 Task: Financial Form Template: Doctor Invoice.
Action: Mouse moved to (65, 77)
Screenshot: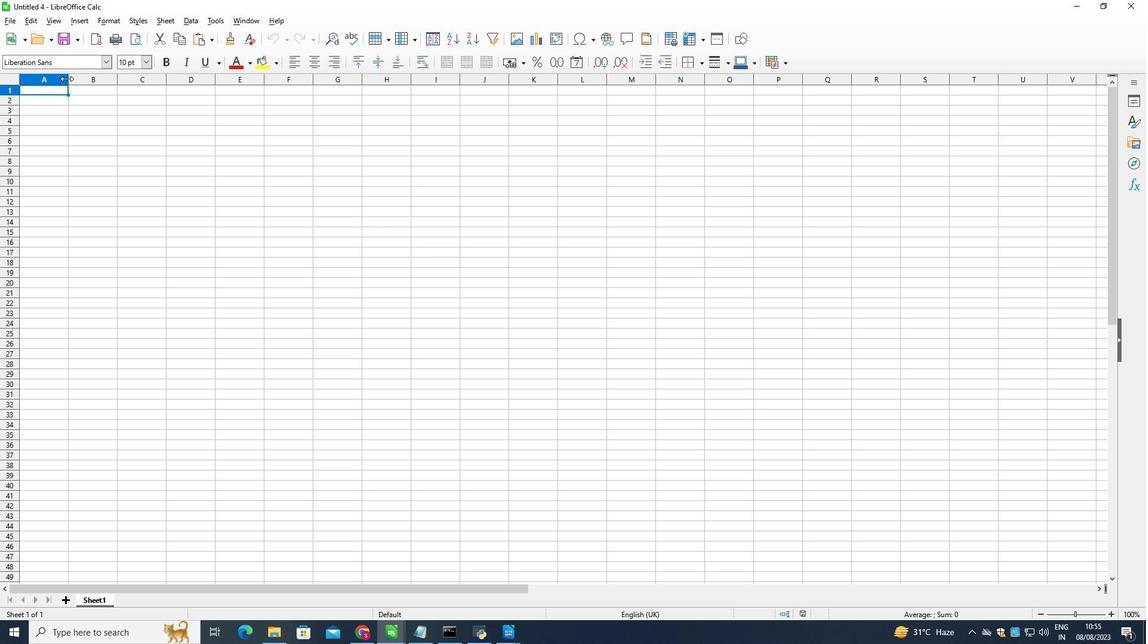 
Action: Mouse pressed left at (65, 77)
Screenshot: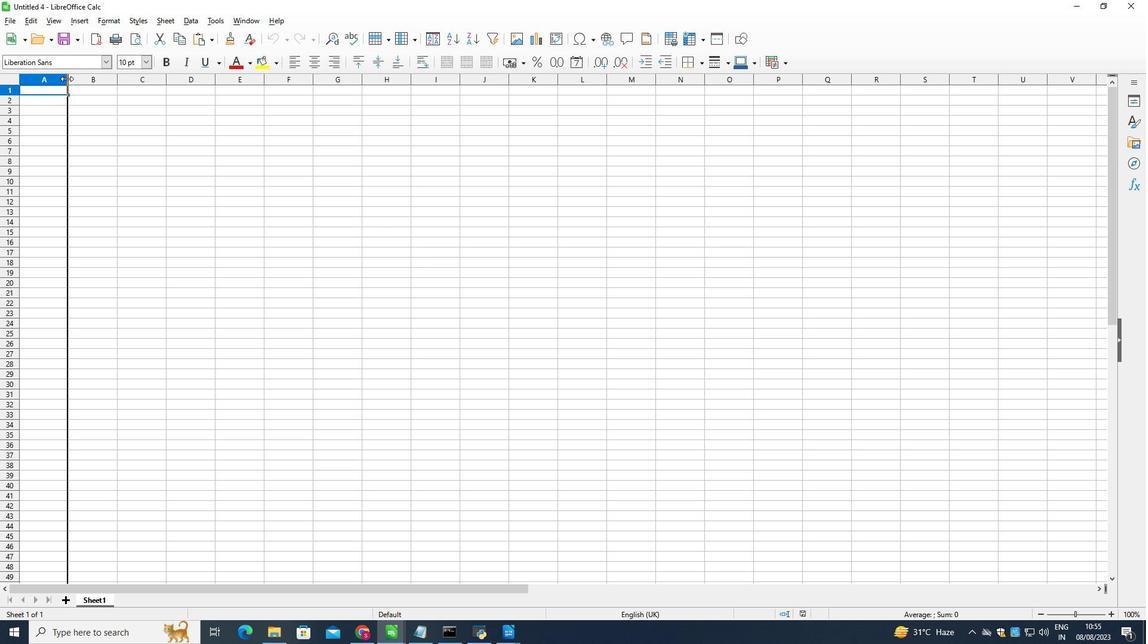 
Action: Mouse moved to (82, 75)
Screenshot: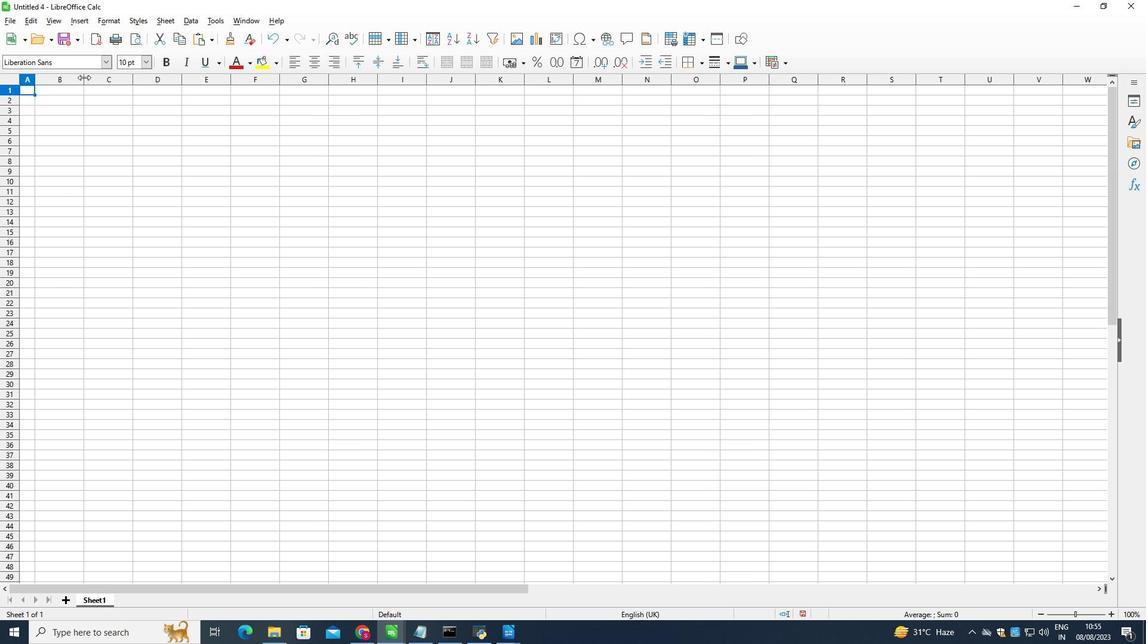
Action: Mouse pressed left at (82, 75)
Screenshot: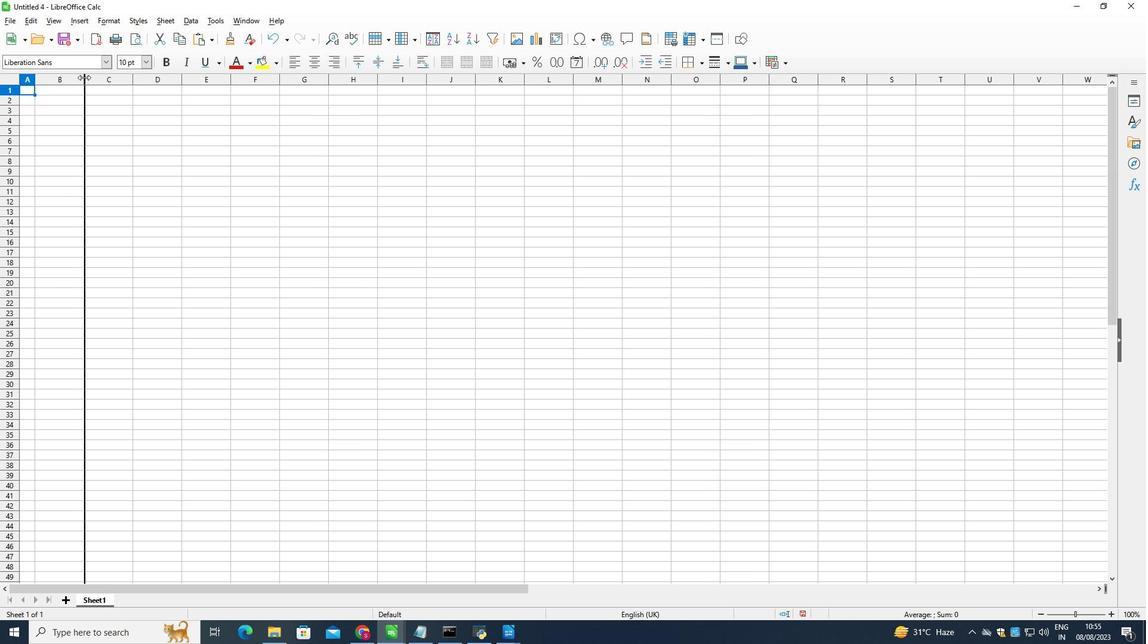 
Action: Mouse moved to (99, 76)
Screenshot: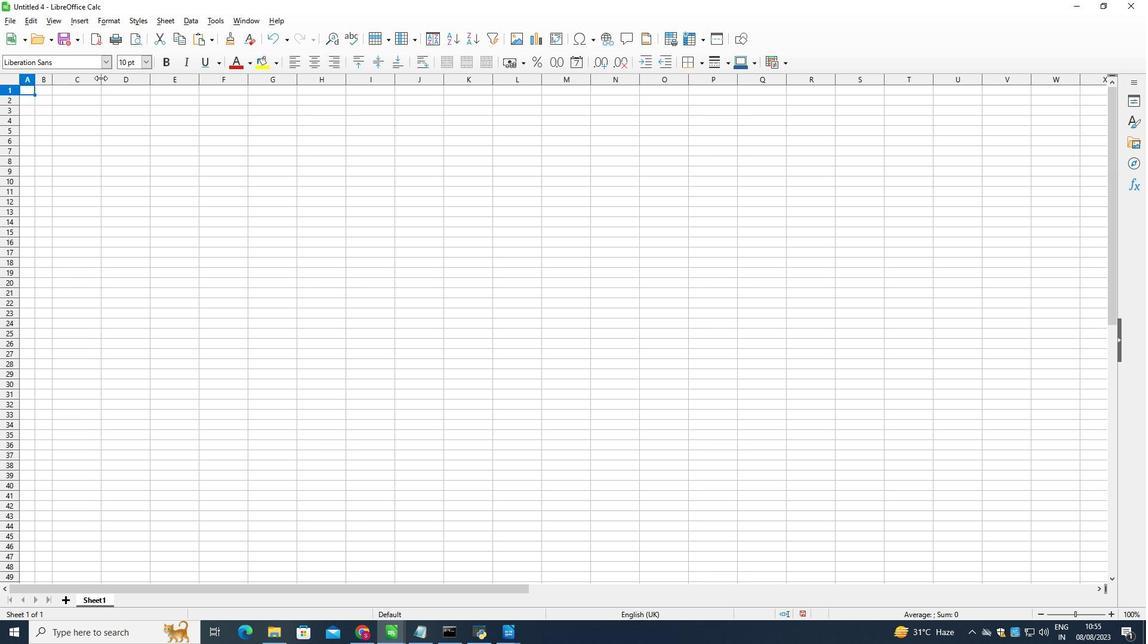 
Action: Mouse pressed left at (99, 76)
Screenshot: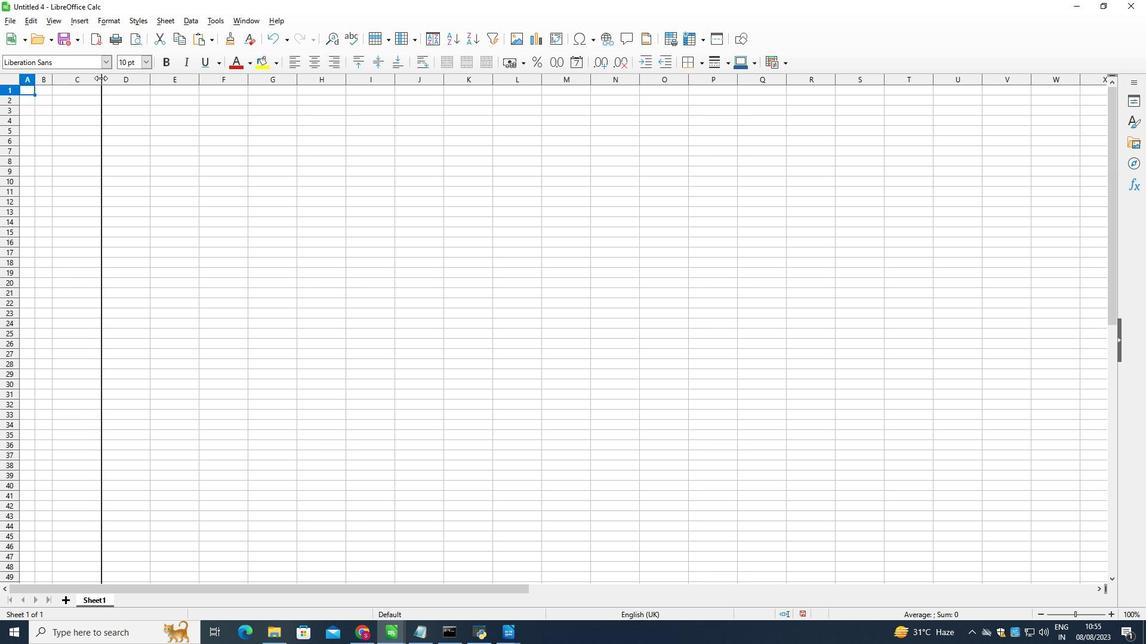 
Action: Mouse moved to (117, 78)
Screenshot: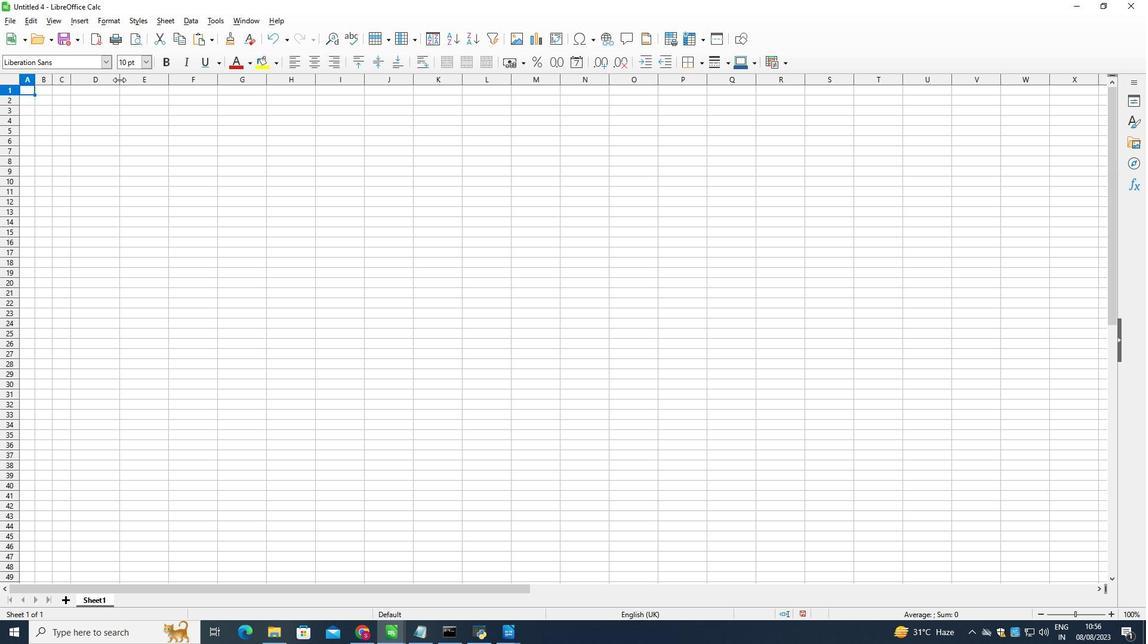 
Action: Mouse pressed left at (117, 78)
Screenshot: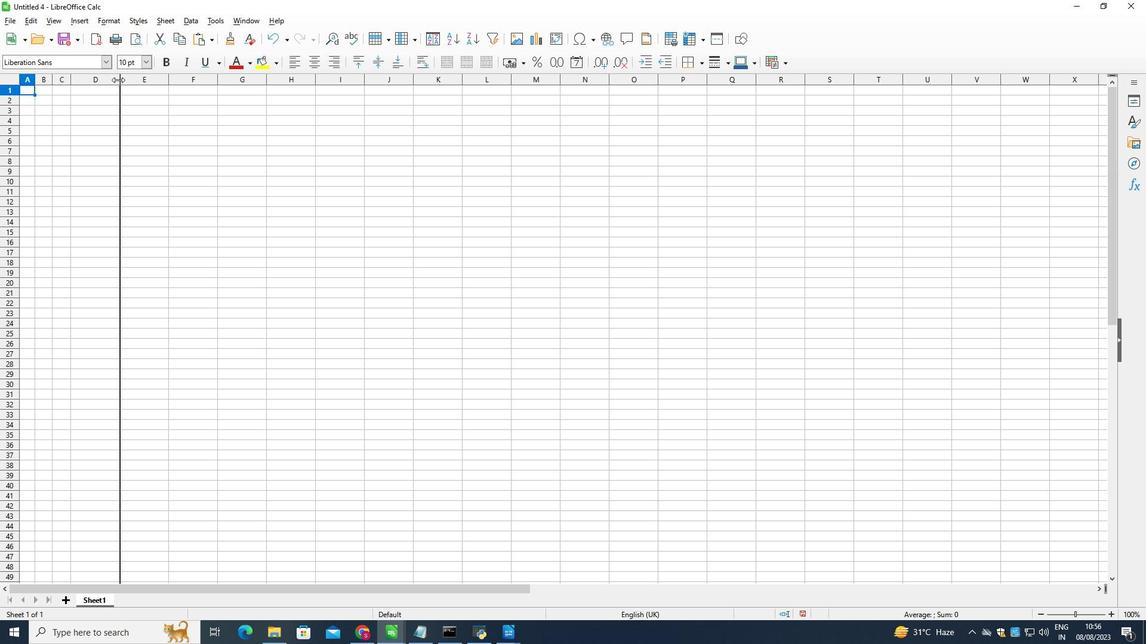 
Action: Mouse moved to (133, 74)
Screenshot: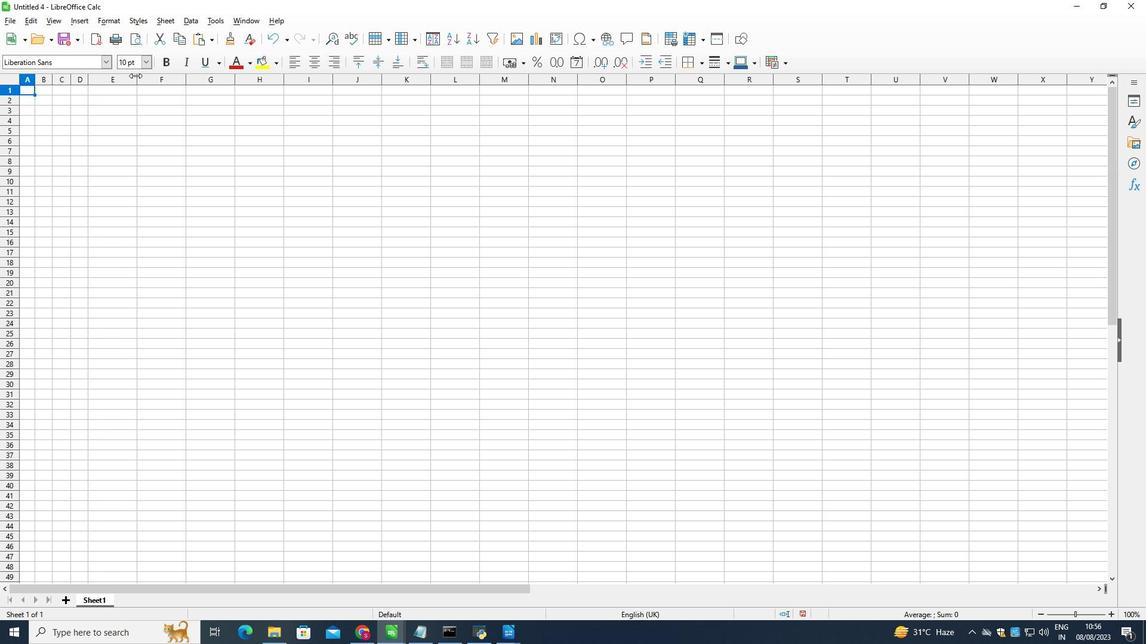 
Action: Mouse pressed left at (133, 74)
Screenshot: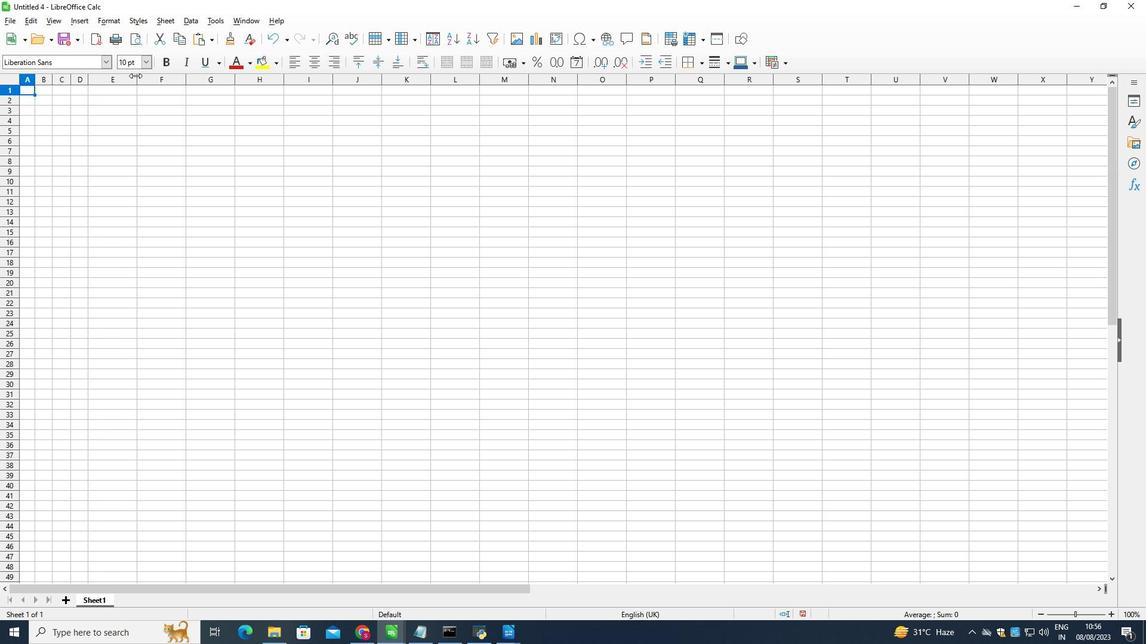 
Action: Mouse moved to (152, 76)
Screenshot: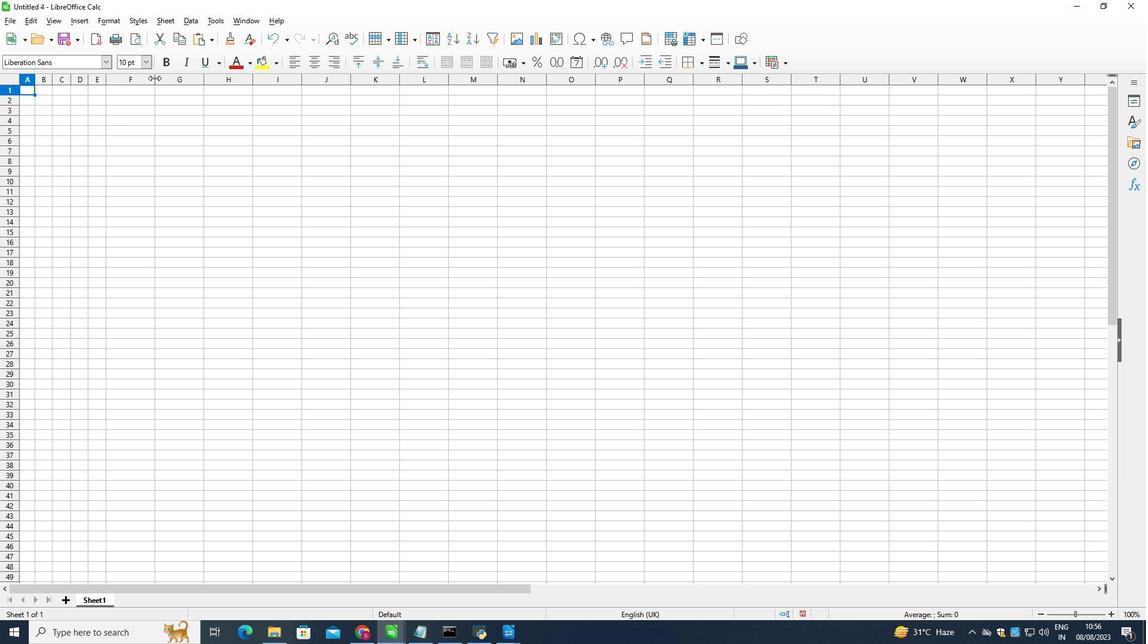 
Action: Mouse pressed left at (152, 76)
Screenshot: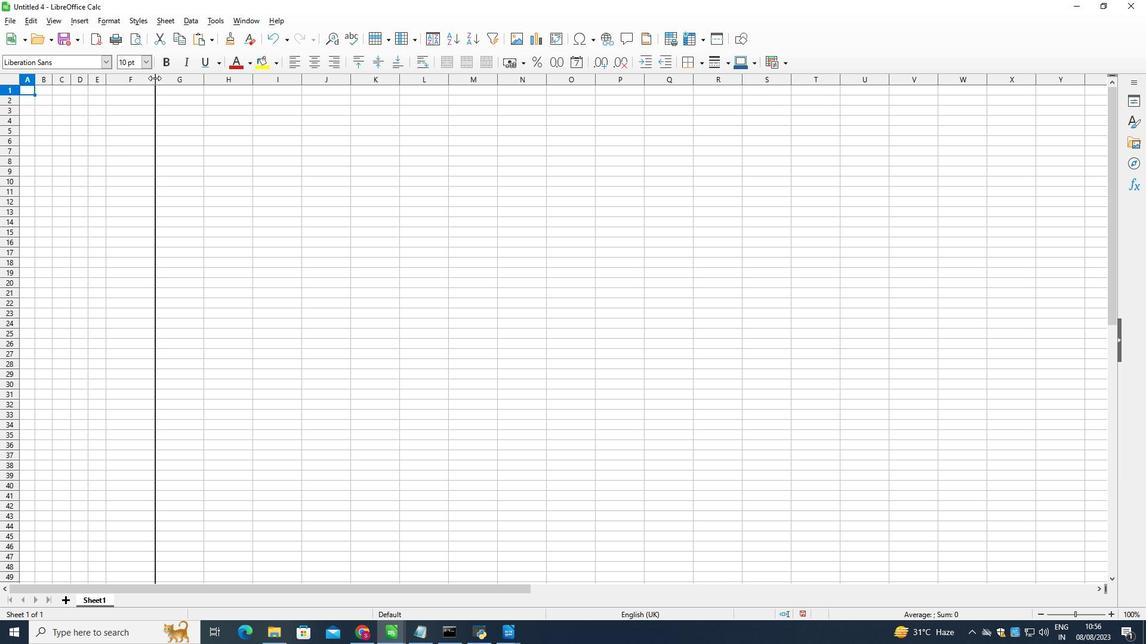 
Action: Mouse moved to (169, 77)
Screenshot: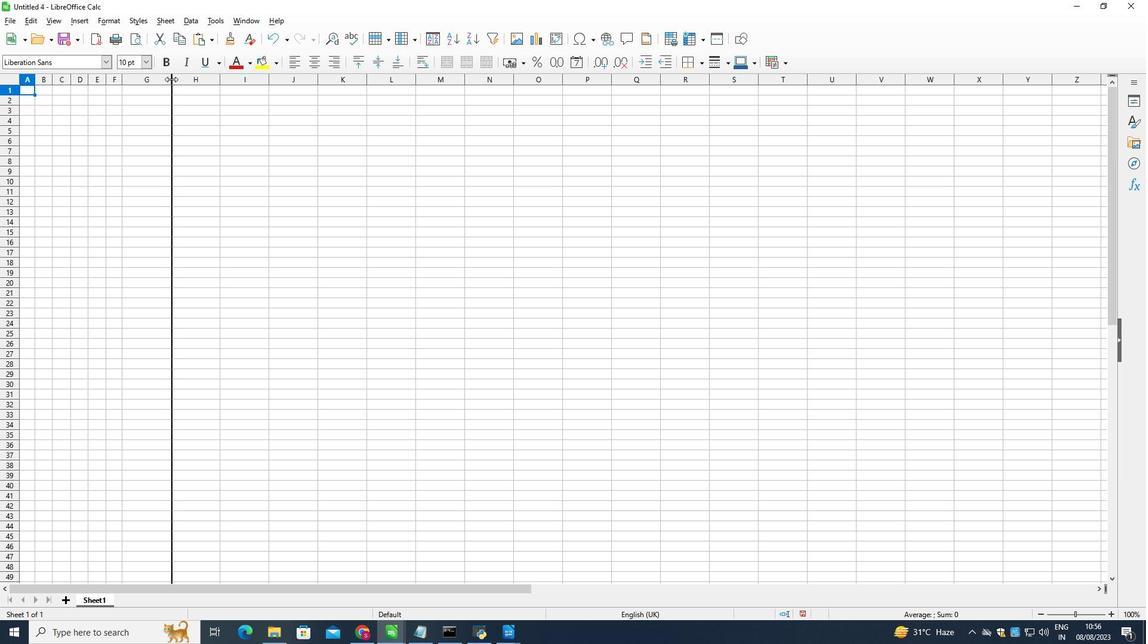 
Action: Mouse pressed left at (169, 77)
Screenshot: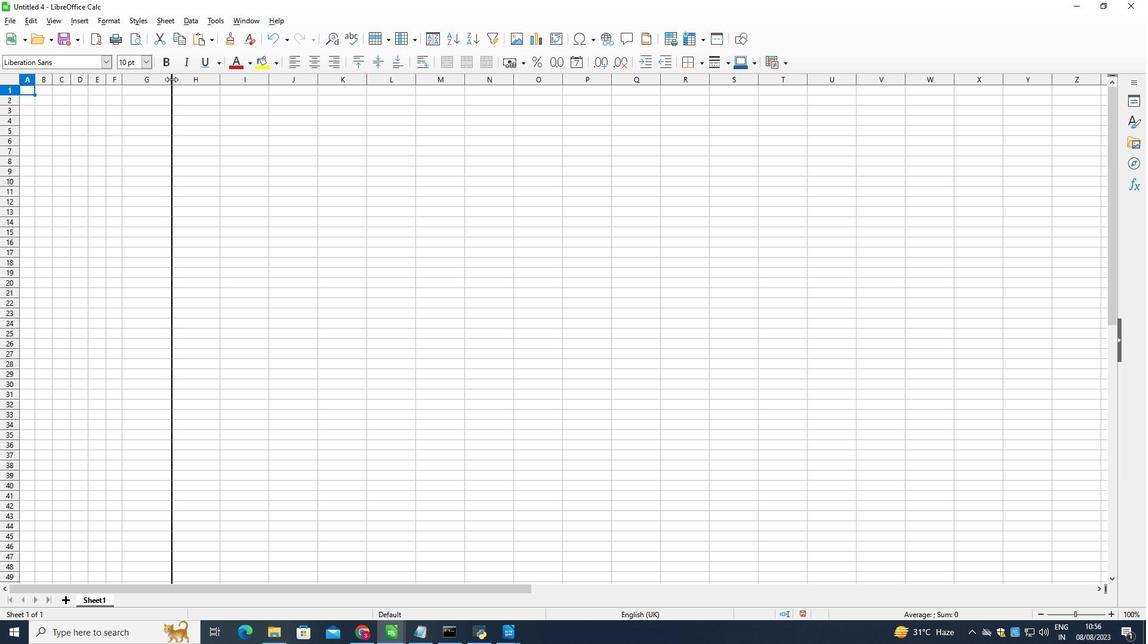 
Action: Mouse moved to (187, 78)
Screenshot: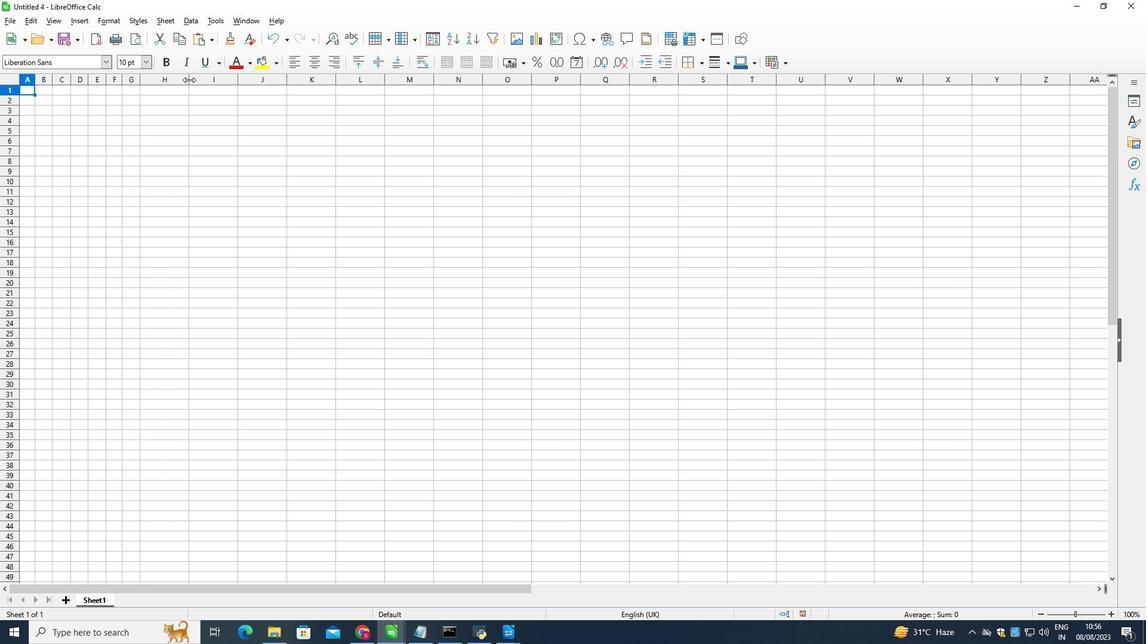 
Action: Mouse pressed left at (187, 78)
Screenshot: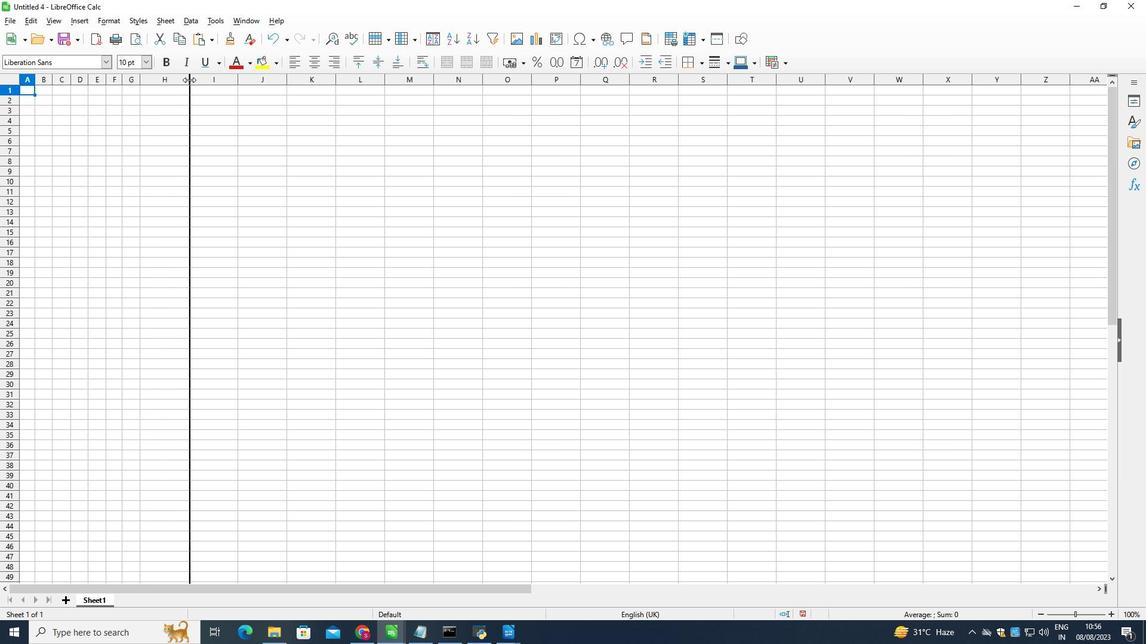 
Action: Mouse moved to (204, 80)
Screenshot: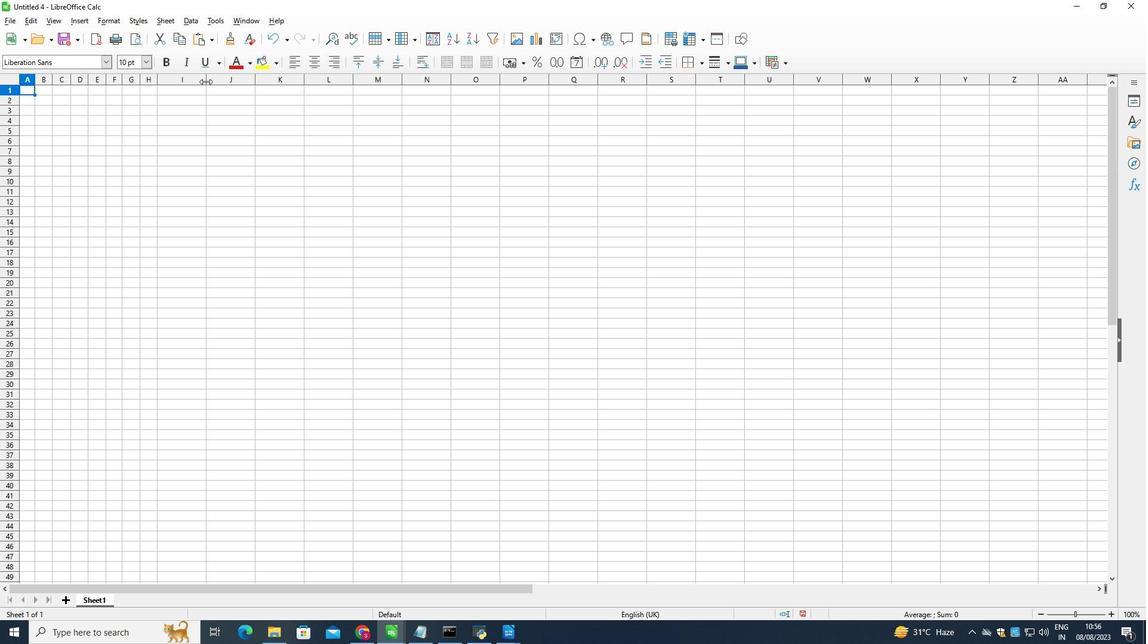 
Action: Mouse pressed left at (204, 80)
Screenshot: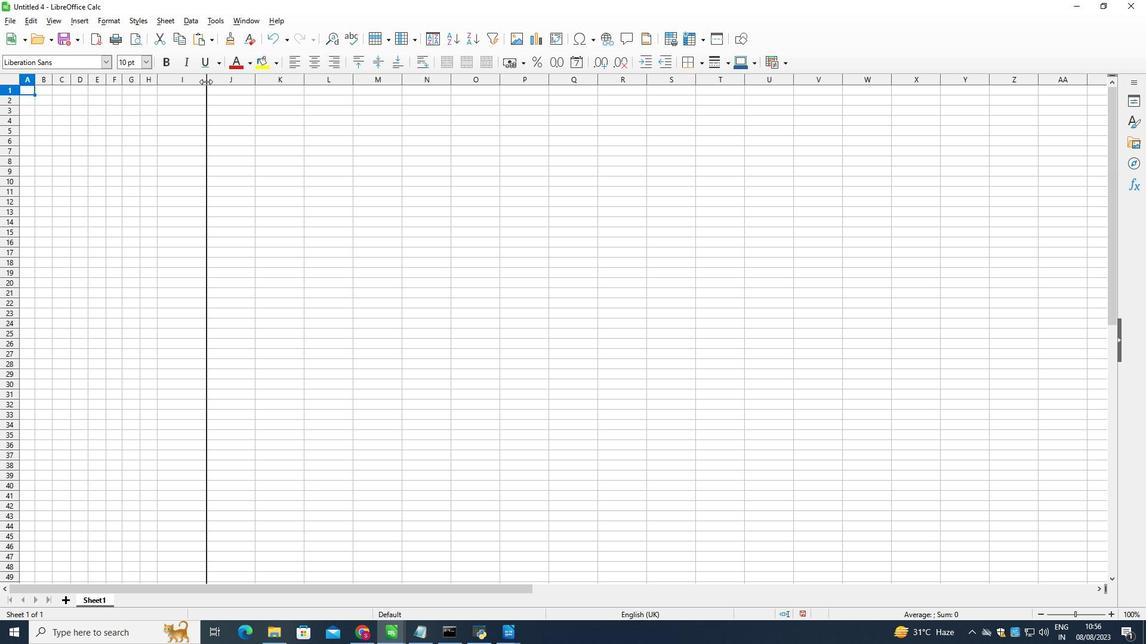 
Action: Mouse moved to (218, 77)
Screenshot: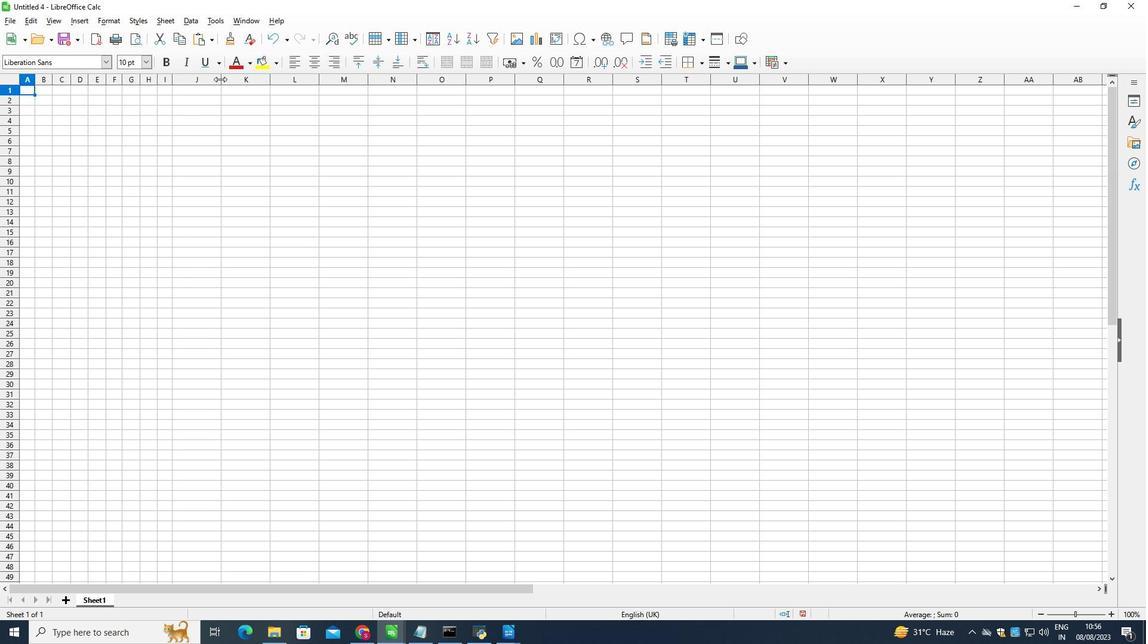 
Action: Mouse pressed left at (218, 77)
Screenshot: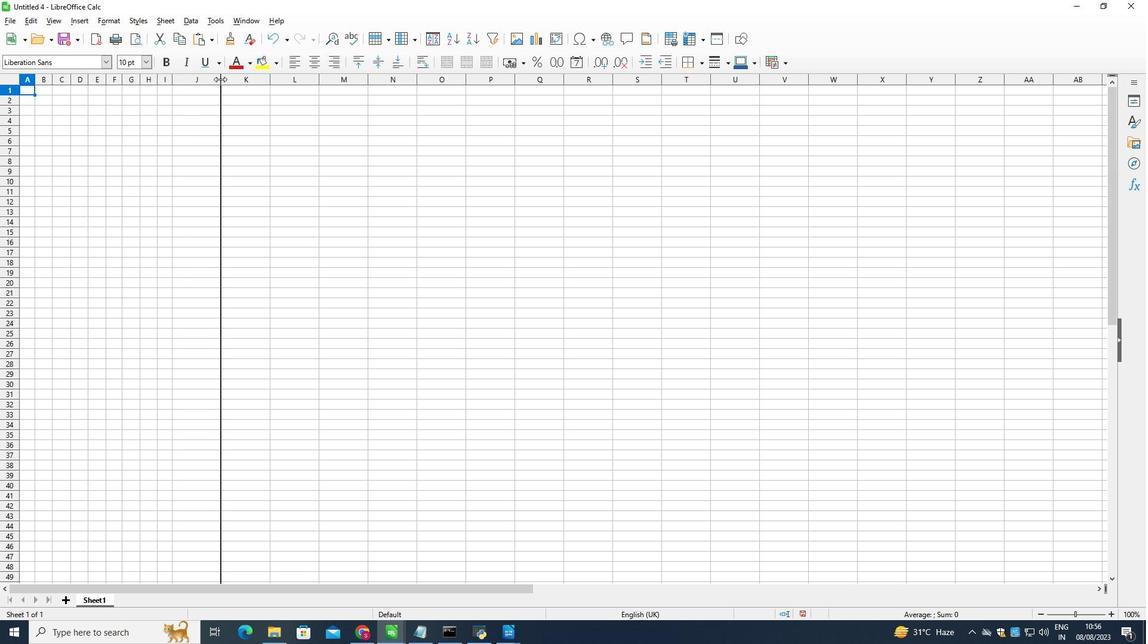 
Action: Mouse moved to (237, 79)
Screenshot: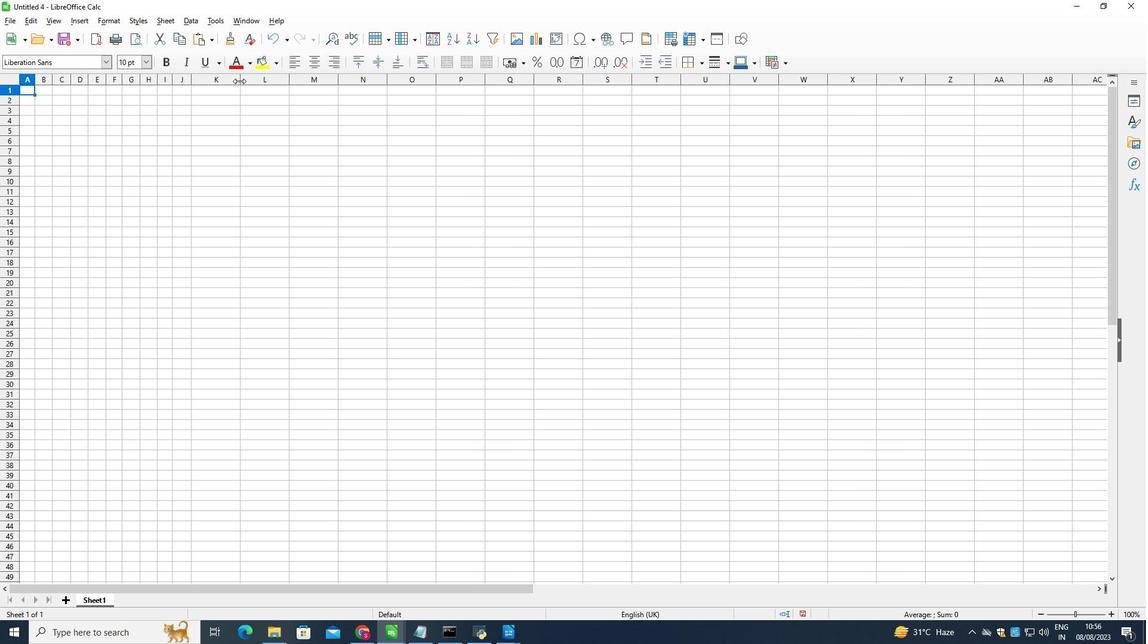 
Action: Mouse pressed left at (237, 79)
Screenshot: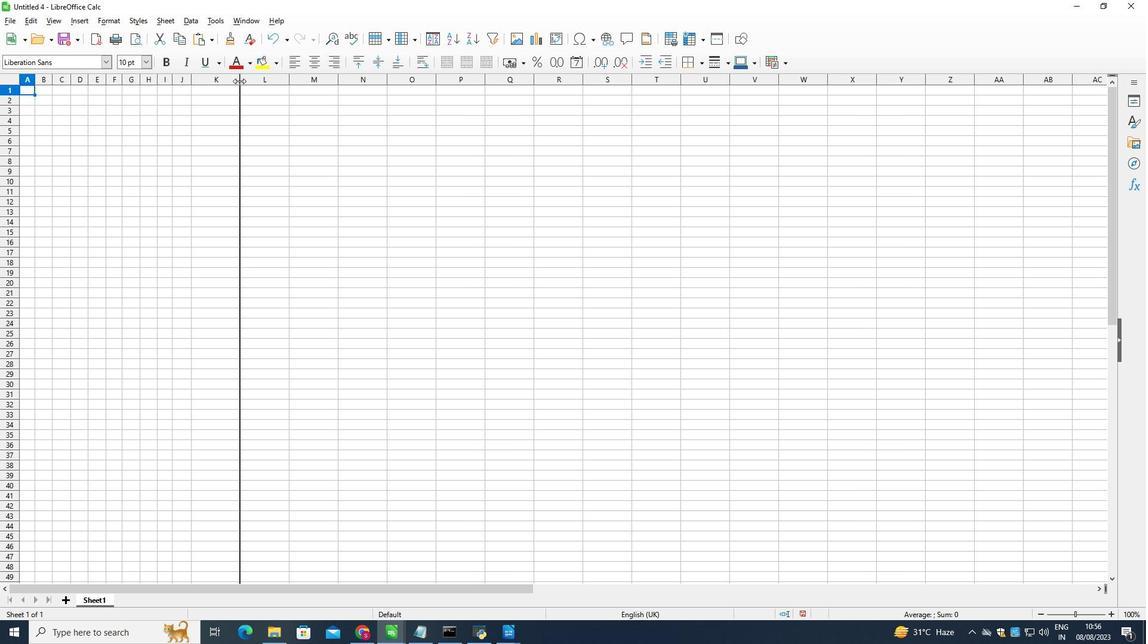 
Action: Mouse moved to (254, 77)
Screenshot: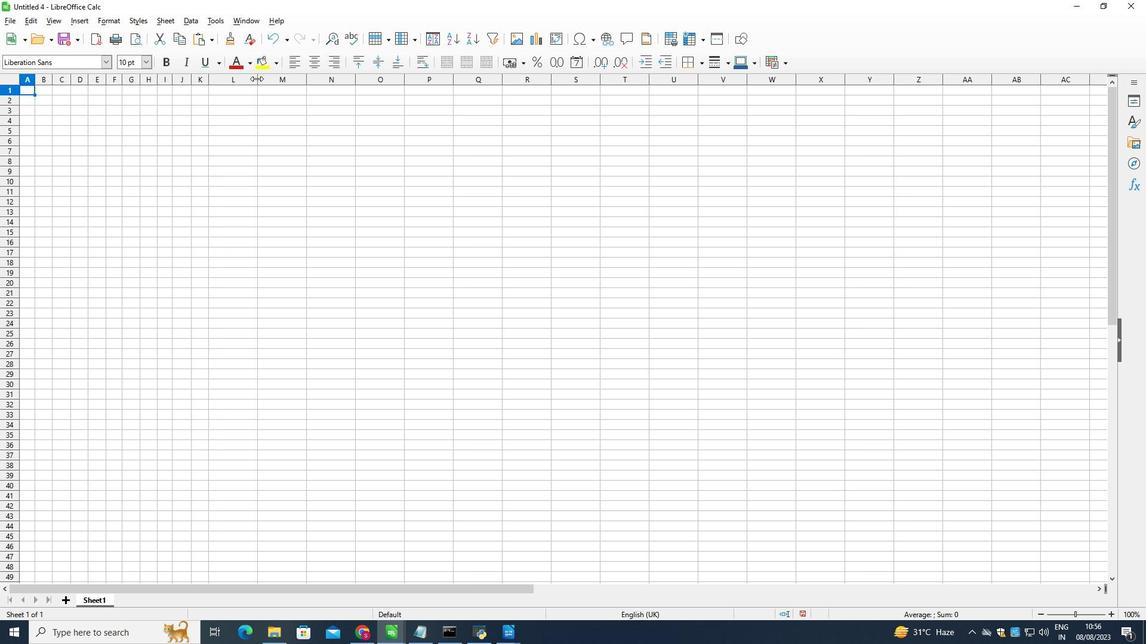 
Action: Mouse pressed left at (254, 77)
Screenshot: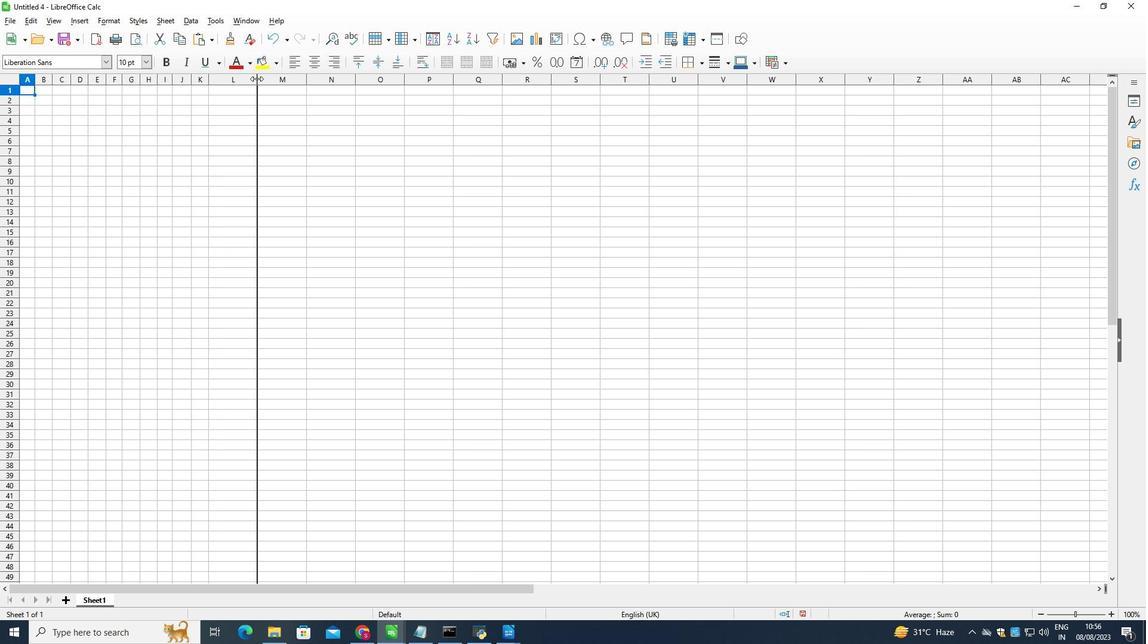 
Action: Mouse moved to (273, 80)
Screenshot: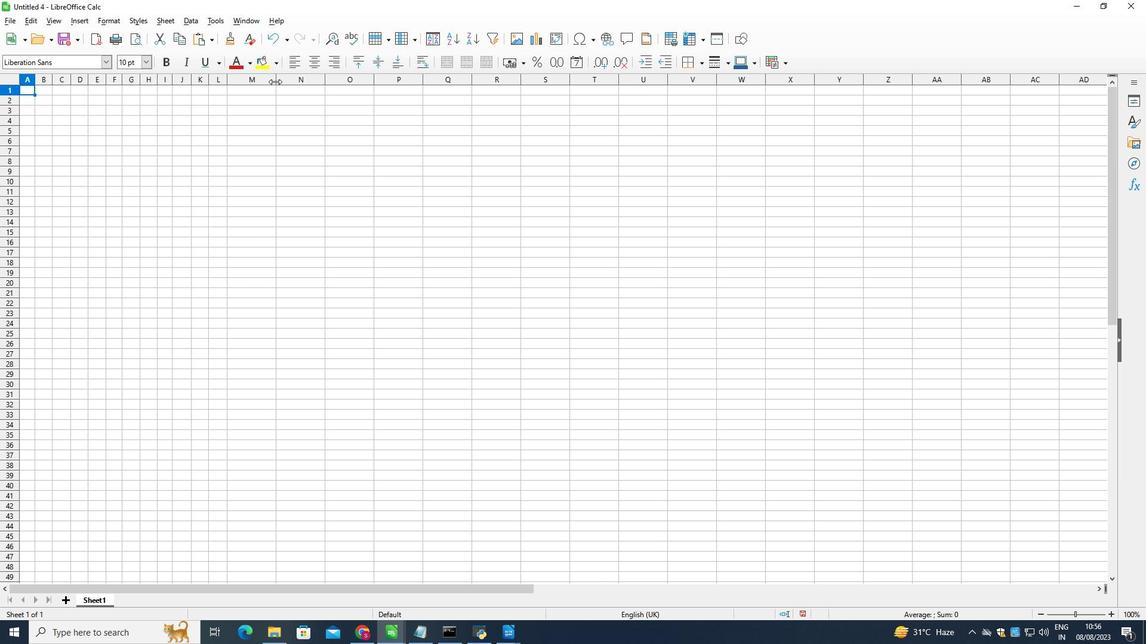 
Action: Mouse pressed left at (273, 80)
Screenshot: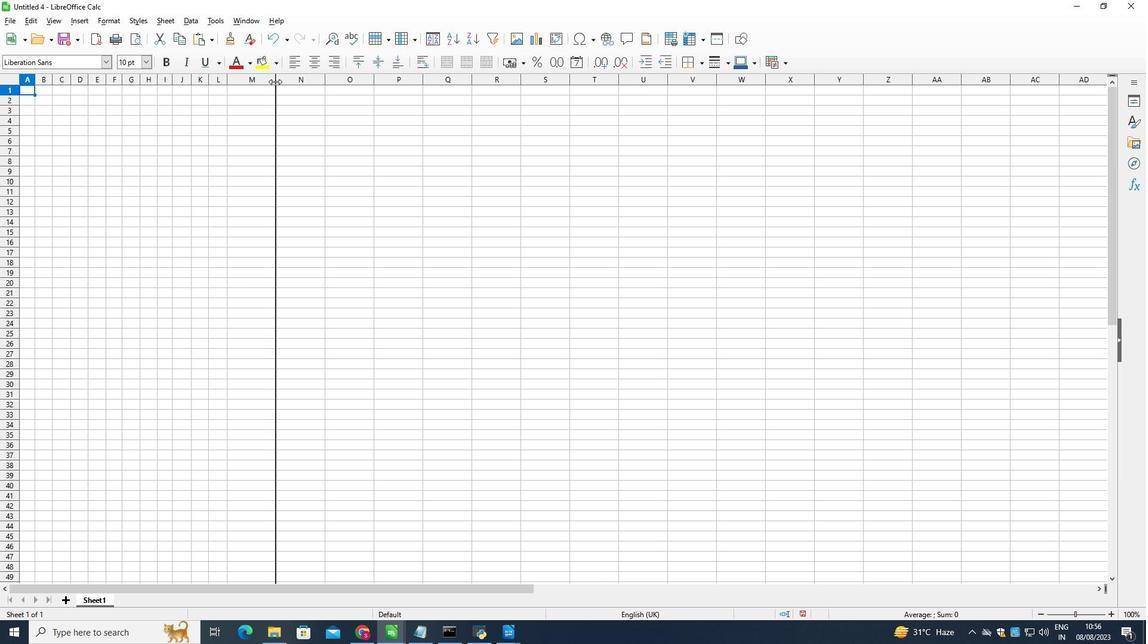 
Action: Mouse moved to (289, 78)
Screenshot: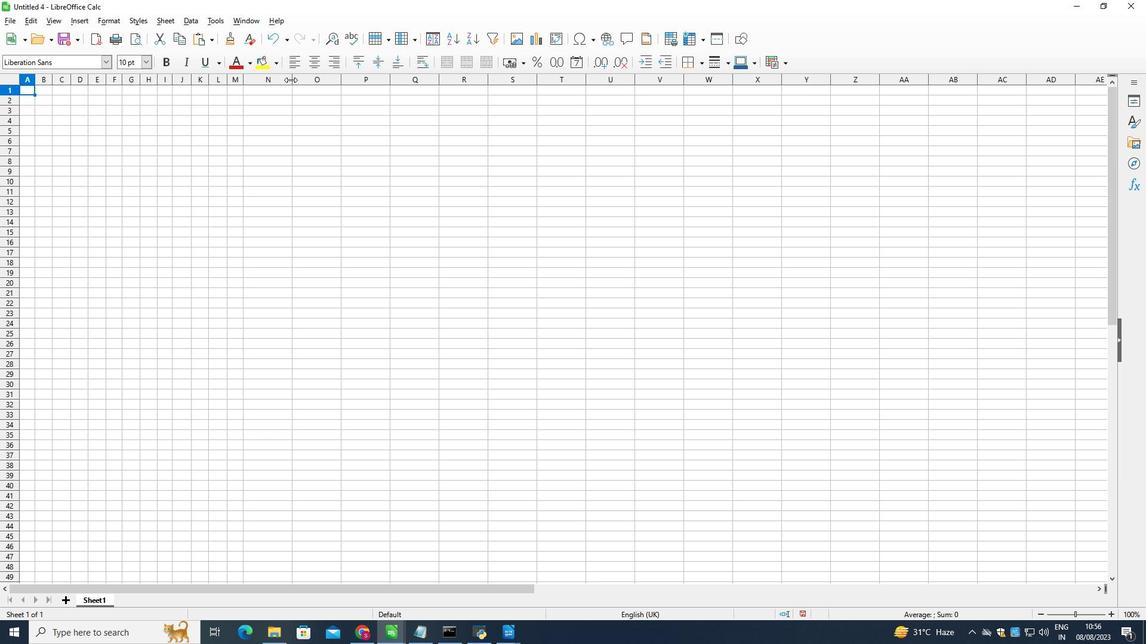 
Action: Mouse pressed left at (289, 78)
Screenshot: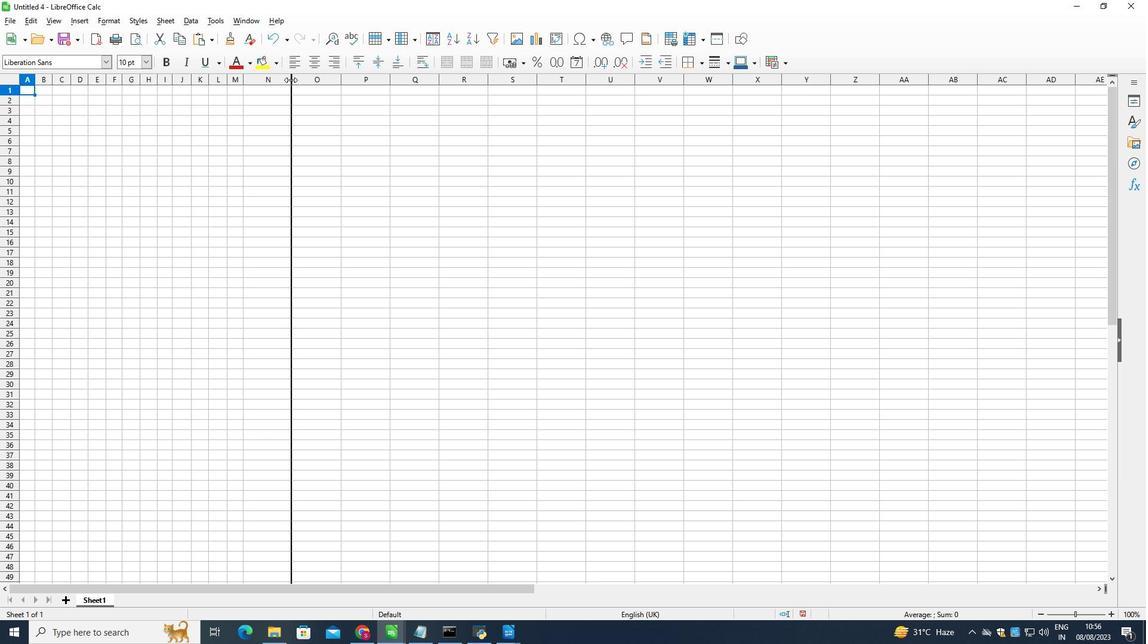 
Action: Mouse moved to (308, 78)
Screenshot: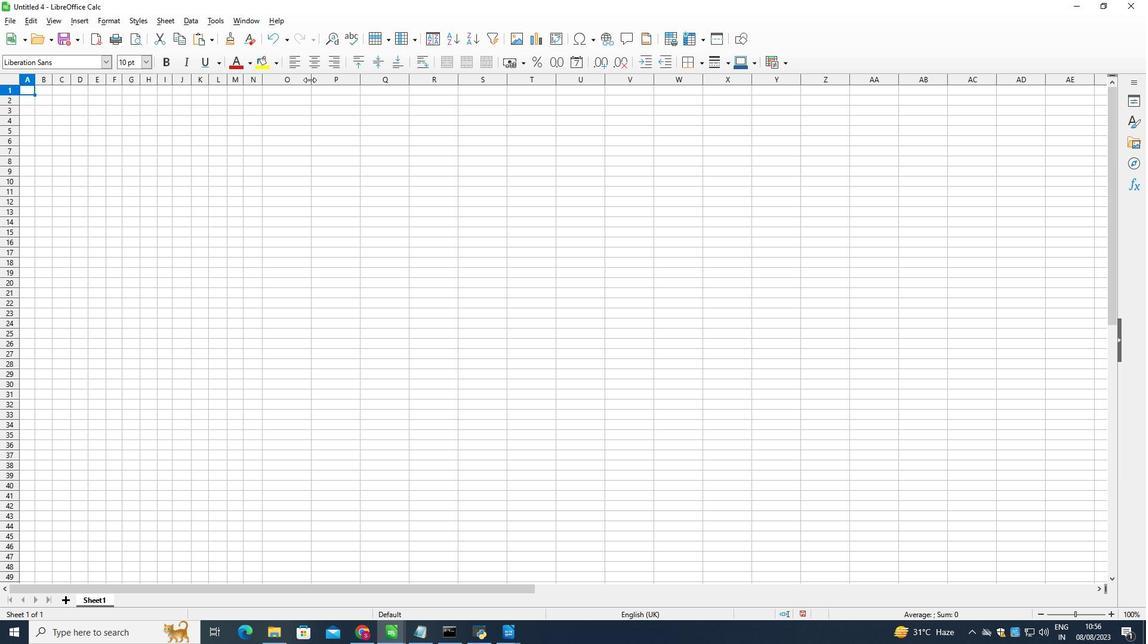 
Action: Mouse pressed left at (308, 78)
Screenshot: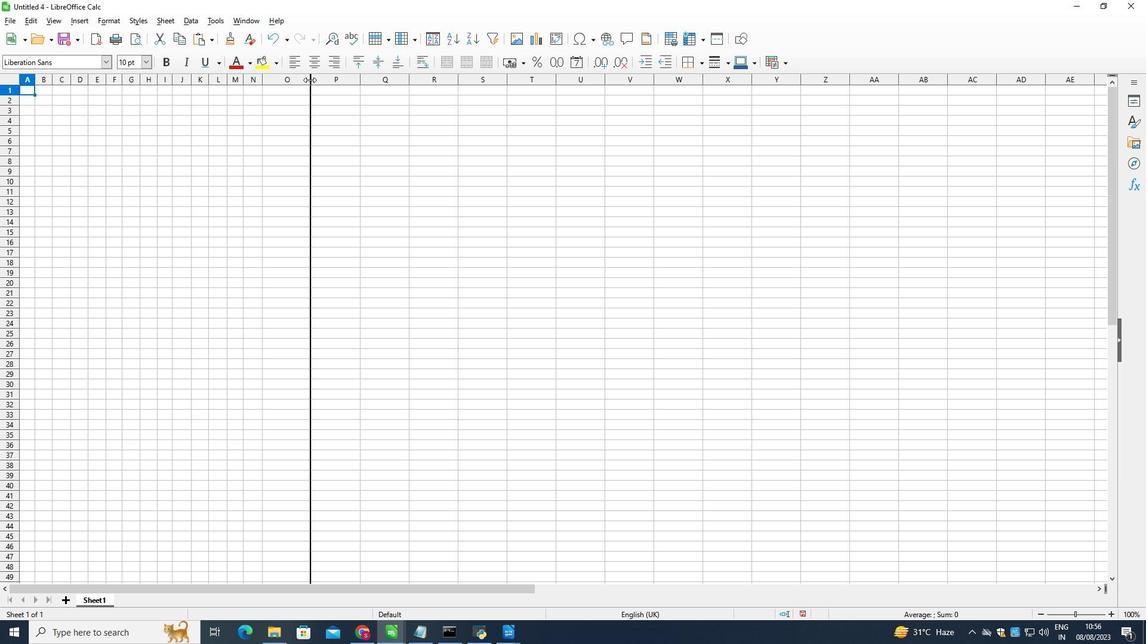 
Action: Mouse moved to (329, 75)
Screenshot: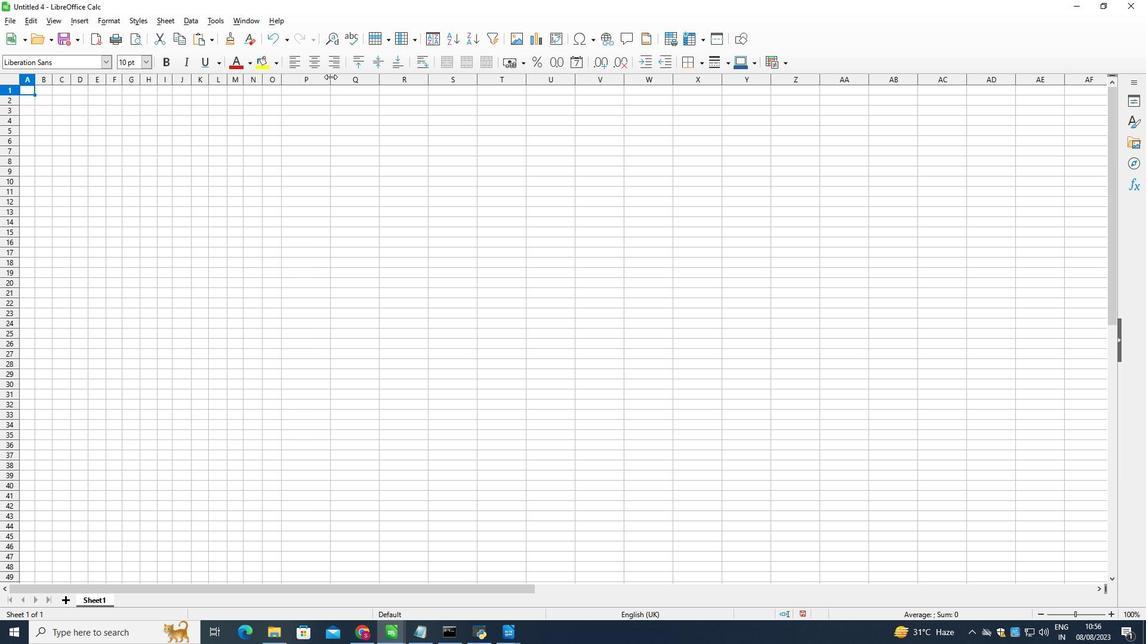 
Action: Mouse pressed left at (329, 75)
Screenshot: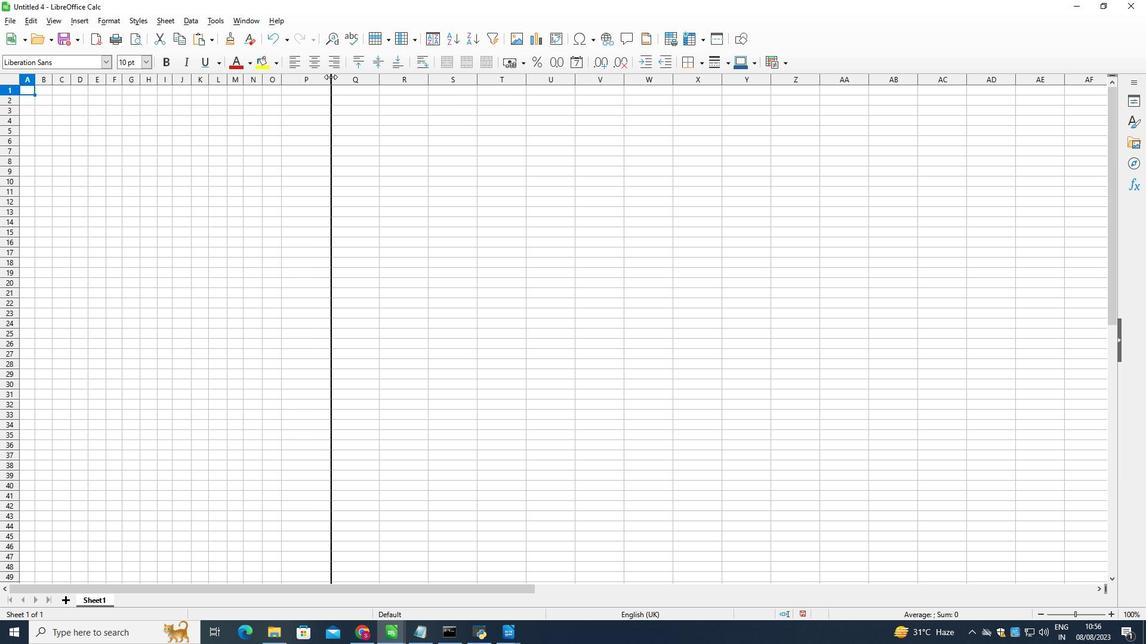 
Action: Mouse moved to (346, 77)
Screenshot: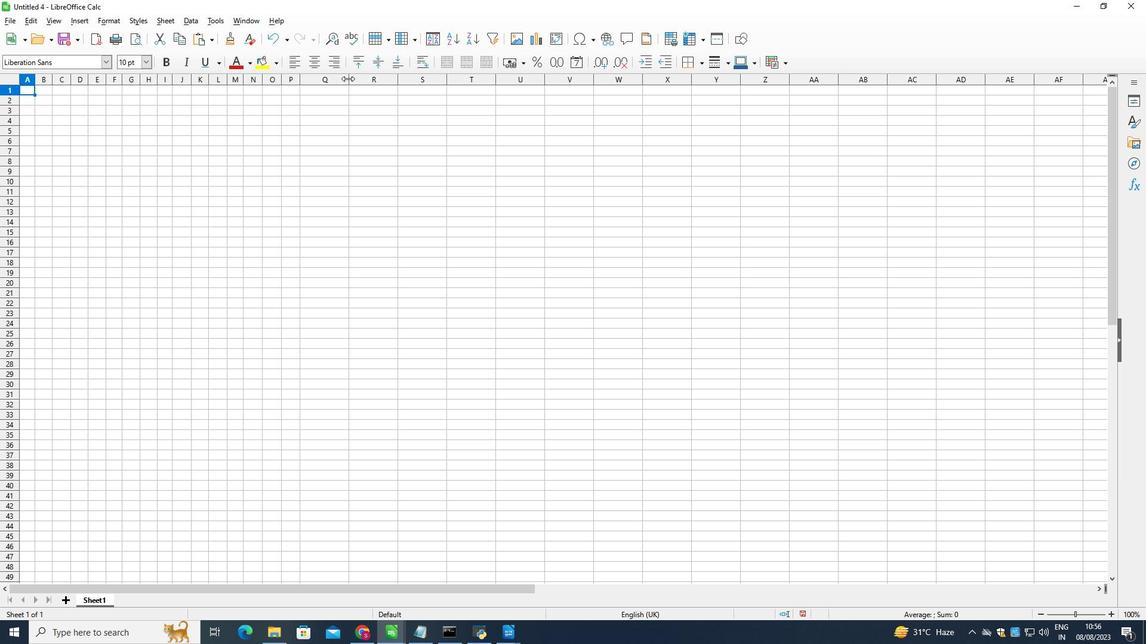 
Action: Mouse pressed left at (346, 77)
Screenshot: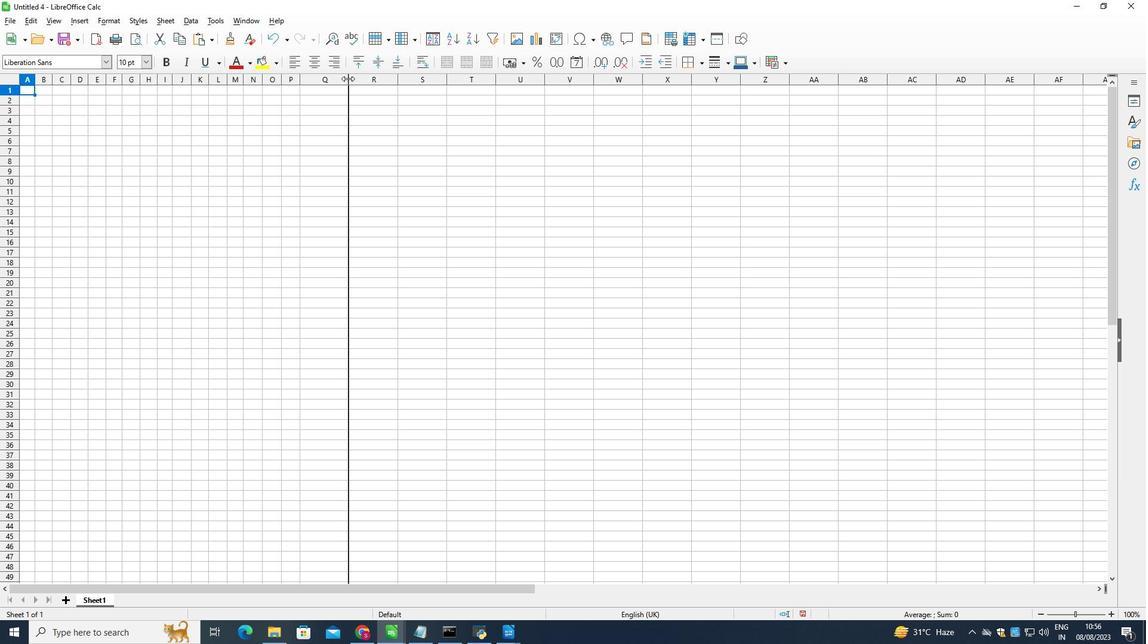 
Action: Mouse moved to (363, 75)
Screenshot: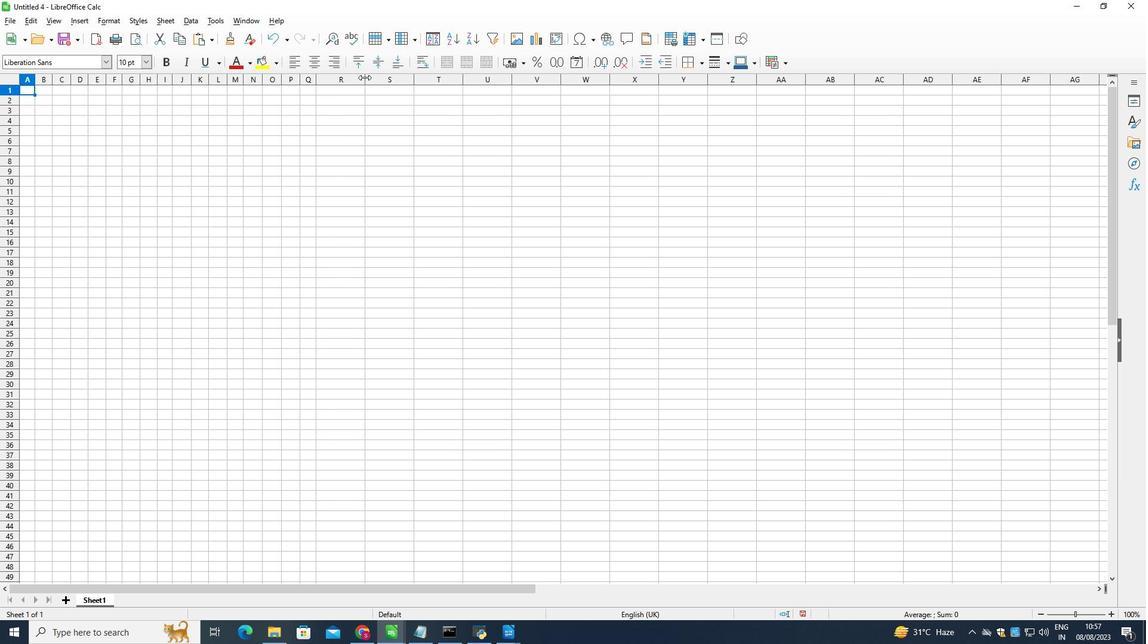
Action: Mouse pressed left at (363, 75)
Screenshot: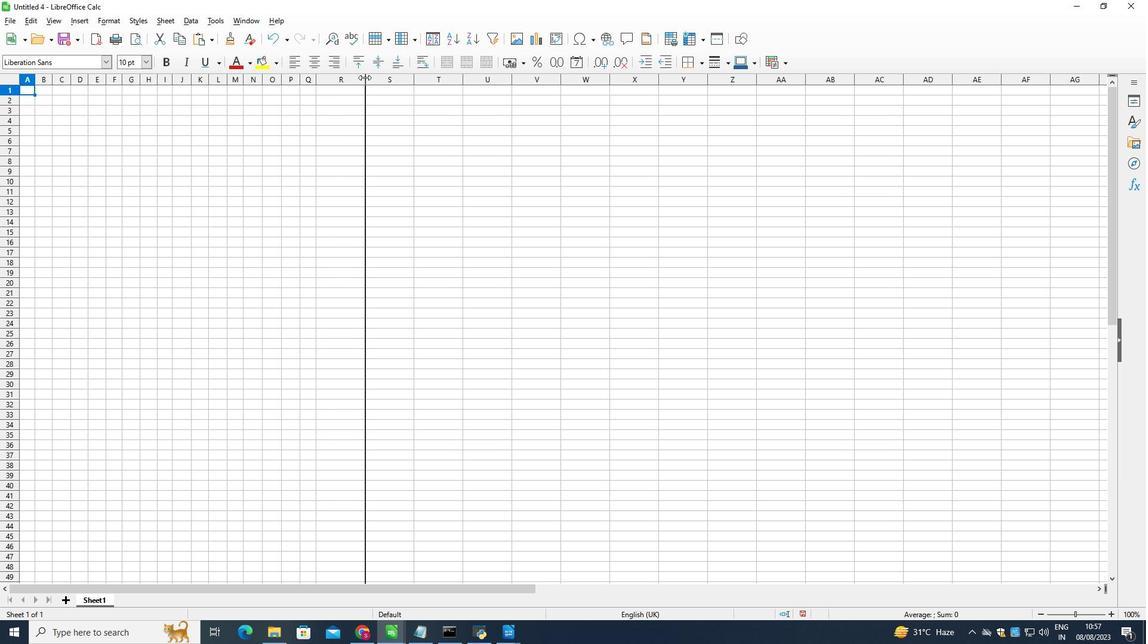 
Action: Mouse moved to (379, 77)
Screenshot: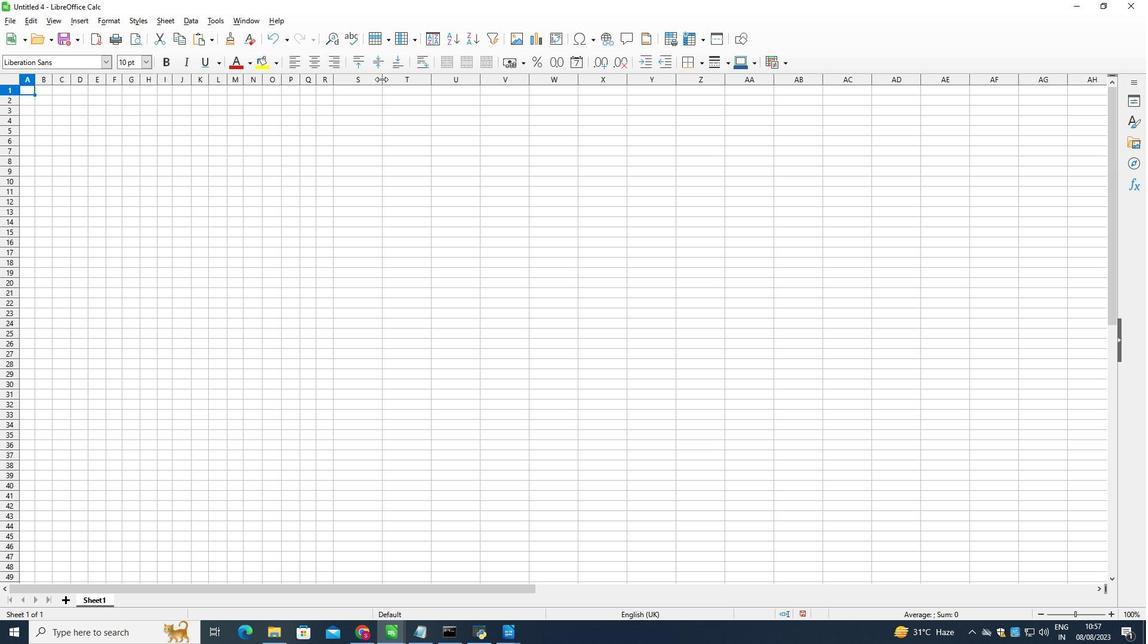 
Action: Mouse pressed left at (379, 77)
Screenshot: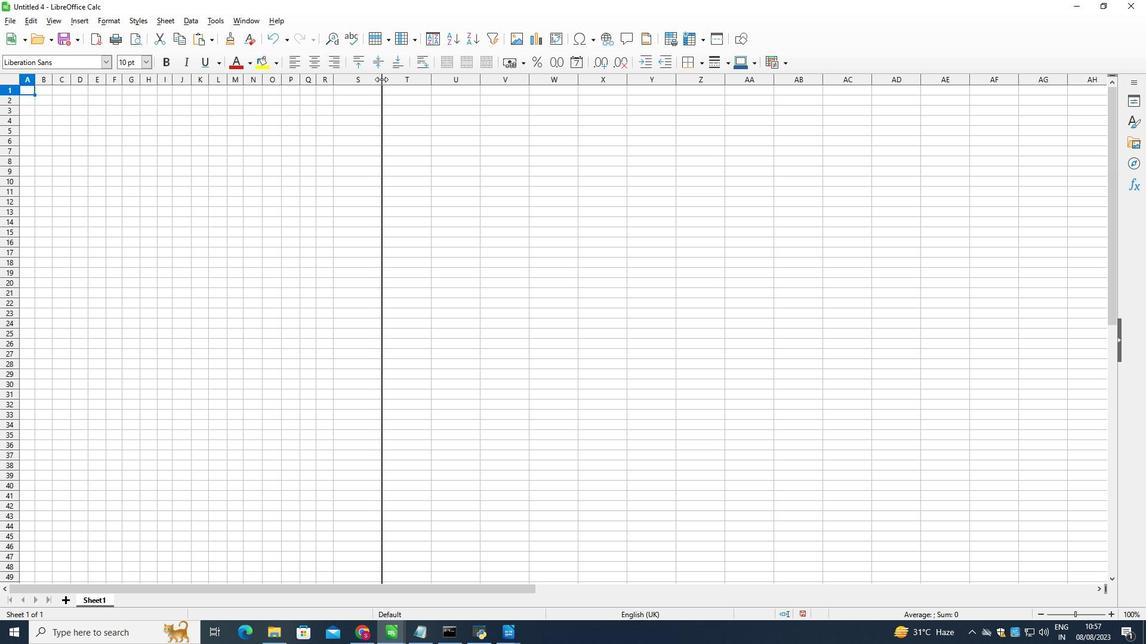 
Action: Mouse moved to (397, 75)
Screenshot: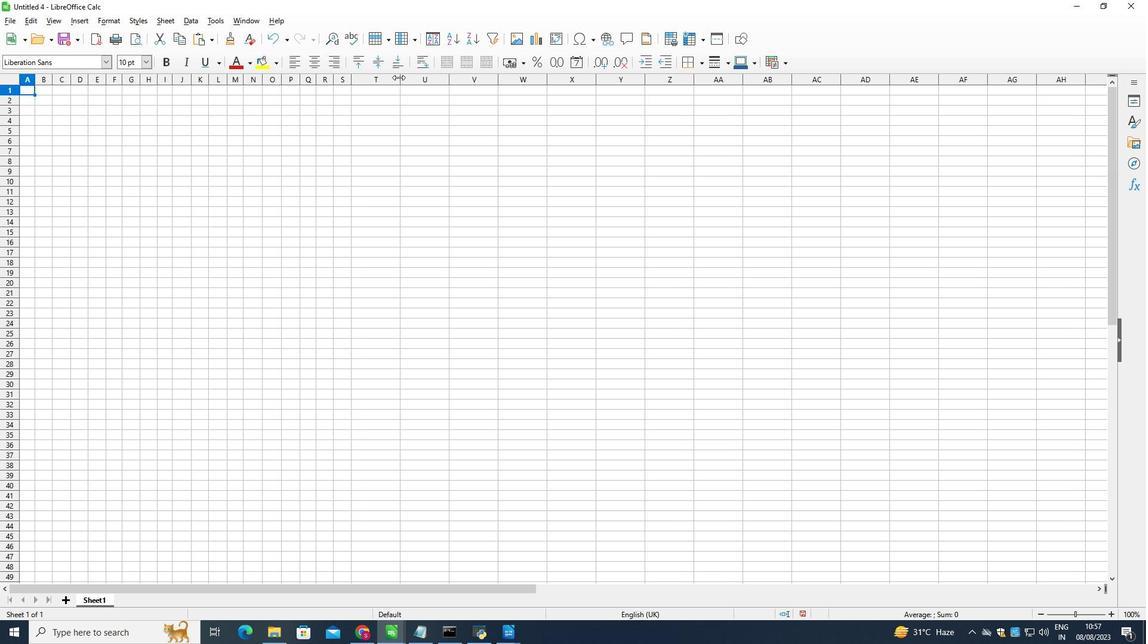 
Action: Mouse pressed left at (397, 75)
Screenshot: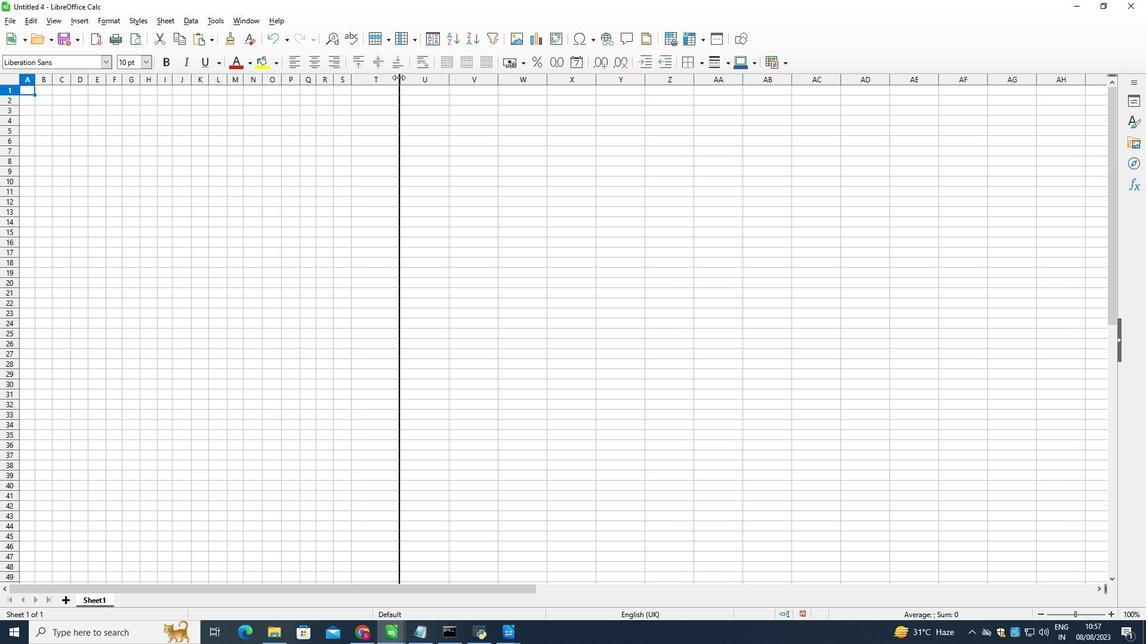 
Action: Mouse moved to (411, 77)
Screenshot: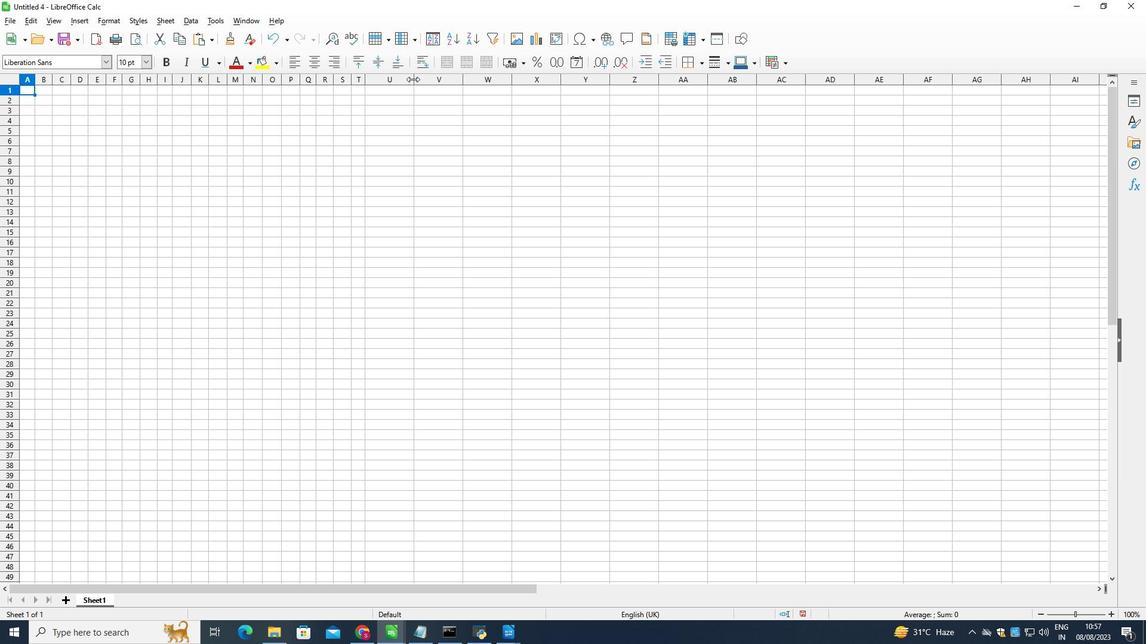 
Action: Mouse pressed left at (411, 77)
Screenshot: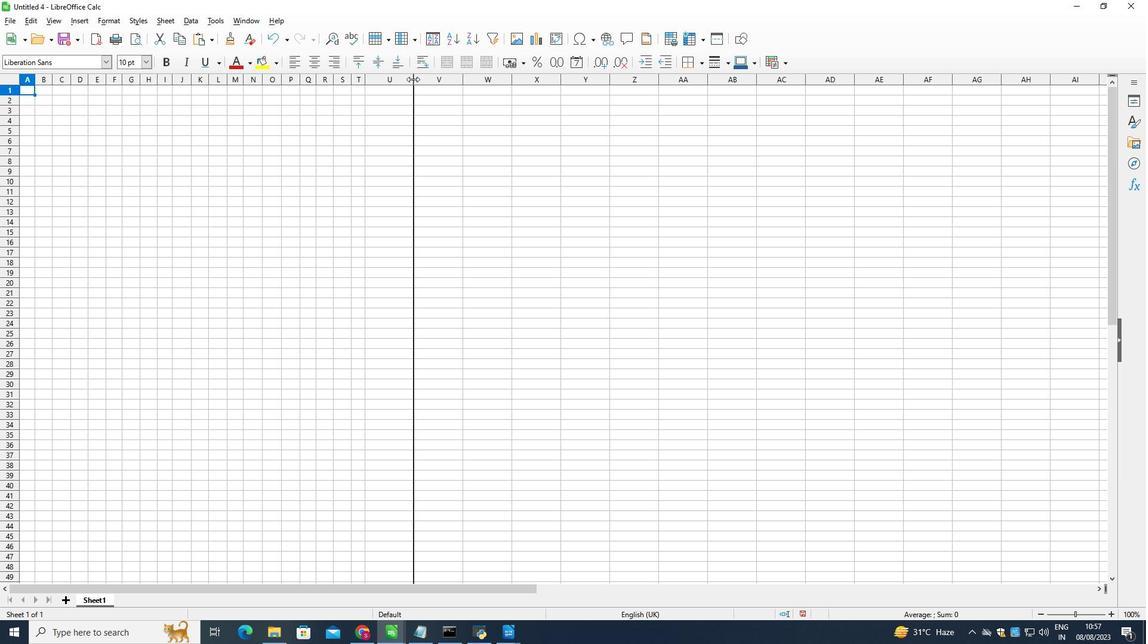
Action: Mouse moved to (429, 78)
Screenshot: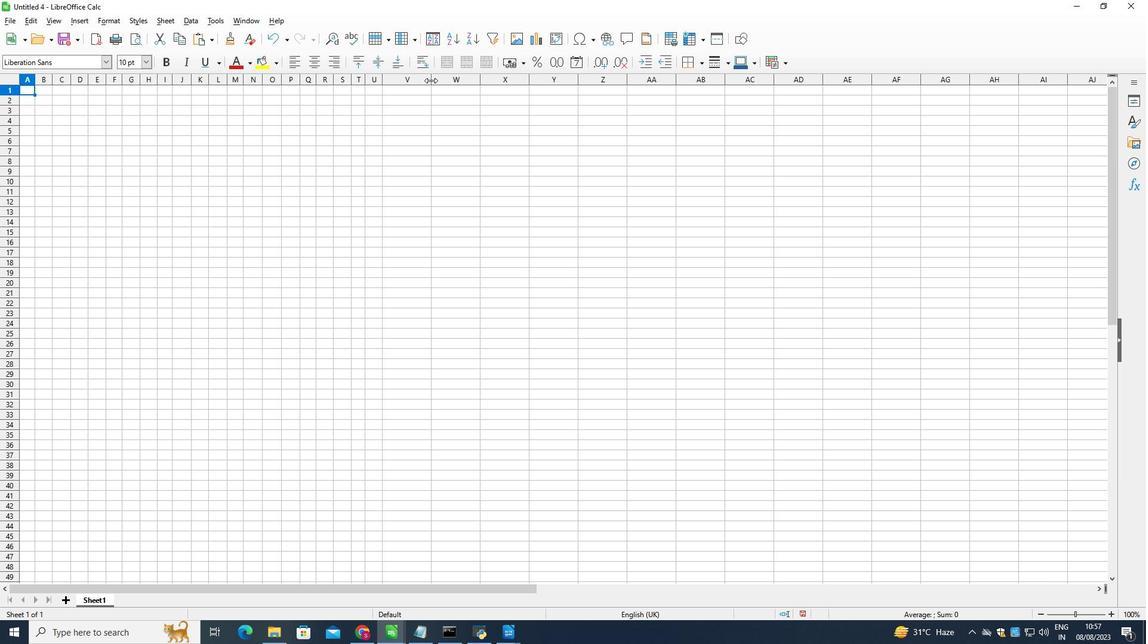 
Action: Mouse pressed left at (429, 78)
Screenshot: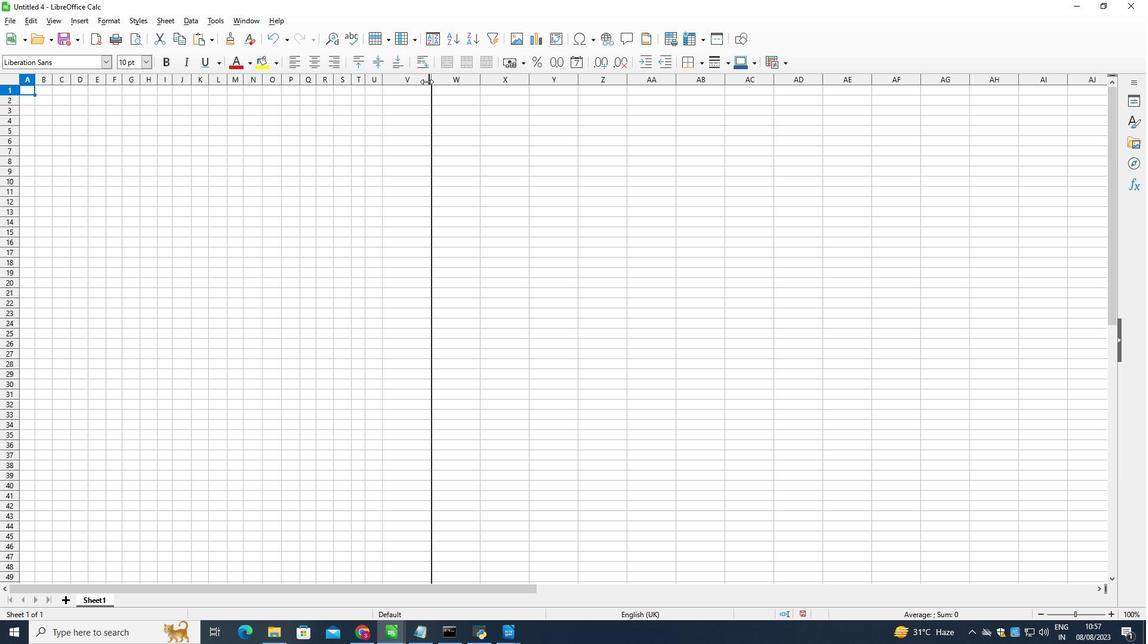
Action: Mouse moved to (446, 78)
Screenshot: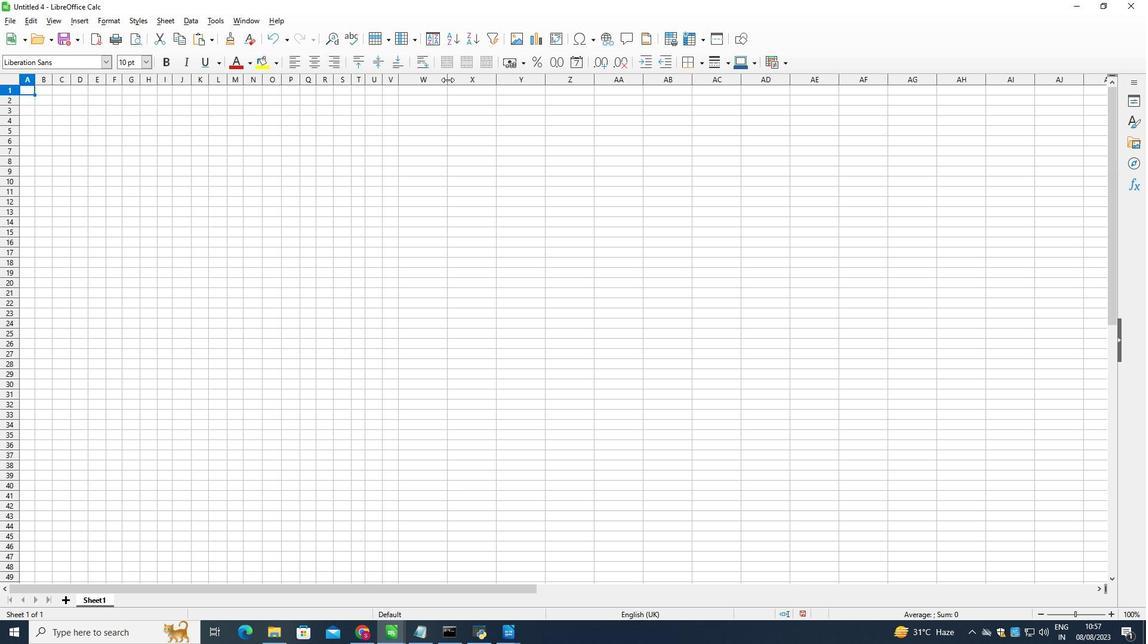 
Action: Mouse pressed left at (446, 78)
Screenshot: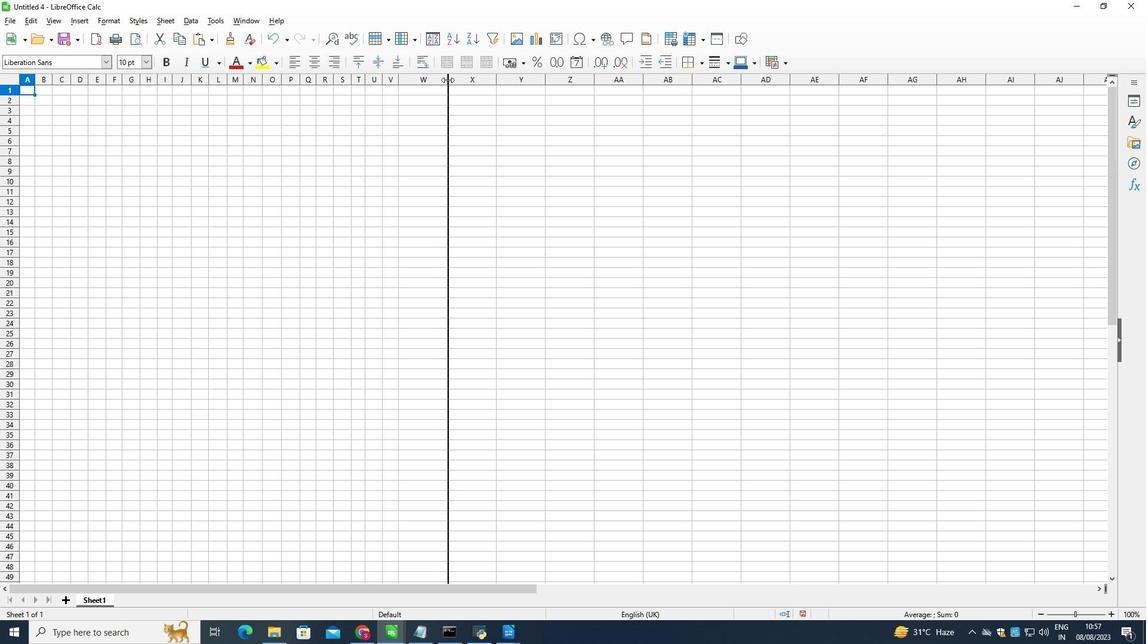 
Action: Mouse moved to (460, 78)
Screenshot: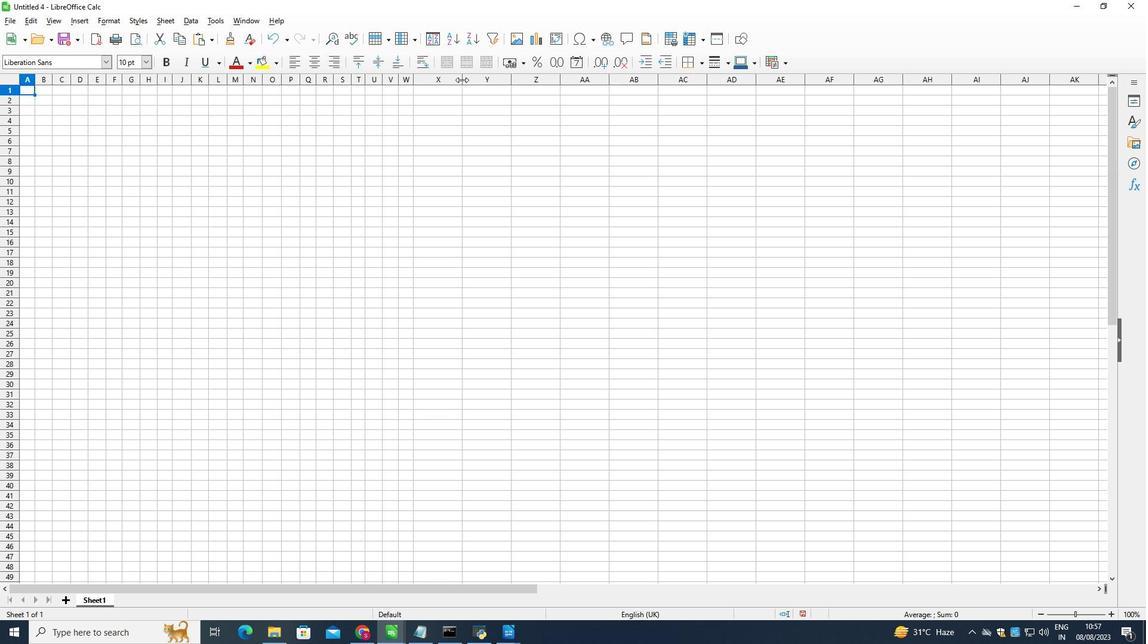 
Action: Mouse pressed left at (460, 78)
Screenshot: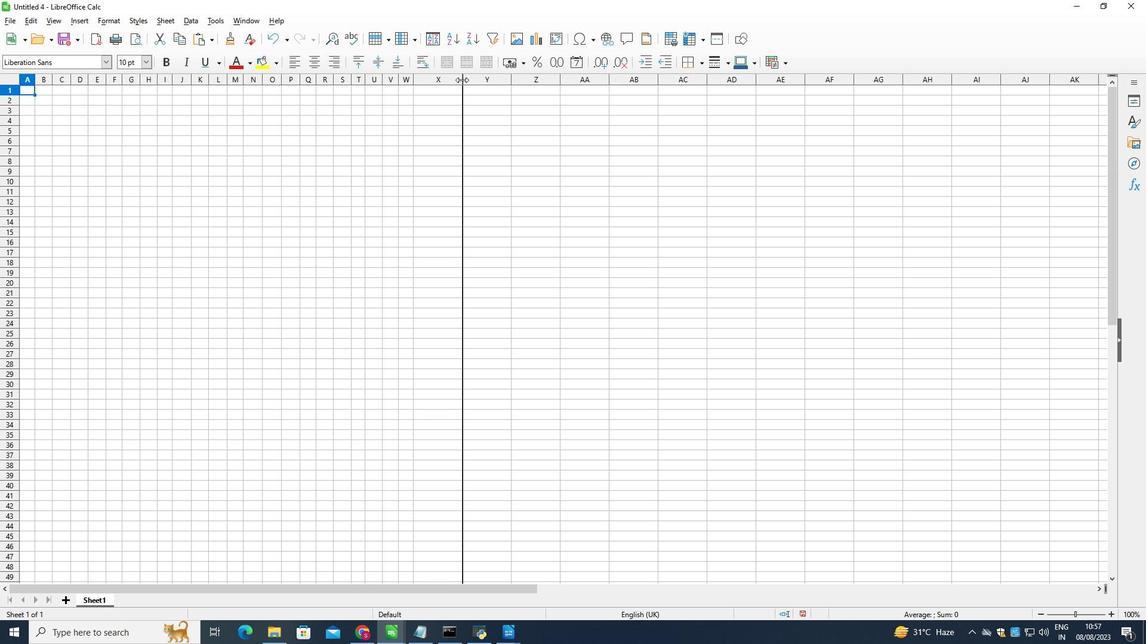 
Action: Mouse moved to (480, 77)
Screenshot: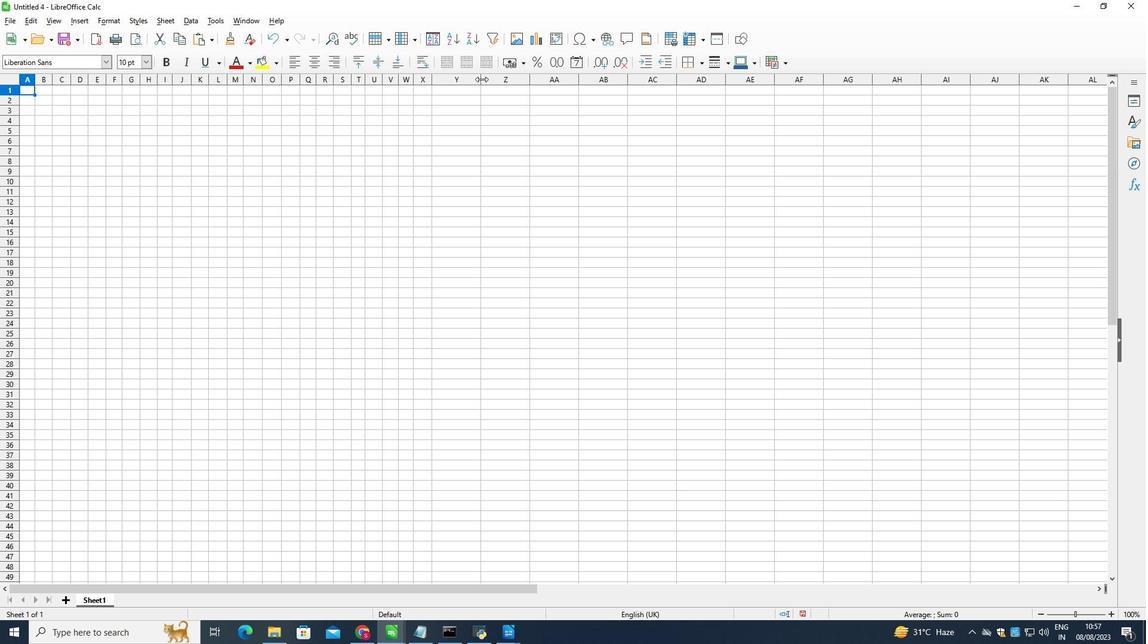 
Action: Mouse pressed left at (480, 77)
Screenshot: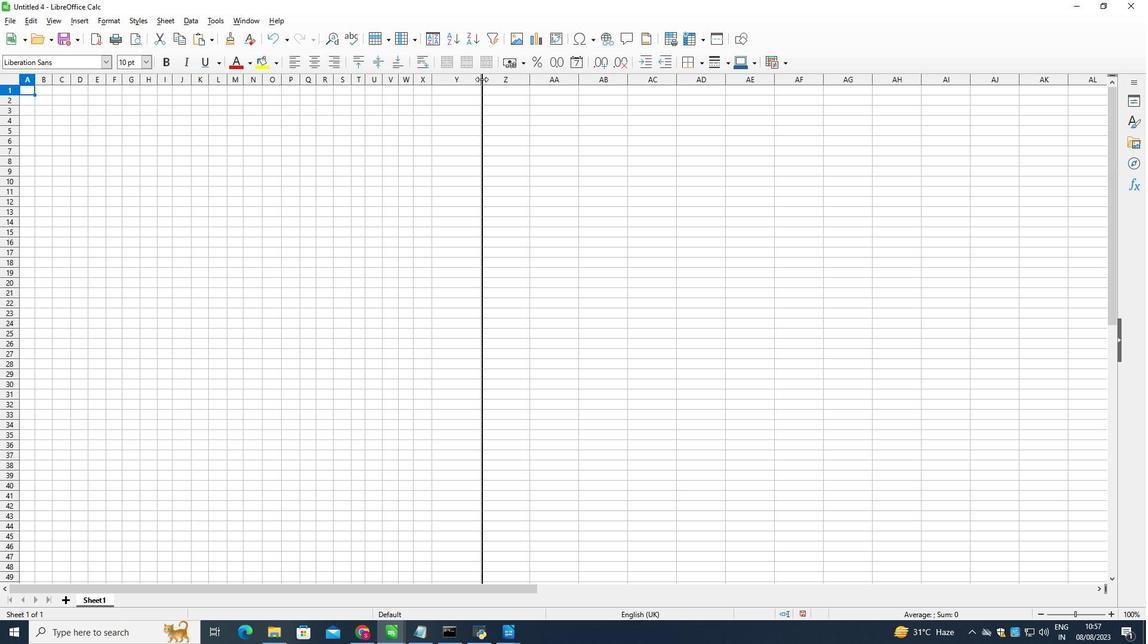 
Action: Mouse moved to (495, 77)
Screenshot: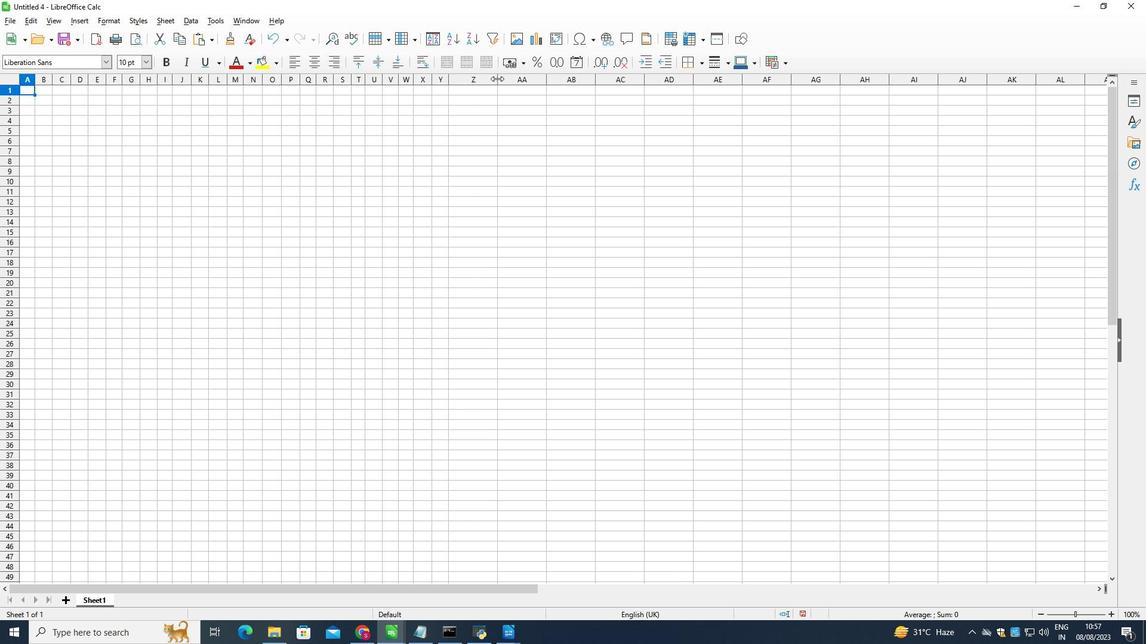 
Action: Mouse pressed left at (495, 77)
Screenshot: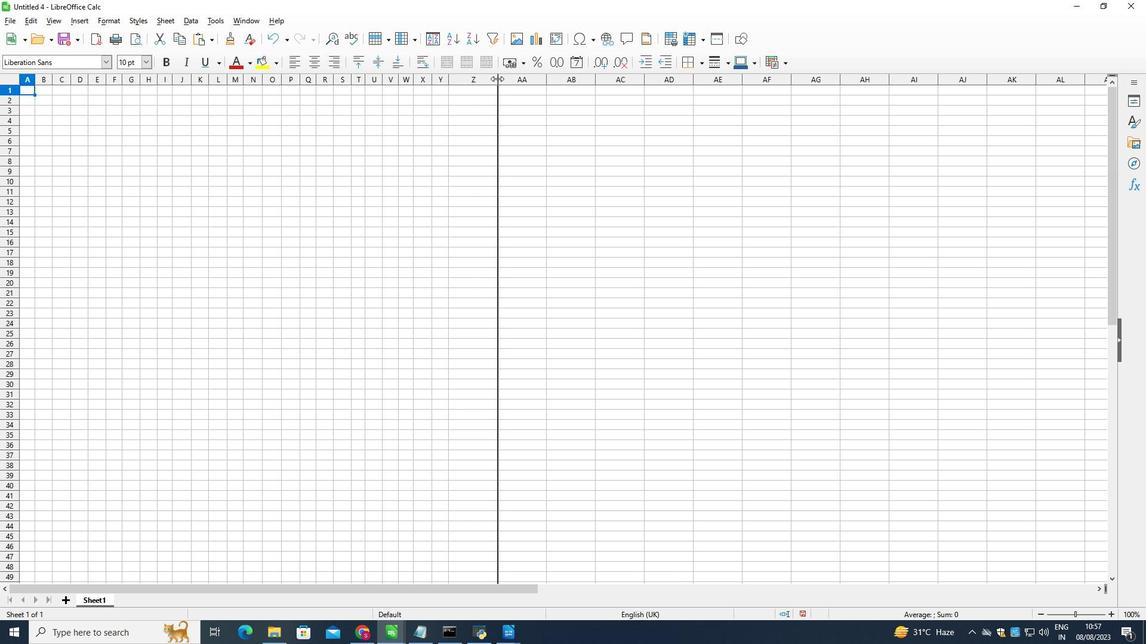 
Action: Mouse moved to (512, 78)
Screenshot: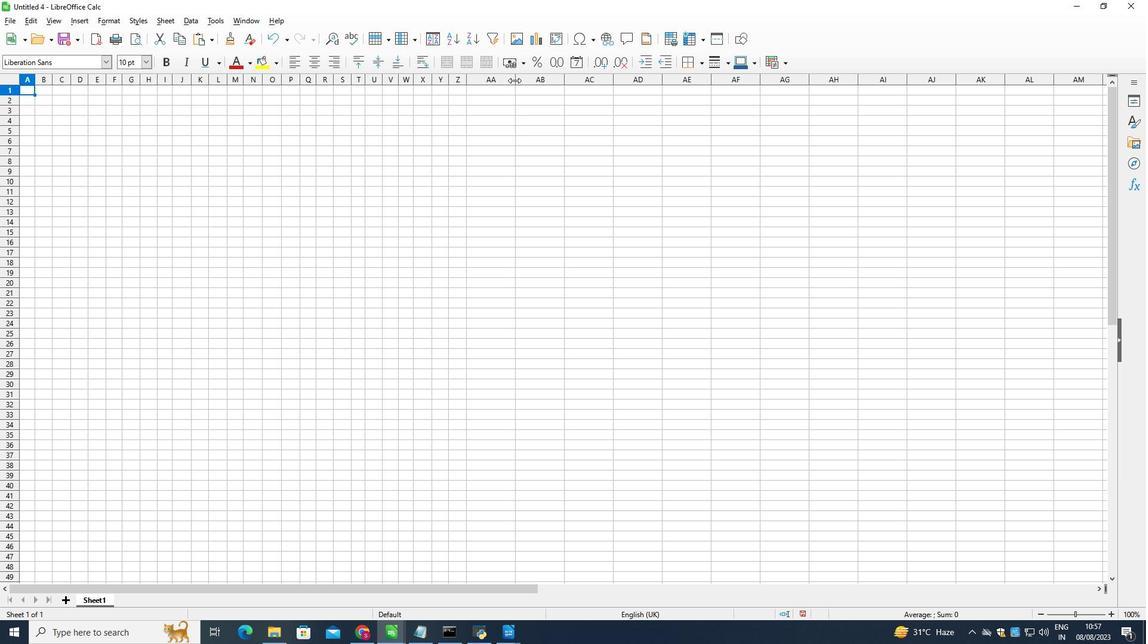 
Action: Mouse pressed left at (512, 78)
Screenshot: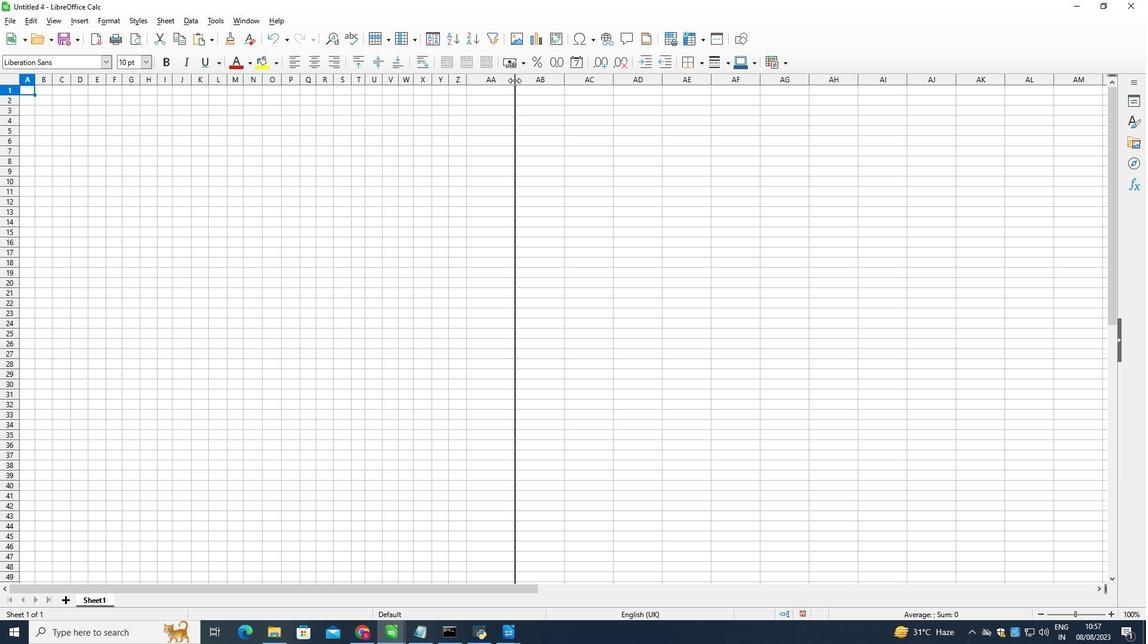 
Action: Mouse moved to (529, 77)
Screenshot: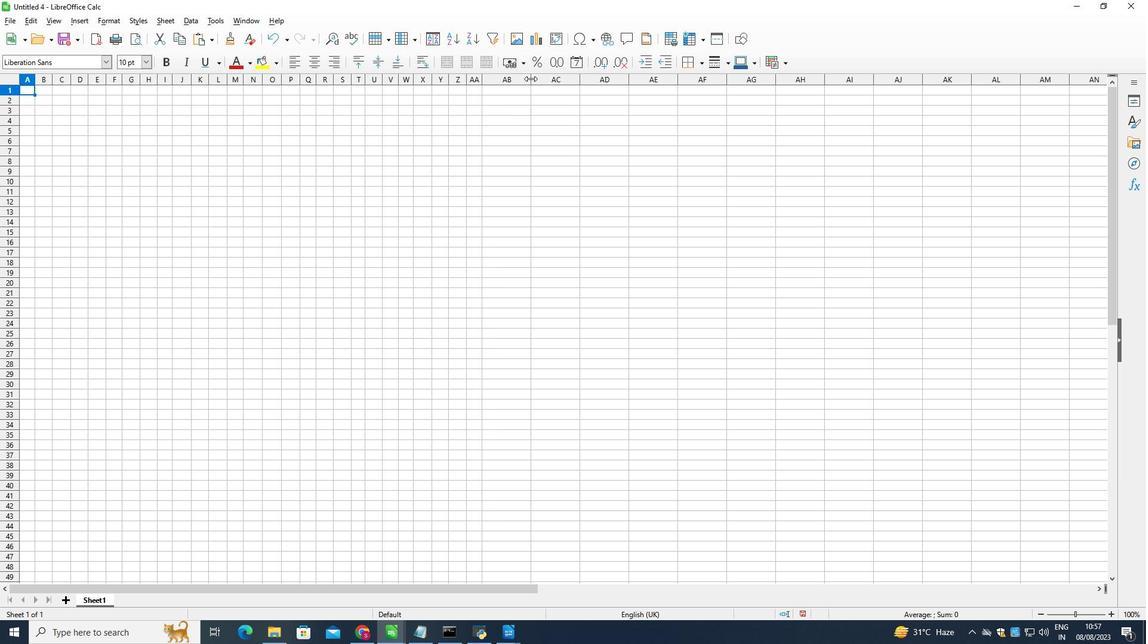 
Action: Mouse pressed left at (529, 77)
Screenshot: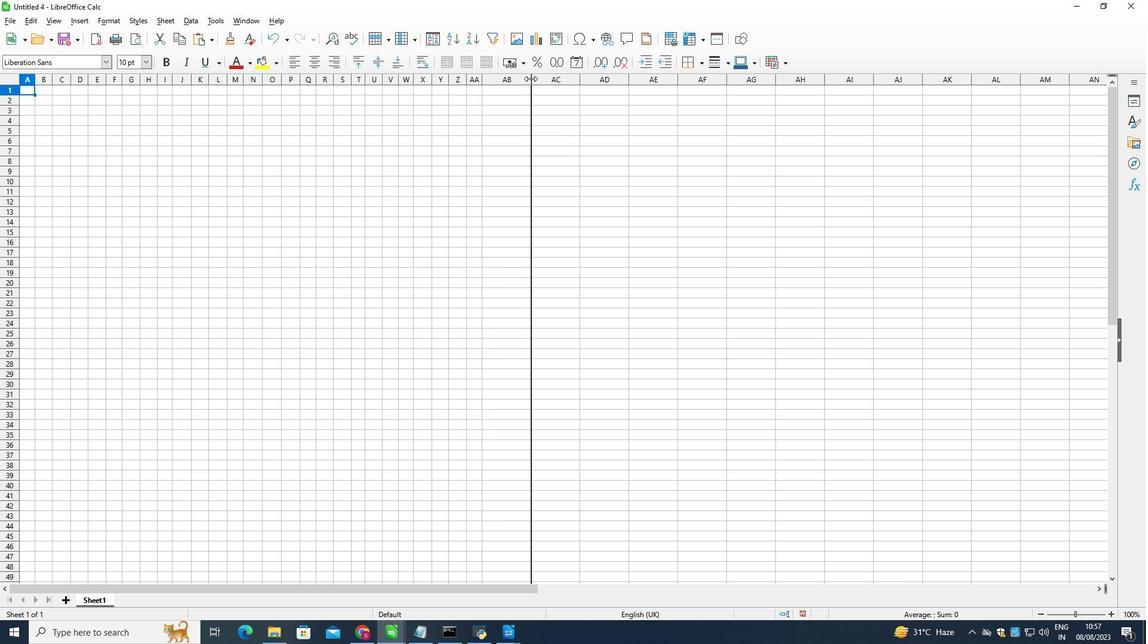 
Action: Mouse moved to (357, 97)
Screenshot: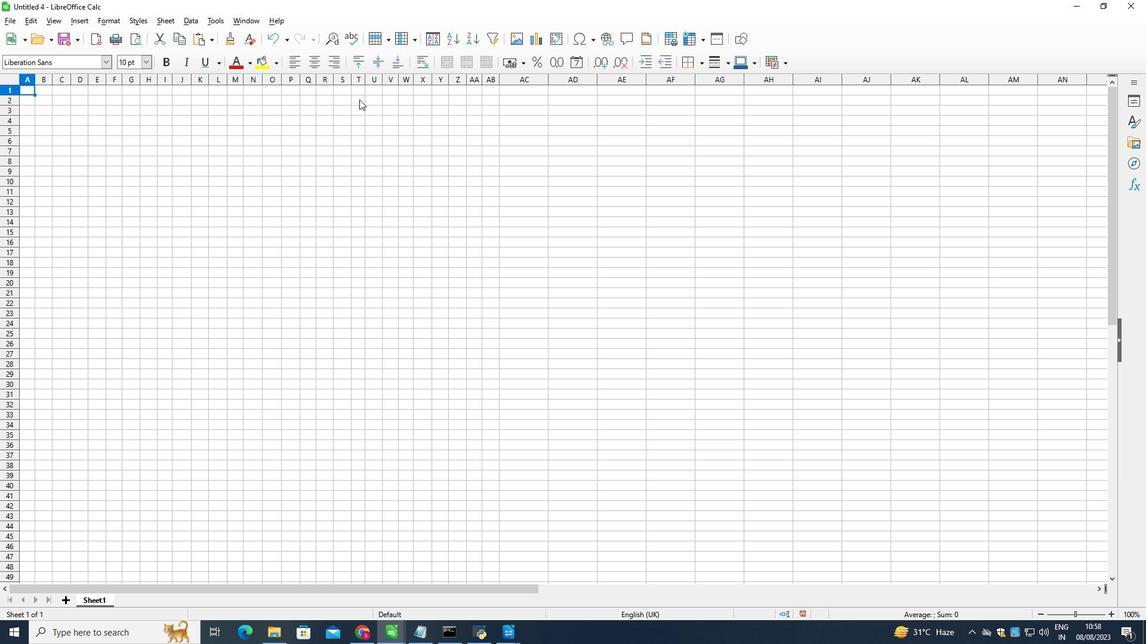 
Action: Mouse pressed left at (357, 97)
Screenshot: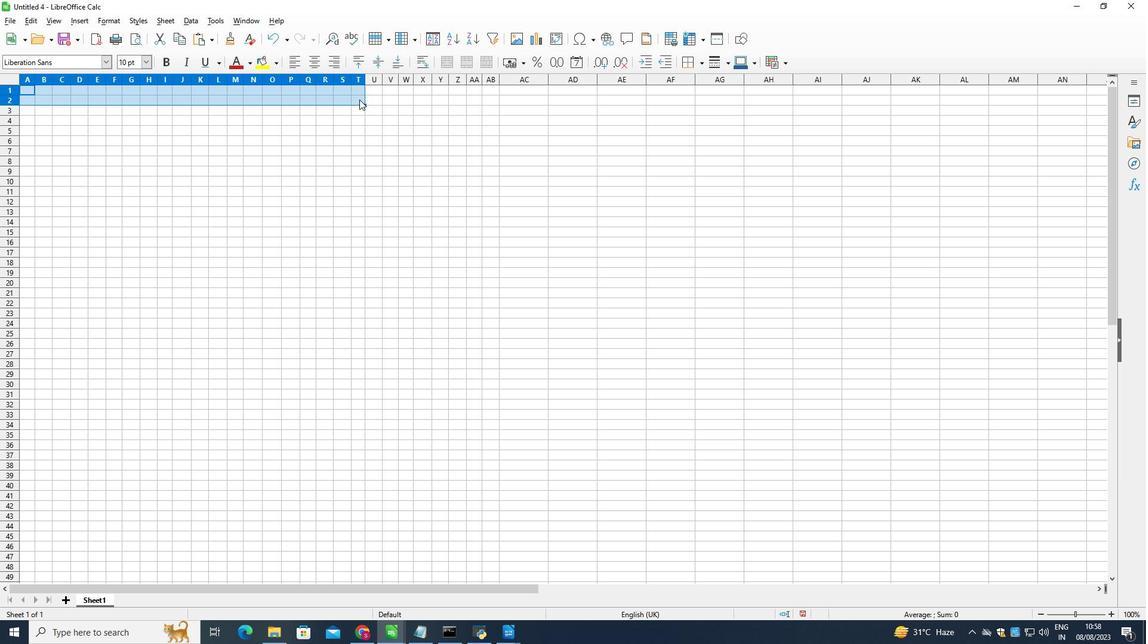 
Action: Mouse moved to (398, 147)
Screenshot: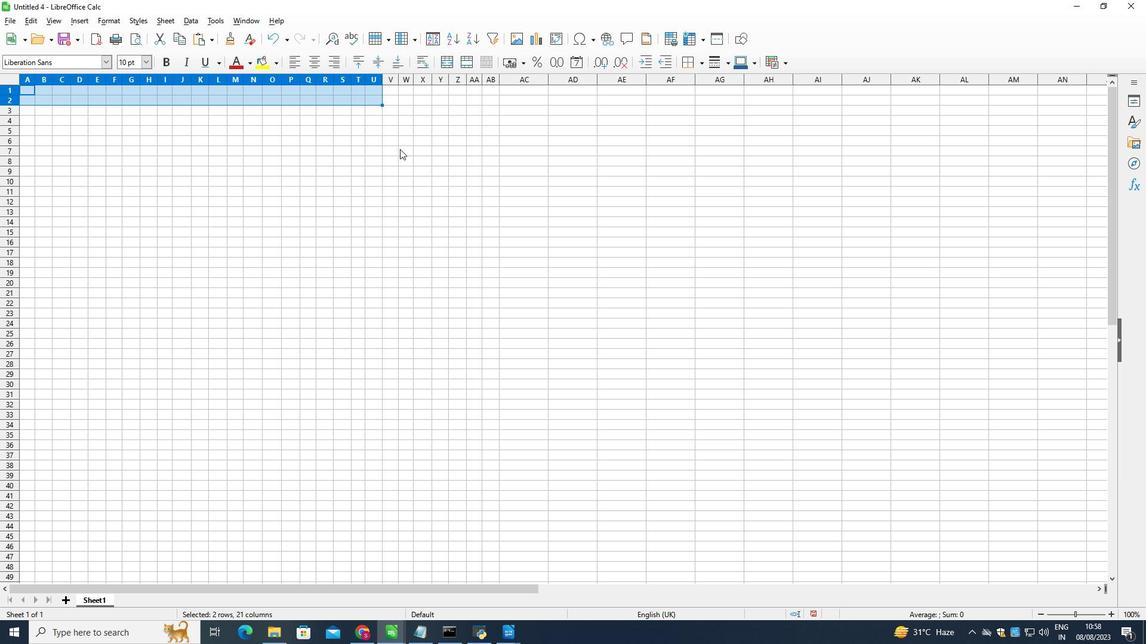 
Action: Mouse pressed right at (398, 147)
Screenshot: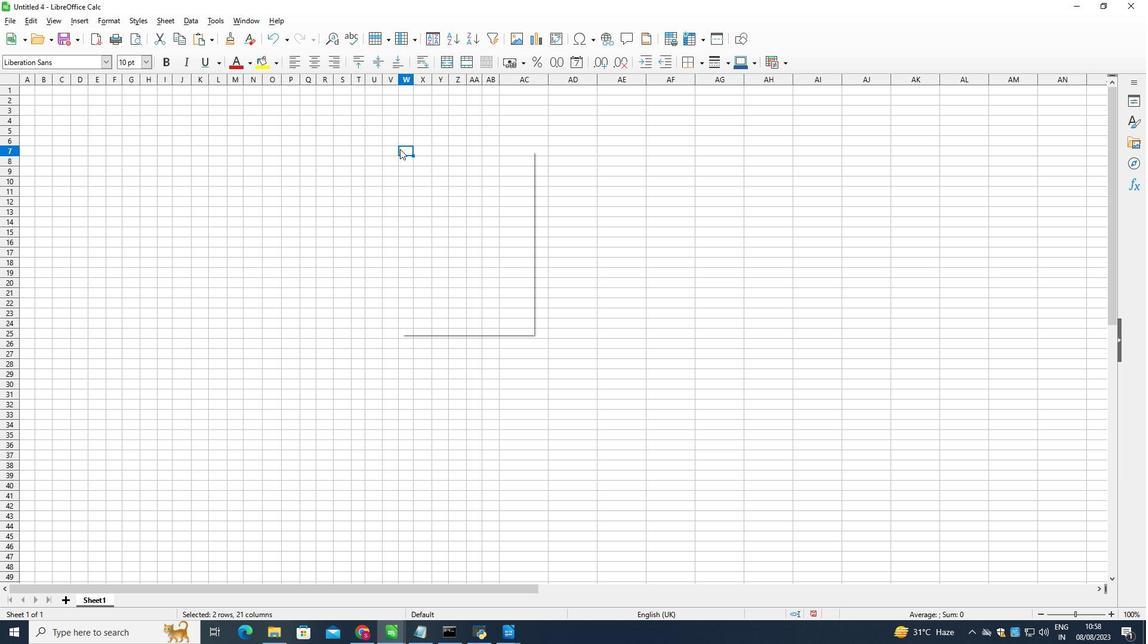 
Action: Mouse moved to (369, 97)
Screenshot: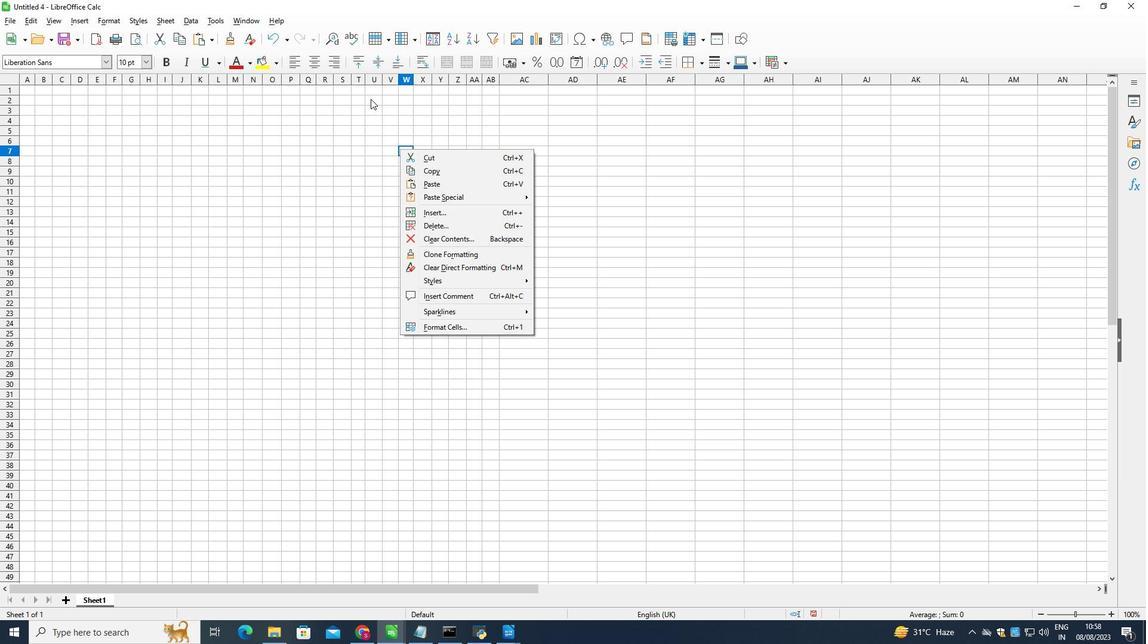 
Action: Mouse pressed left at (369, 97)
Screenshot: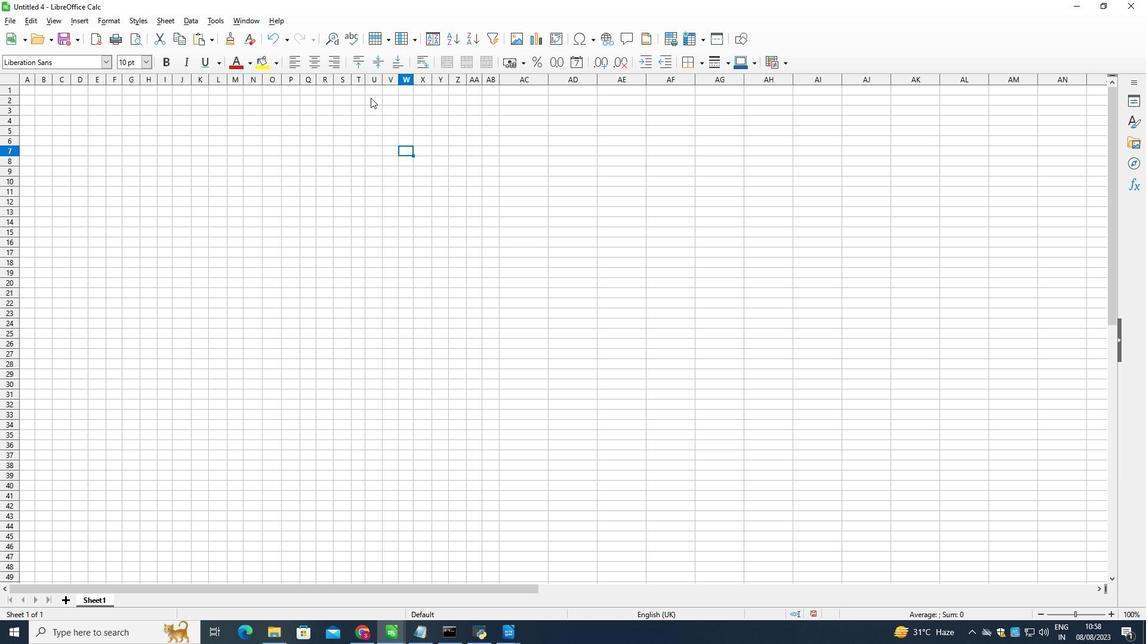 
Action: Mouse moved to (373, 99)
Screenshot: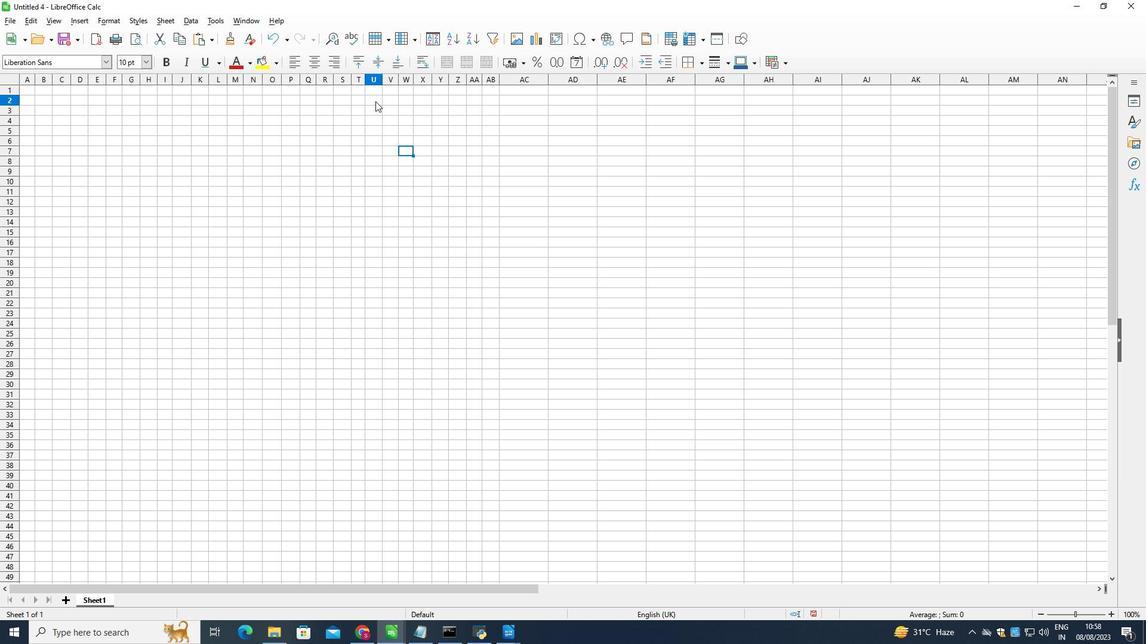 
Action: Mouse pressed left at (373, 99)
Screenshot: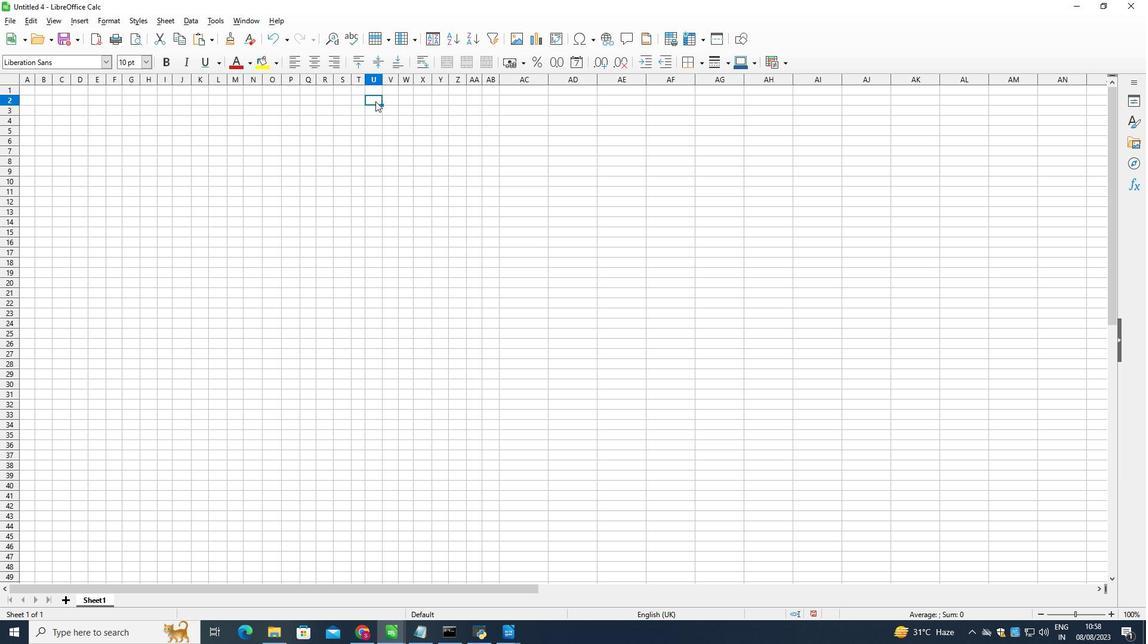 
Action: Mouse moved to (464, 56)
Screenshot: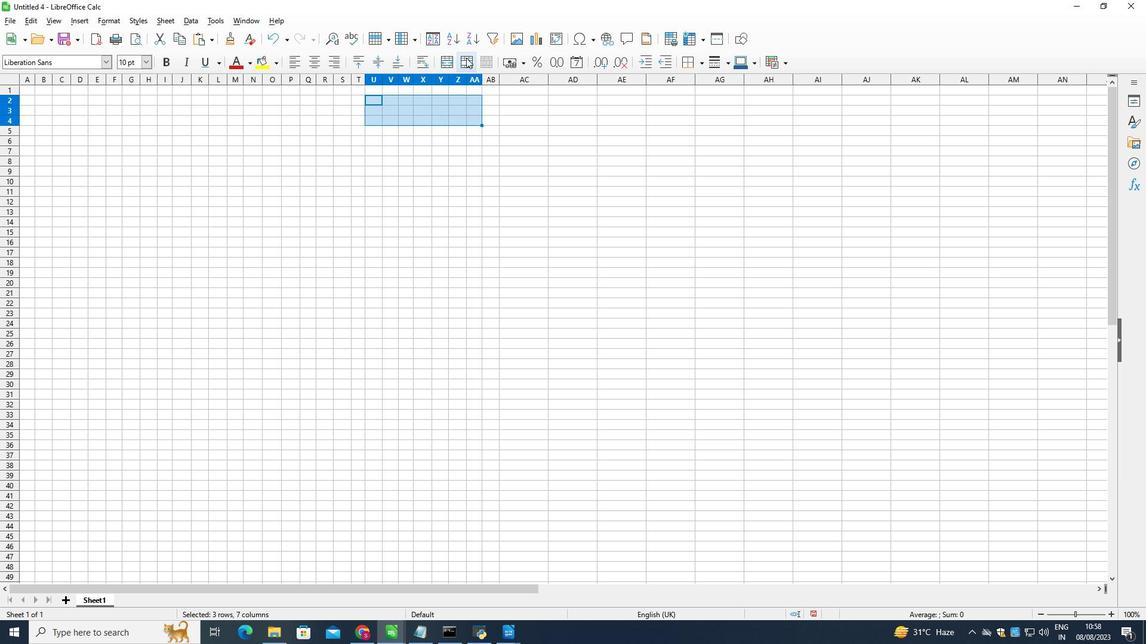 
Action: Mouse pressed left at (464, 56)
Screenshot: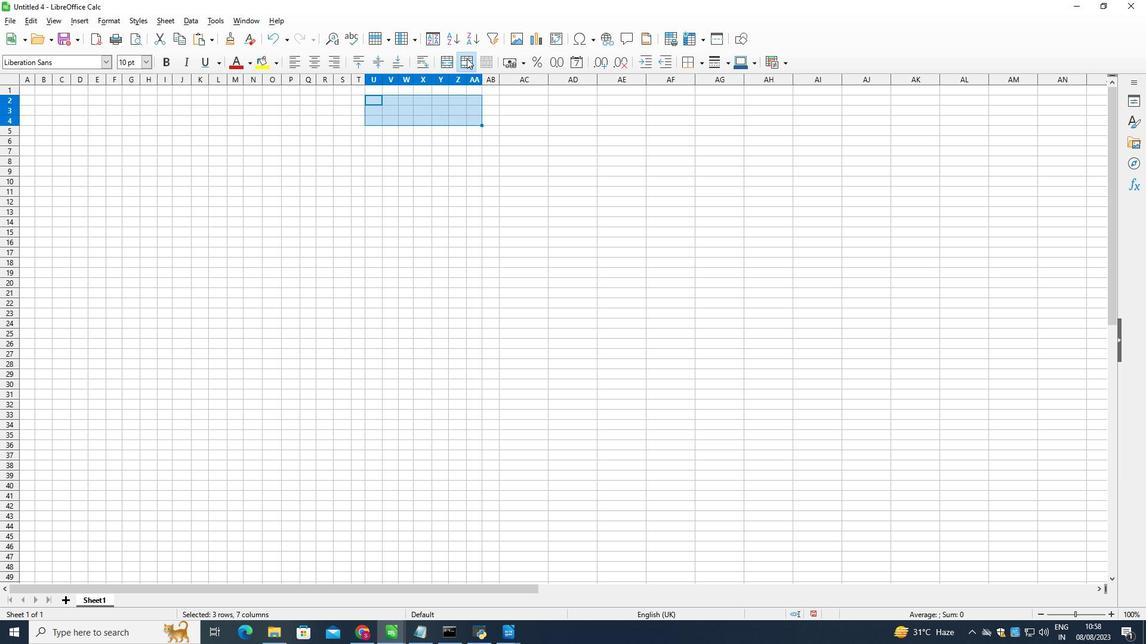 
Action: Mouse moved to (142, 56)
Screenshot: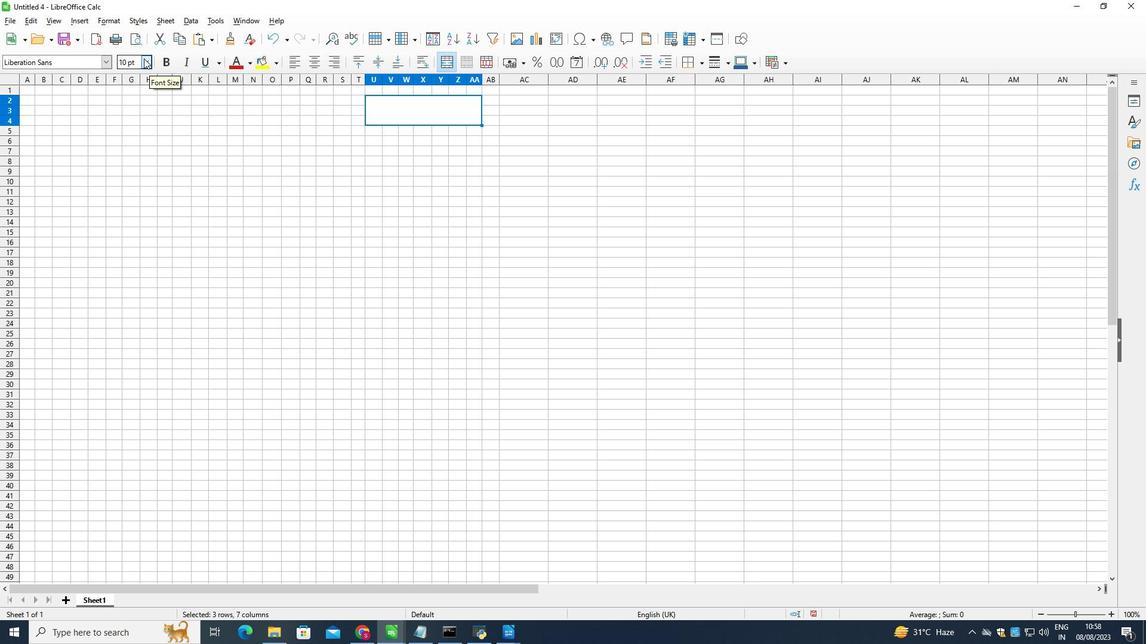 
Action: Mouse pressed left at (142, 56)
Screenshot: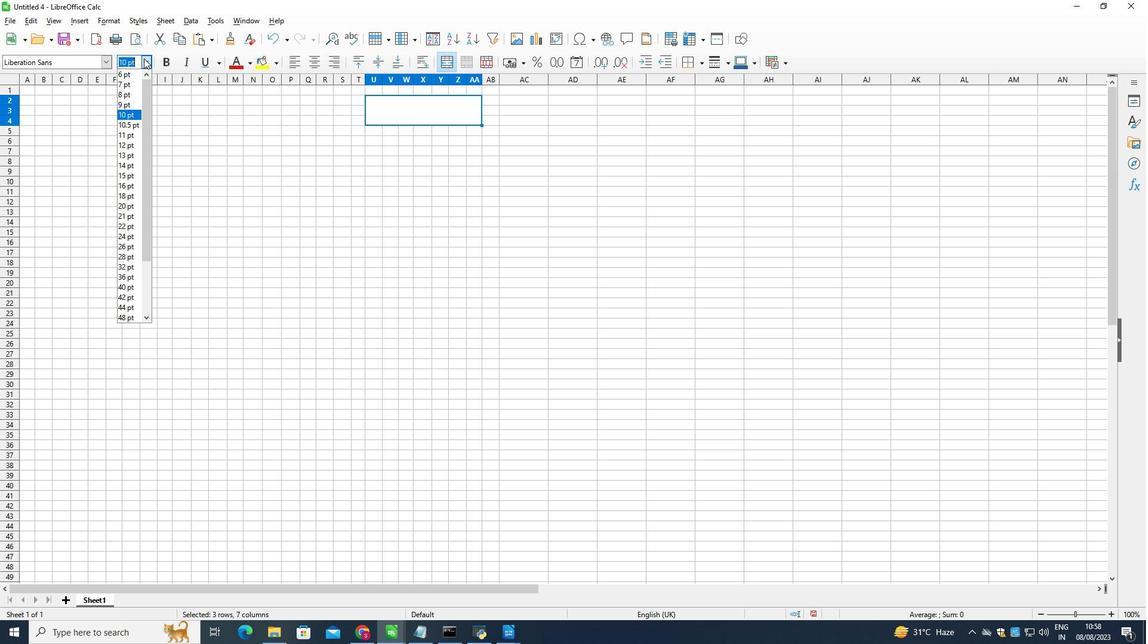 
Action: Mouse moved to (120, 183)
Screenshot: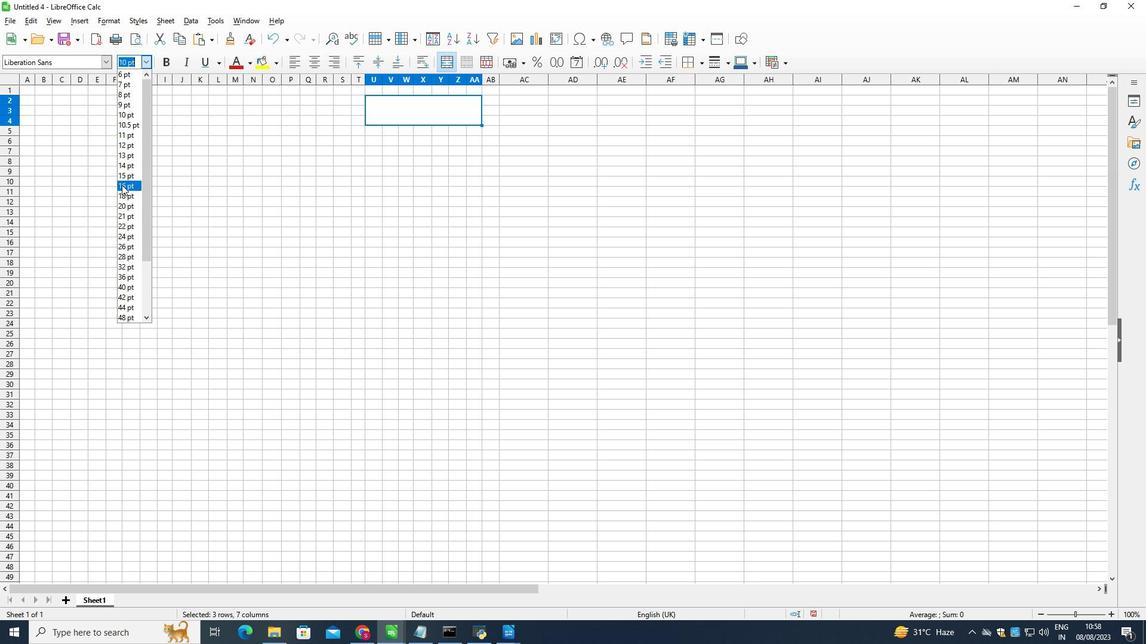 
Action: Mouse pressed left at (120, 183)
Screenshot: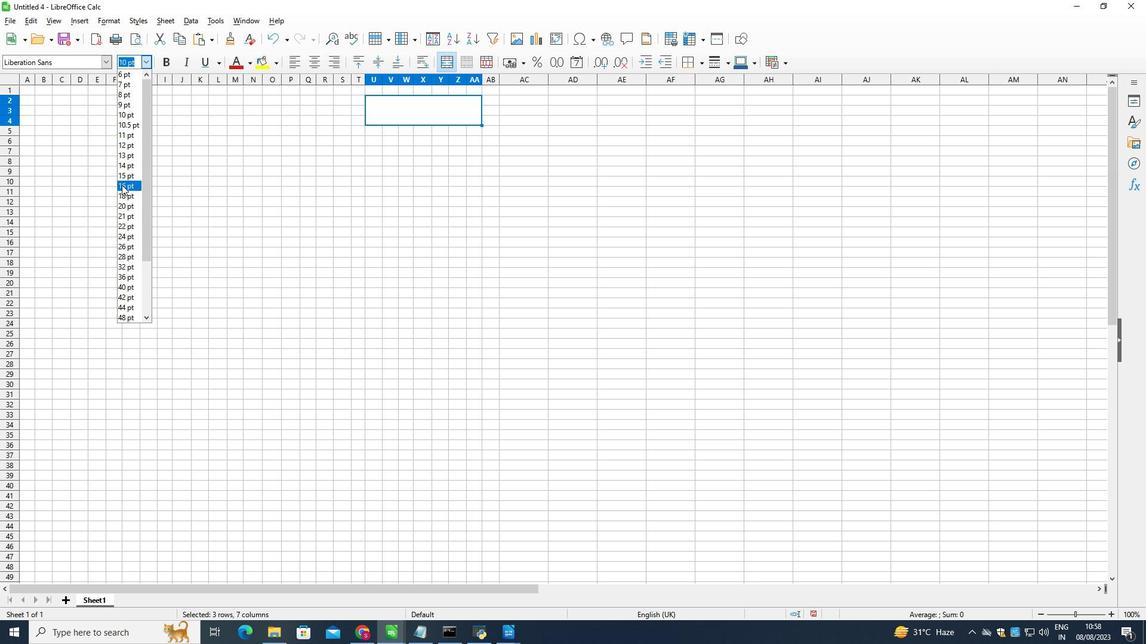 
Action: Mouse moved to (395, 102)
Screenshot: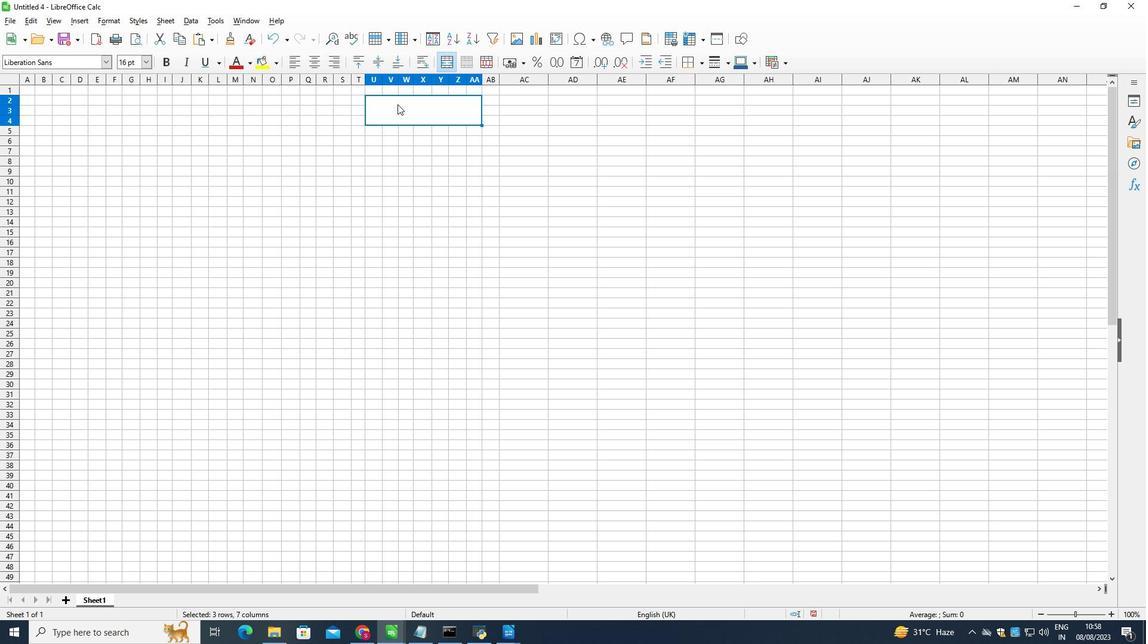 
Action: Mouse pressed left at (395, 102)
Screenshot: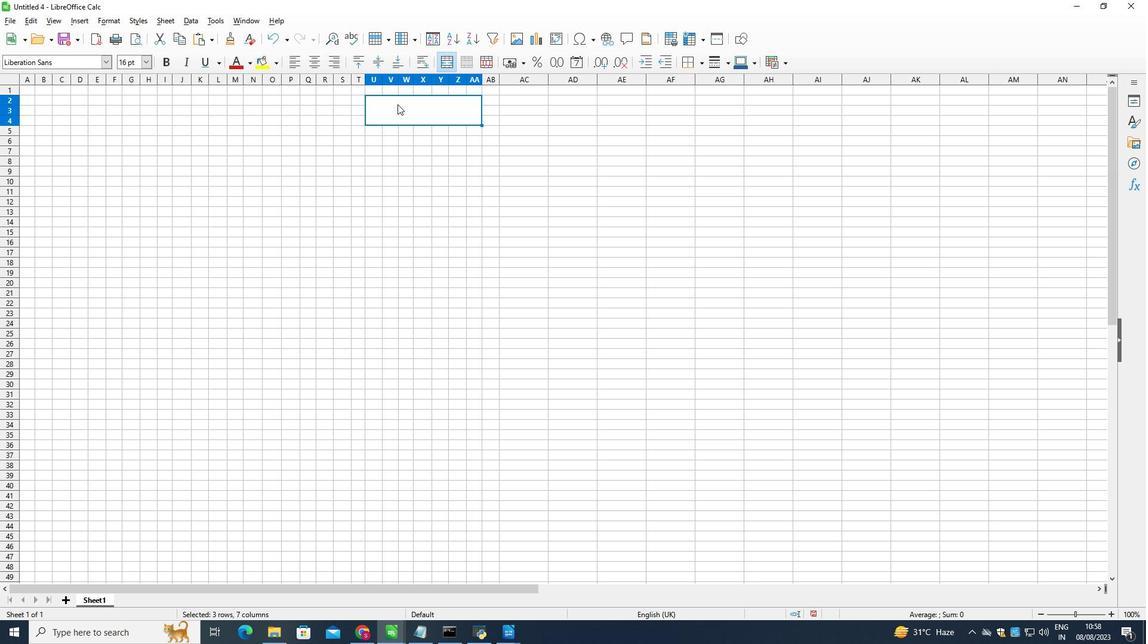 
Action: Mouse pressed left at (395, 102)
Screenshot: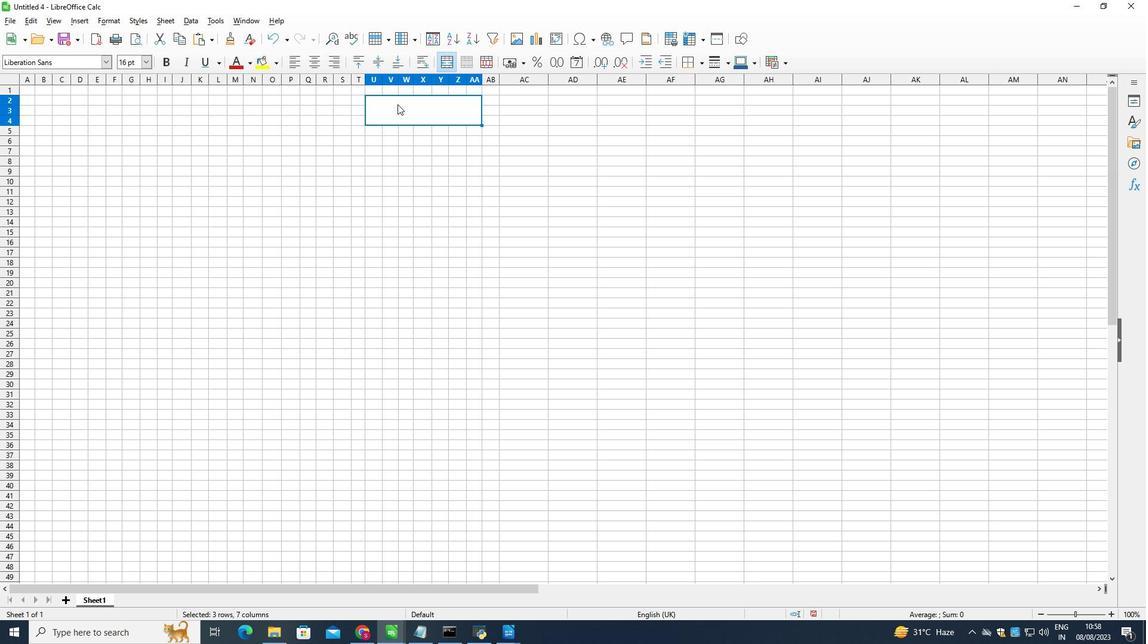 
Action: Key pressed <Key.shift>INVOICE
Screenshot: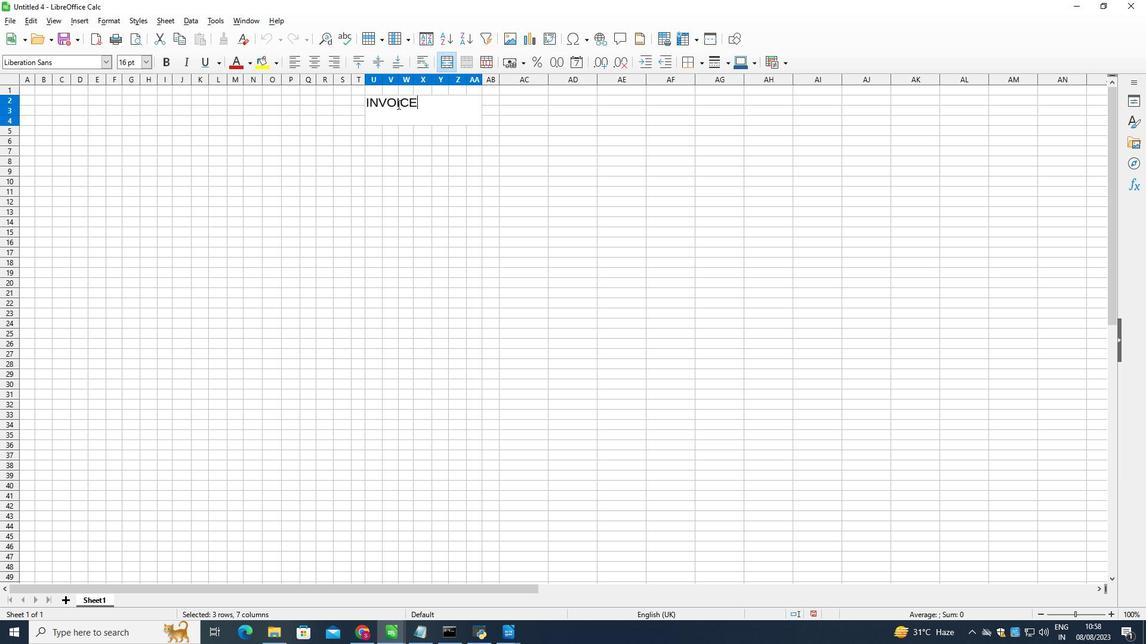 
Action: Mouse moved to (412, 160)
Screenshot: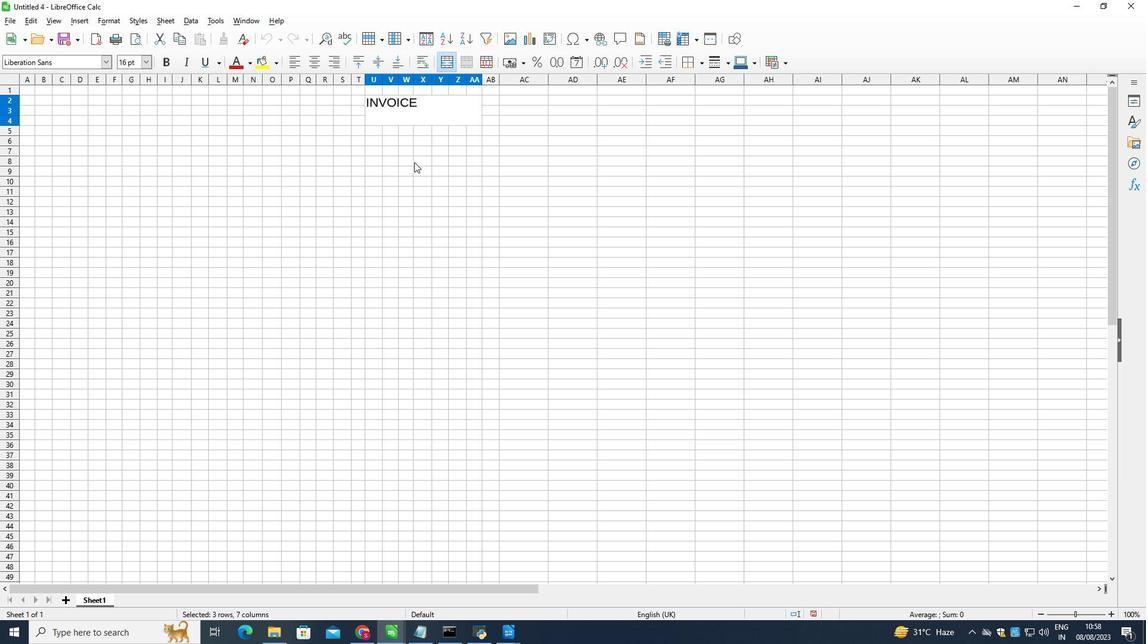 
Action: Mouse pressed left at (412, 160)
Screenshot: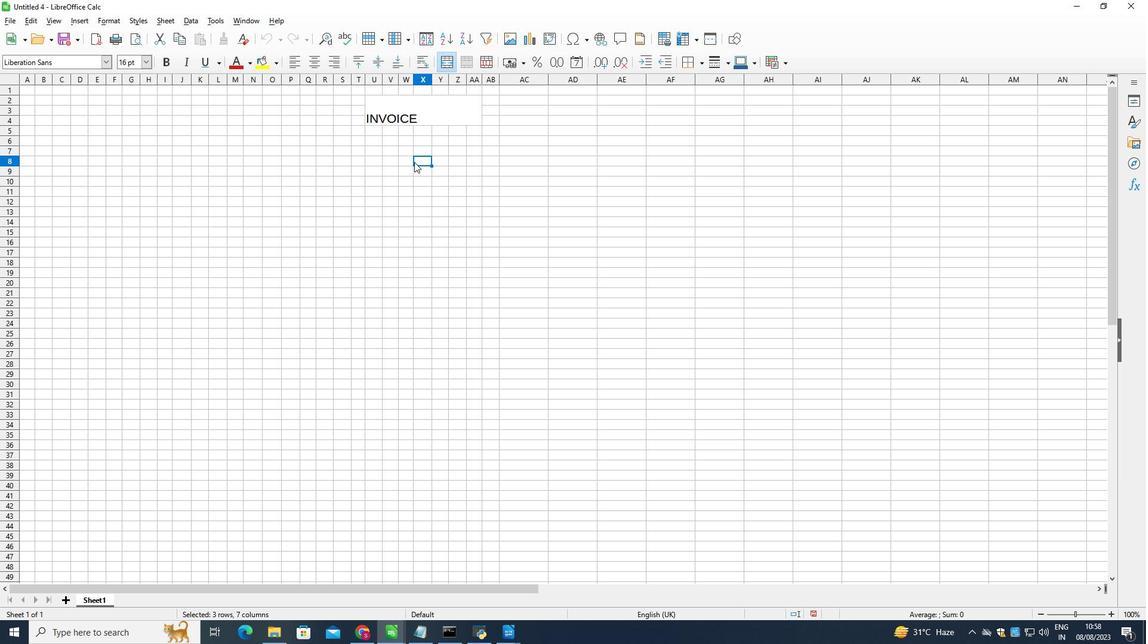 
Action: Mouse moved to (442, 117)
Screenshot: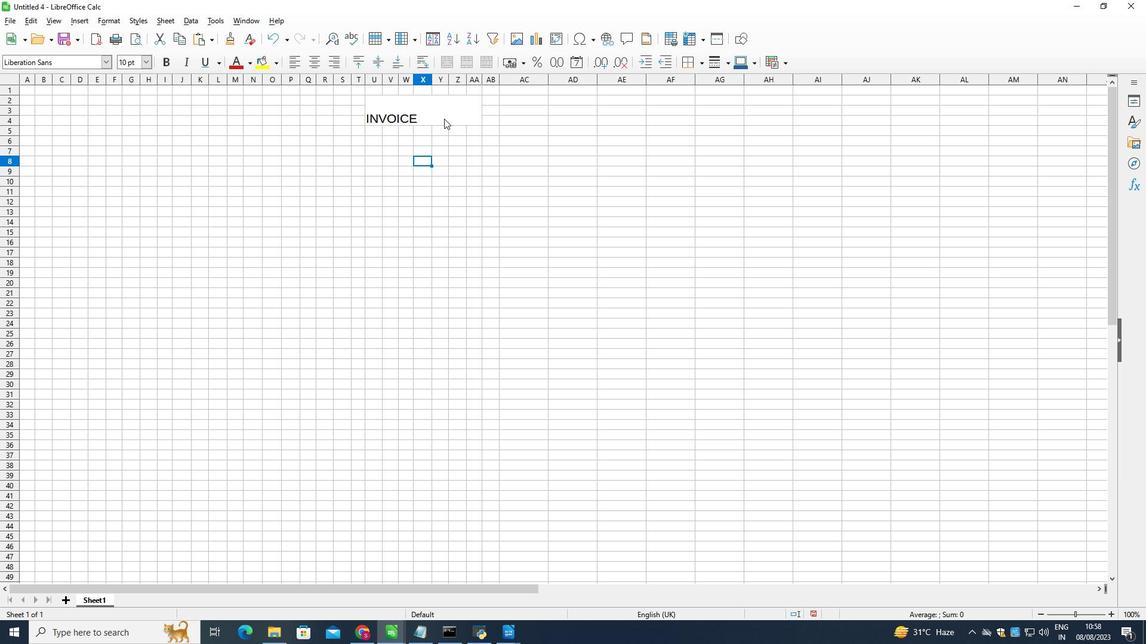
Action: Mouse pressed left at (442, 117)
Screenshot: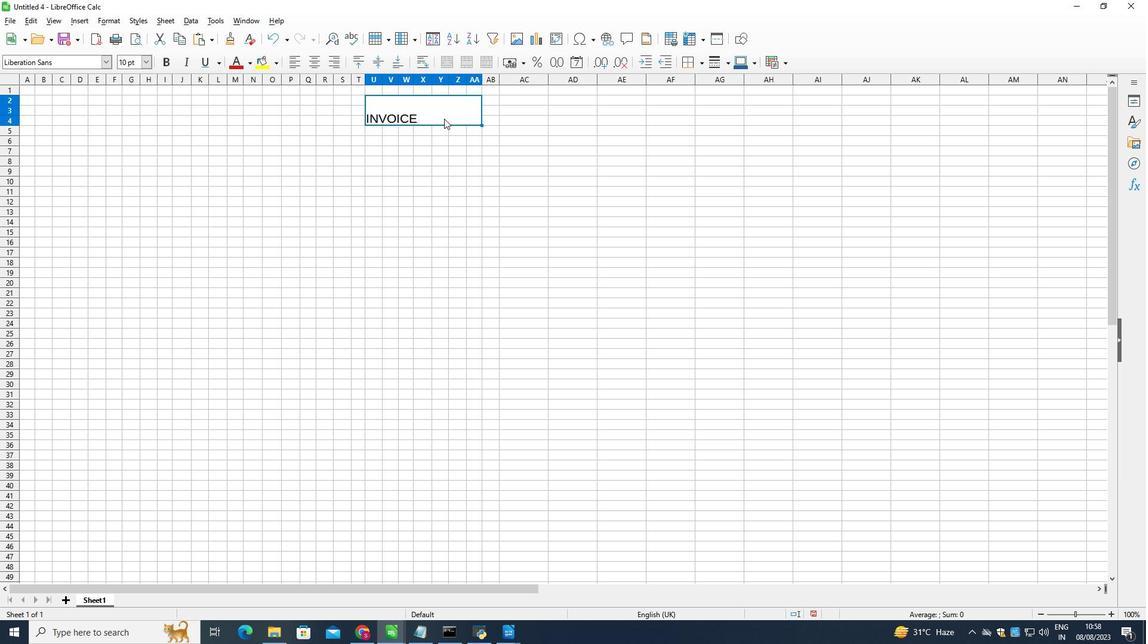 
Action: Mouse moved to (309, 59)
Screenshot: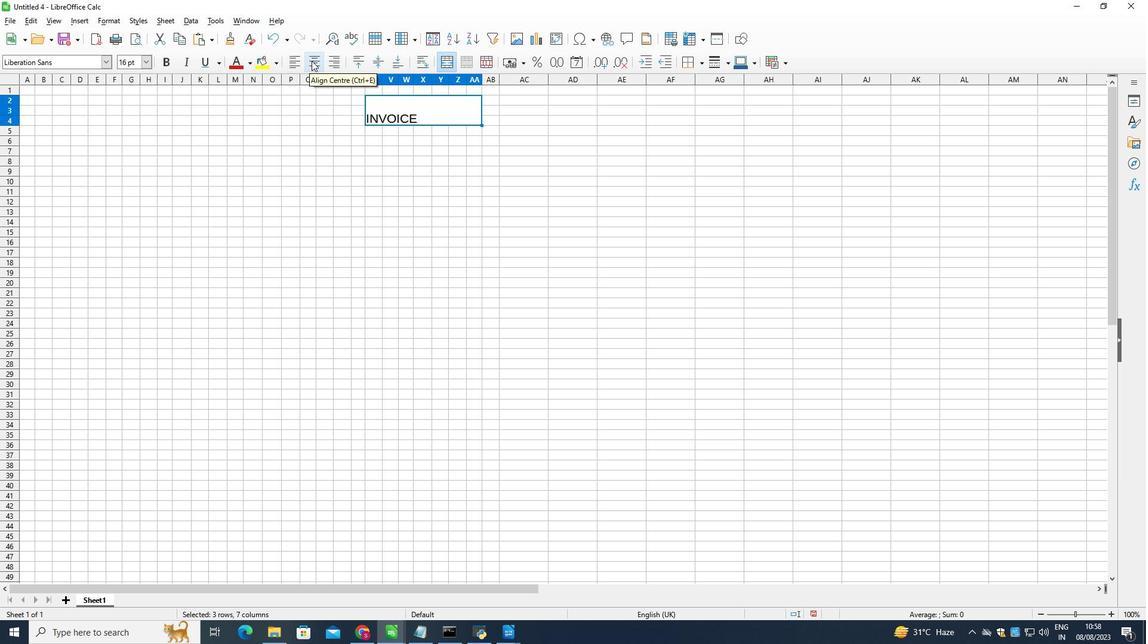
Action: Mouse pressed left at (309, 59)
Screenshot: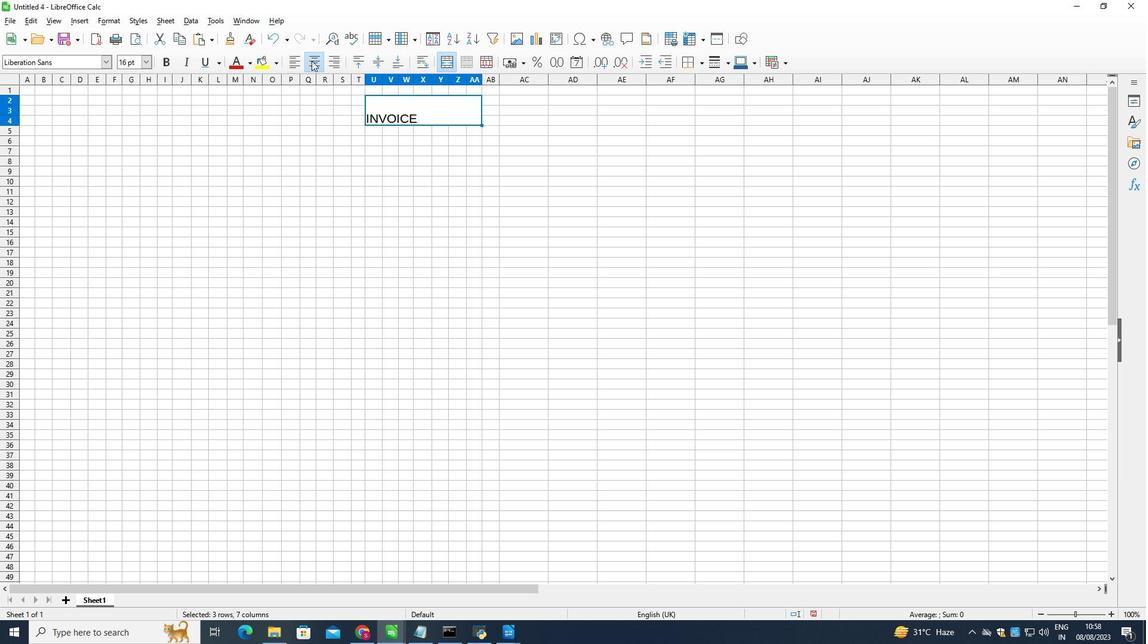 
Action: Mouse moved to (375, 53)
Screenshot: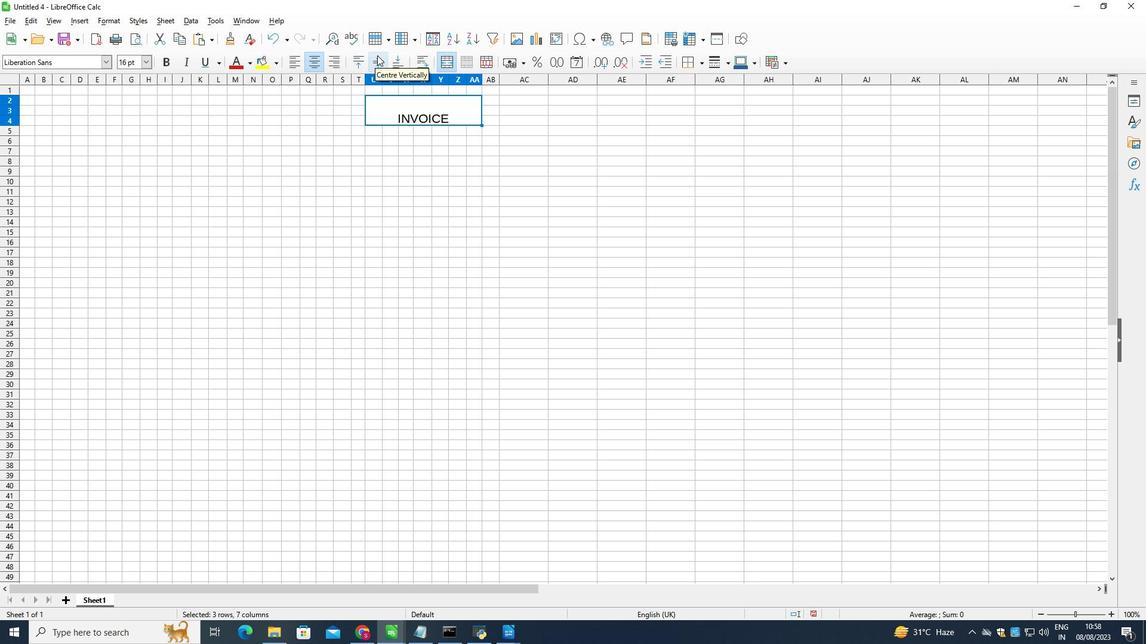 
Action: Mouse pressed left at (375, 53)
Screenshot: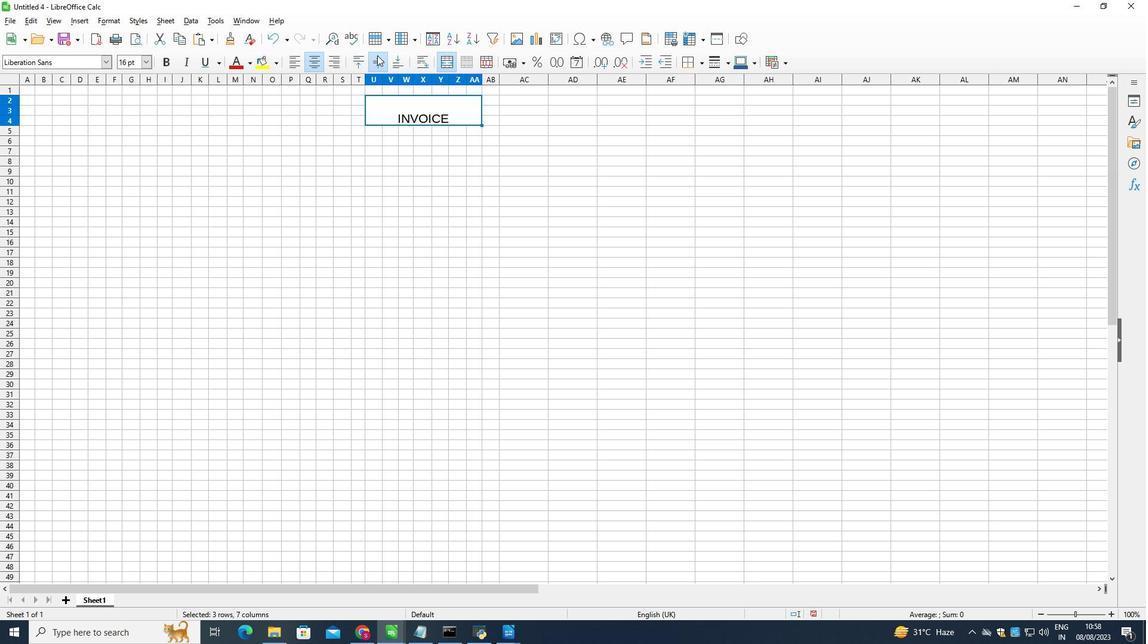 
Action: Mouse moved to (141, 57)
Screenshot: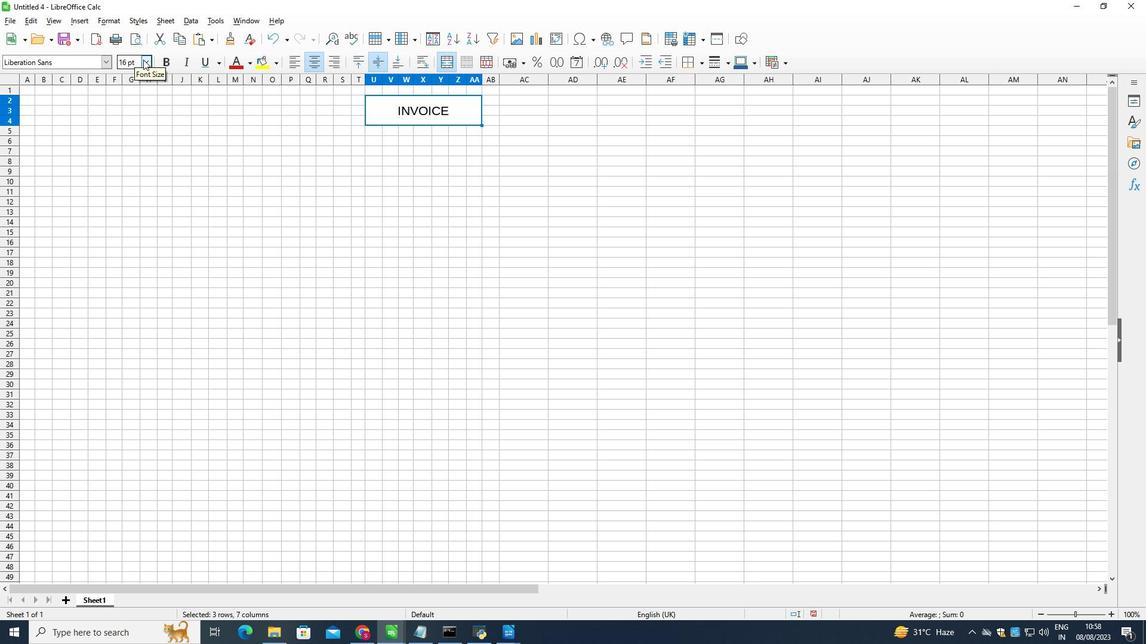 
Action: Mouse pressed left at (141, 57)
Screenshot: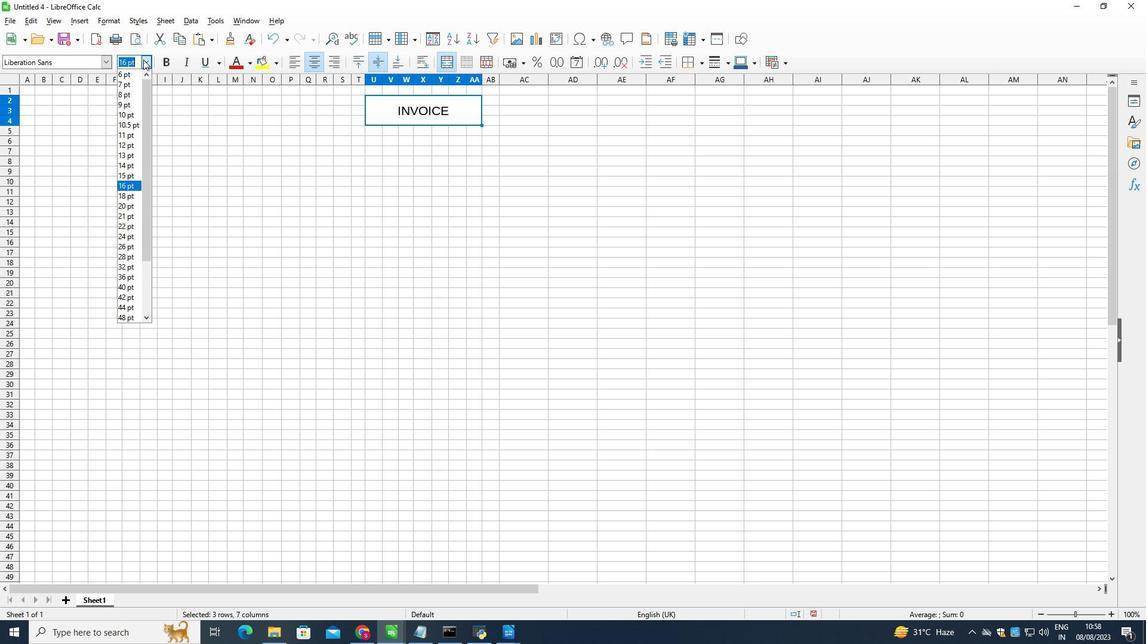 
Action: Mouse moved to (127, 206)
Screenshot: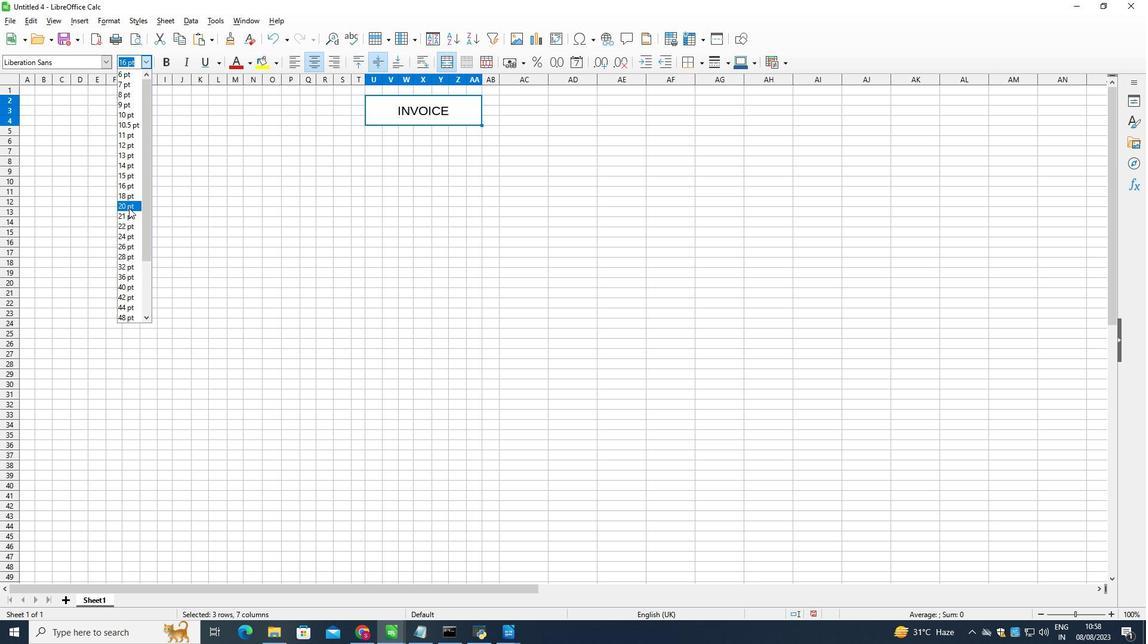 
Action: Mouse pressed left at (127, 206)
Screenshot: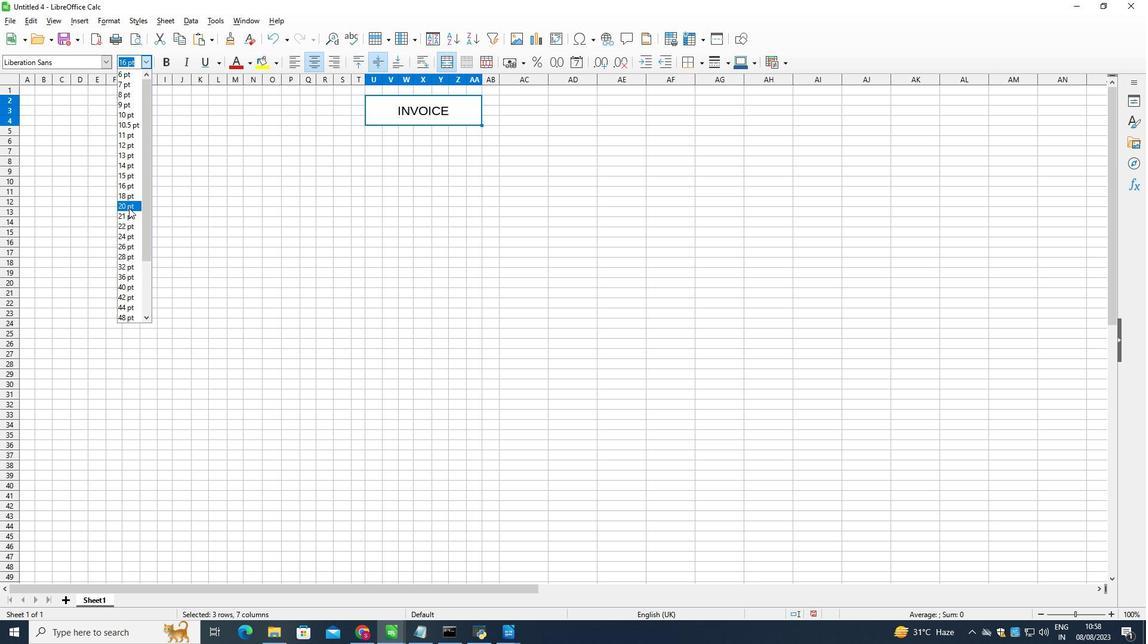 
Action: Mouse moved to (103, 59)
Screenshot: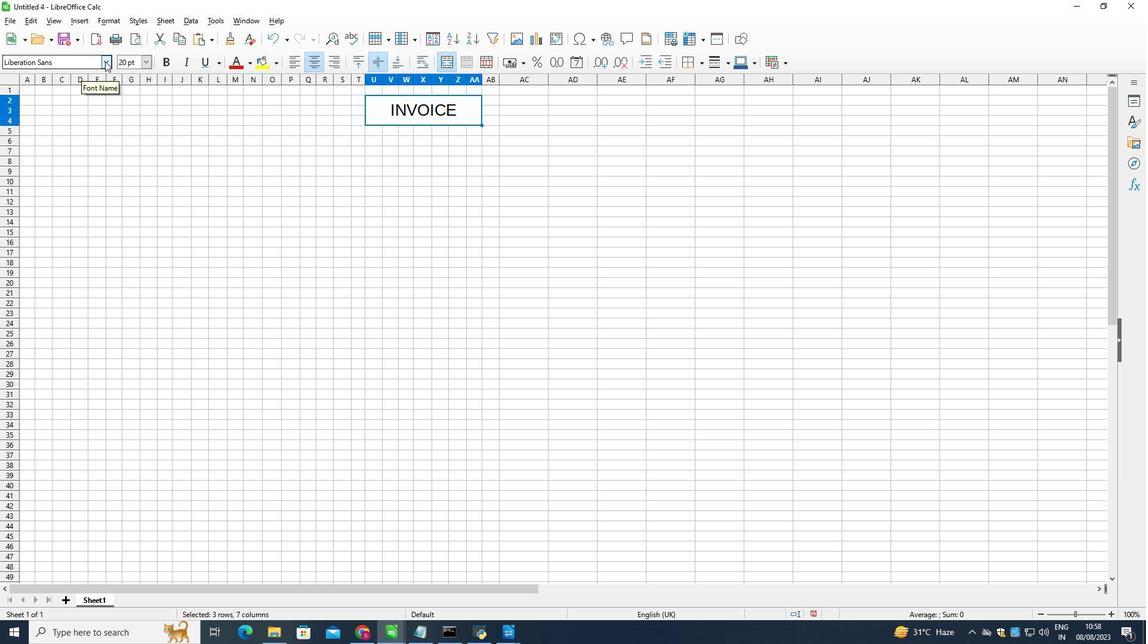 
Action: Mouse pressed left at (103, 59)
Screenshot: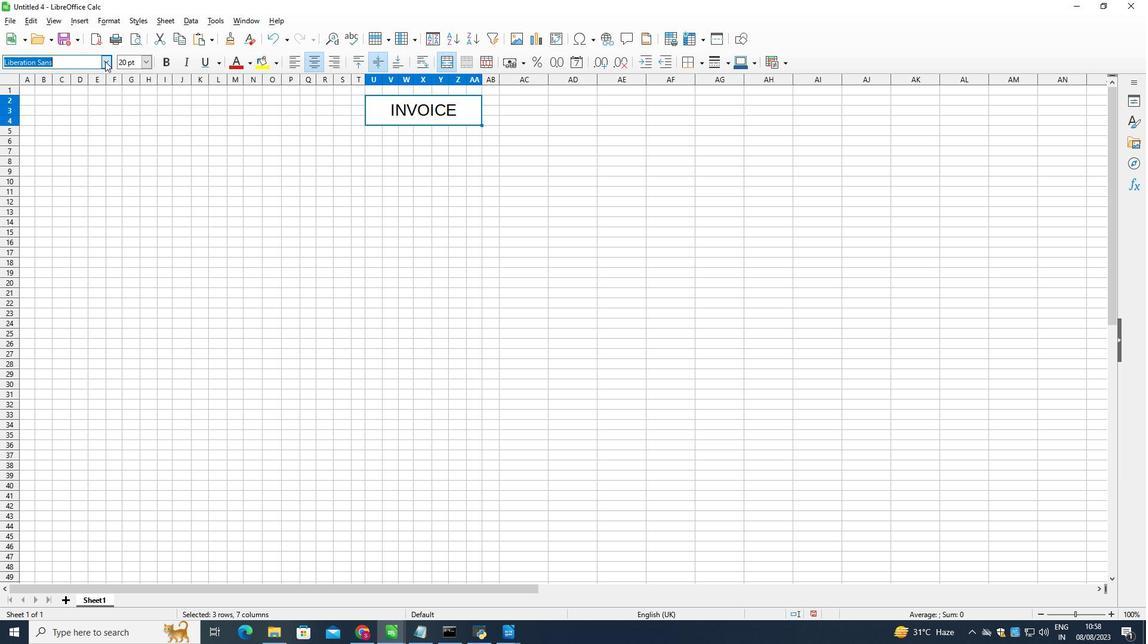 
Action: Mouse moved to (93, 72)
Screenshot: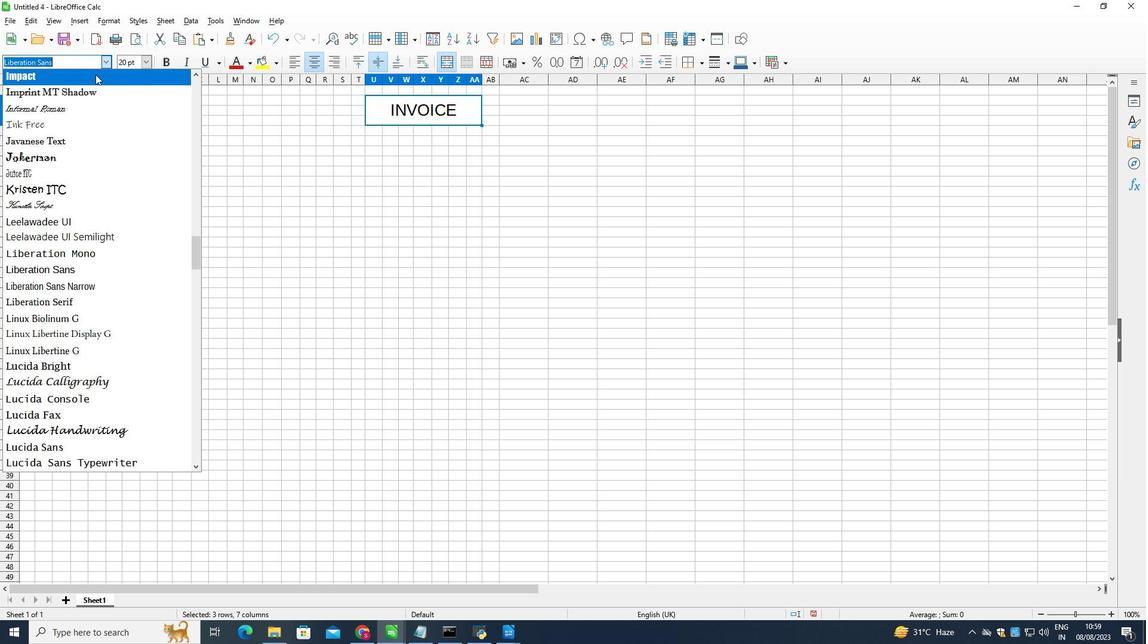 
Action: Mouse pressed left at (93, 72)
Screenshot: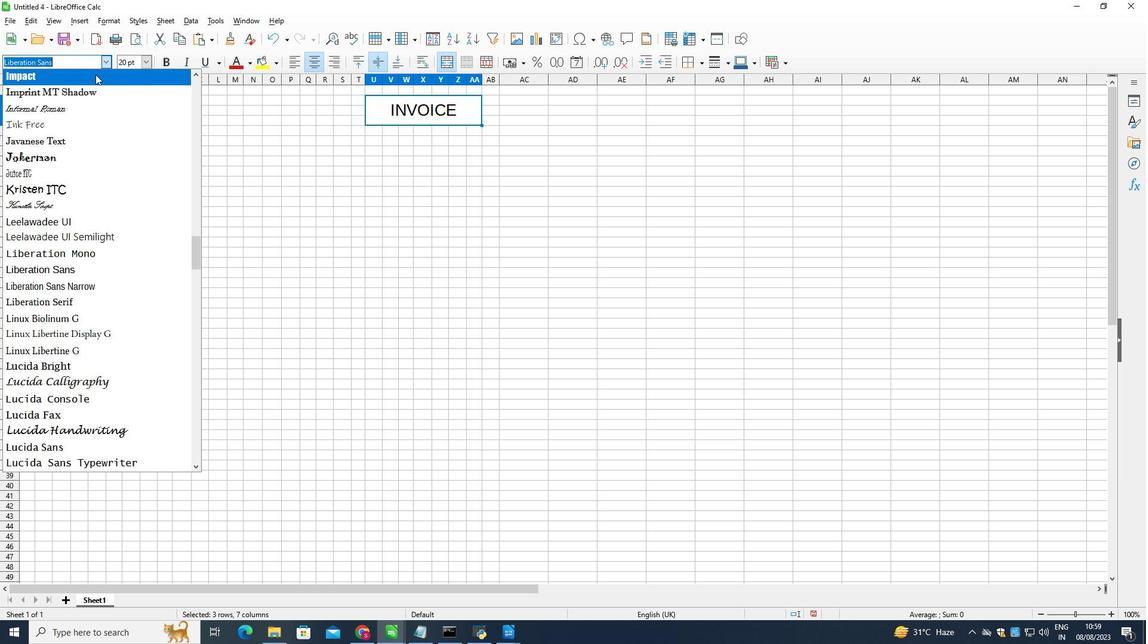 
Action: Mouse moved to (102, 58)
Screenshot: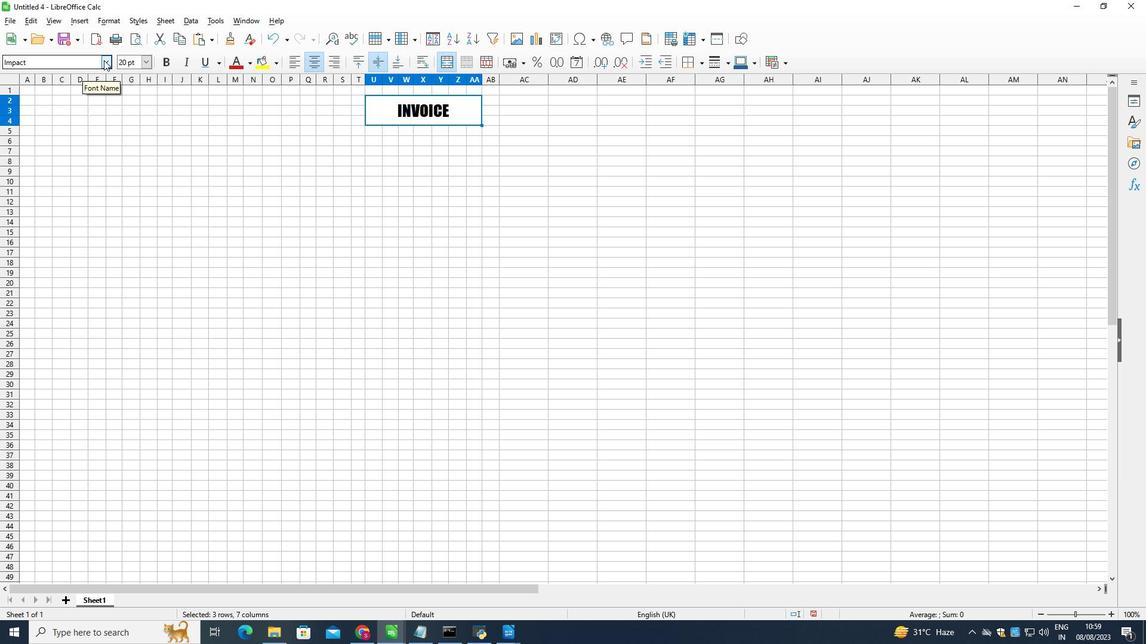 
Action: Mouse pressed left at (102, 58)
Screenshot: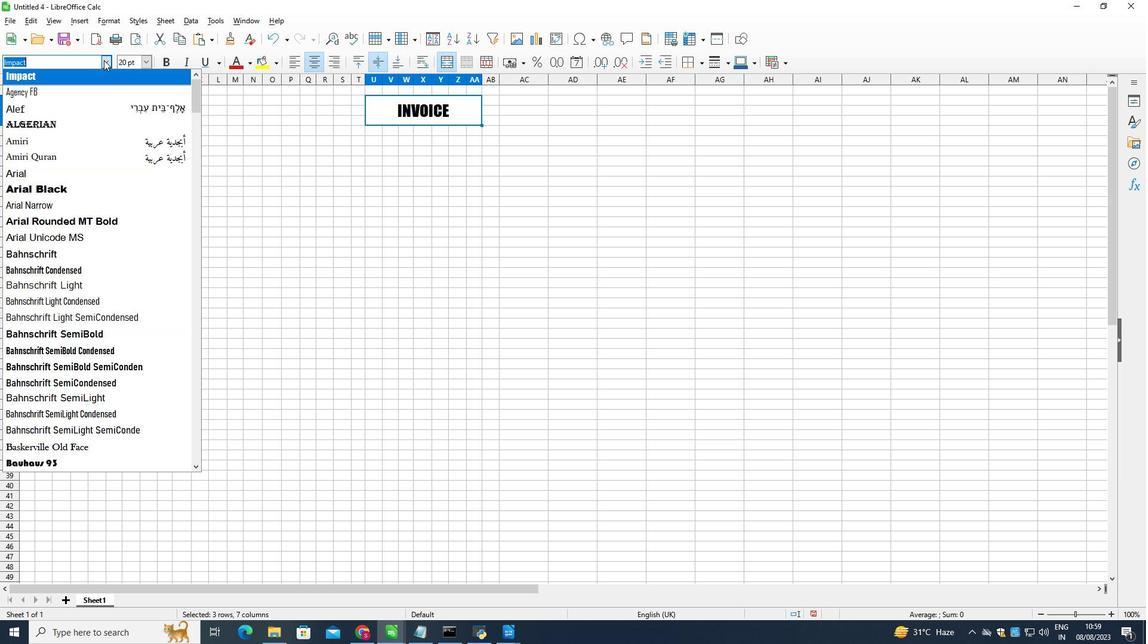 
Action: Mouse moved to (87, 182)
Screenshot: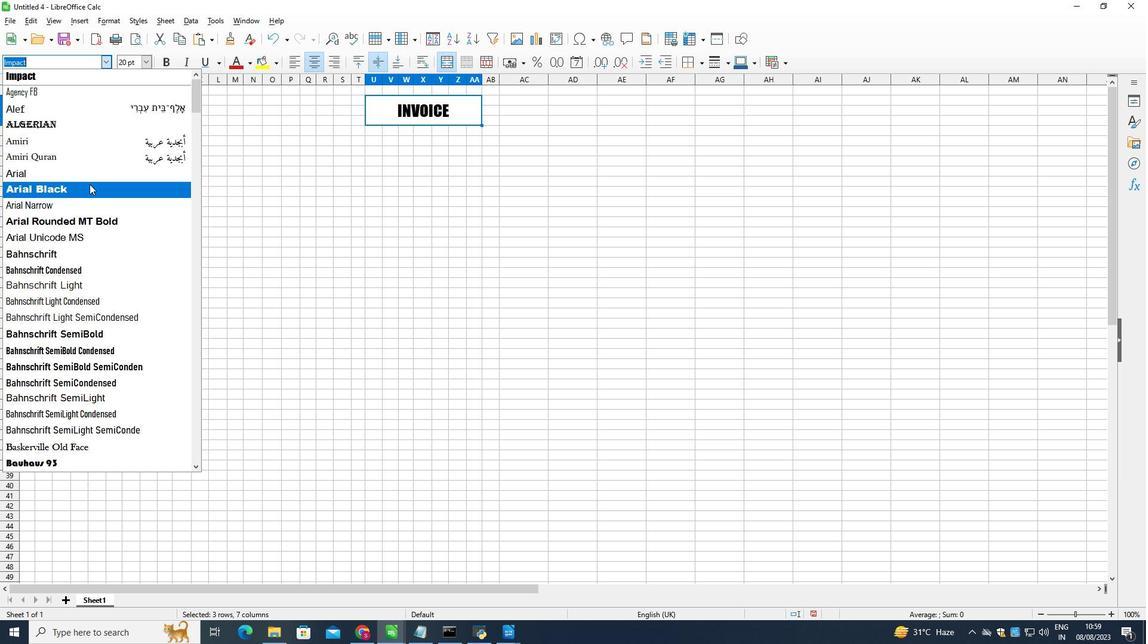 
Action: Mouse pressed left at (87, 182)
Screenshot: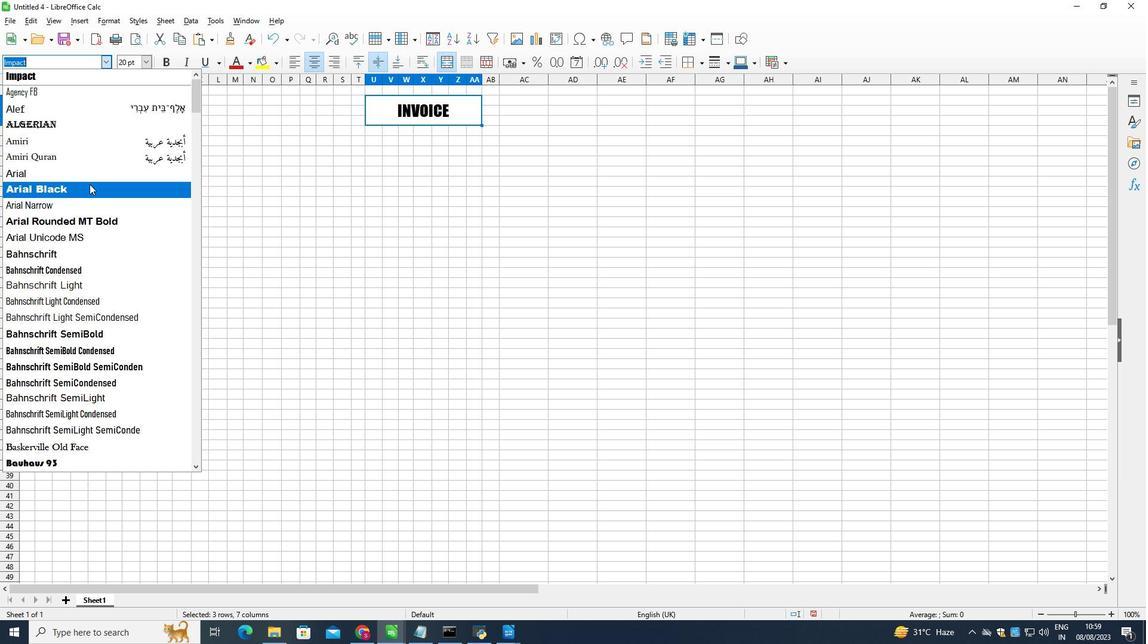 
Action: Mouse moved to (177, 204)
Screenshot: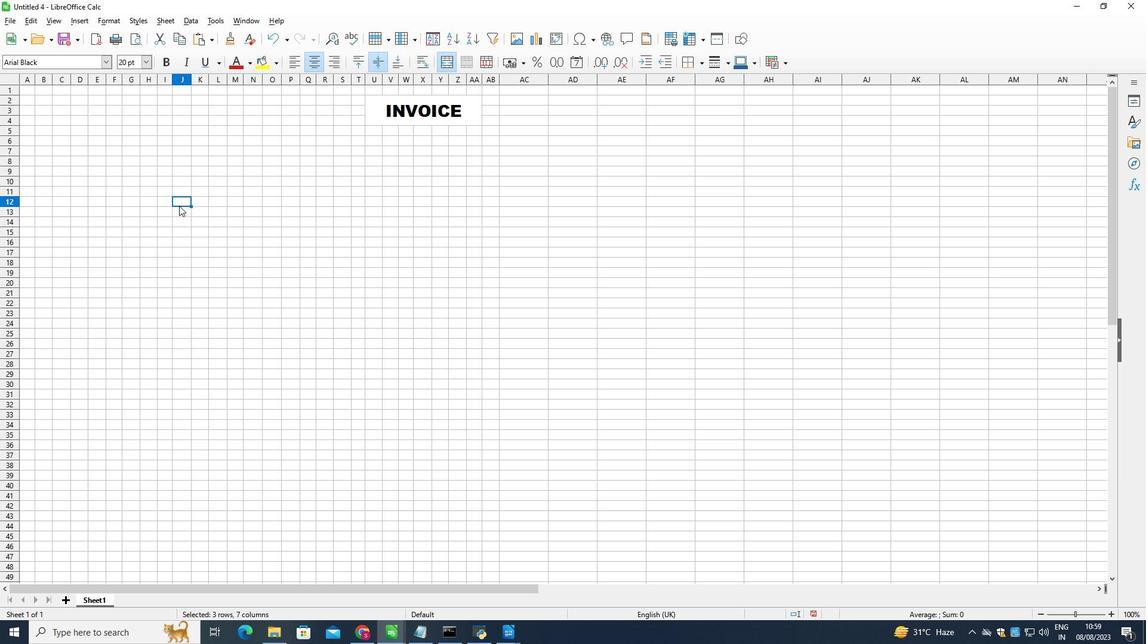 
Action: Mouse pressed left at (177, 204)
Screenshot: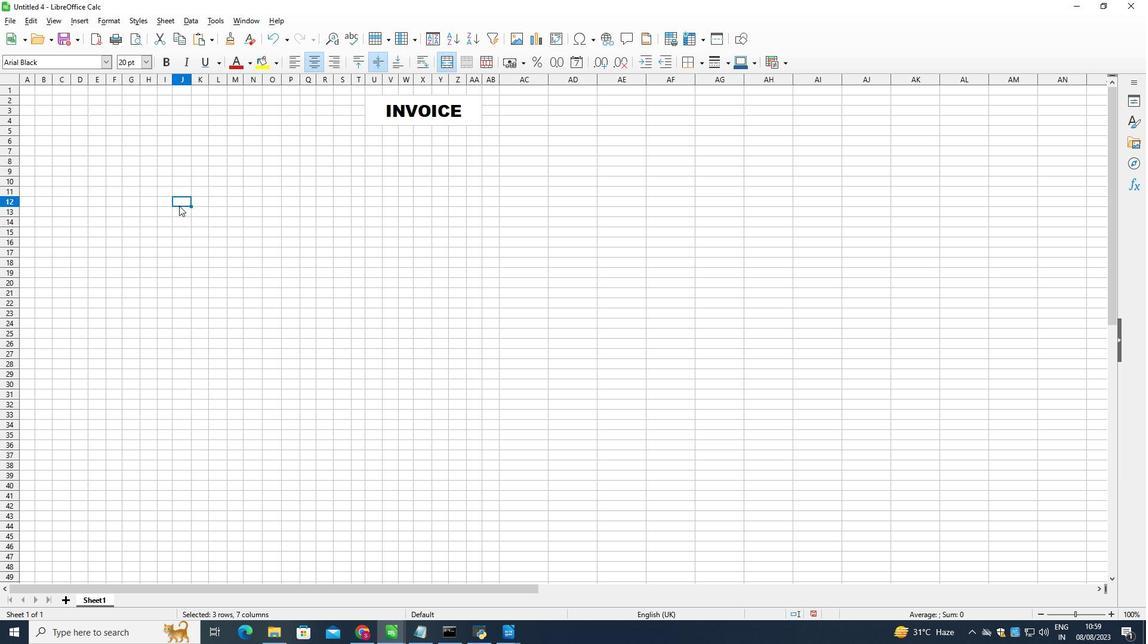 
Action: Mouse moved to (65, 100)
Screenshot: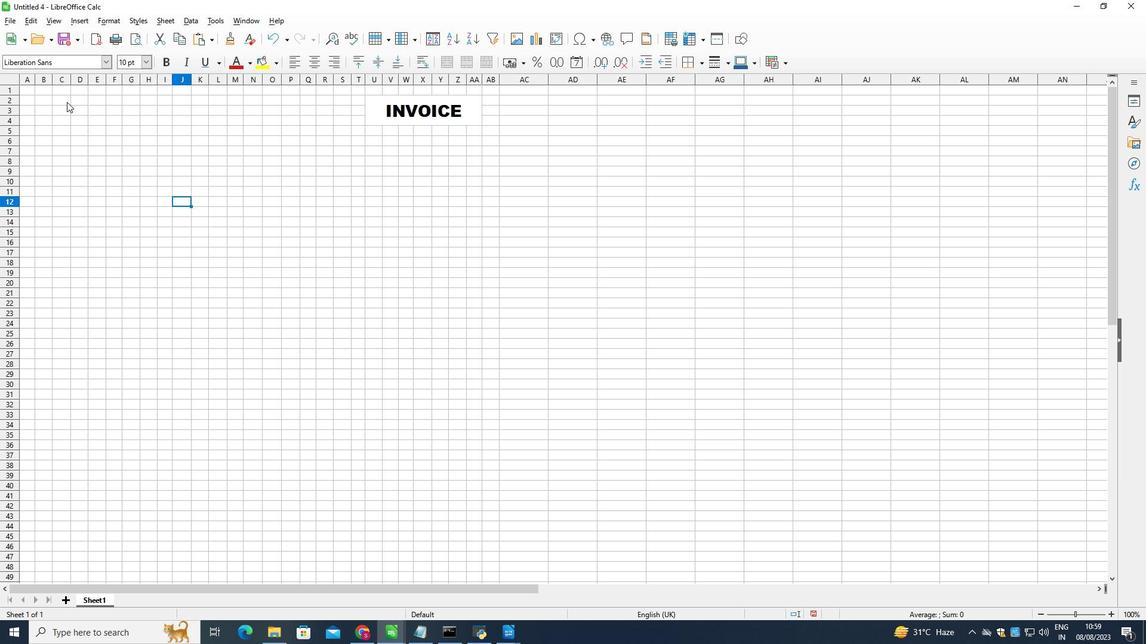 
Action: Mouse pressed left at (65, 100)
Screenshot: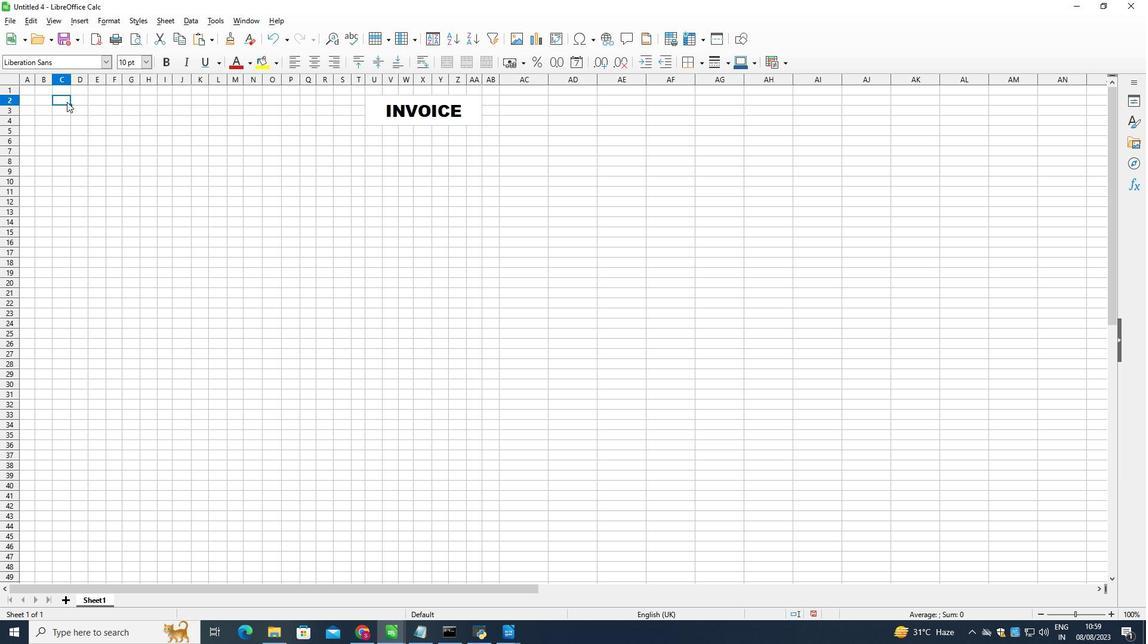 
Action: Mouse moved to (76, 16)
Screenshot: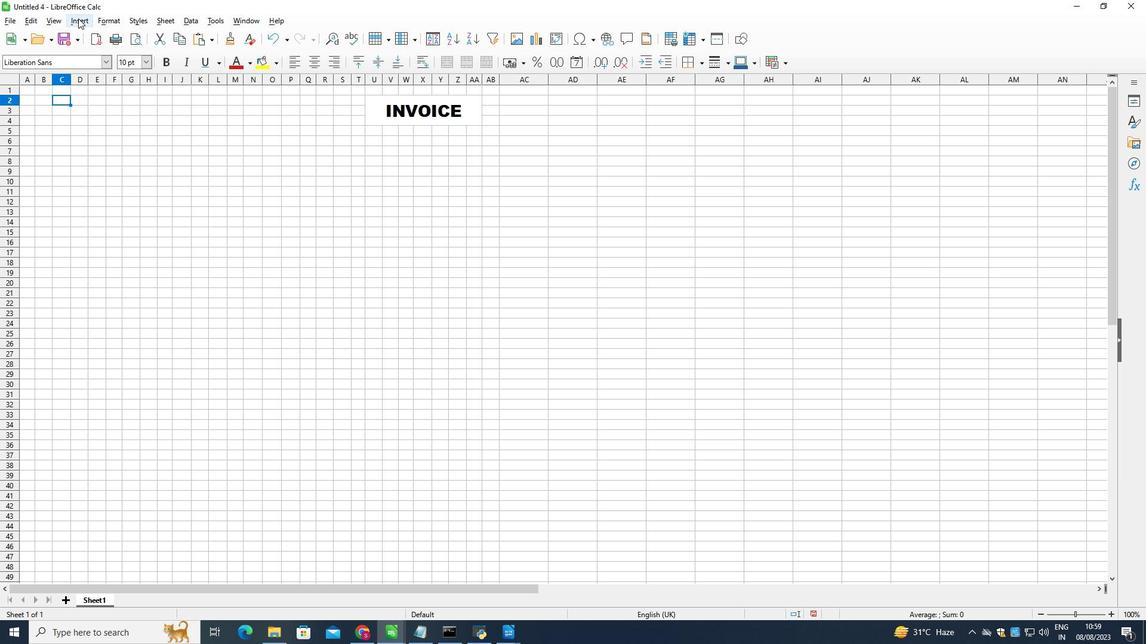 
Action: Mouse pressed left at (76, 16)
Screenshot: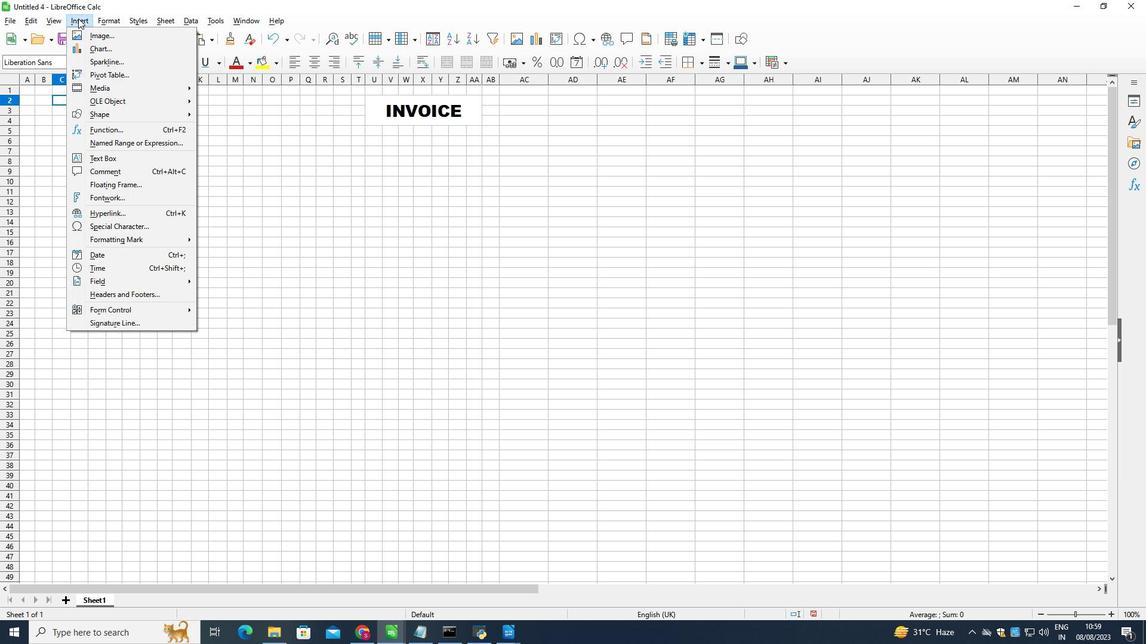 
Action: Mouse moved to (102, 32)
Screenshot: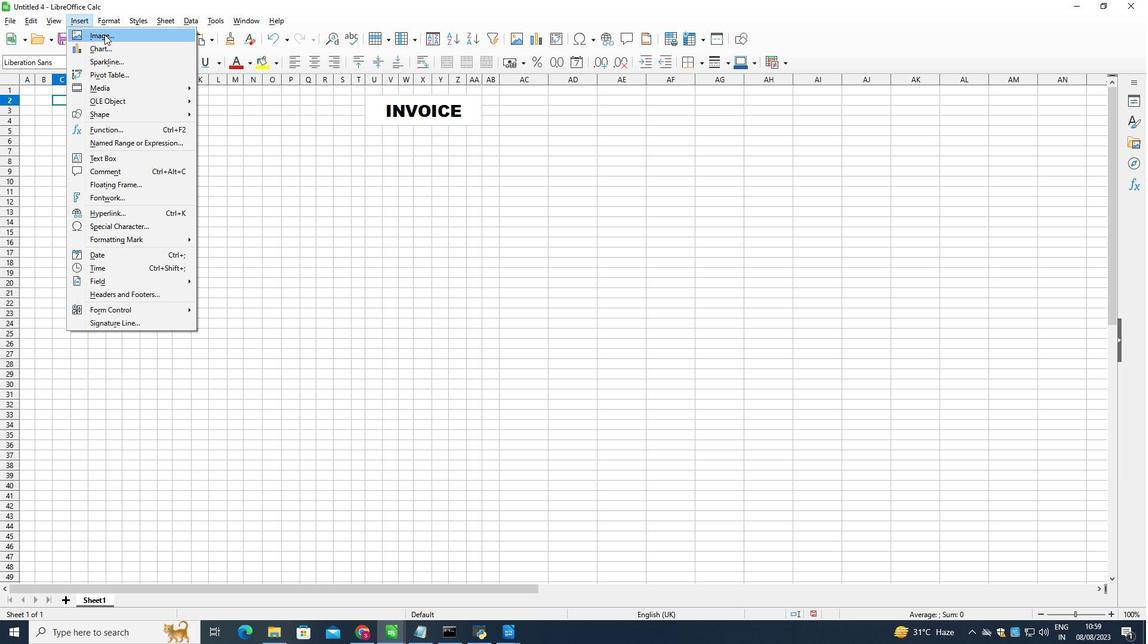 
Action: Mouse pressed left at (102, 32)
Screenshot: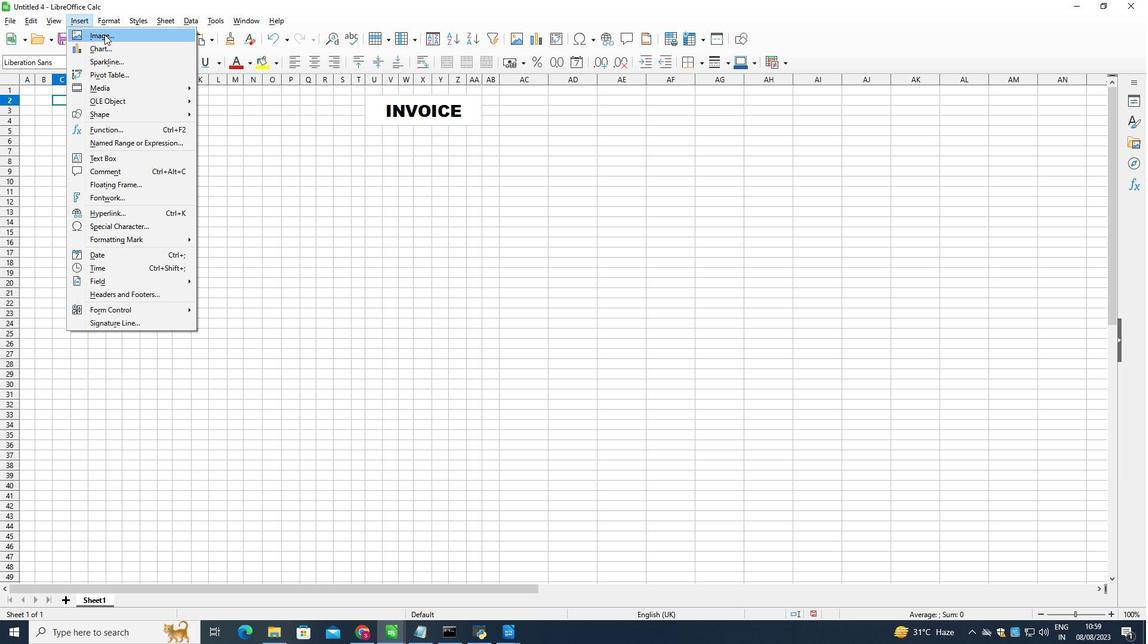 
Action: Mouse moved to (51, 110)
Screenshot: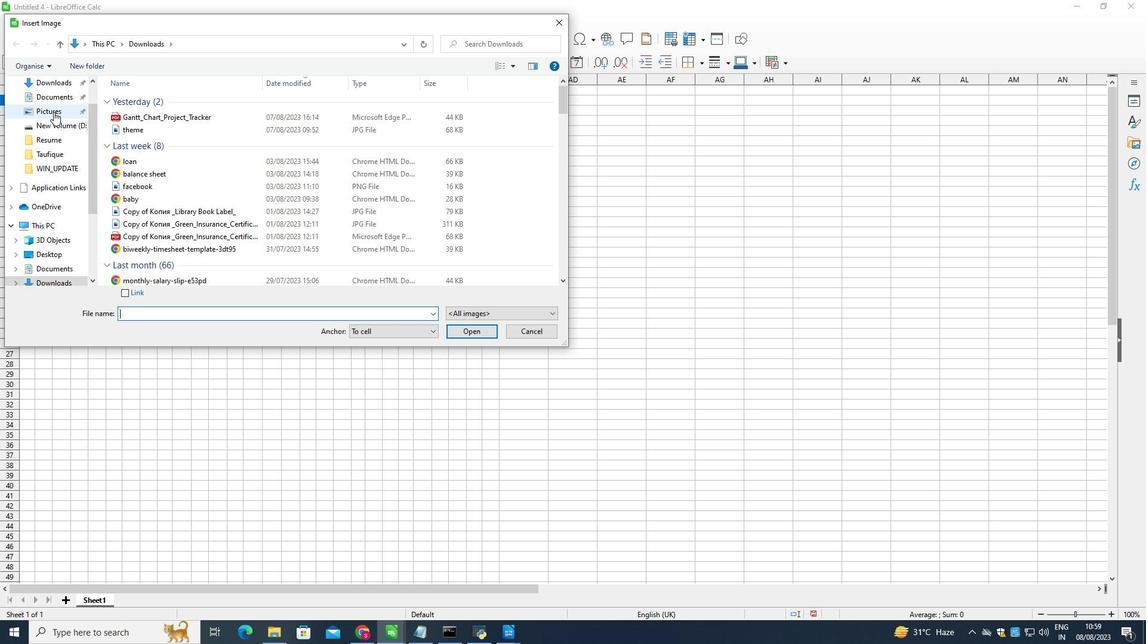 
Action: Mouse pressed left at (51, 110)
Screenshot: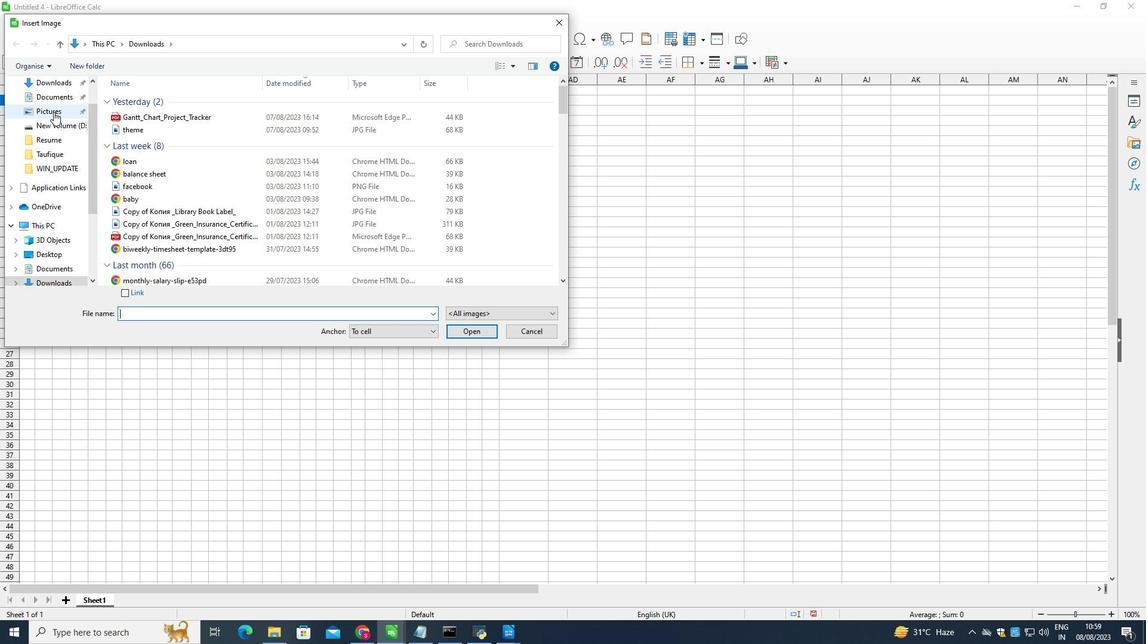 
Action: Mouse moved to (257, 182)
Screenshot: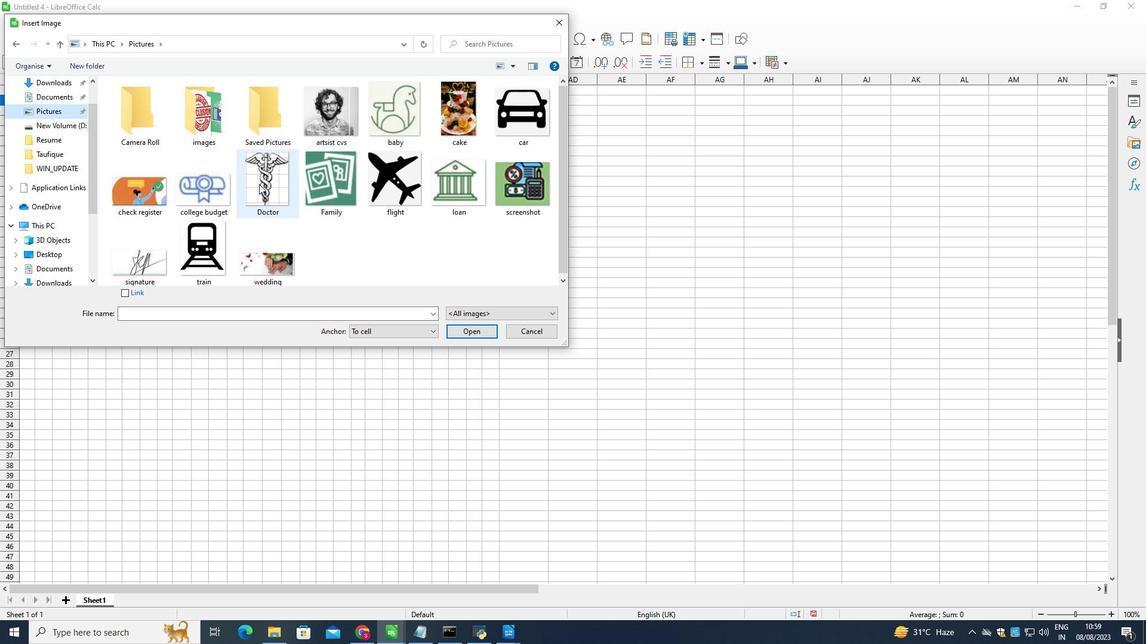 
Action: Mouse pressed left at (257, 182)
Screenshot: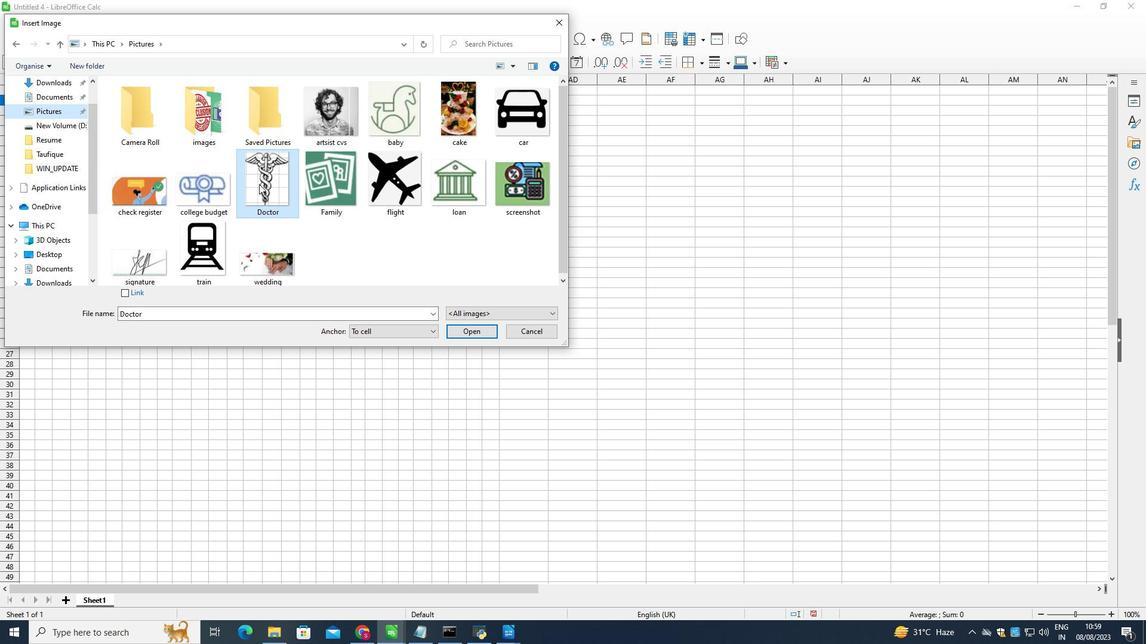 
Action: Mouse moved to (472, 329)
Screenshot: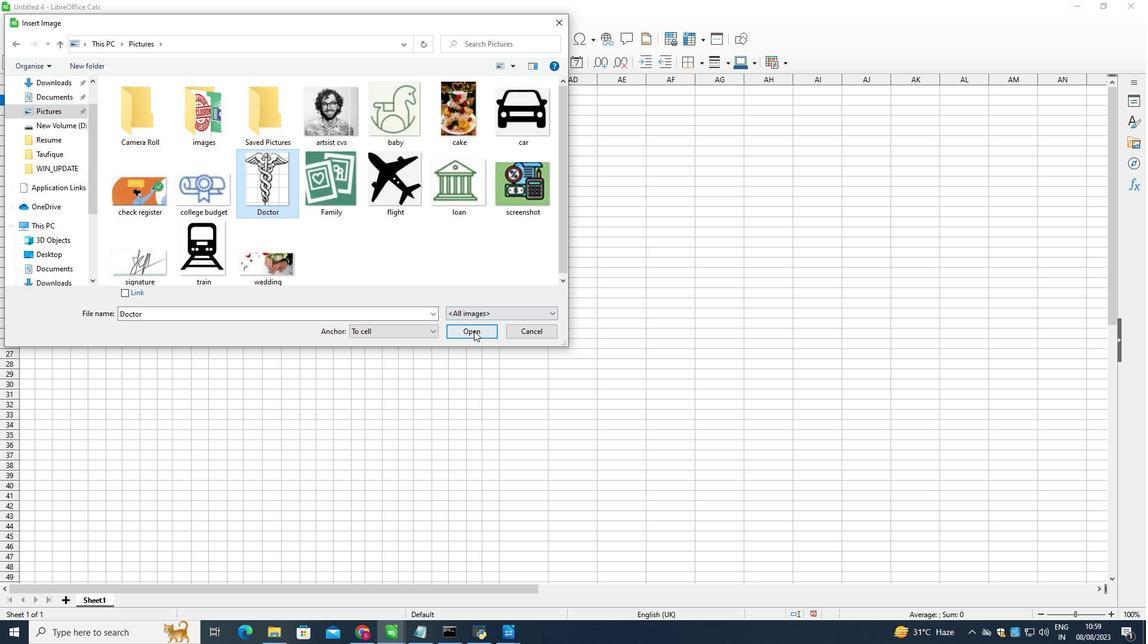 
Action: Mouse pressed left at (472, 329)
Screenshot: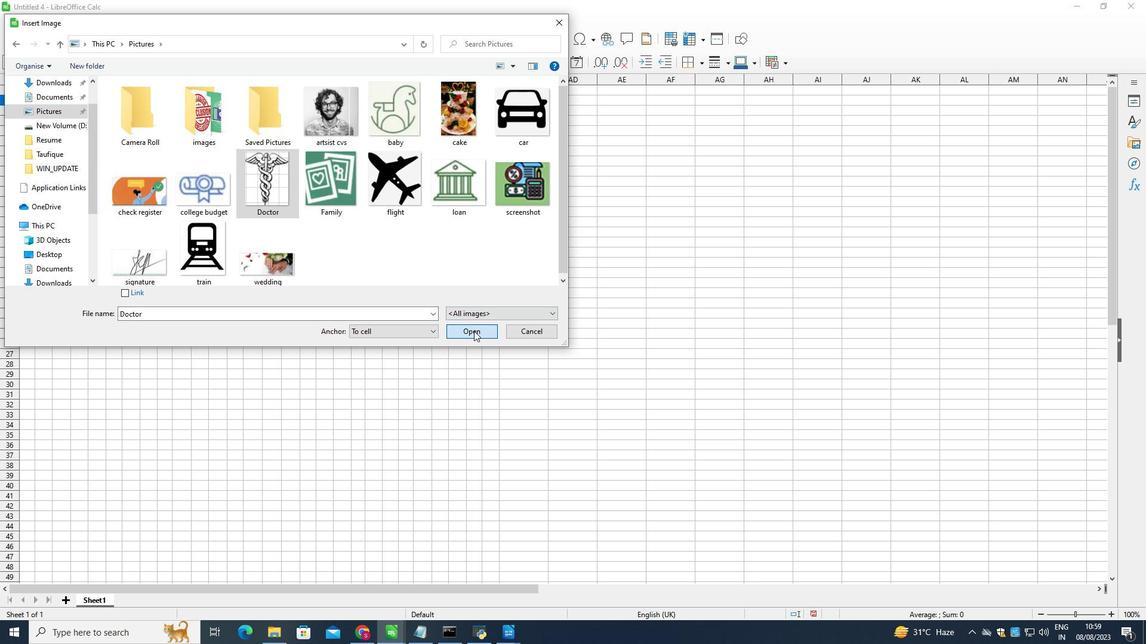 
Action: Mouse moved to (98, 138)
Screenshot: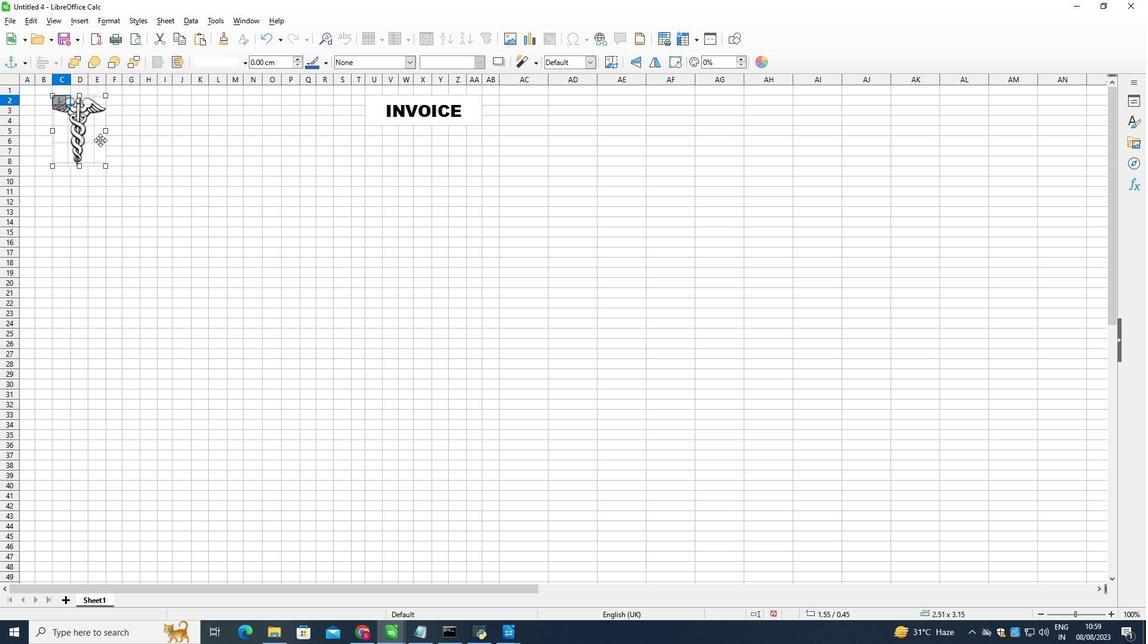 
Action: Mouse pressed left at (98, 138)
Screenshot: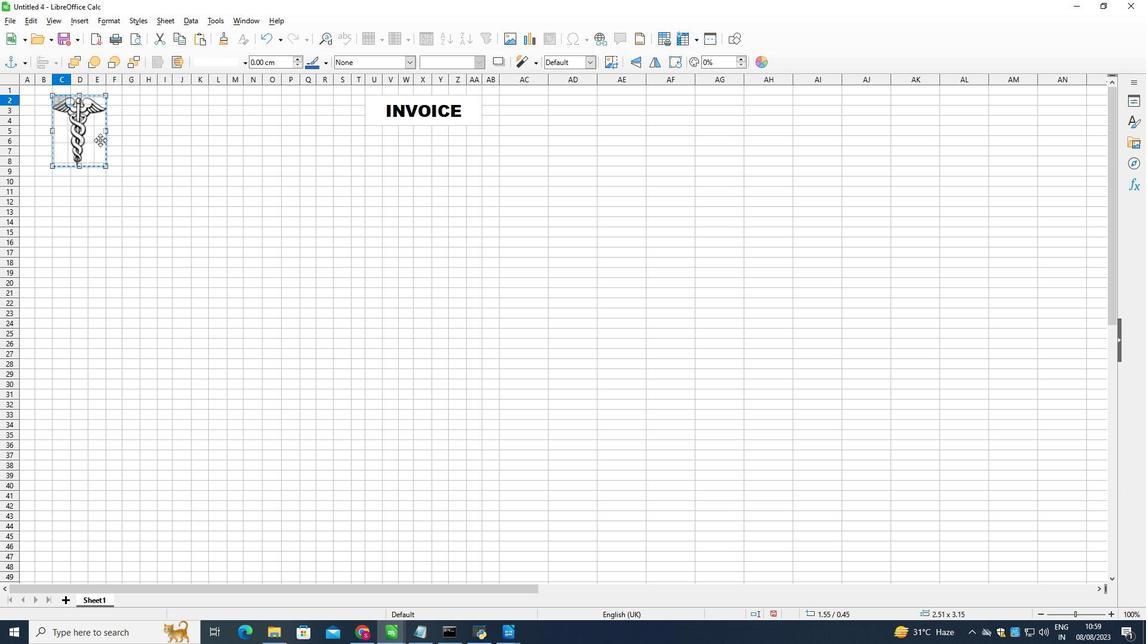 
Action: Mouse moved to (178, 191)
Screenshot: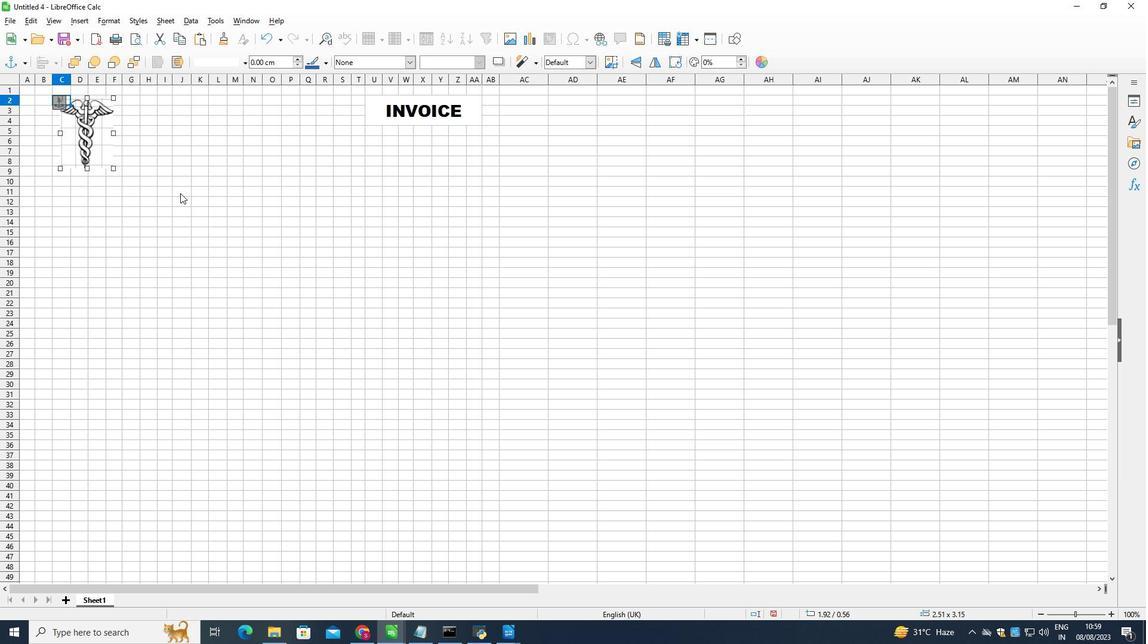 
Action: Mouse pressed left at (178, 191)
Screenshot: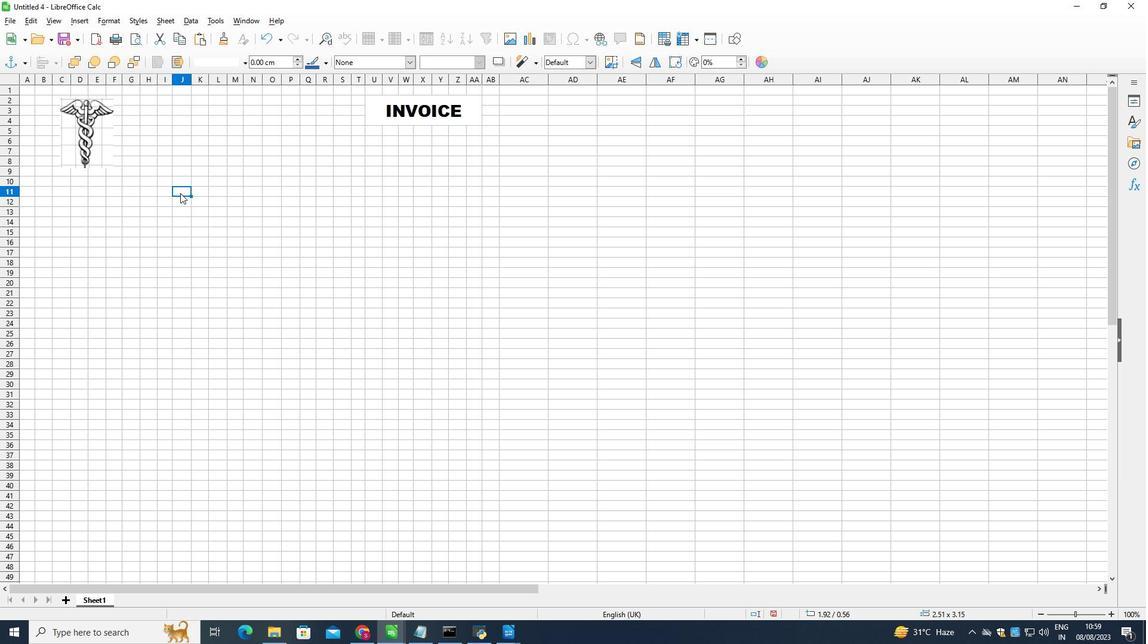 
Action: Mouse moved to (88, 123)
Screenshot: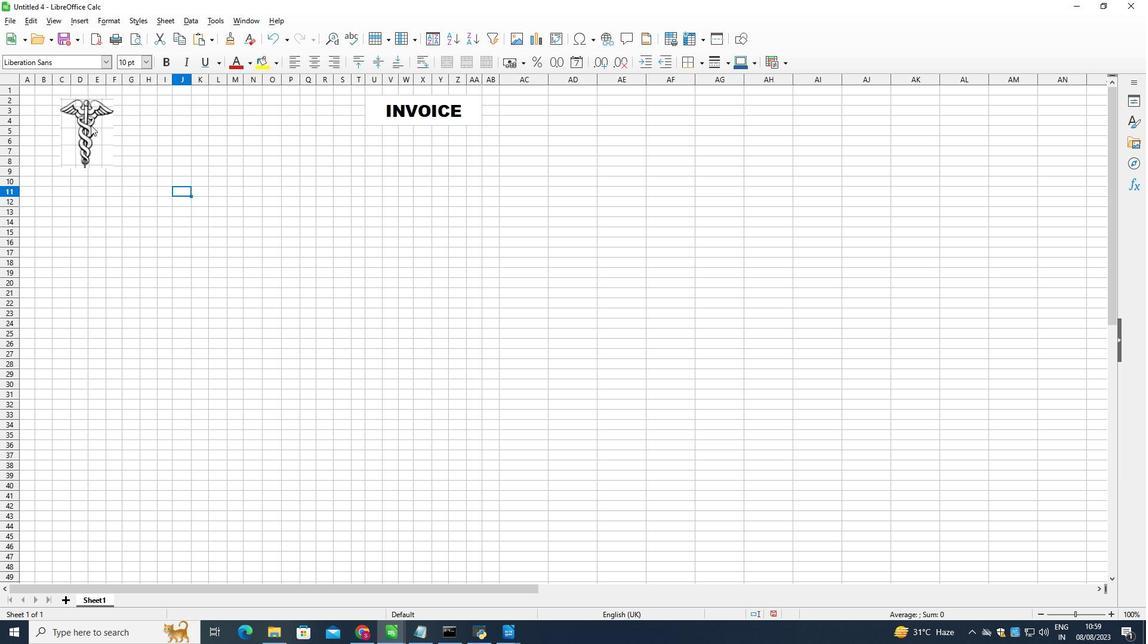 
Action: Mouse pressed left at (88, 123)
Screenshot: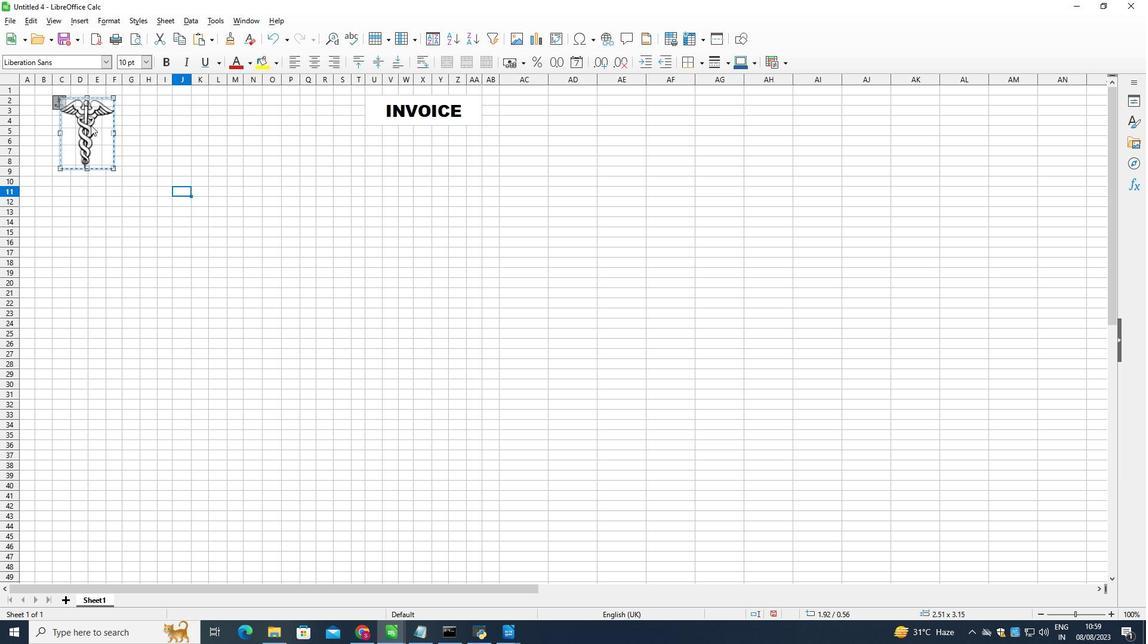 
Action: Mouse pressed left at (88, 123)
Screenshot: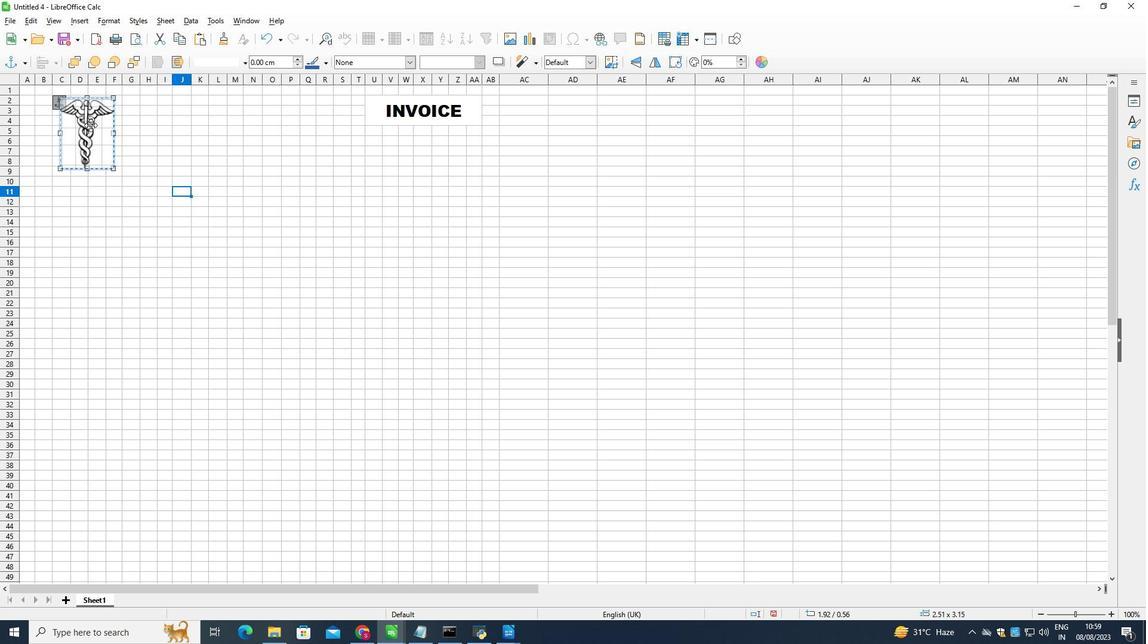 
Action: Mouse moved to (112, 135)
Screenshot: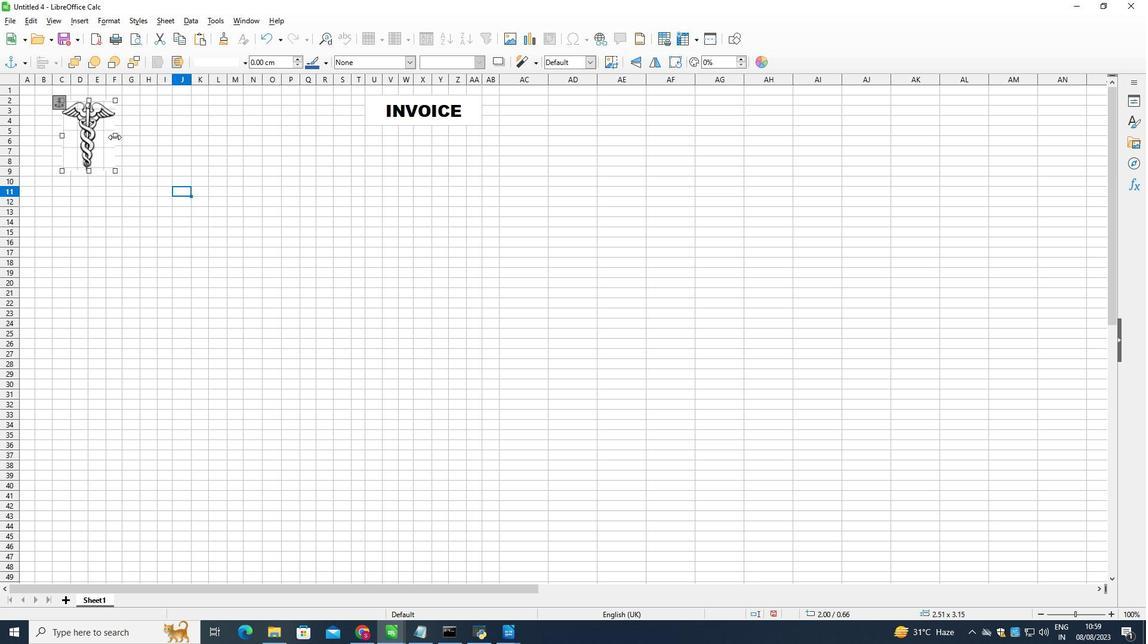 
Action: Mouse pressed left at (112, 135)
Screenshot: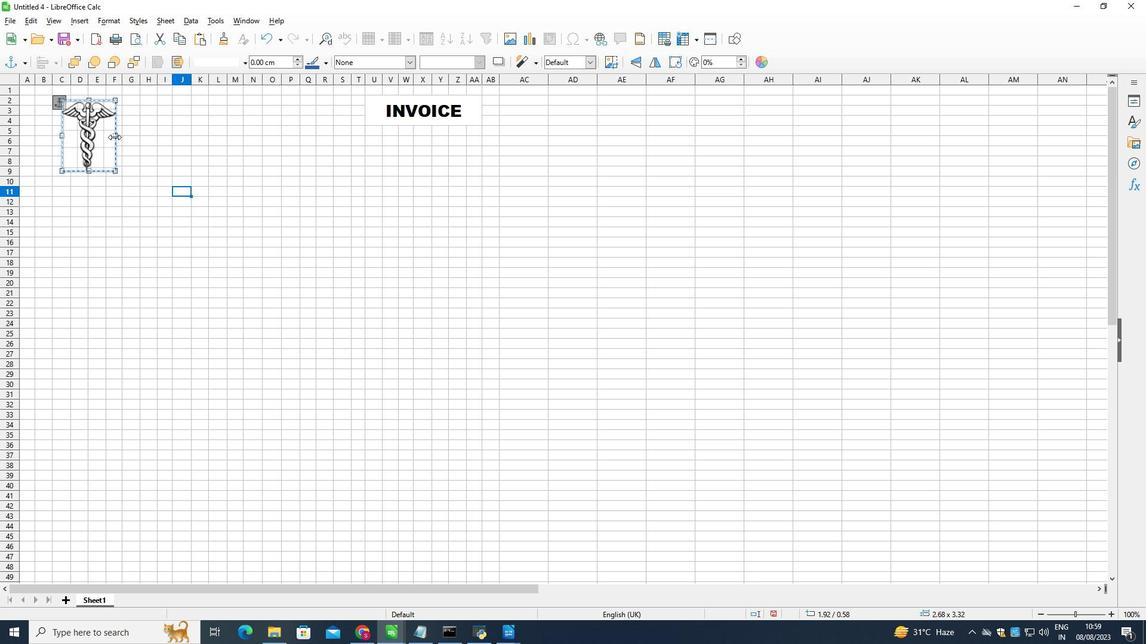 
Action: Mouse moved to (61, 136)
Screenshot: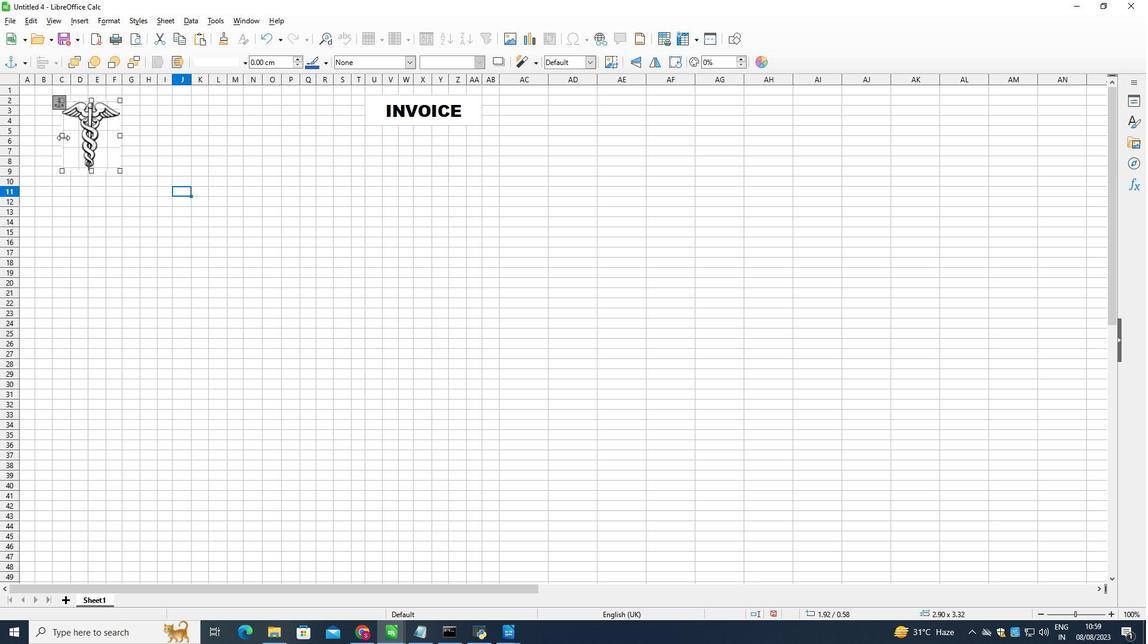 
Action: Mouse pressed left at (61, 136)
Screenshot: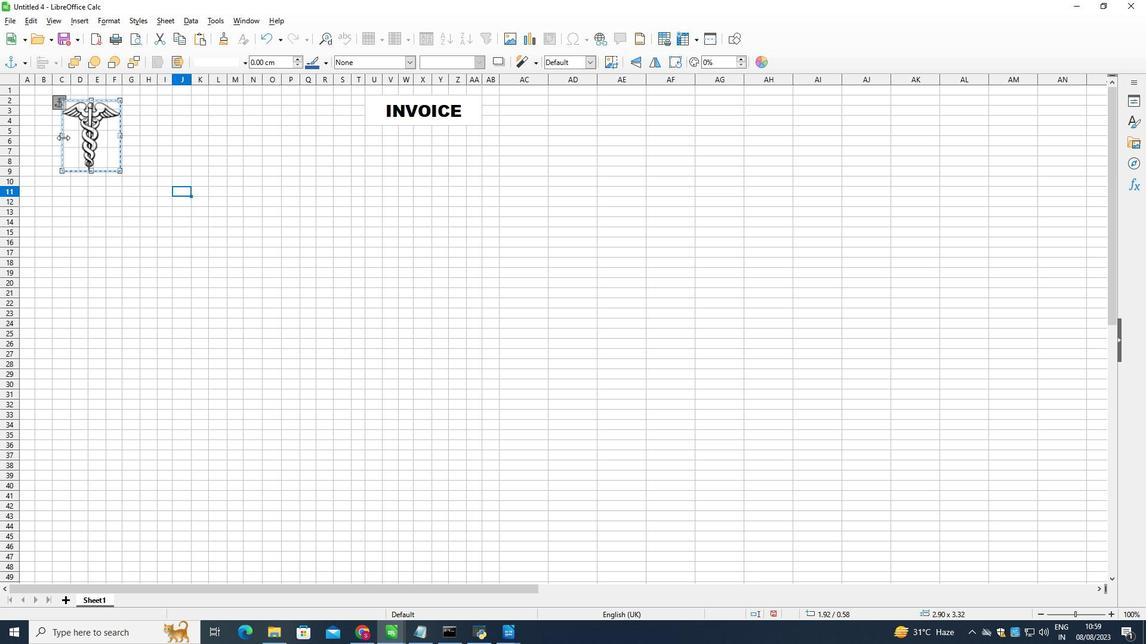 
Action: Mouse moved to (90, 168)
Screenshot: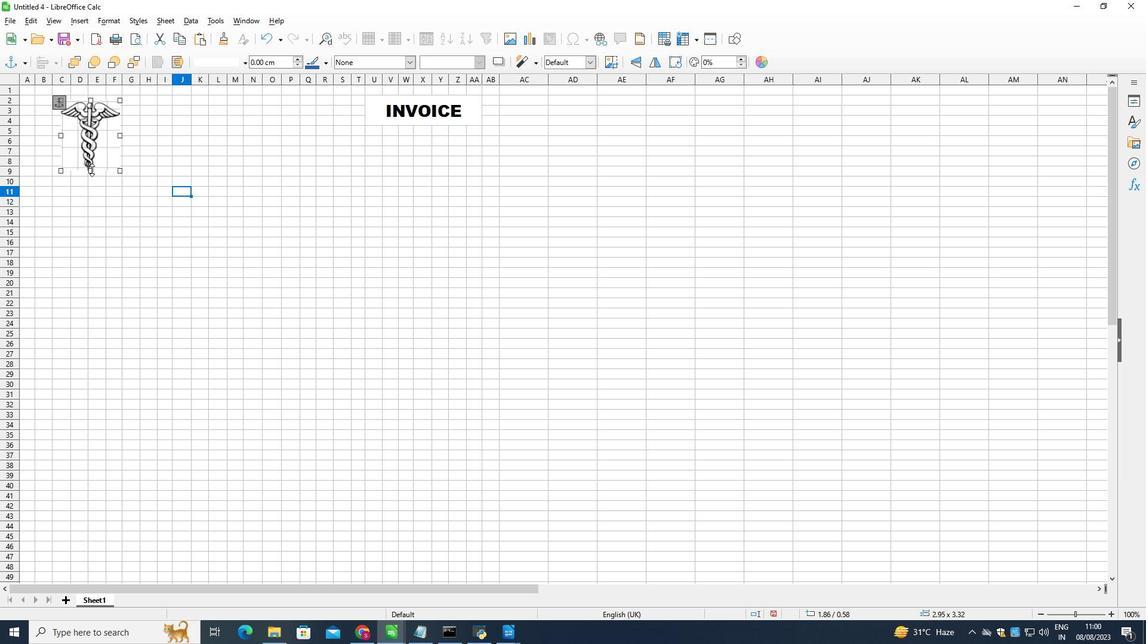
Action: Mouse pressed left at (90, 168)
Screenshot: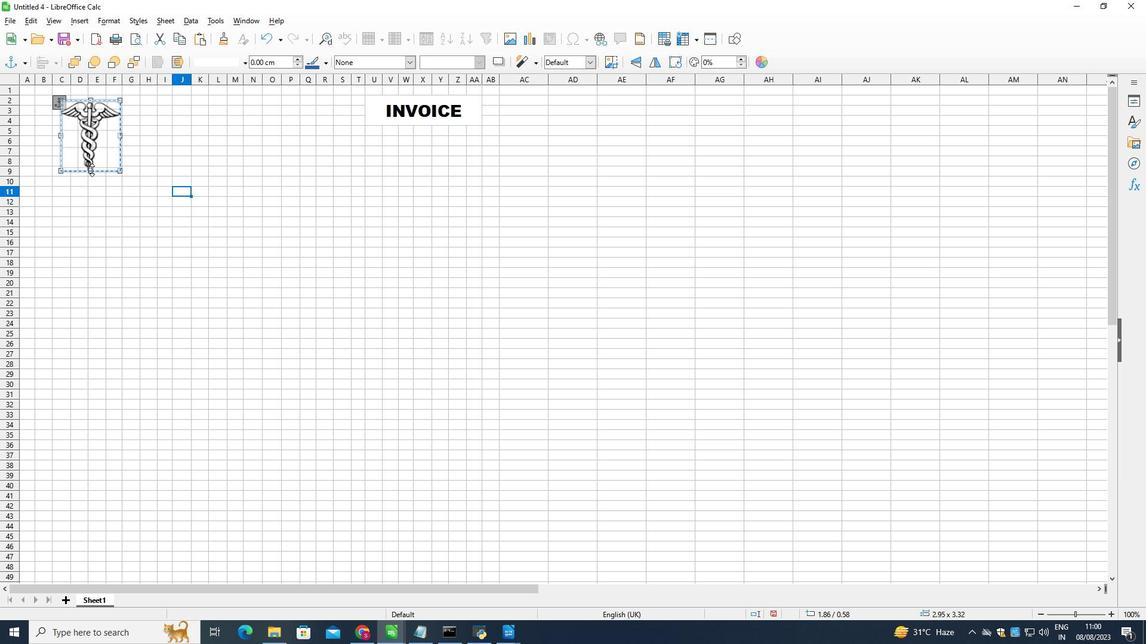 
Action: Mouse moved to (62, 189)
Screenshot: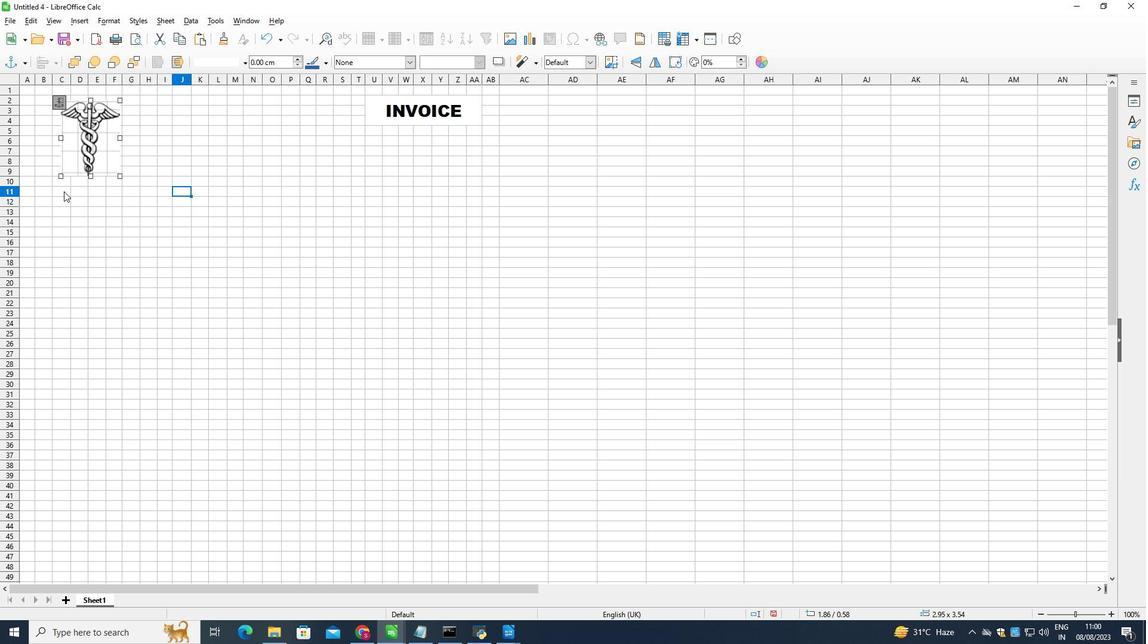 
Action: Mouse pressed left at (62, 189)
Screenshot: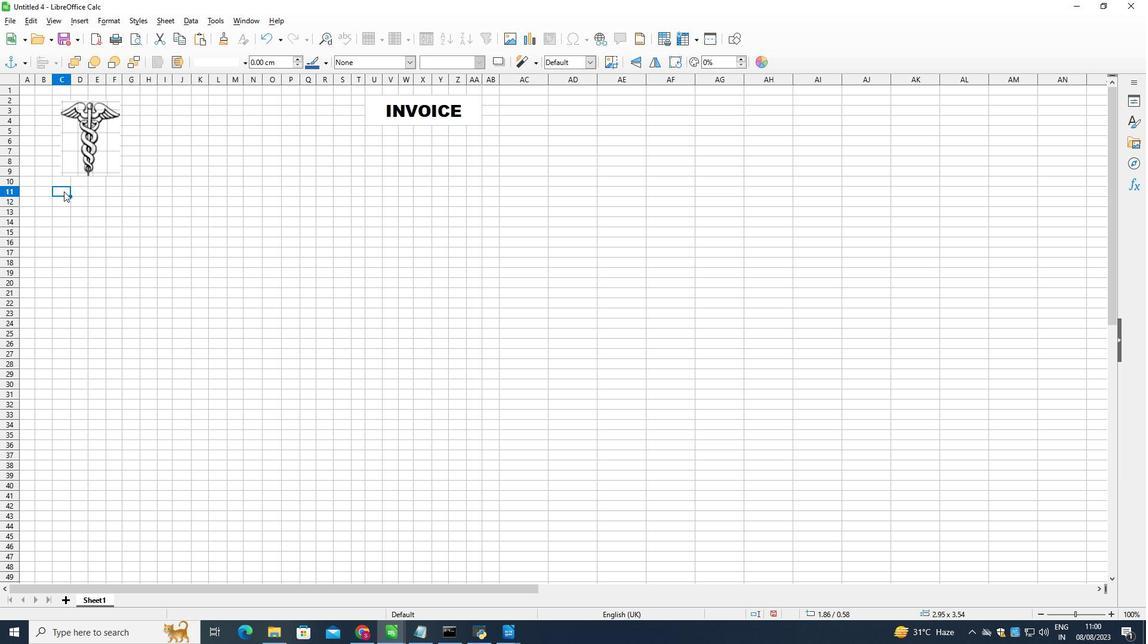 
Action: Mouse moved to (72, 245)
Screenshot: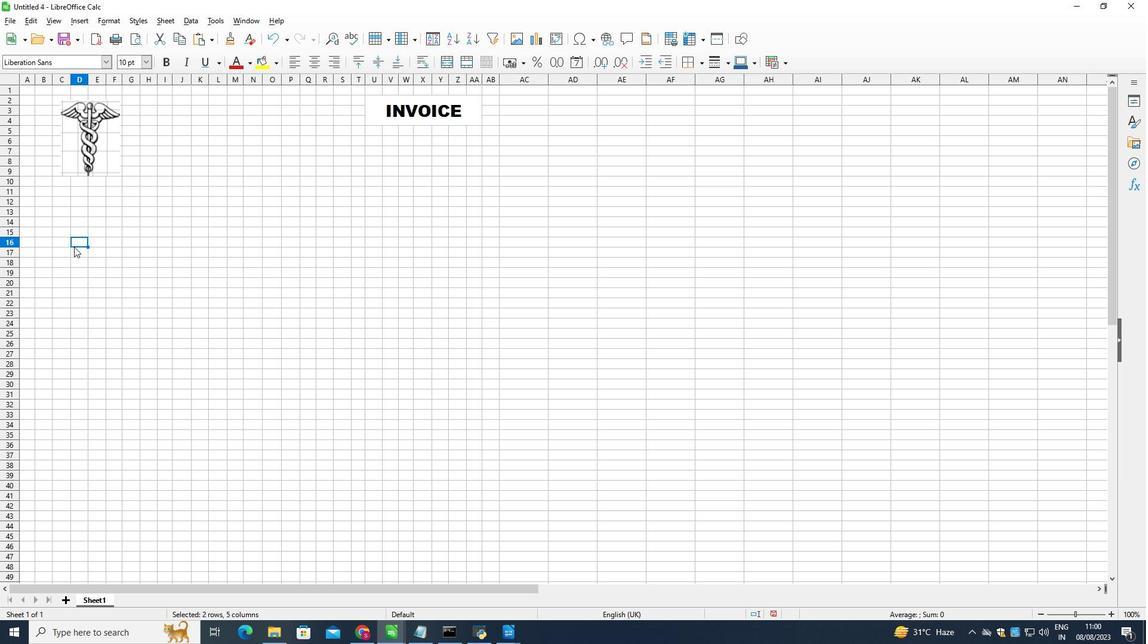 
Action: Mouse pressed left at (72, 245)
Screenshot: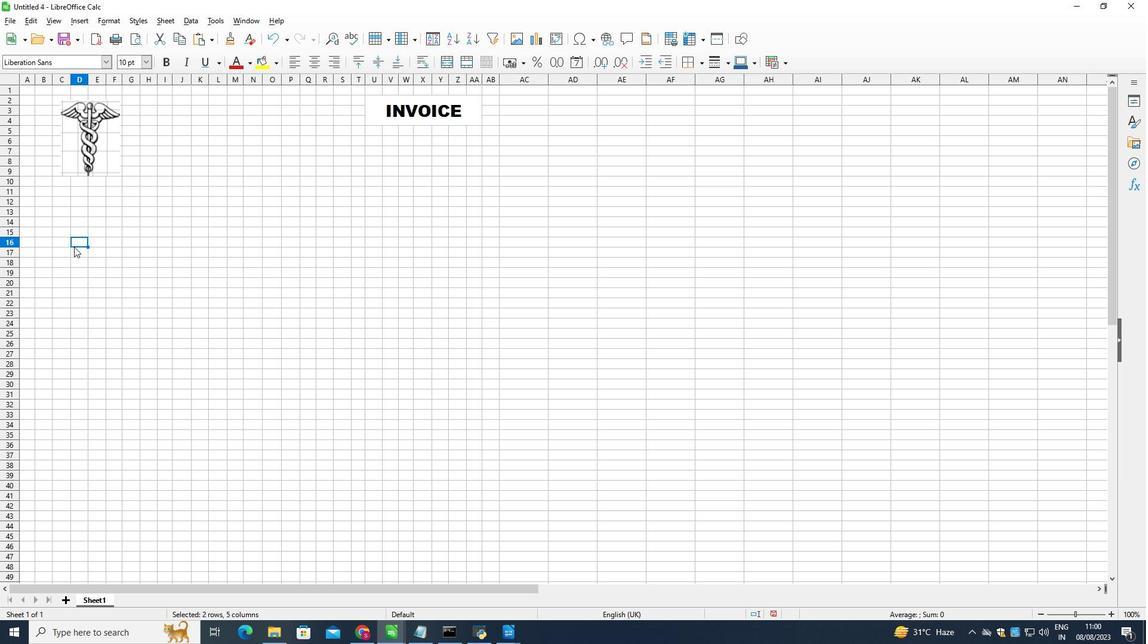 
Action: Mouse moved to (41, 191)
Screenshot: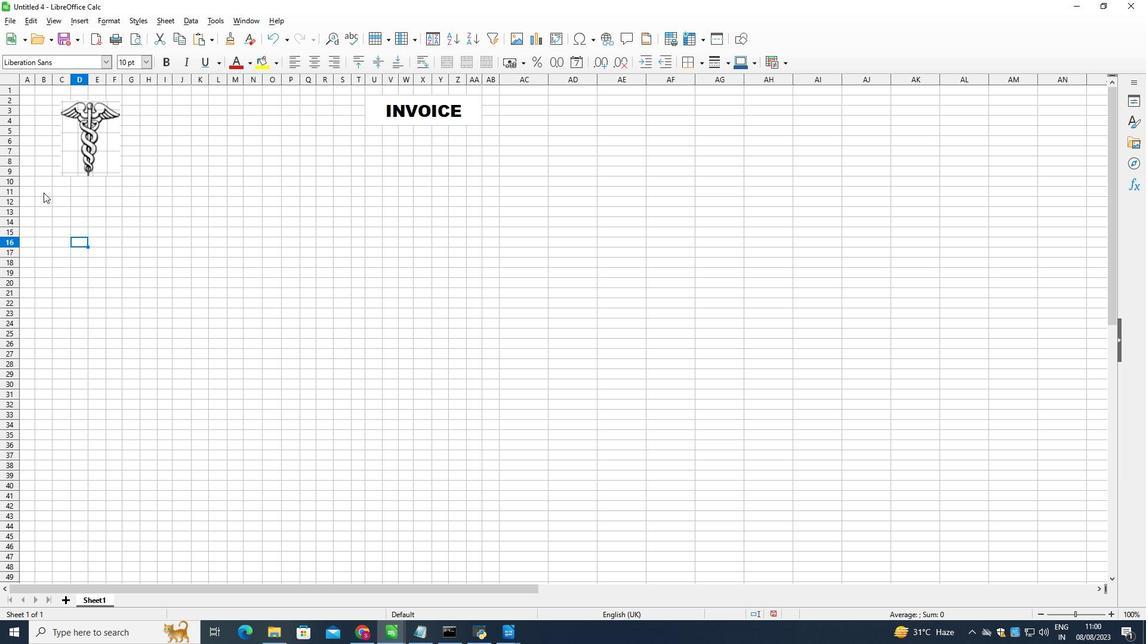 
Action: Mouse pressed left at (41, 191)
Screenshot: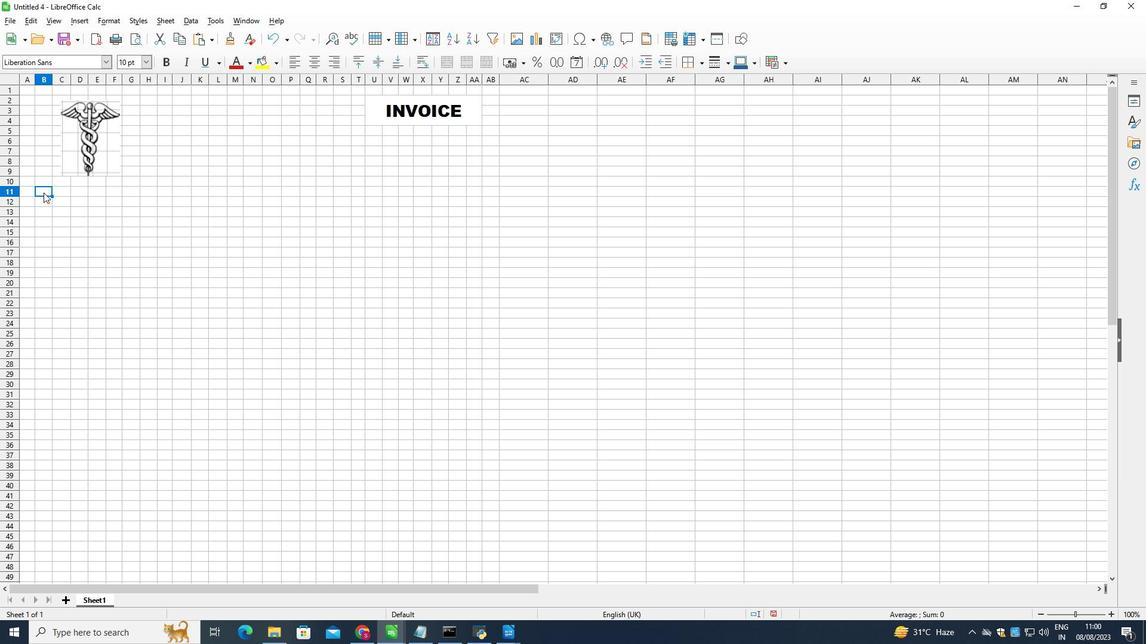 
Action: Mouse moved to (462, 62)
Screenshot: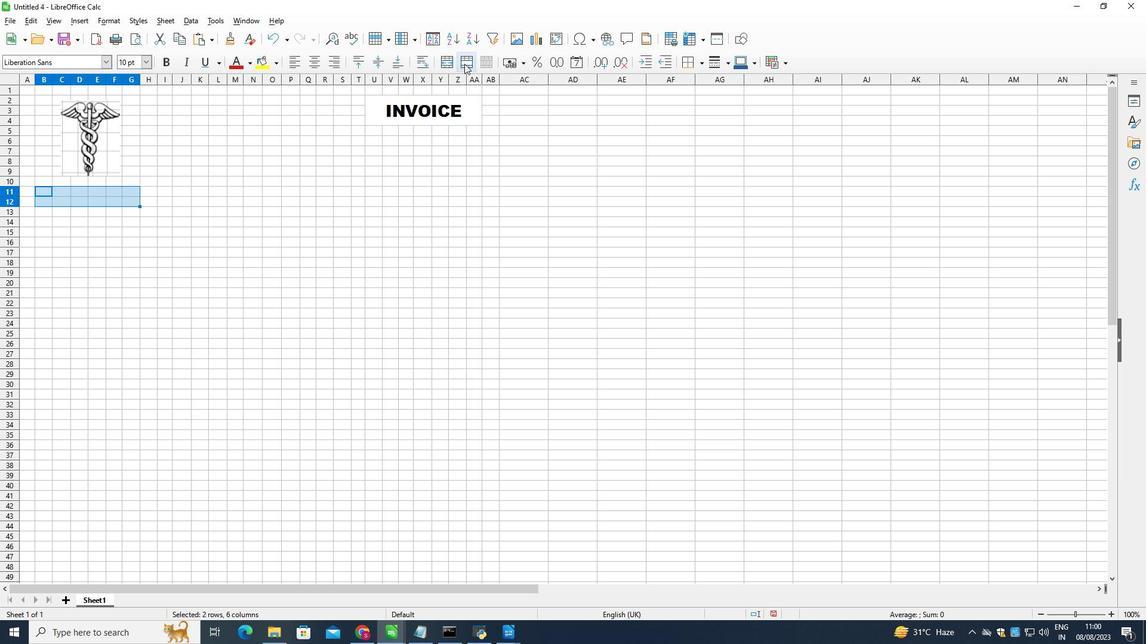 
Action: Mouse pressed left at (462, 62)
Screenshot: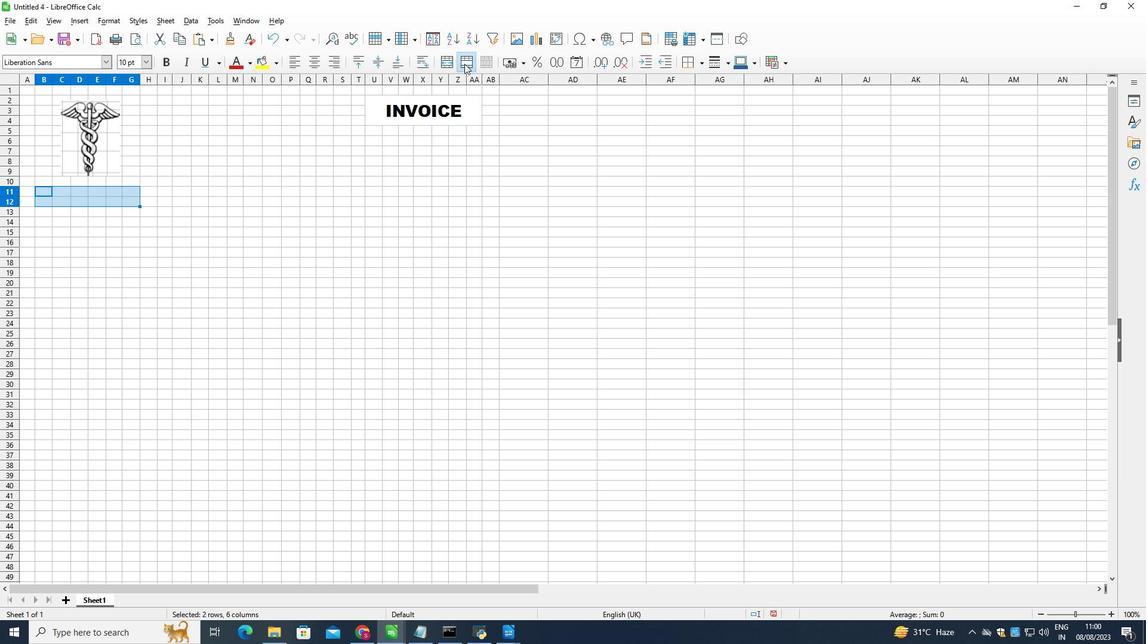 
Action: Mouse moved to (143, 60)
Screenshot: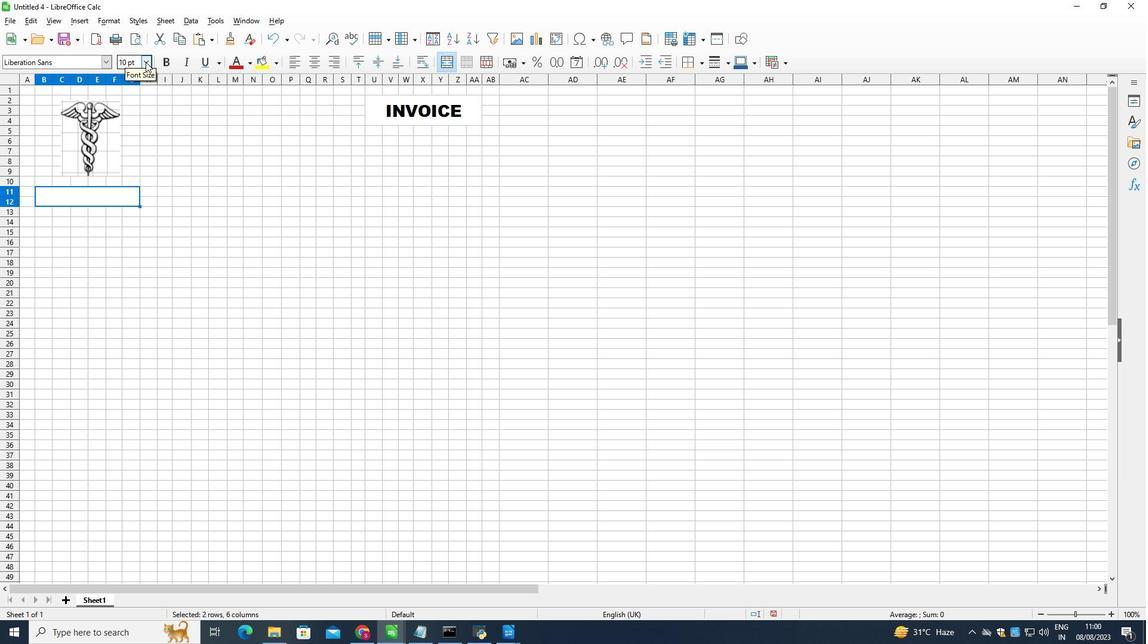 
Action: Mouse pressed left at (143, 60)
Screenshot: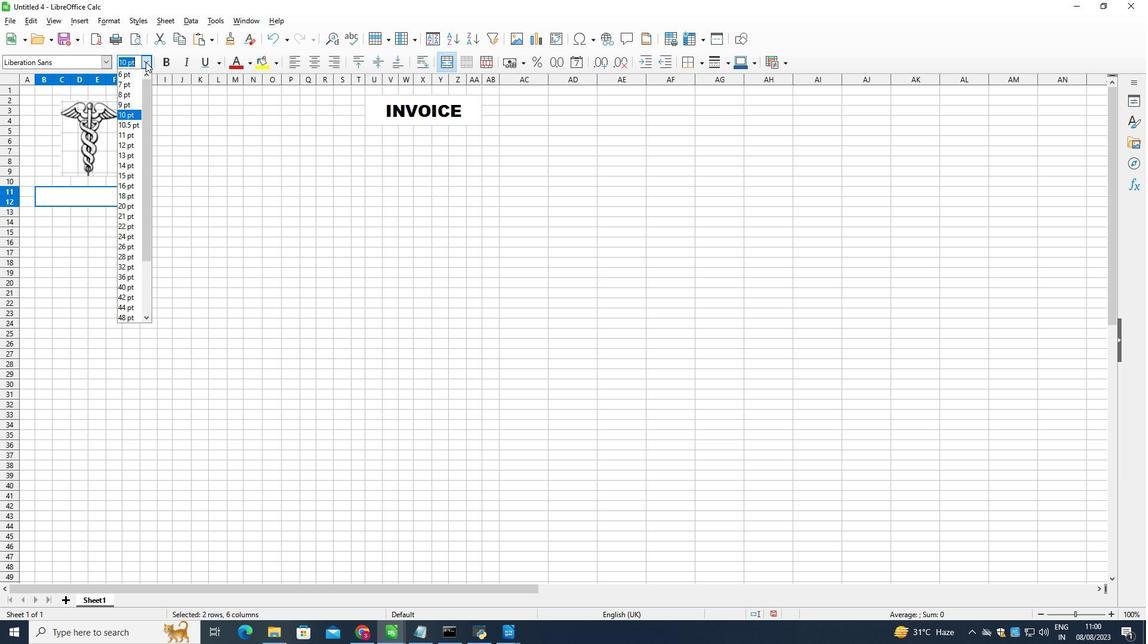 
Action: Mouse moved to (128, 142)
Screenshot: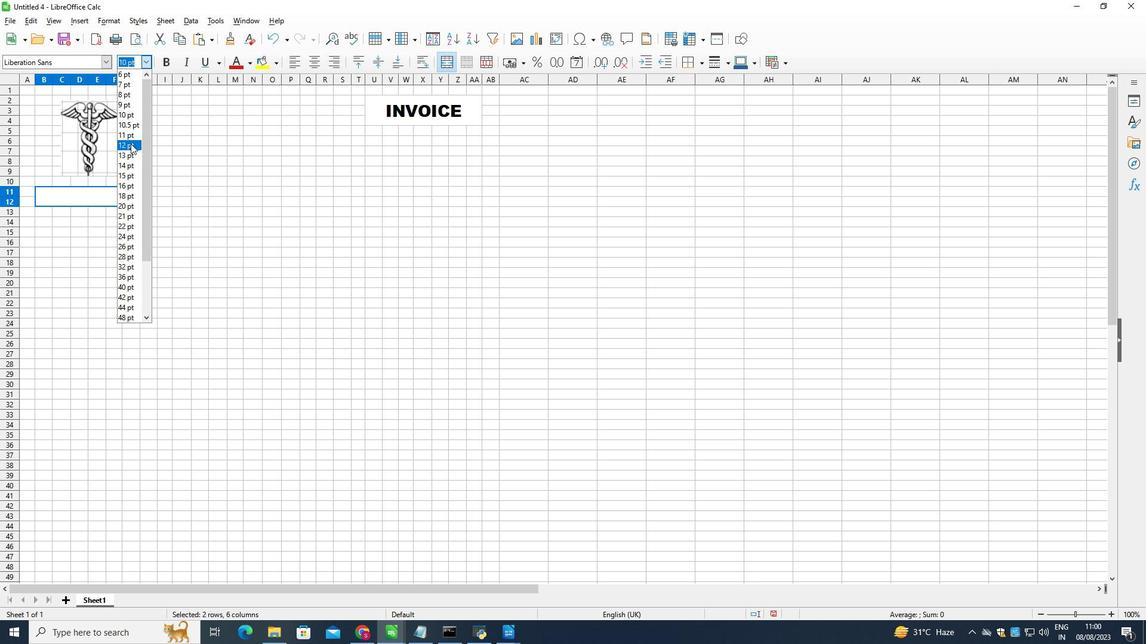 
Action: Mouse pressed left at (128, 142)
Screenshot: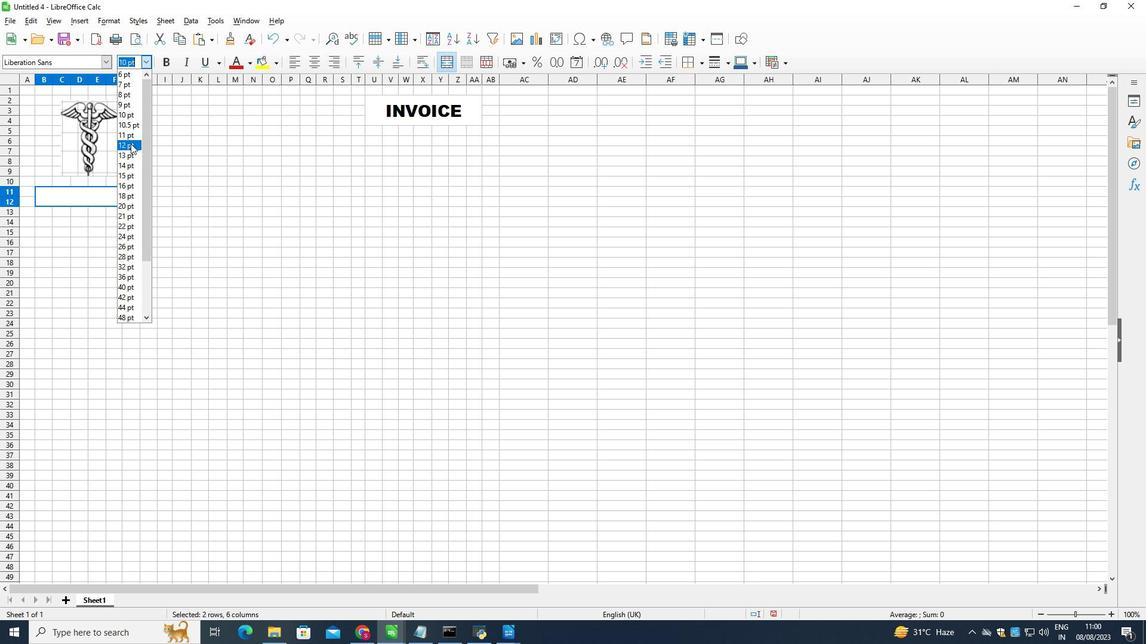 
Action: Mouse moved to (134, 140)
Screenshot: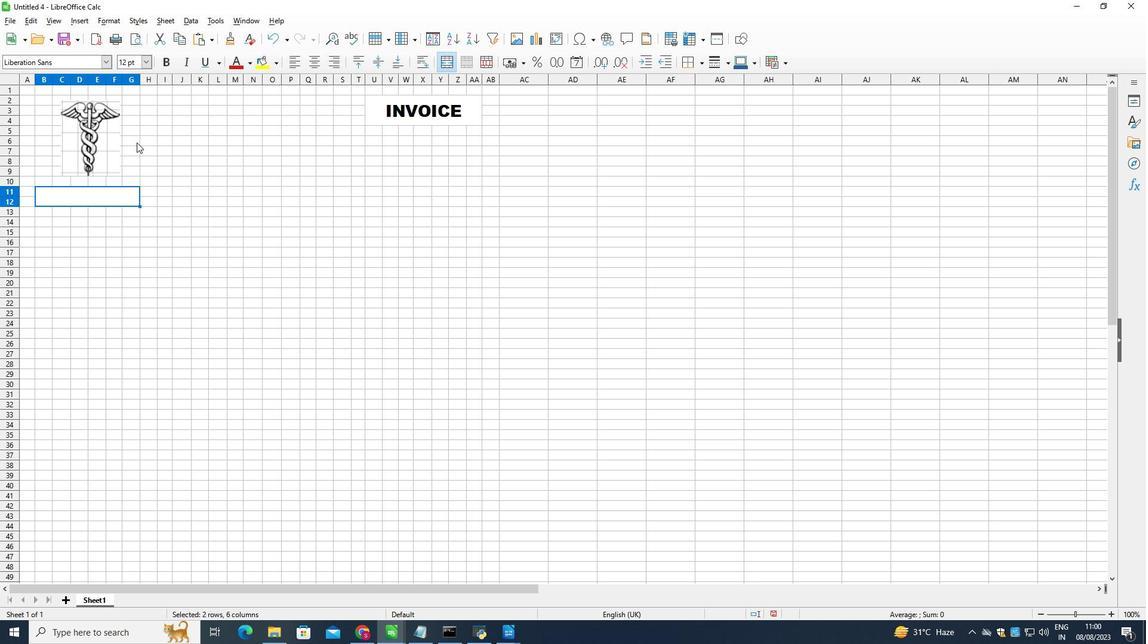 
Action: Key pressed <Key.shift>ACCOUNT<Key.space>NAME
Screenshot: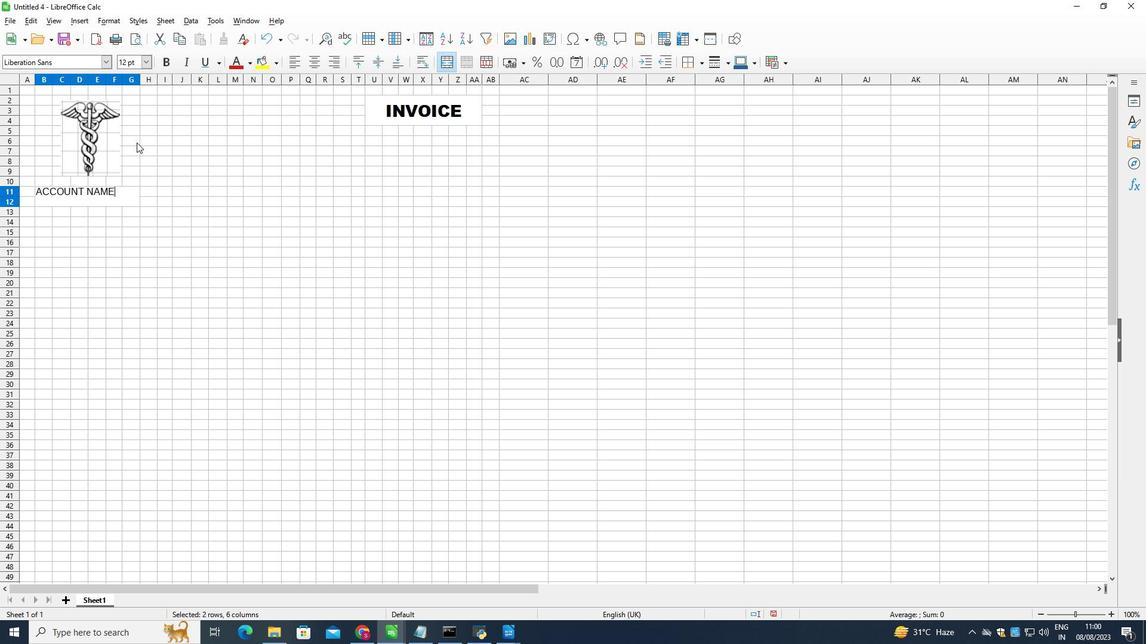 
Action: Mouse moved to (283, 321)
Screenshot: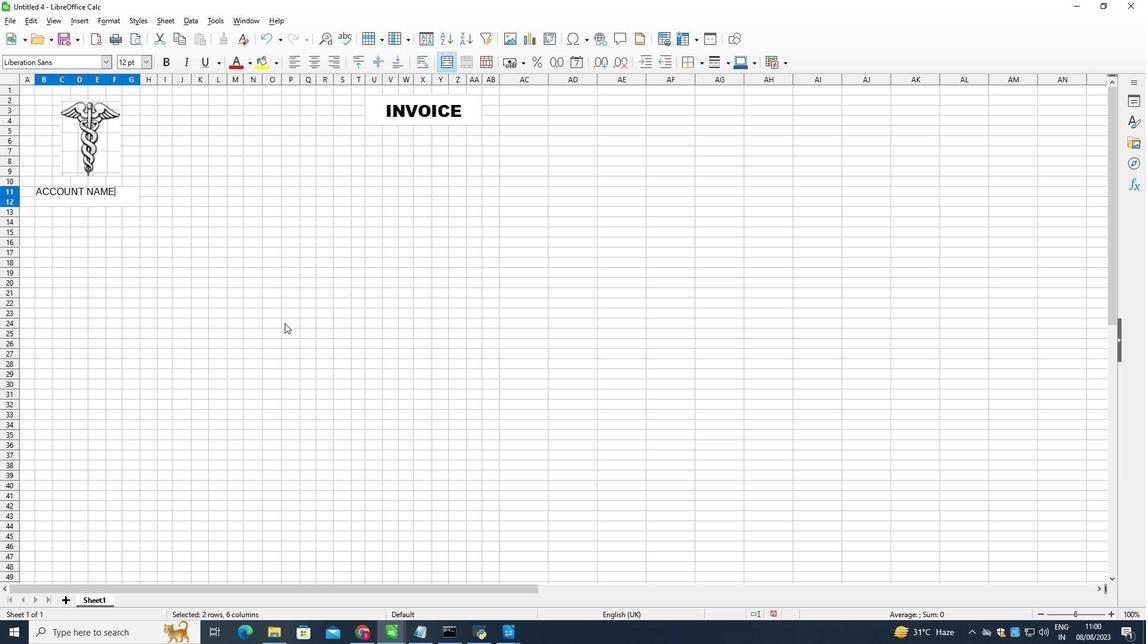 
Action: Mouse pressed left at (283, 321)
Screenshot: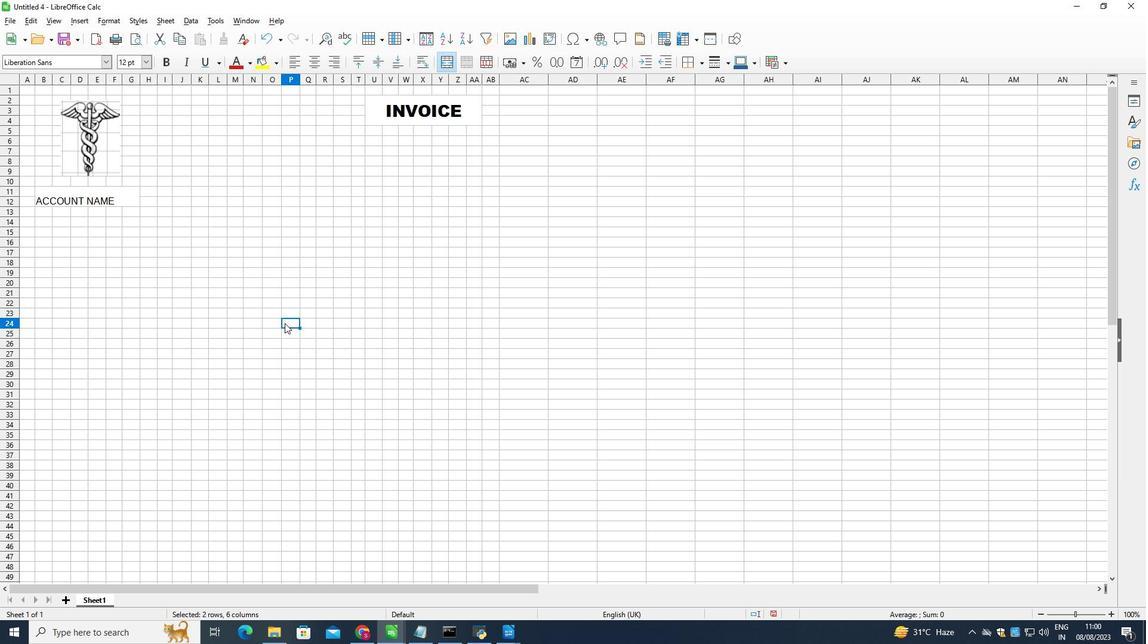 
Action: Mouse moved to (128, 198)
Screenshot: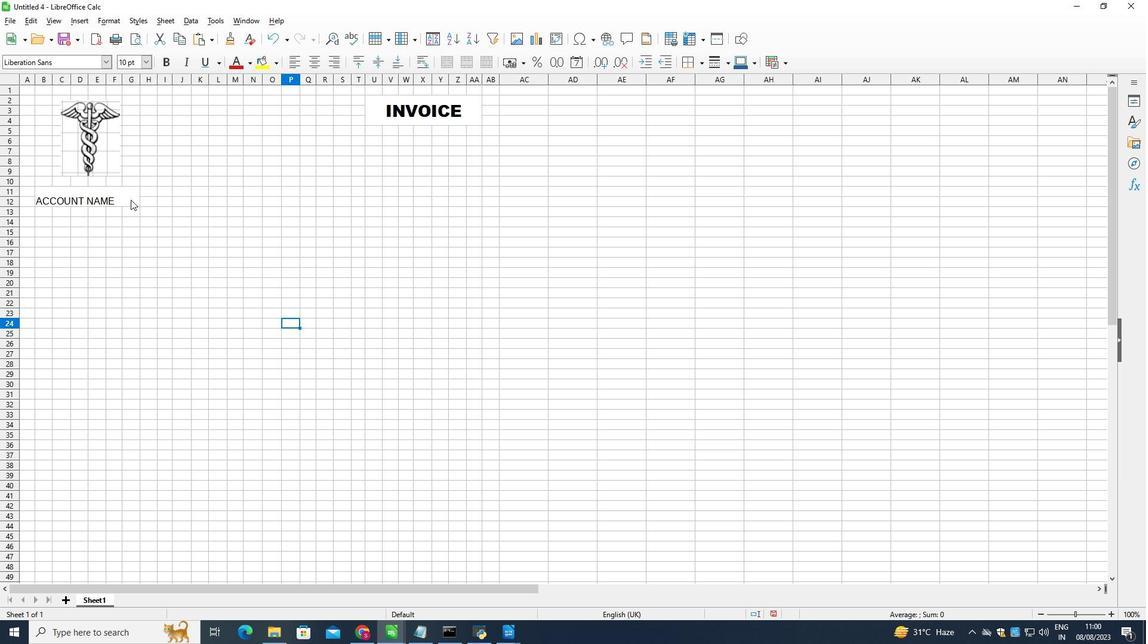 
Action: Mouse pressed left at (128, 198)
Screenshot: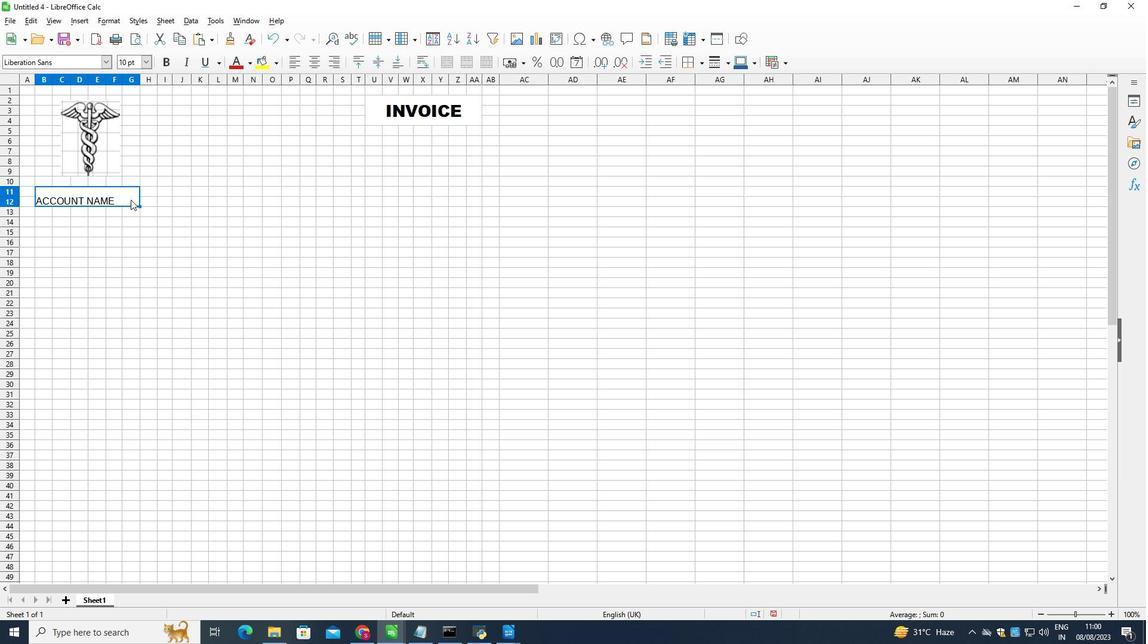
Action: Mouse moved to (311, 54)
Screenshot: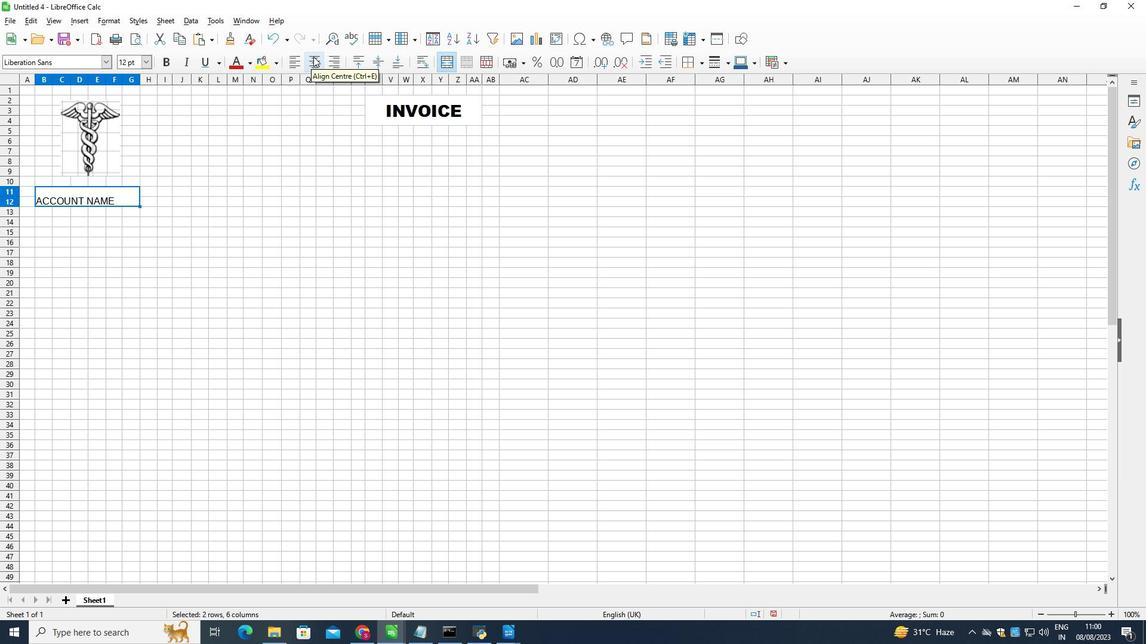 
Action: Mouse pressed left at (311, 54)
Screenshot: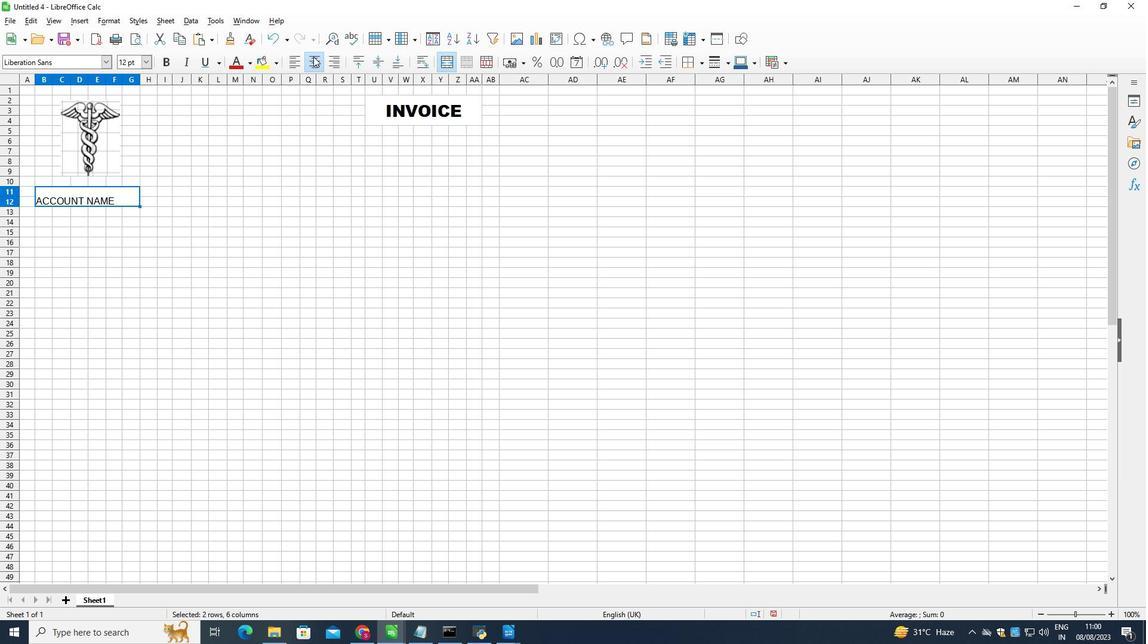 
Action: Mouse moved to (377, 60)
Screenshot: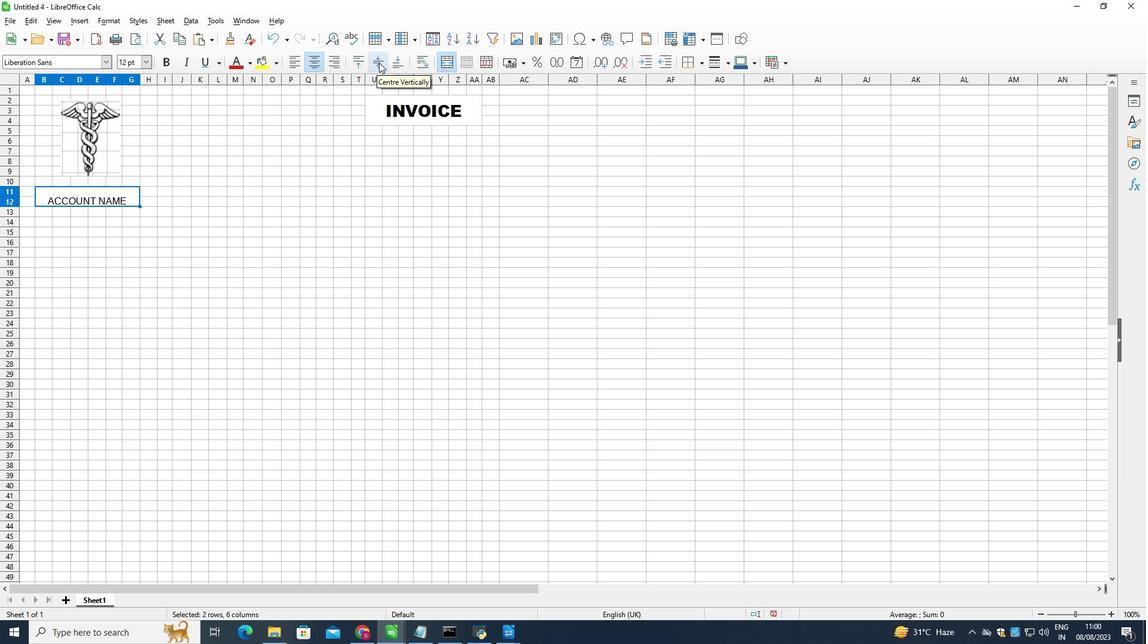 
Action: Mouse pressed left at (377, 60)
Screenshot: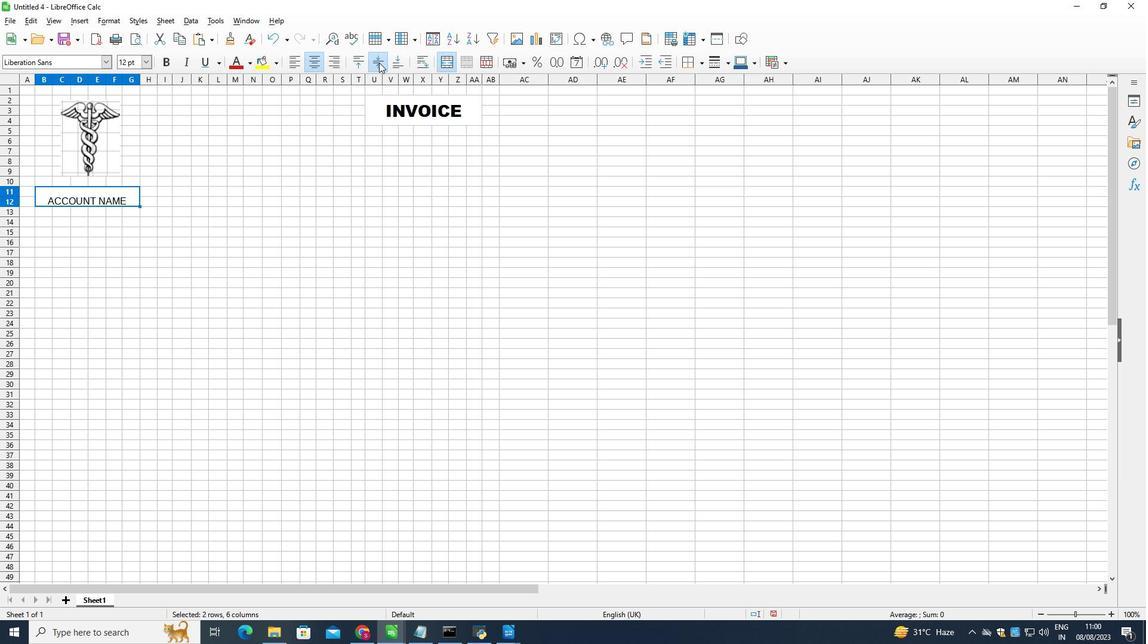
Action: Mouse moved to (288, 259)
Screenshot: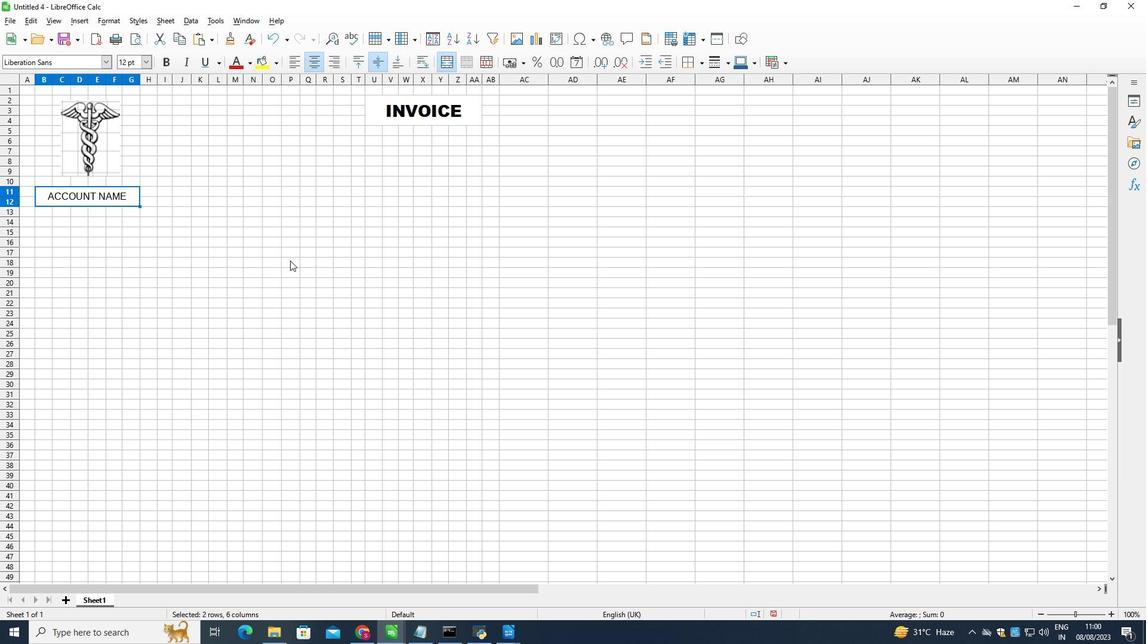 
Action: Mouse pressed left at (288, 259)
Screenshot: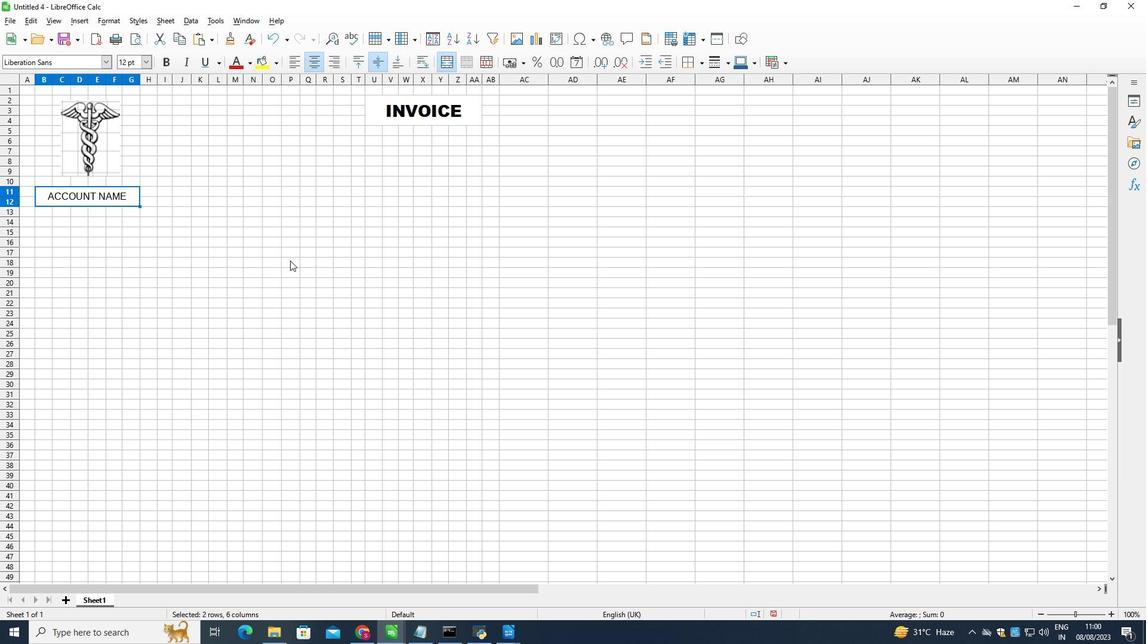 
Action: Mouse moved to (184, 96)
Screenshot: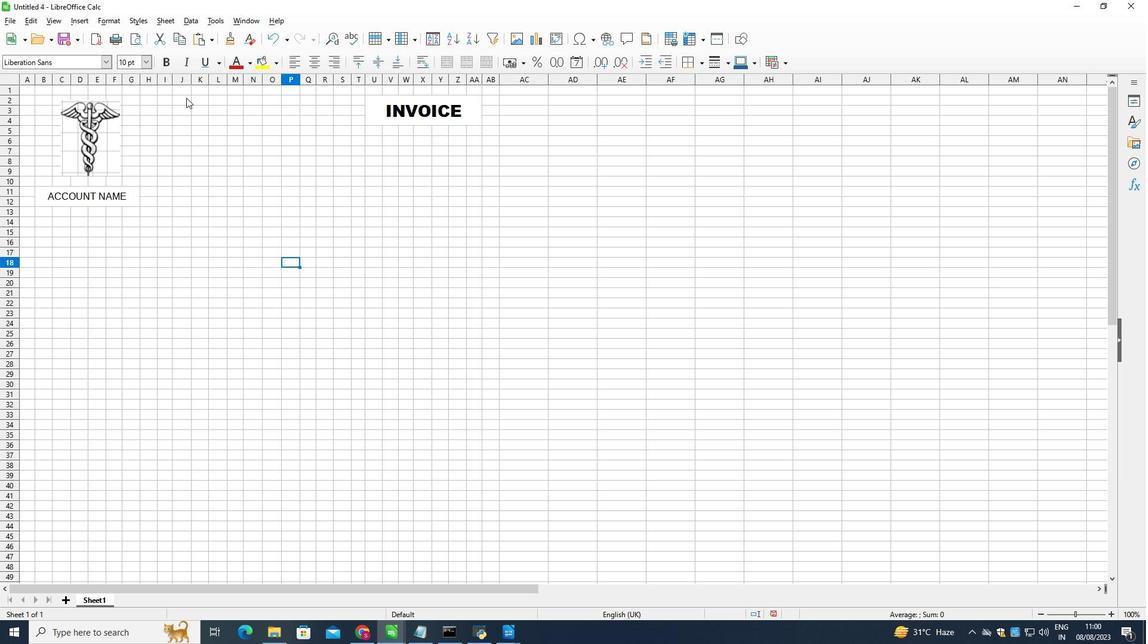 
Action: Mouse pressed left at (184, 96)
Screenshot: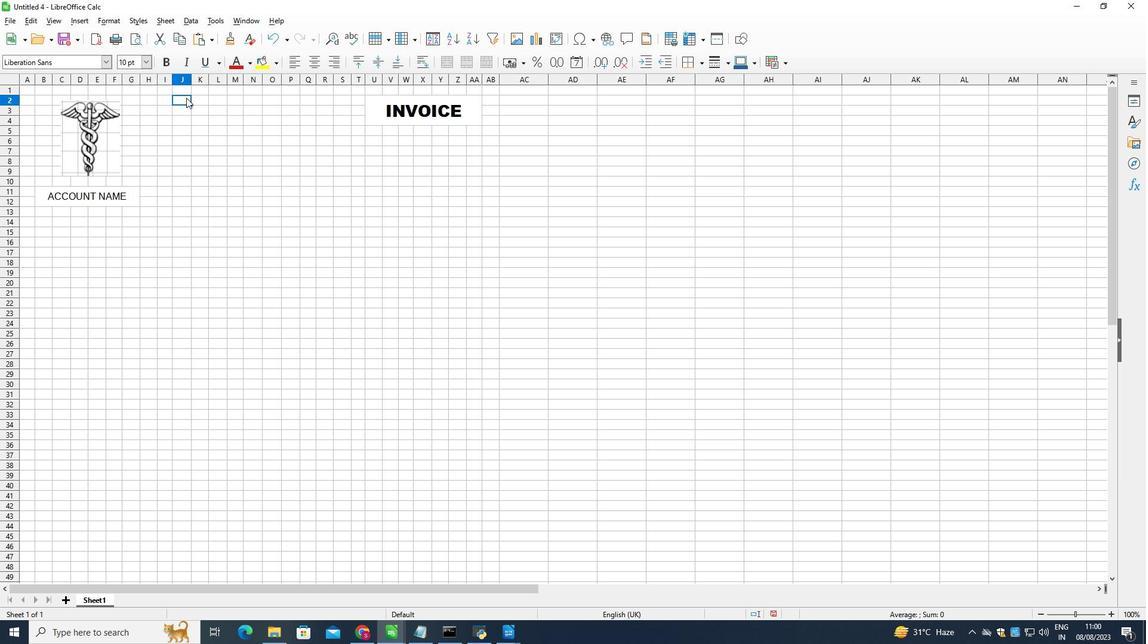 
Action: Mouse moved to (463, 60)
Screenshot: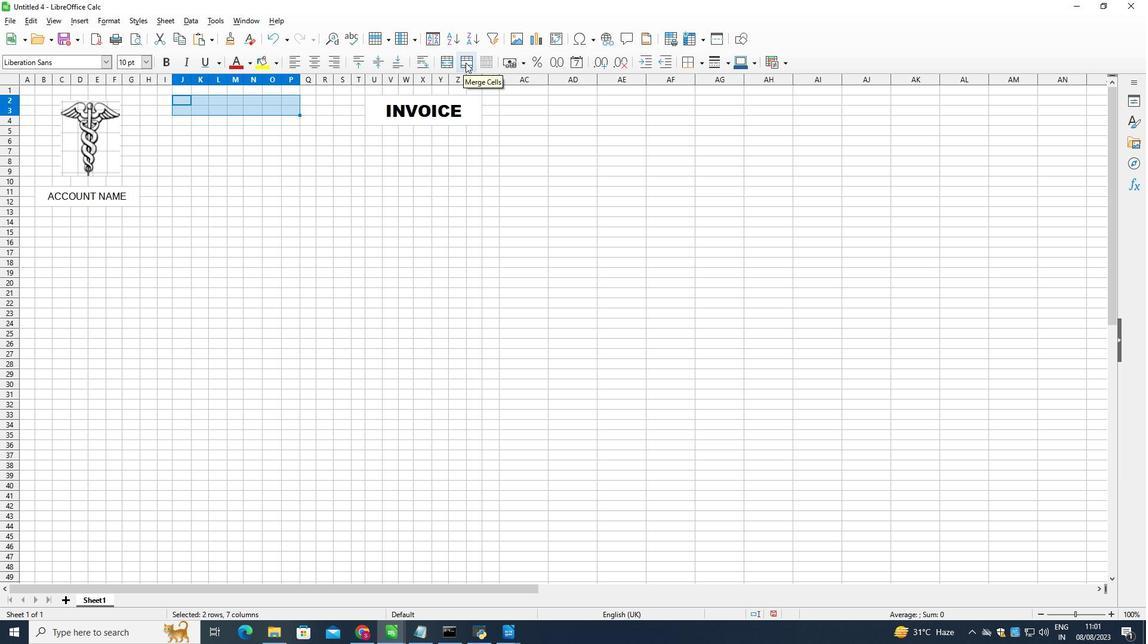 
Action: Mouse pressed left at (463, 60)
Screenshot: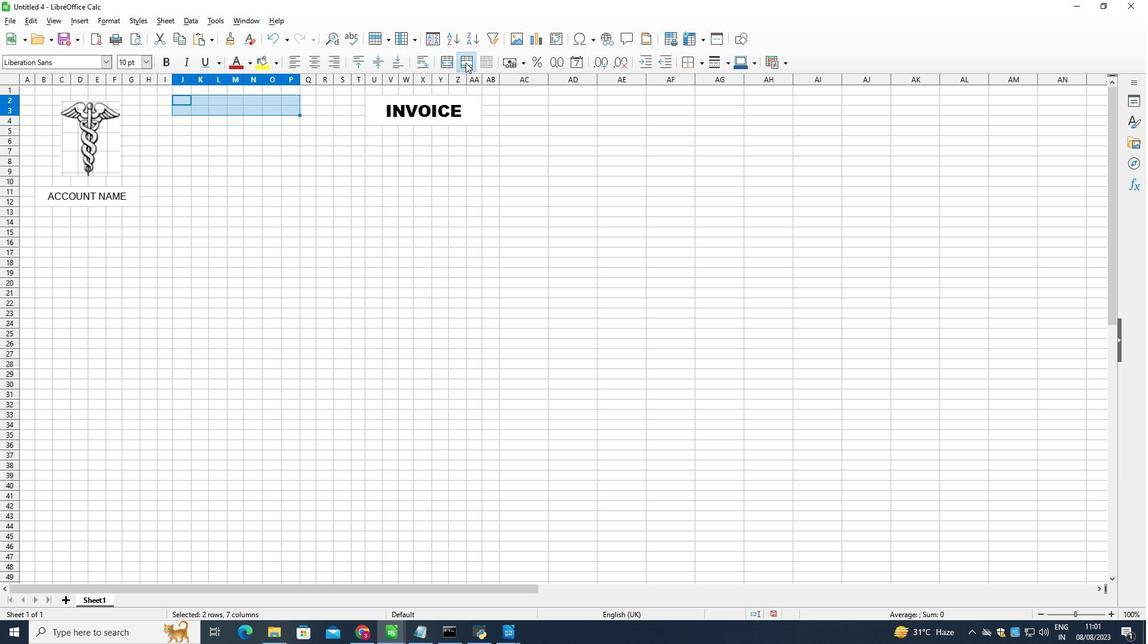 
Action: Mouse moved to (702, 62)
Screenshot: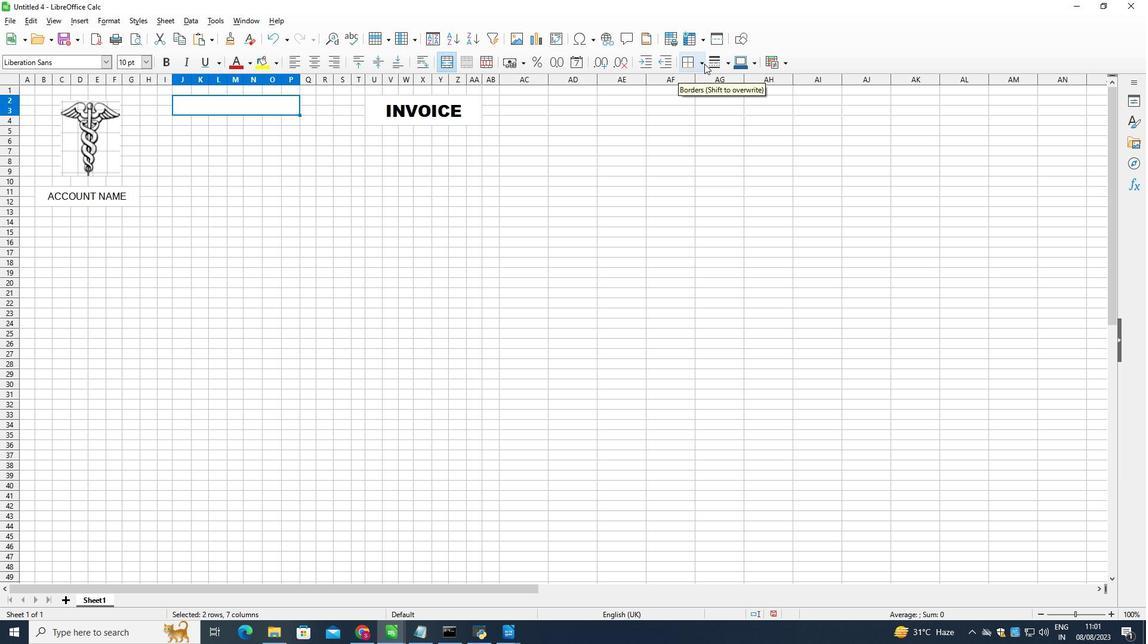 
Action: Mouse pressed left at (702, 62)
Screenshot: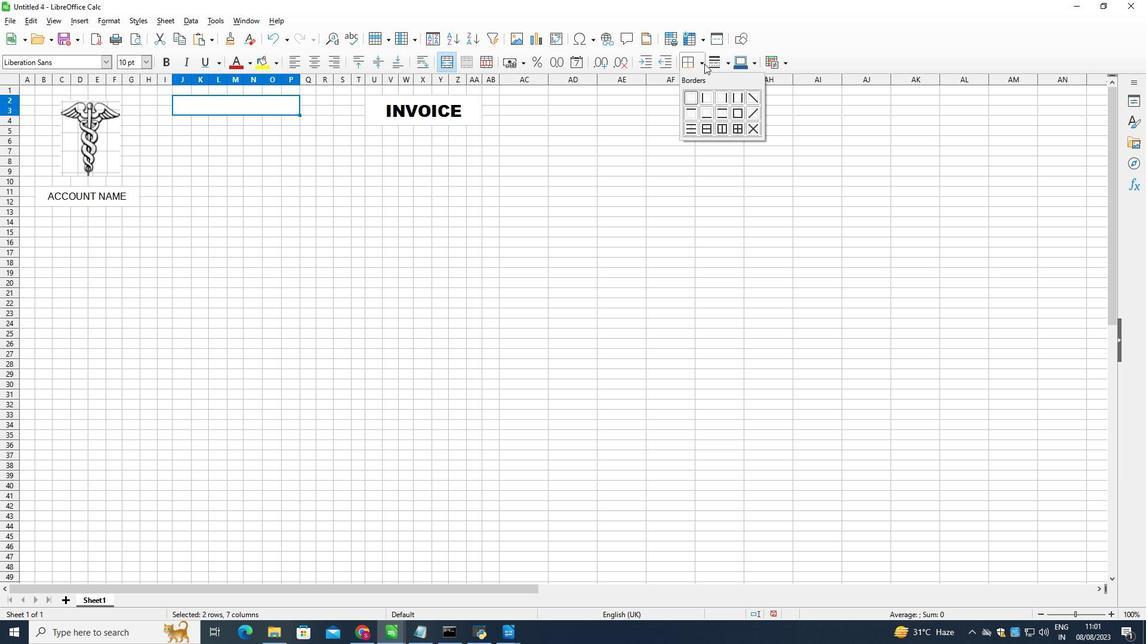 
Action: Mouse moved to (705, 111)
Screenshot: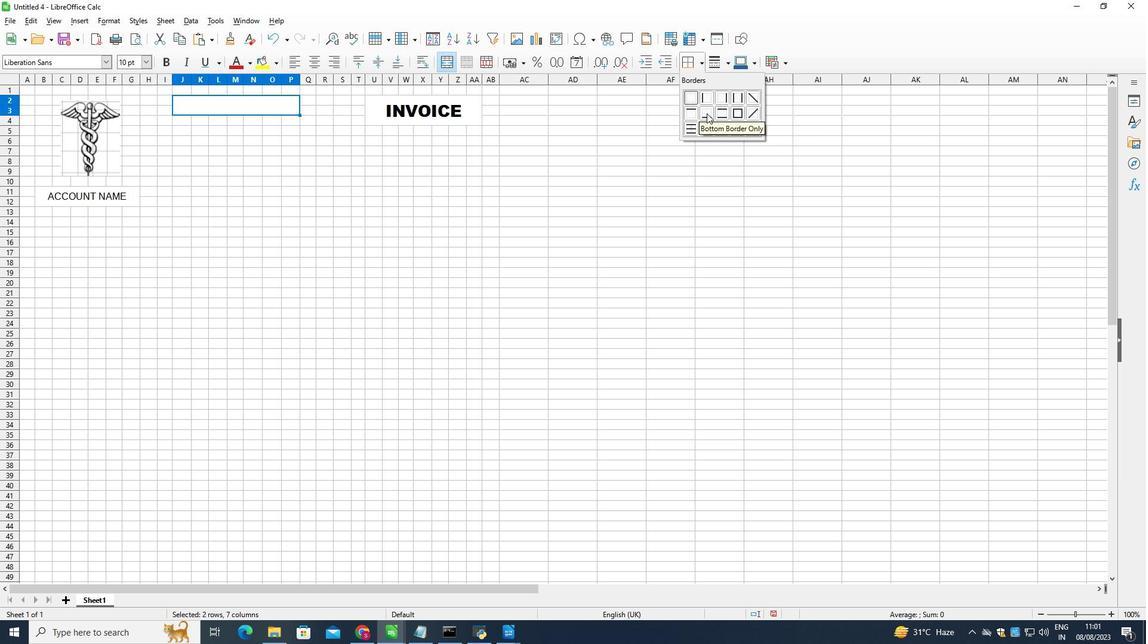 
Action: Mouse pressed left at (705, 111)
Screenshot: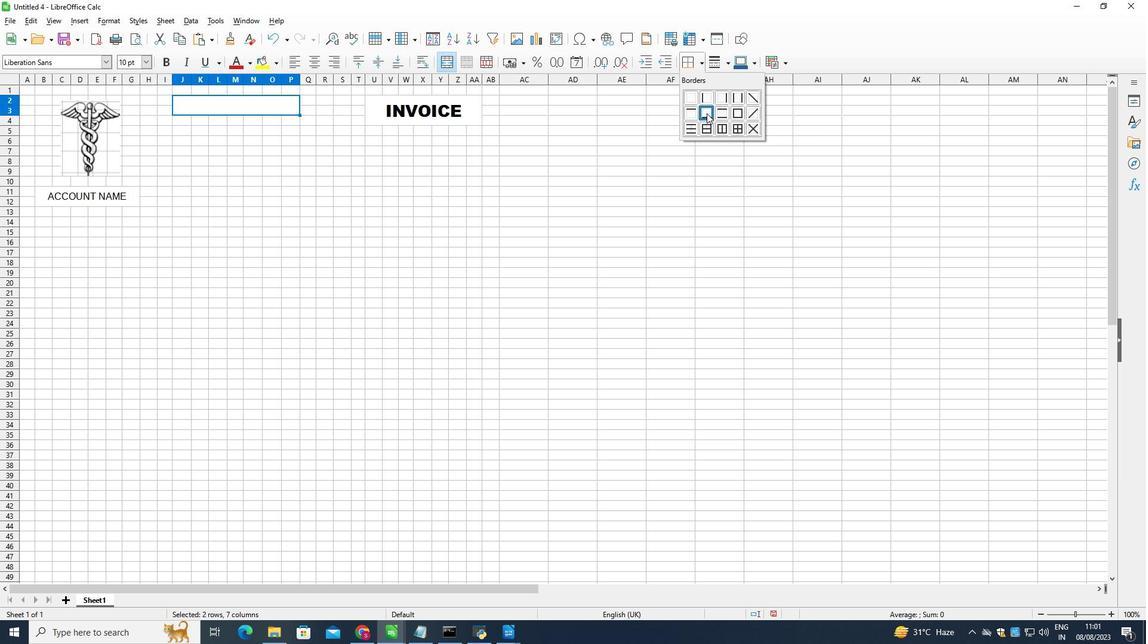 
Action: Mouse moved to (183, 118)
Screenshot: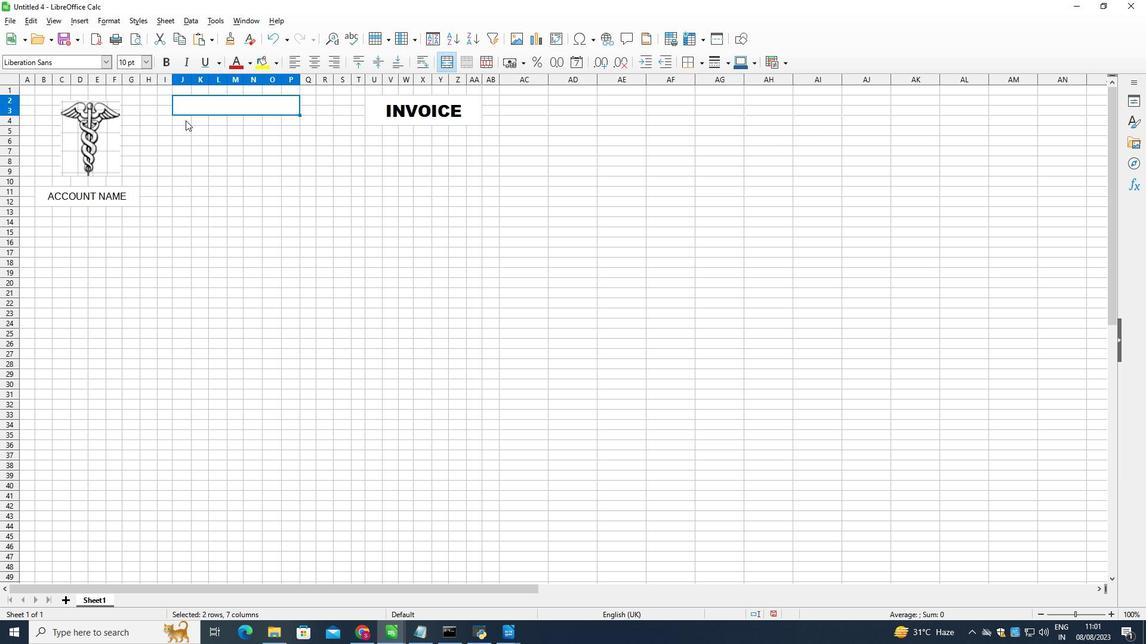 
Action: Mouse pressed left at (183, 118)
Screenshot: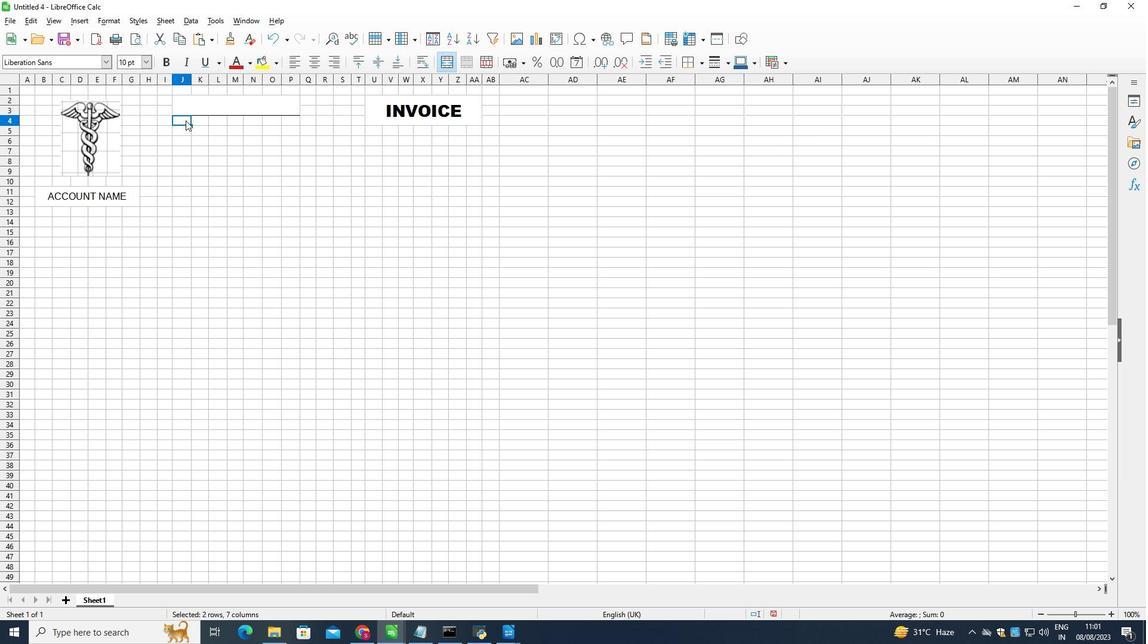 
Action: Mouse moved to (463, 59)
Screenshot: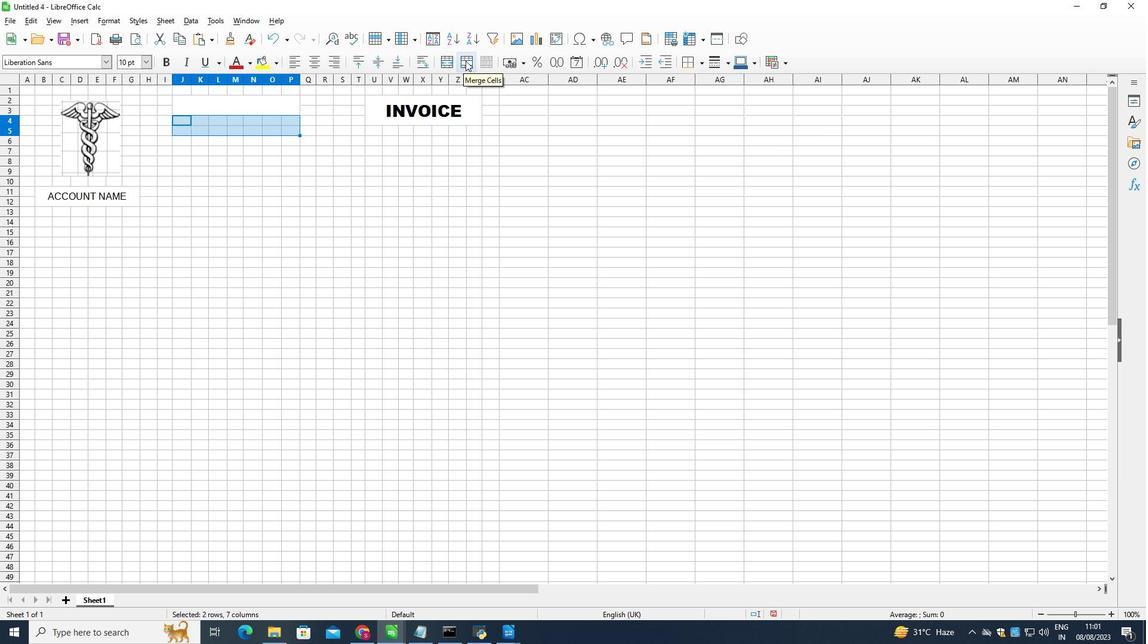 
Action: Mouse pressed left at (463, 59)
Screenshot: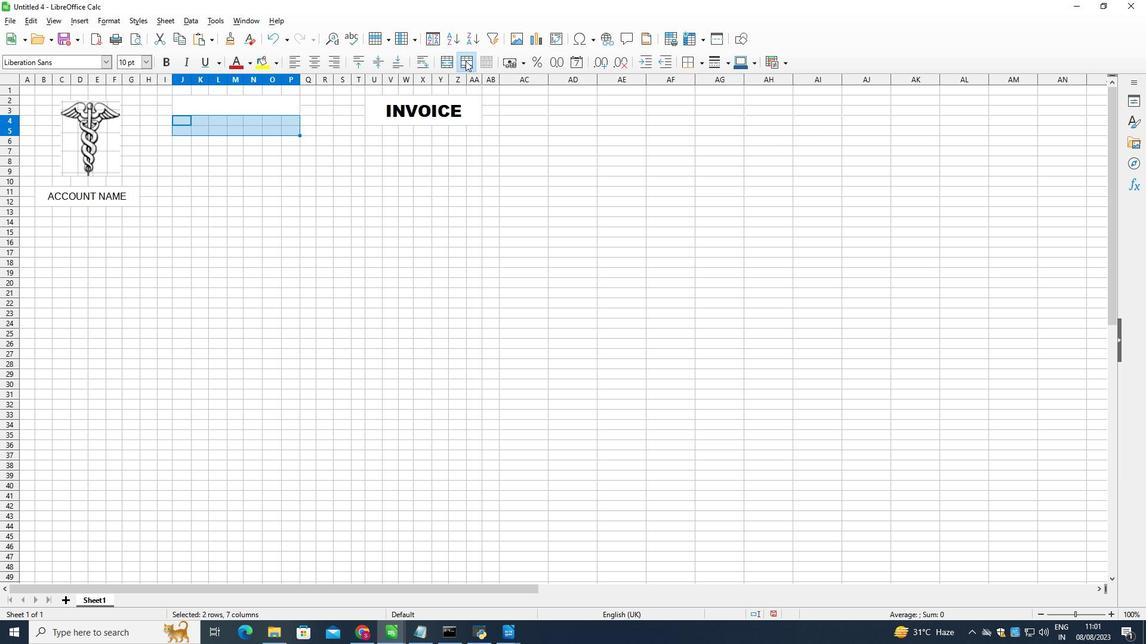 
Action: Mouse moved to (698, 59)
Screenshot: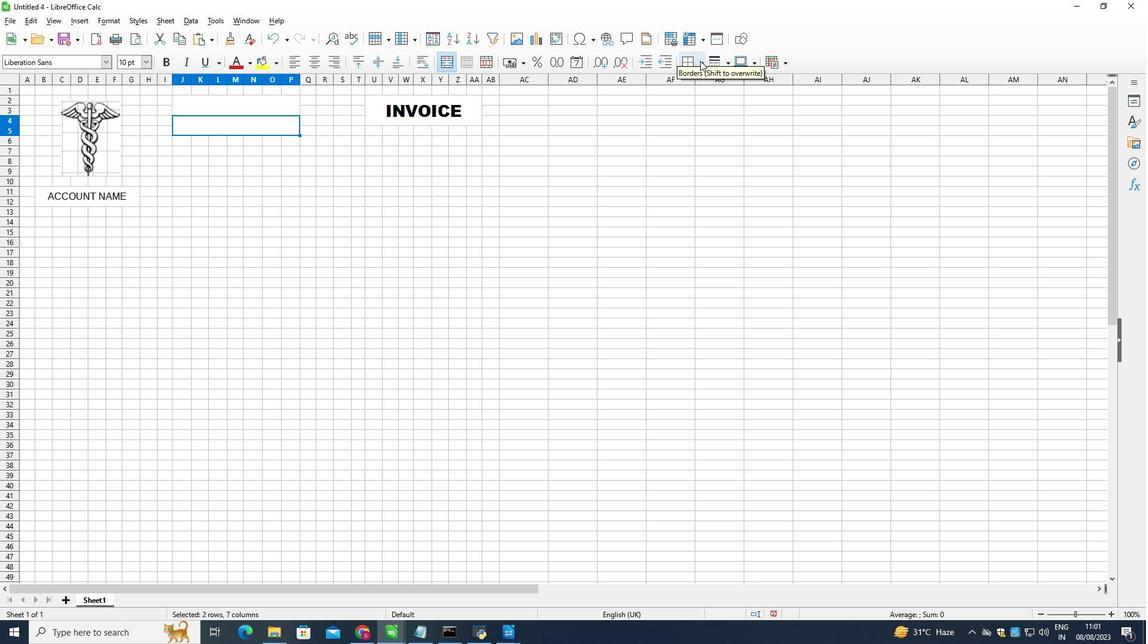 
Action: Mouse pressed left at (698, 59)
Screenshot: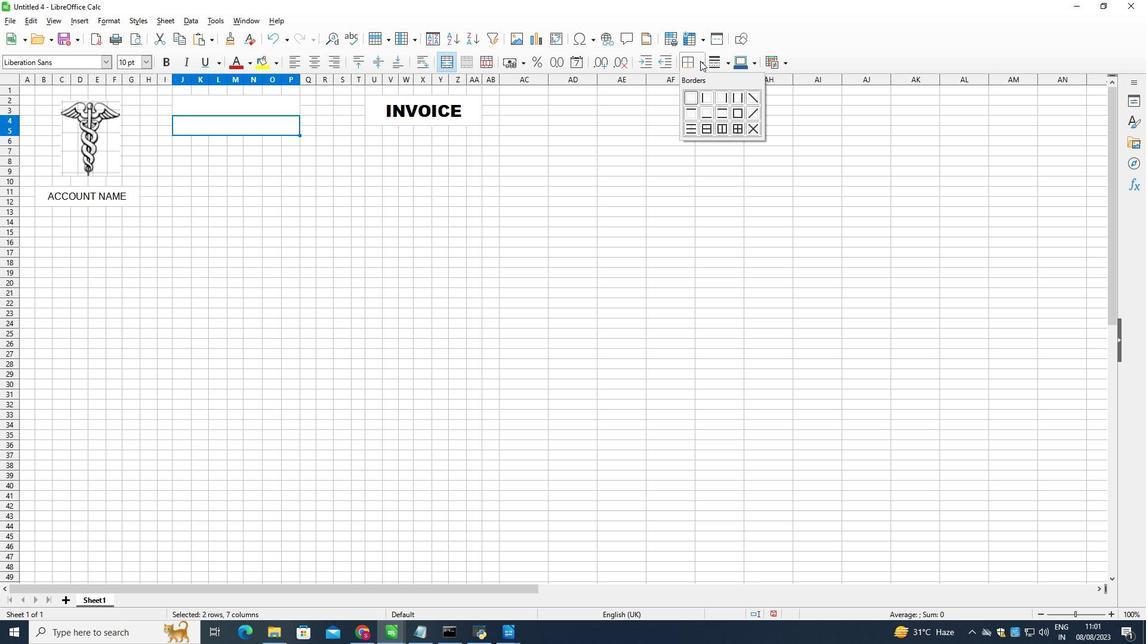 
Action: Mouse moved to (704, 106)
Screenshot: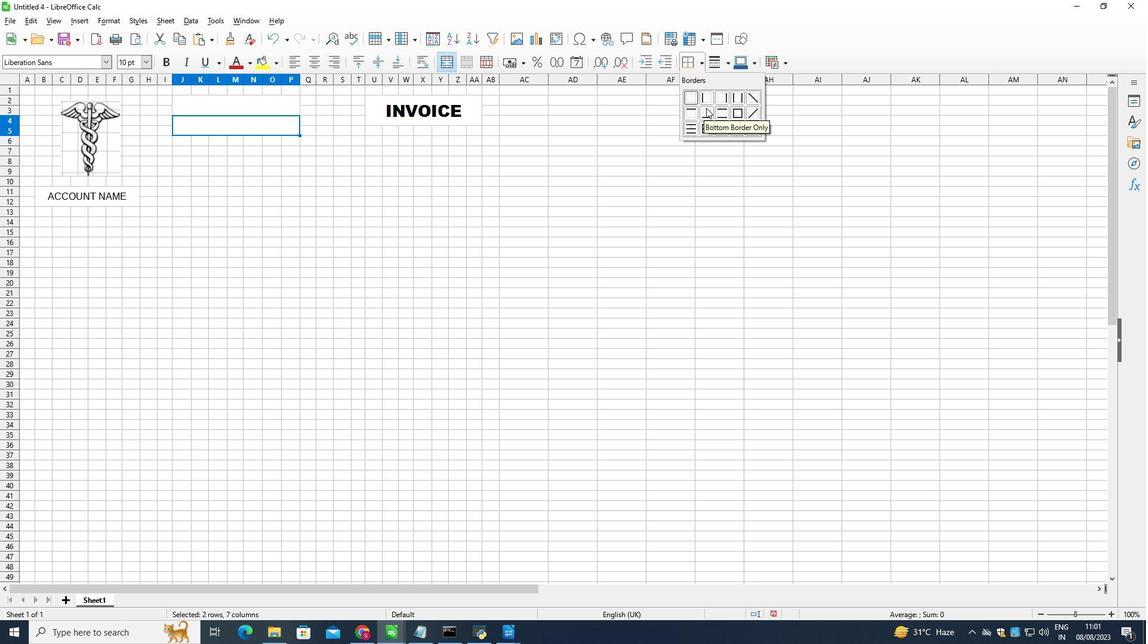 
Action: Mouse pressed left at (704, 106)
Screenshot: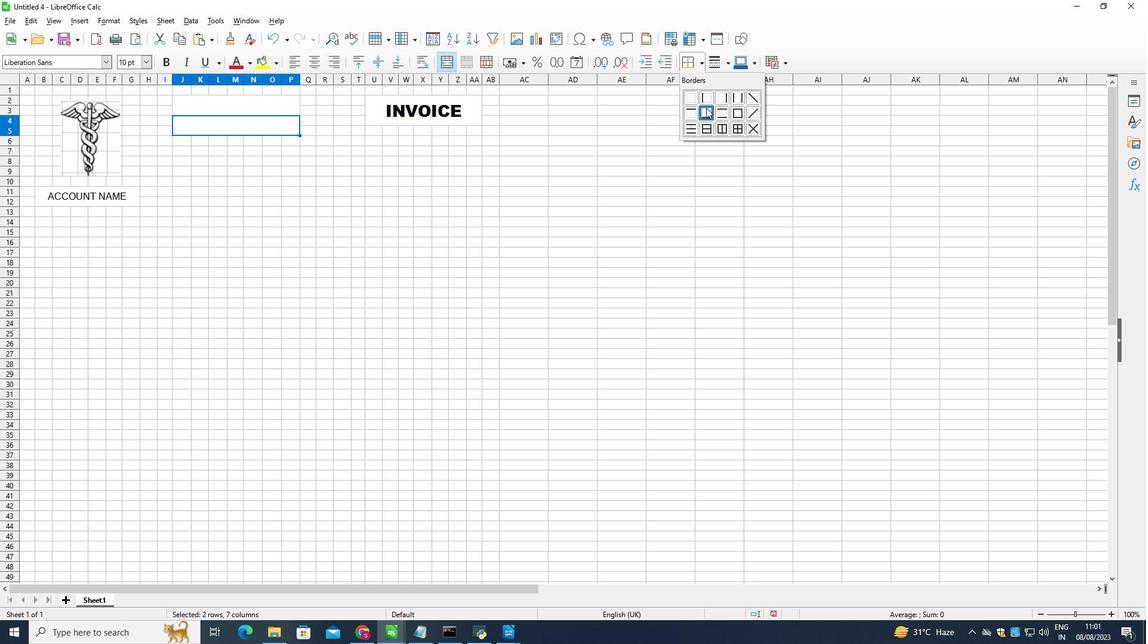 
Action: Mouse moved to (182, 139)
Screenshot: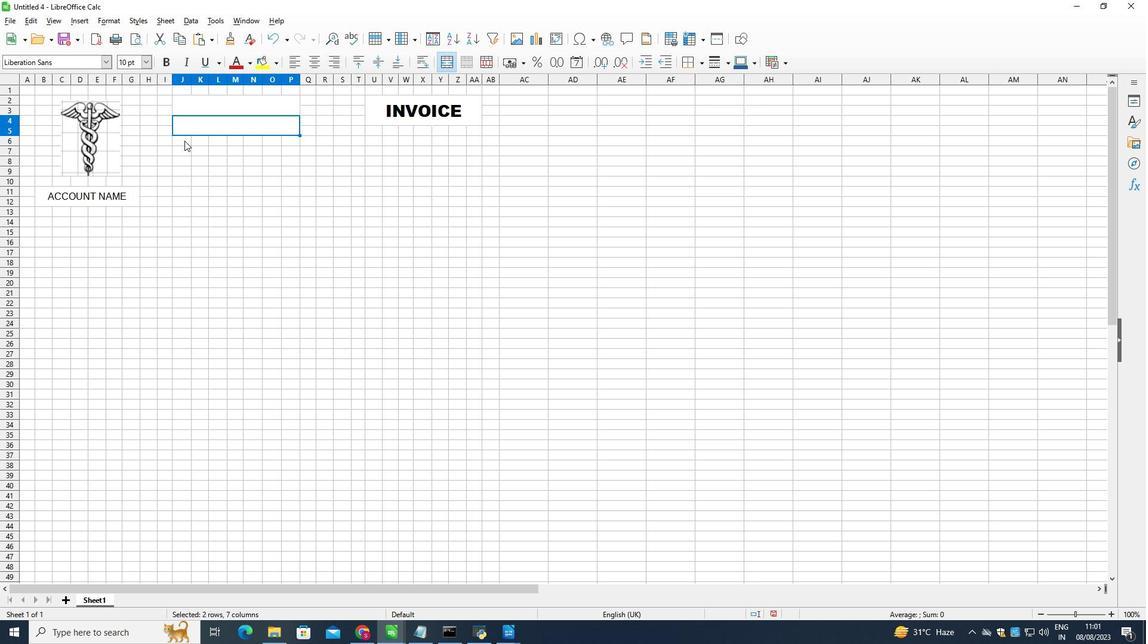 
Action: Mouse pressed left at (182, 139)
Screenshot: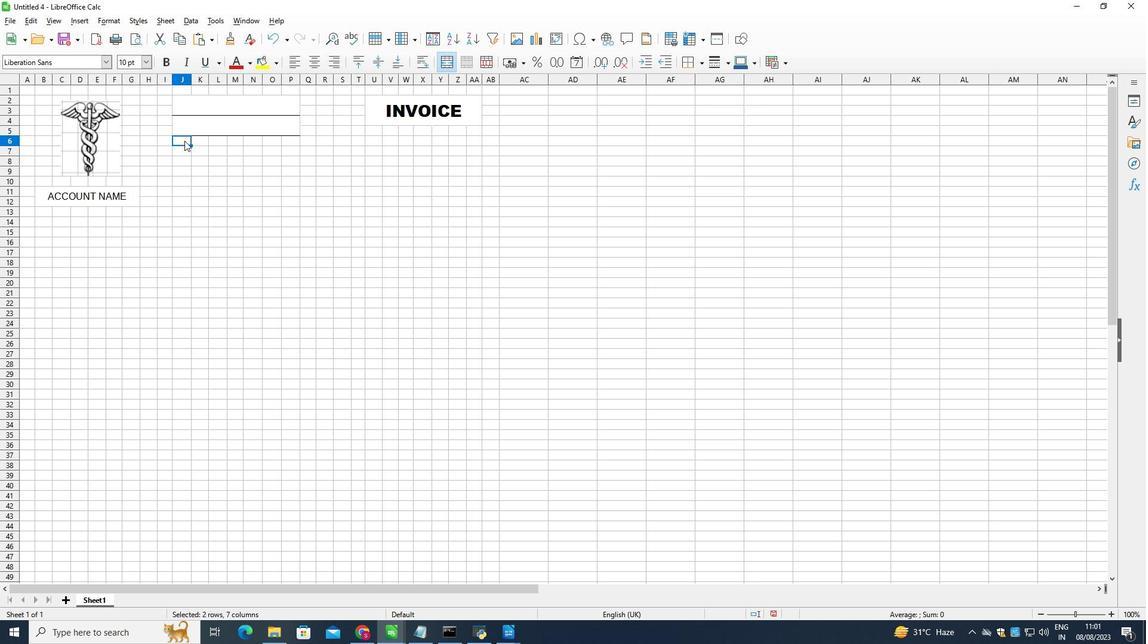 
Action: Mouse moved to (461, 64)
Screenshot: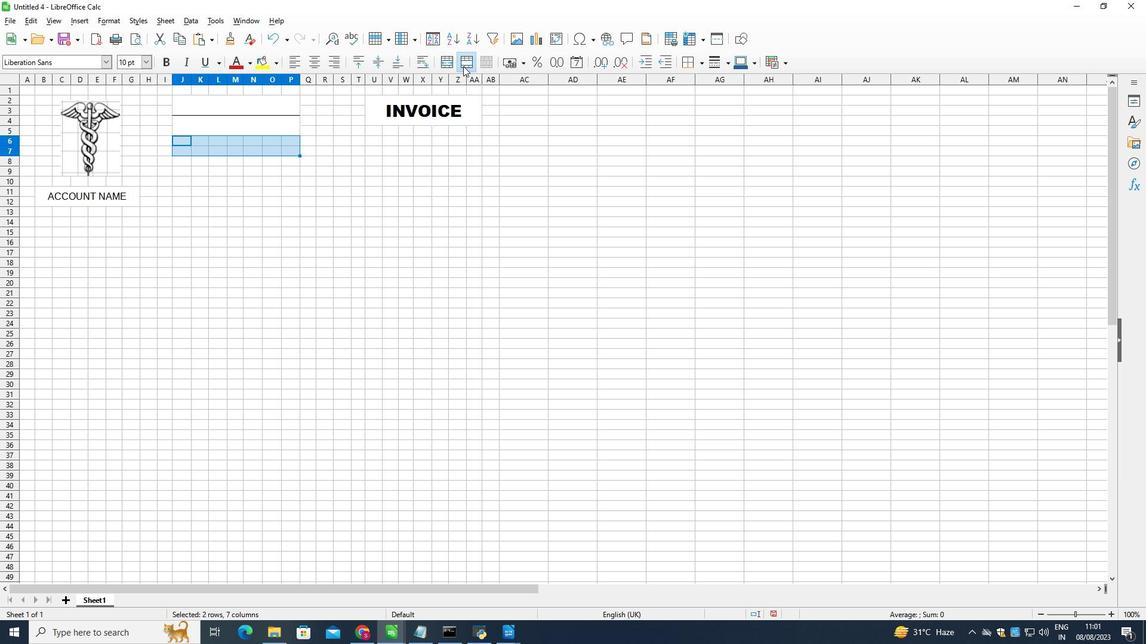 
Action: Mouse pressed left at (461, 64)
Screenshot: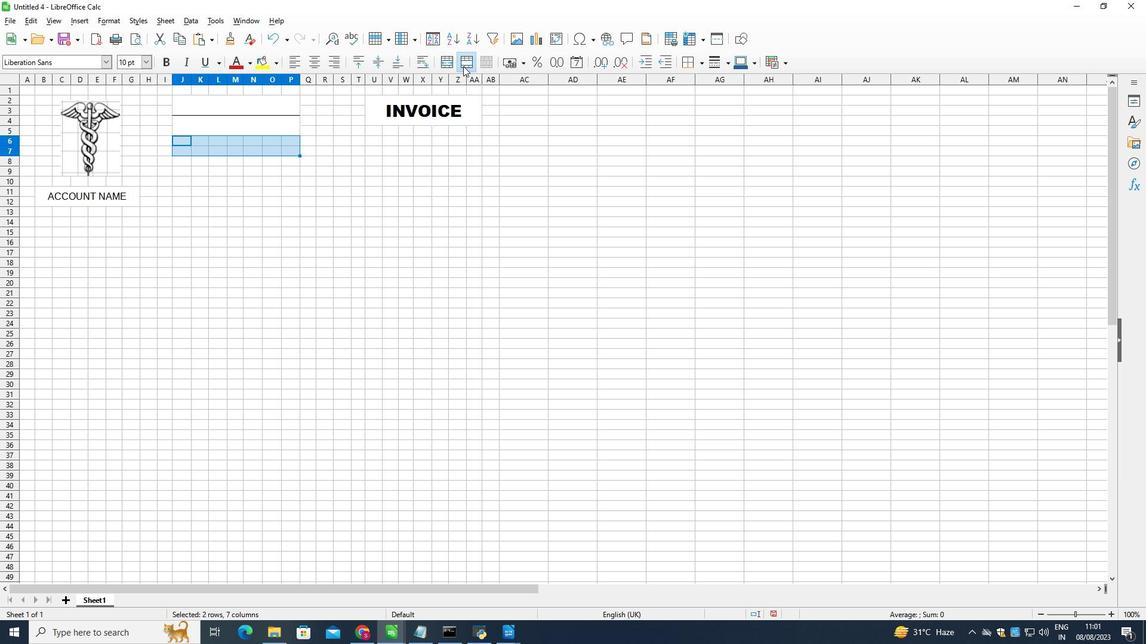 
Action: Mouse moved to (696, 56)
Screenshot: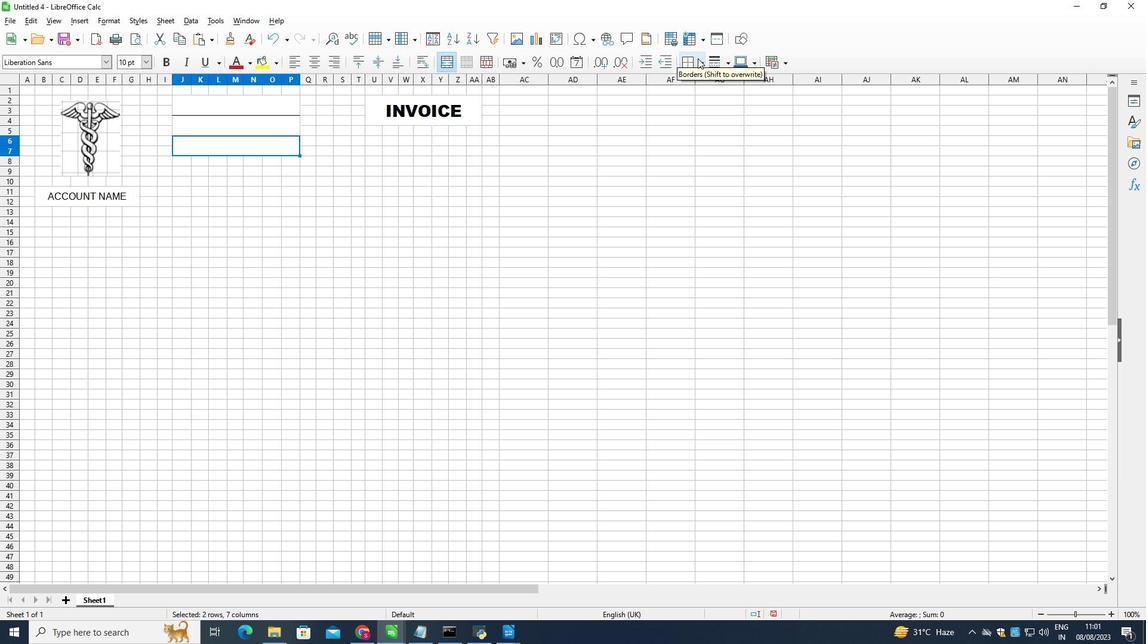 
Action: Mouse pressed left at (696, 56)
Screenshot: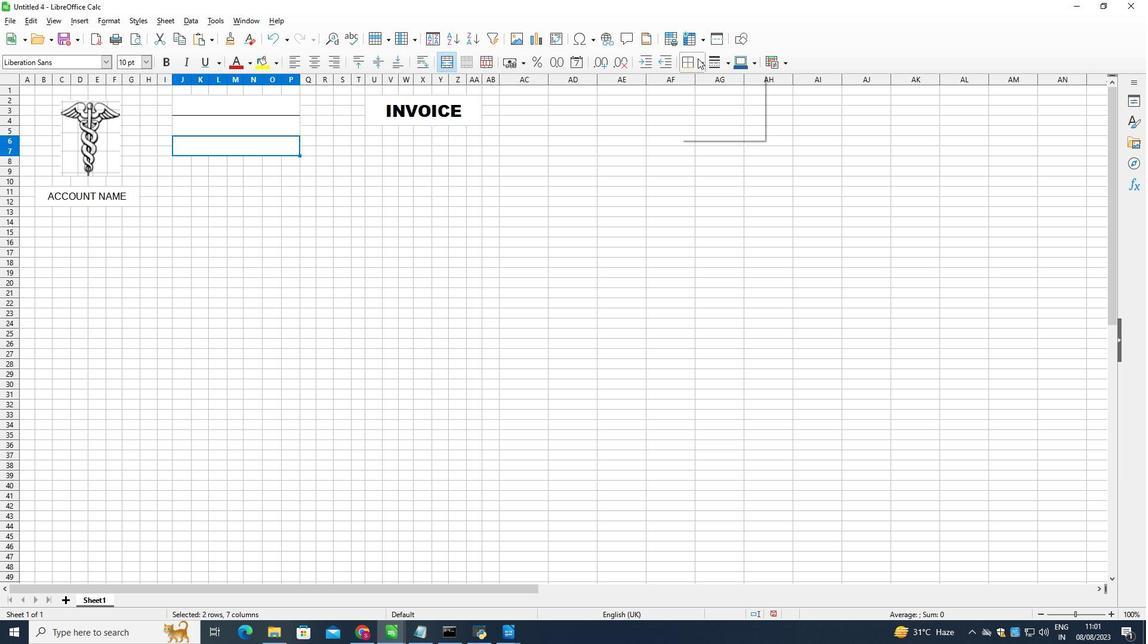 
Action: Mouse moved to (704, 109)
Screenshot: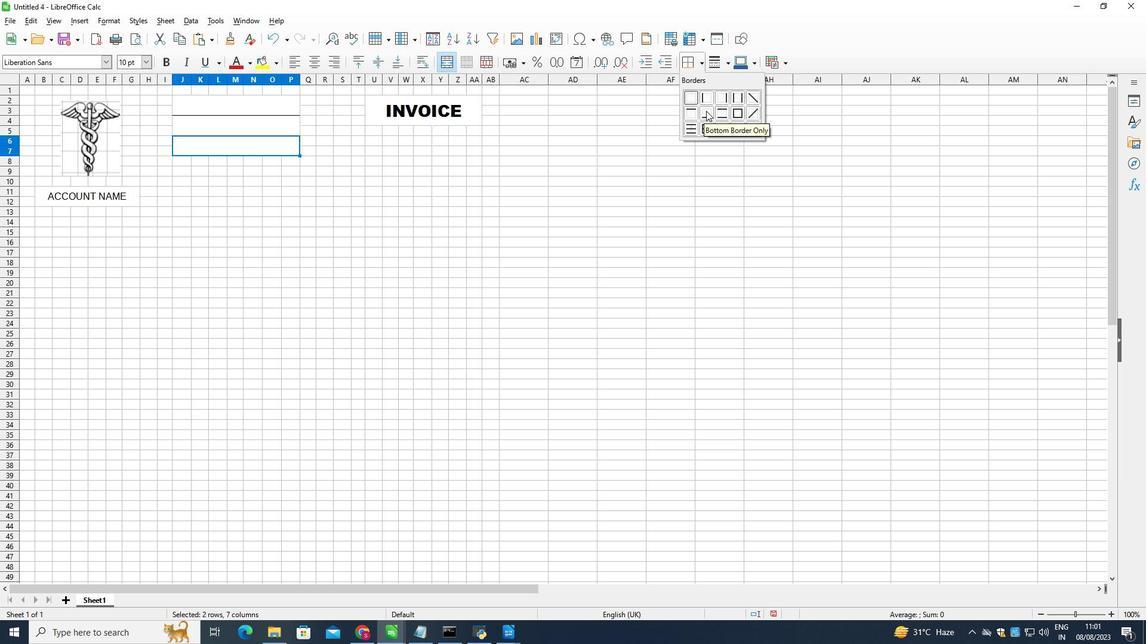 
Action: Mouse pressed left at (704, 109)
Screenshot: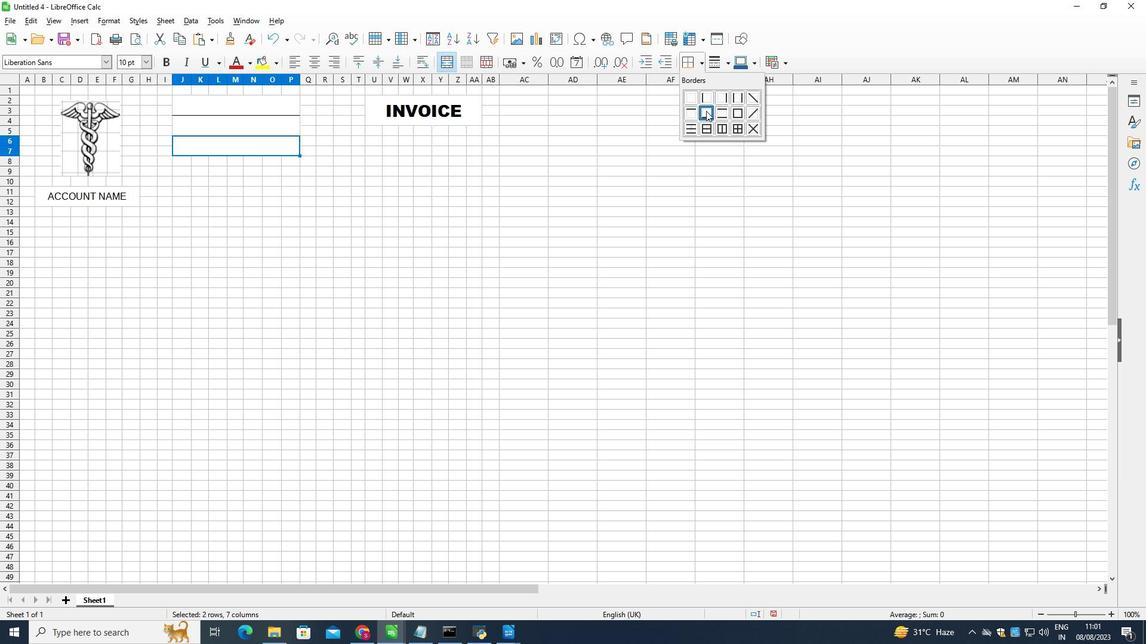 
Action: Mouse moved to (177, 157)
Screenshot: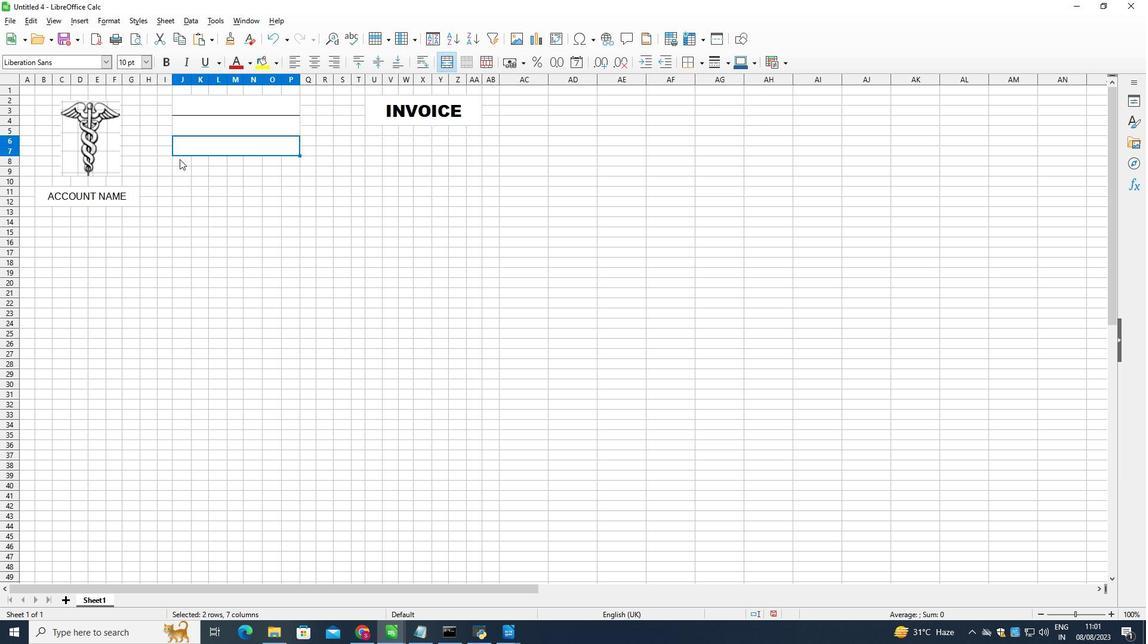 
Action: Mouse pressed left at (177, 157)
Screenshot: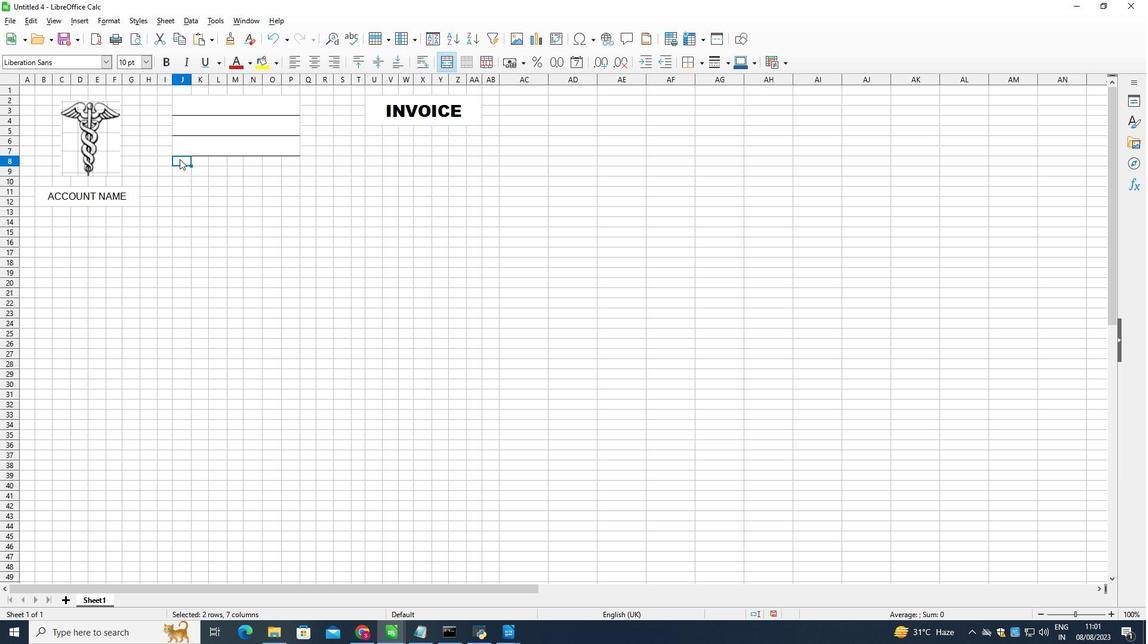 
Action: Mouse moved to (459, 55)
Screenshot: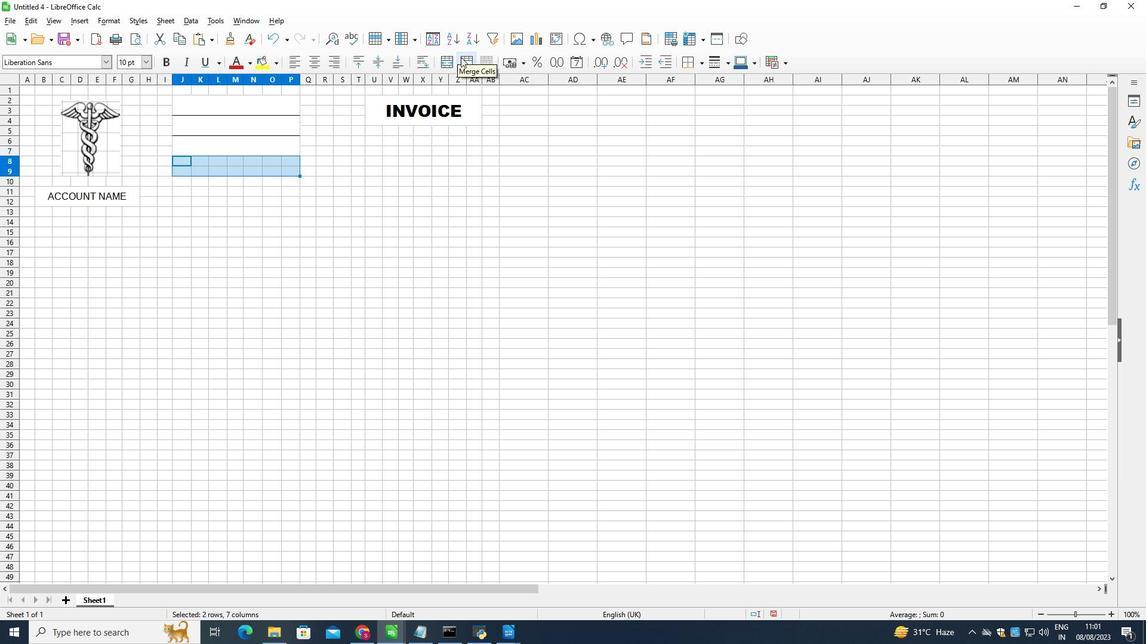 
Action: Mouse pressed left at (459, 55)
Screenshot: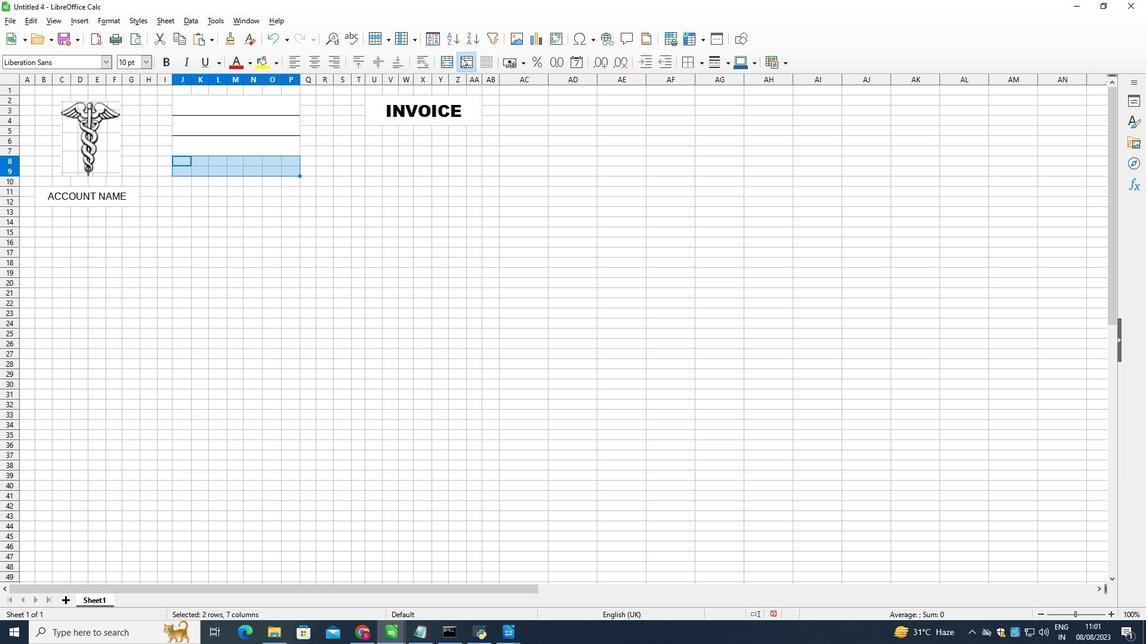 
Action: Mouse moved to (696, 59)
Screenshot: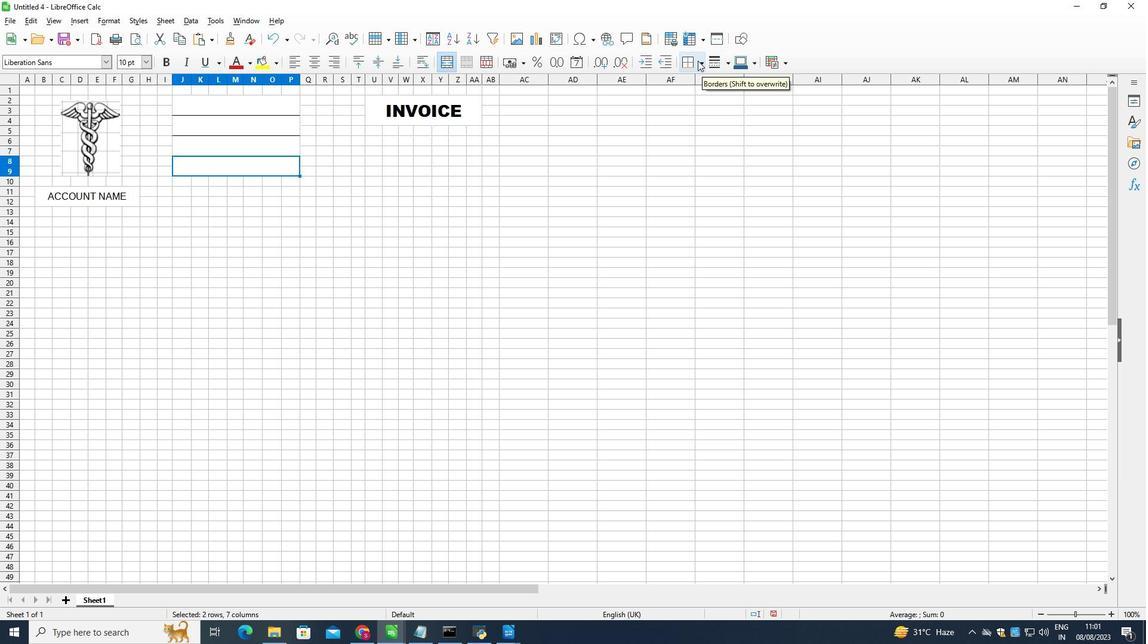 
Action: Mouse pressed left at (696, 59)
Screenshot: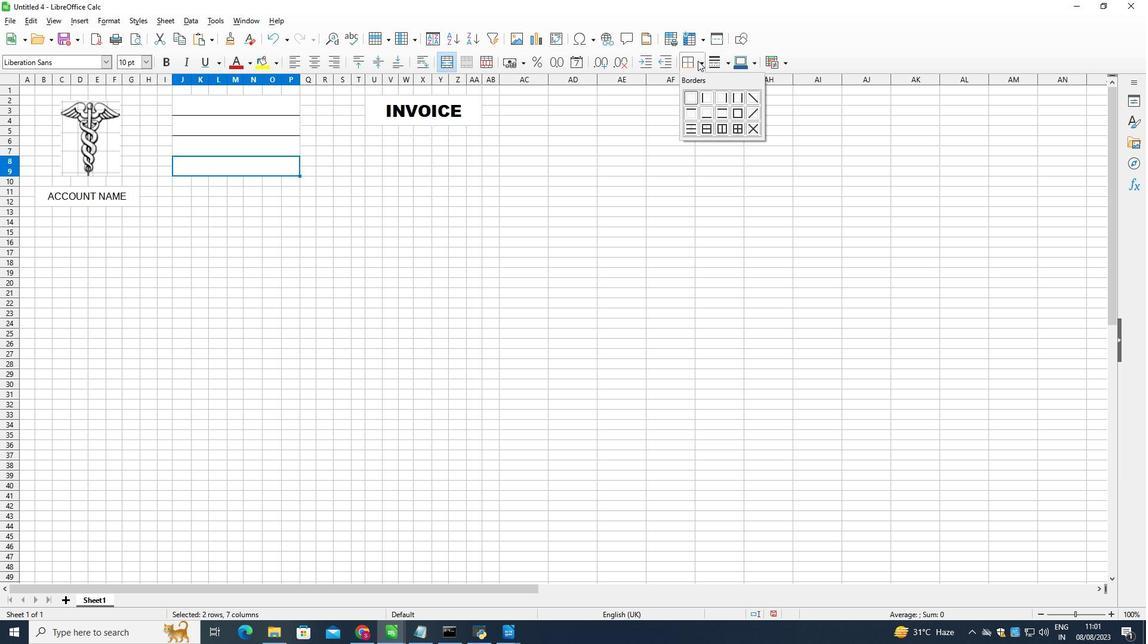 
Action: Mouse moved to (699, 108)
Screenshot: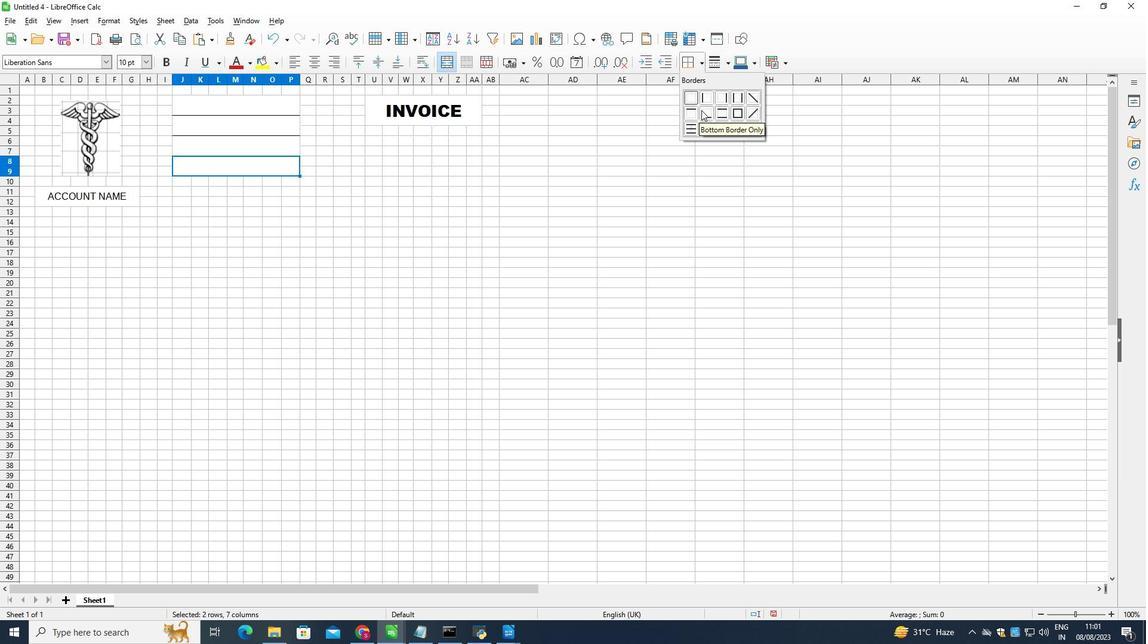 
Action: Mouse pressed left at (699, 108)
Screenshot: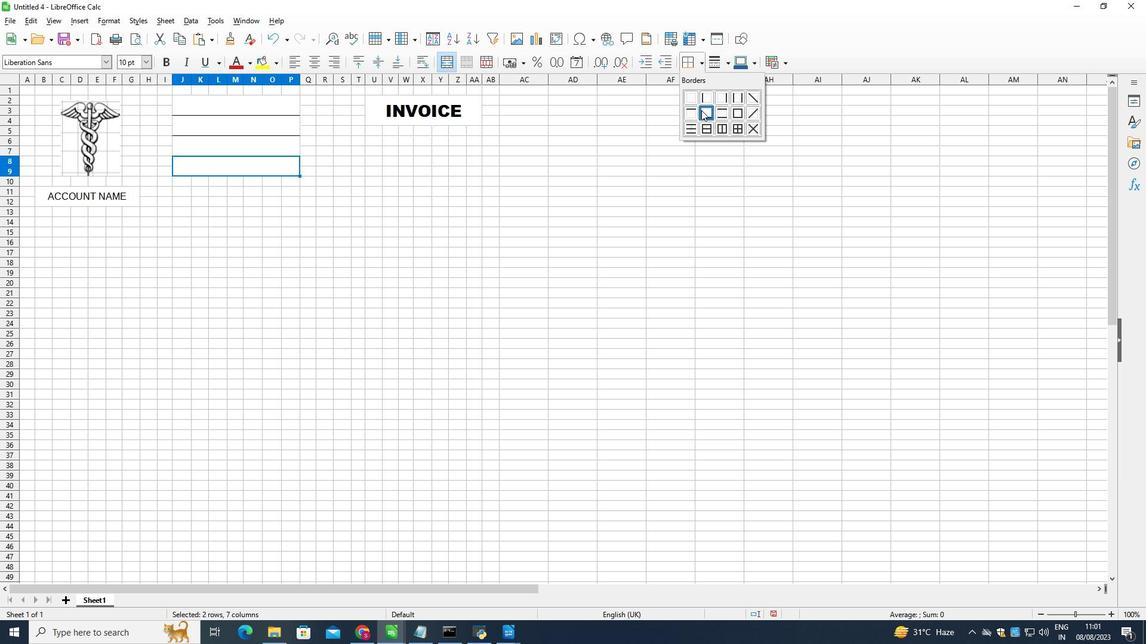 
Action: Mouse moved to (409, 222)
Screenshot: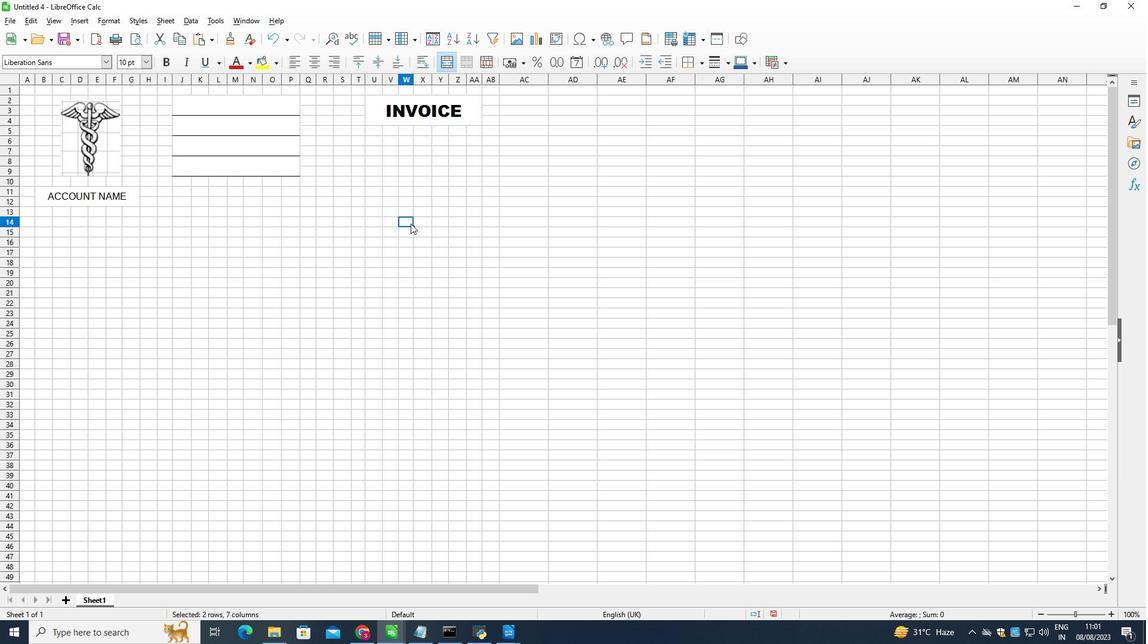 
Action: Mouse pressed left at (409, 222)
Screenshot: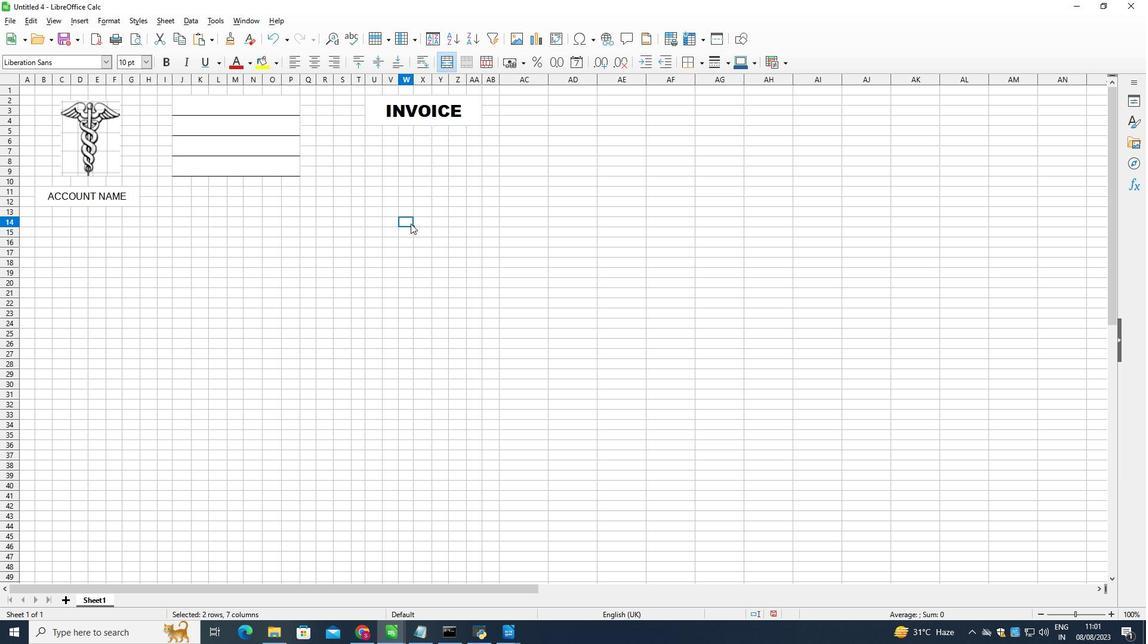 
Action: Mouse moved to (323, 138)
Screenshot: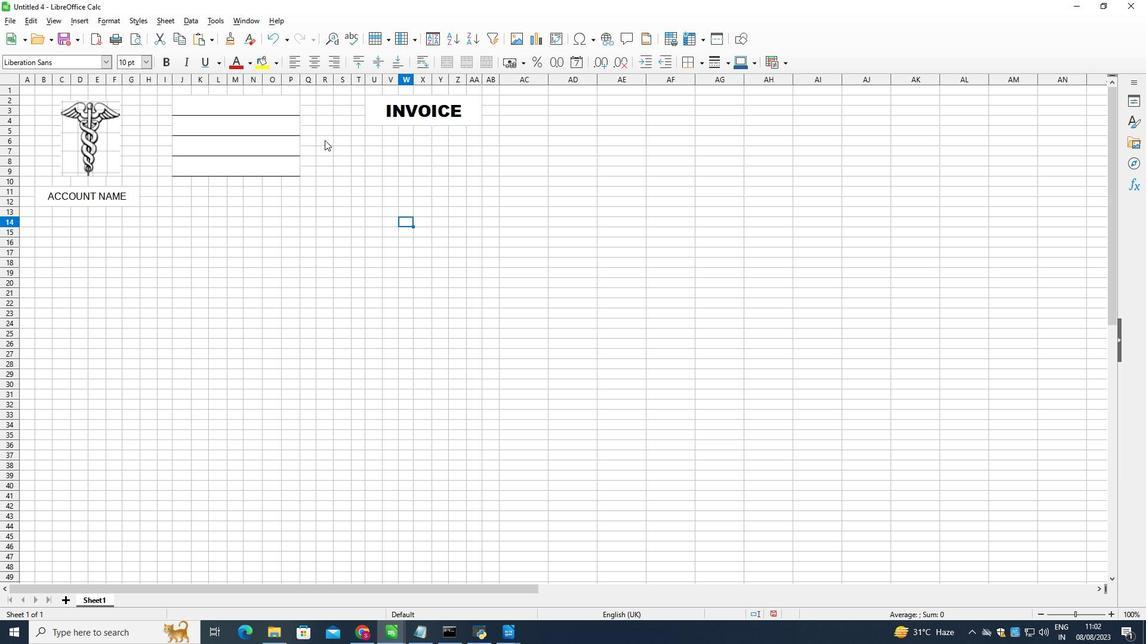 
Action: Mouse pressed left at (323, 138)
Screenshot: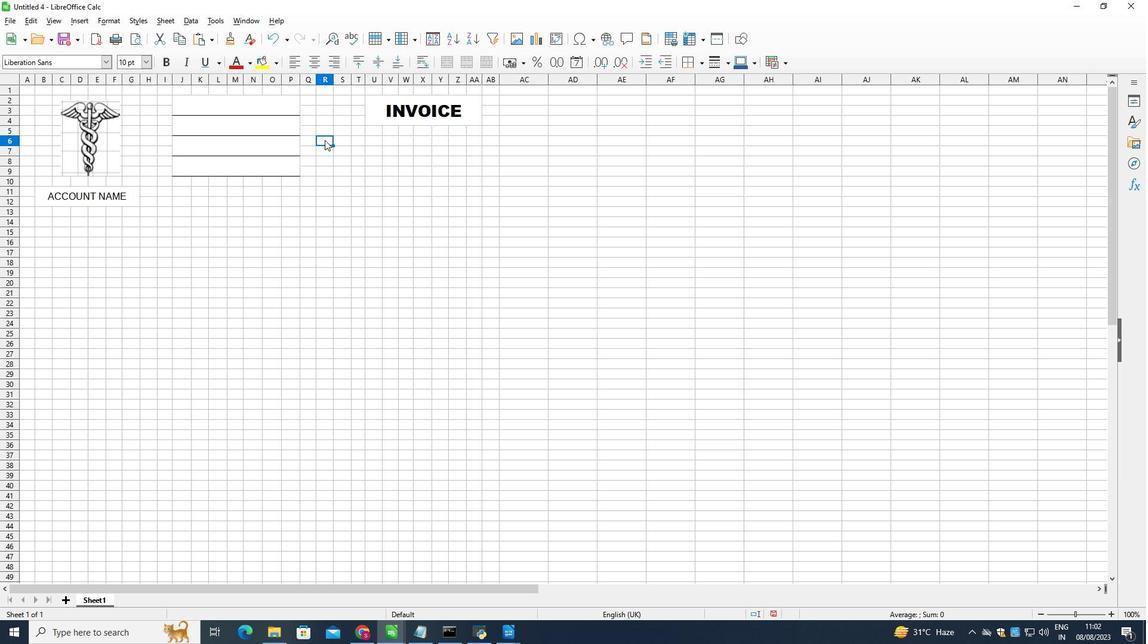 
Action: Mouse moved to (465, 62)
Screenshot: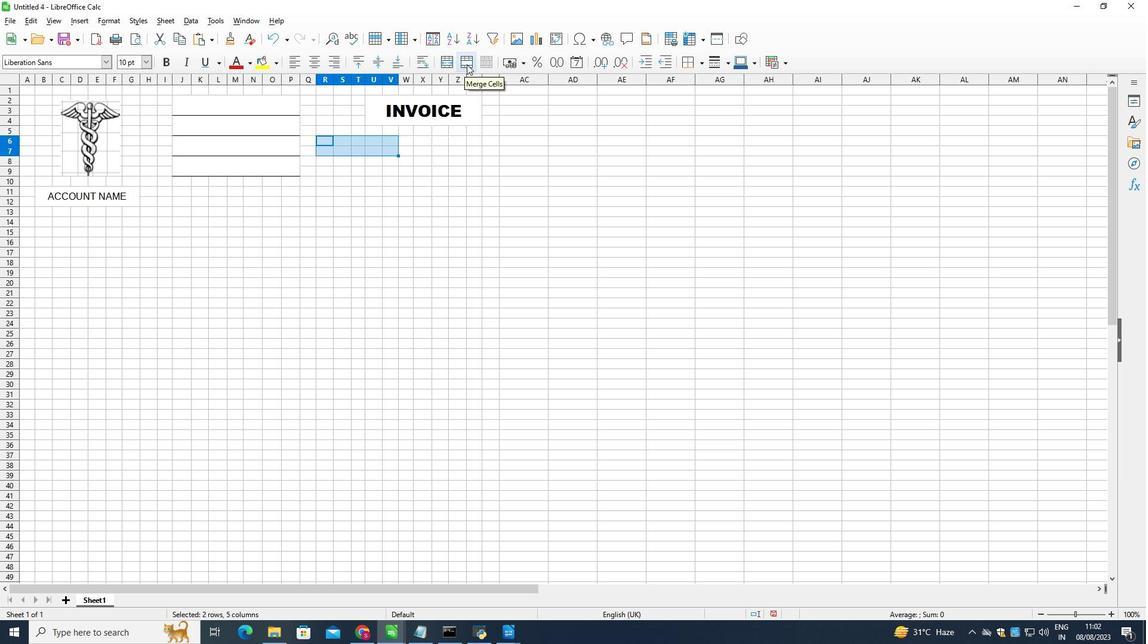 
Action: Mouse pressed left at (465, 62)
Screenshot: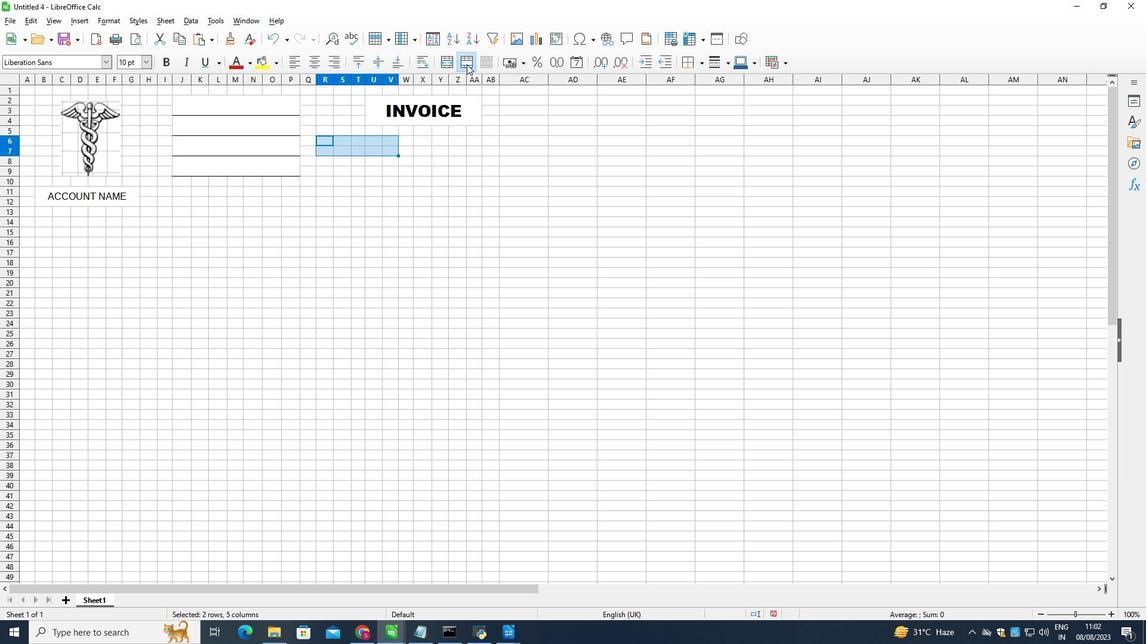 
Action: Mouse moved to (146, 58)
Screenshot: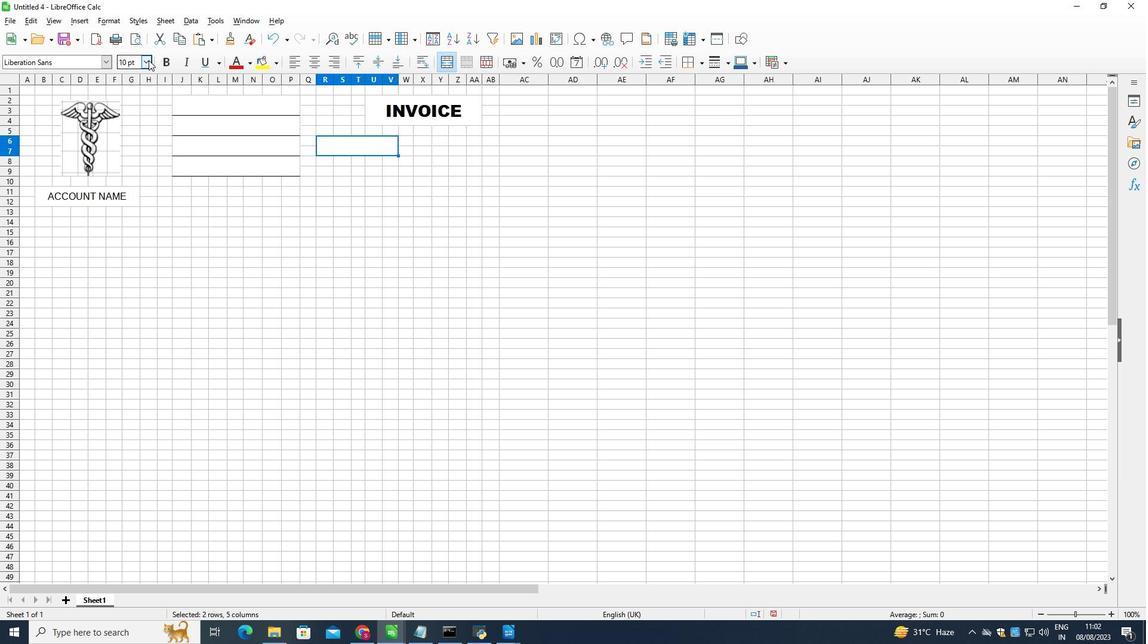
Action: Mouse pressed left at (146, 58)
Screenshot: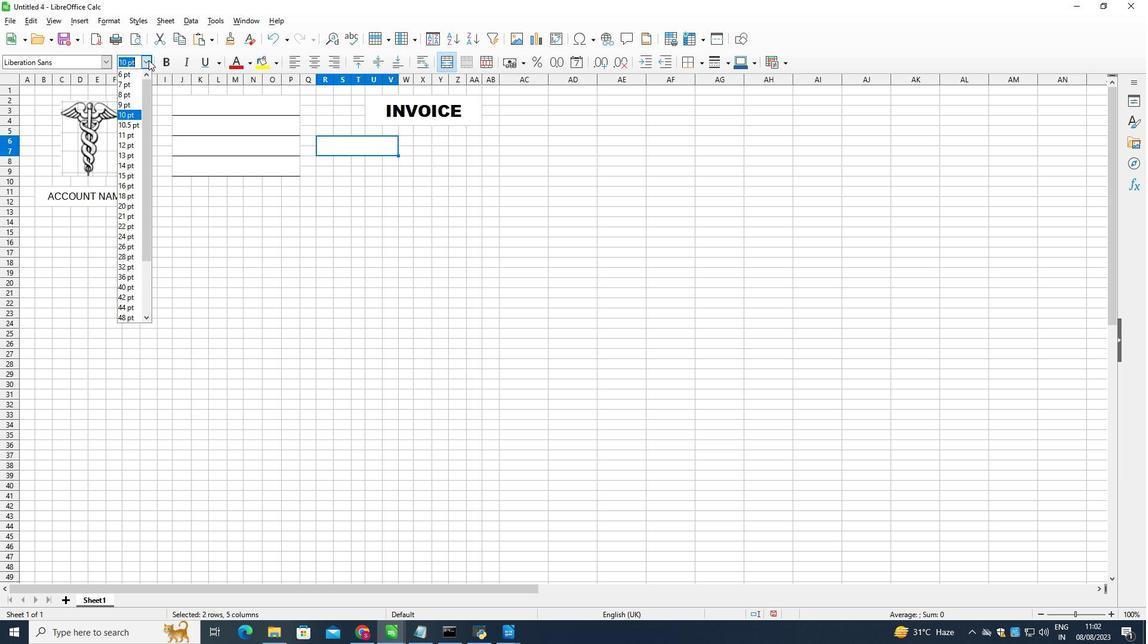 
Action: Mouse moved to (124, 141)
Screenshot: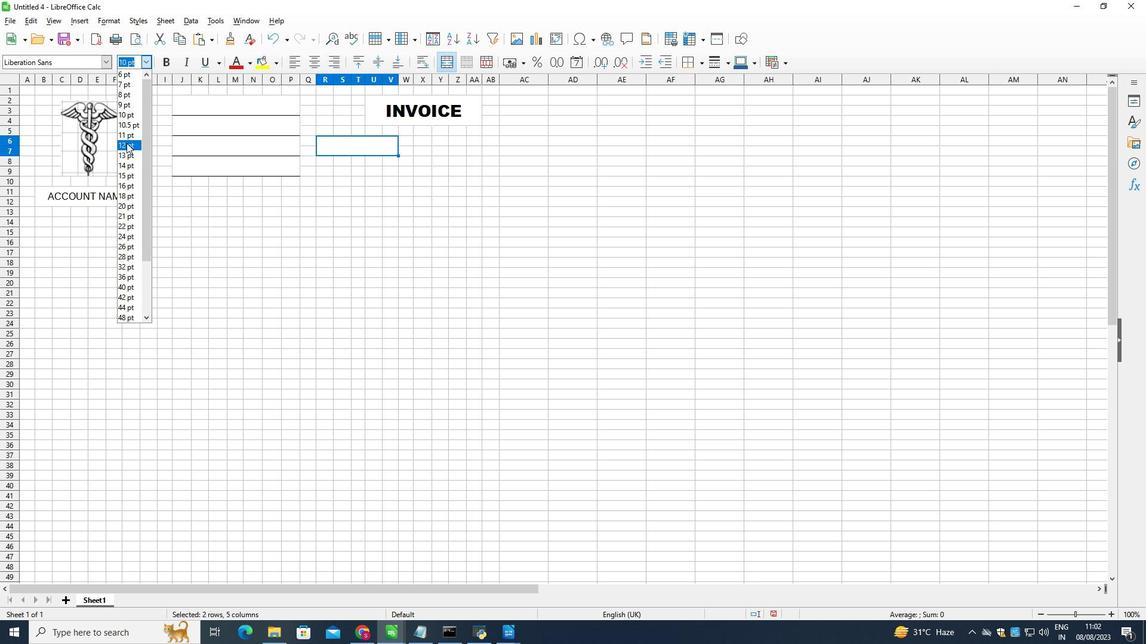 
Action: Mouse pressed left at (124, 141)
Screenshot: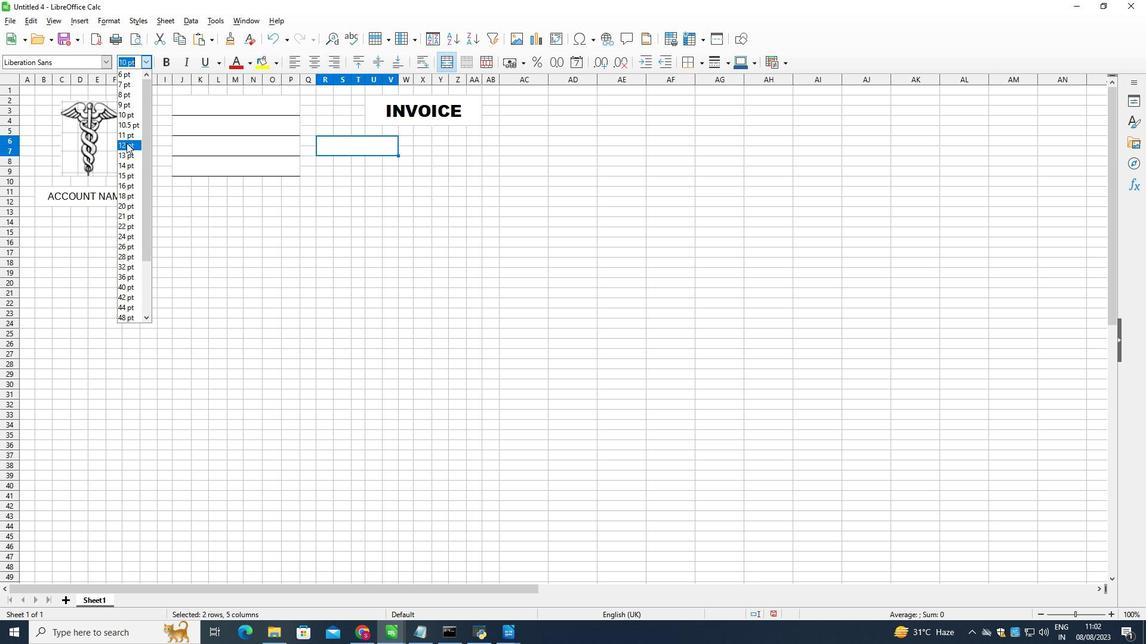 
Action: Mouse moved to (125, 141)
Screenshot: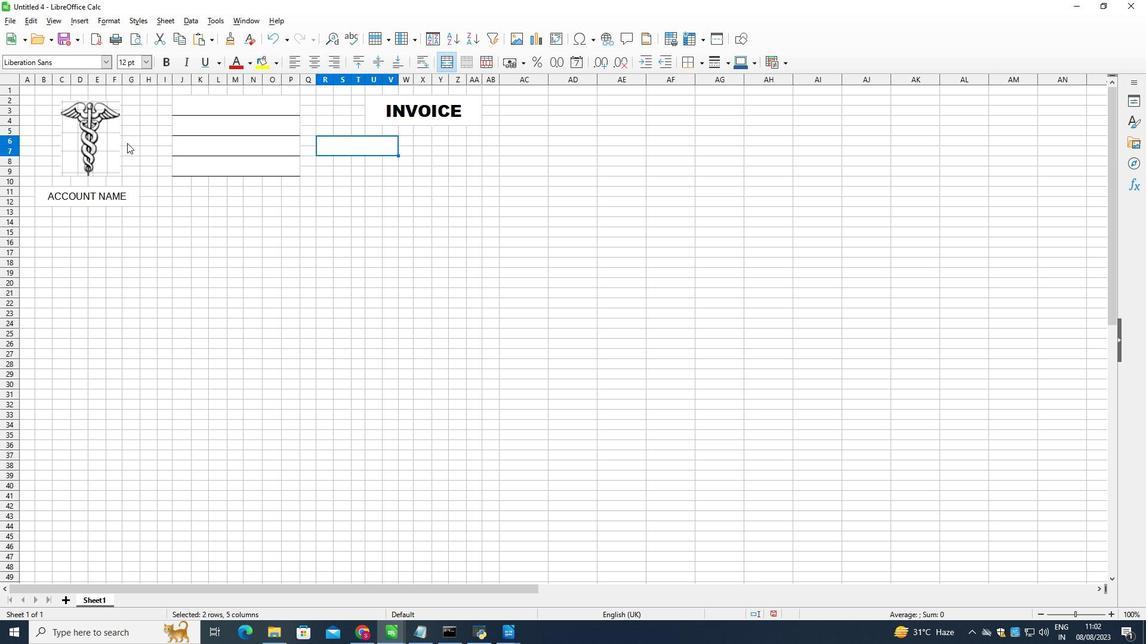 
Action: Key pressed <Key.shift>INVOICE<Key.space><Key.shift>NO.
Screenshot: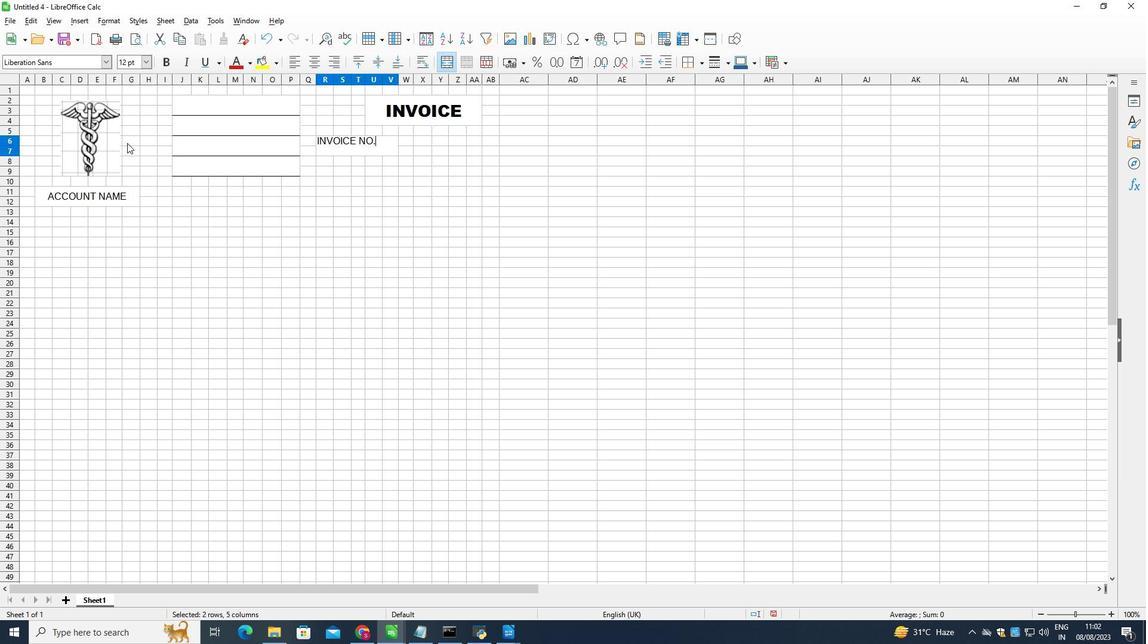 
Action: Mouse moved to (366, 189)
Screenshot: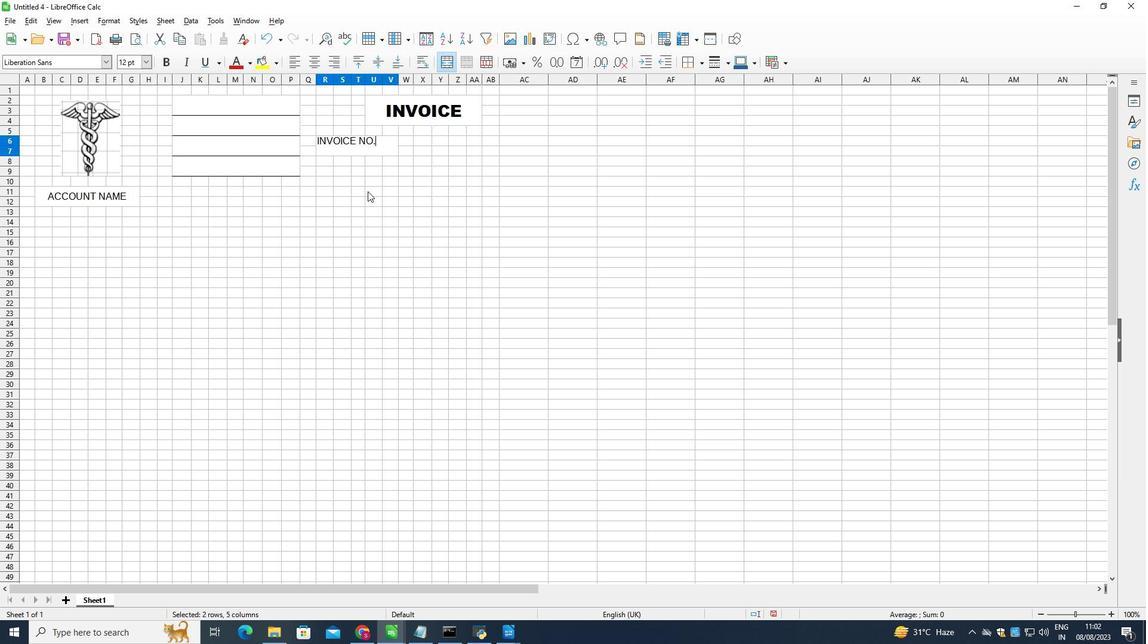 
Action: Mouse pressed left at (366, 189)
Screenshot: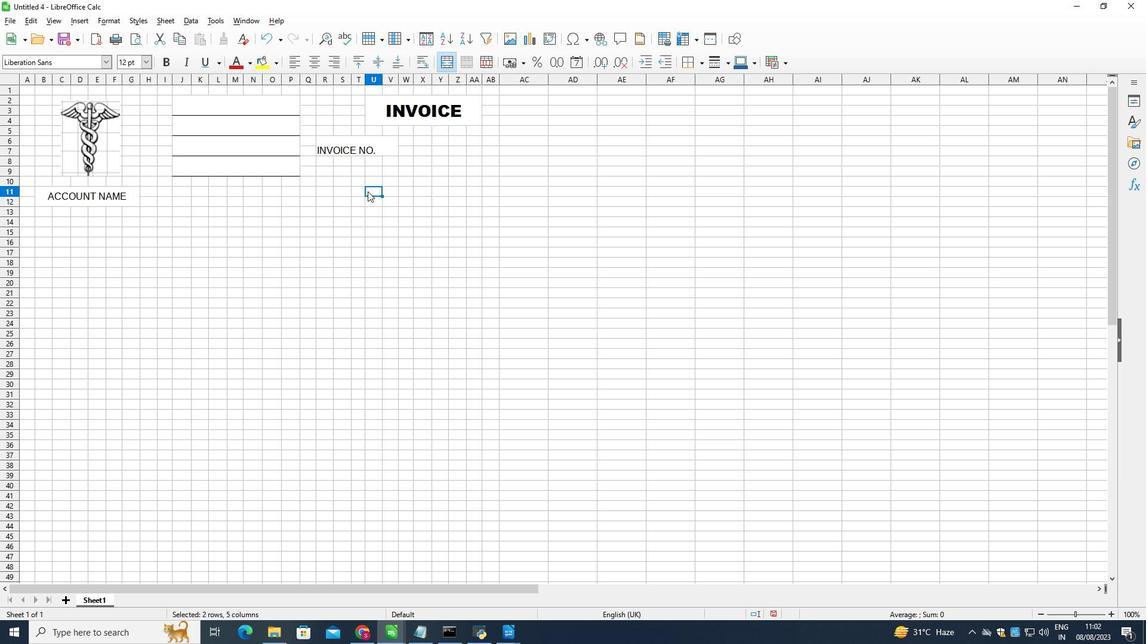 
Action: Mouse moved to (374, 140)
Screenshot: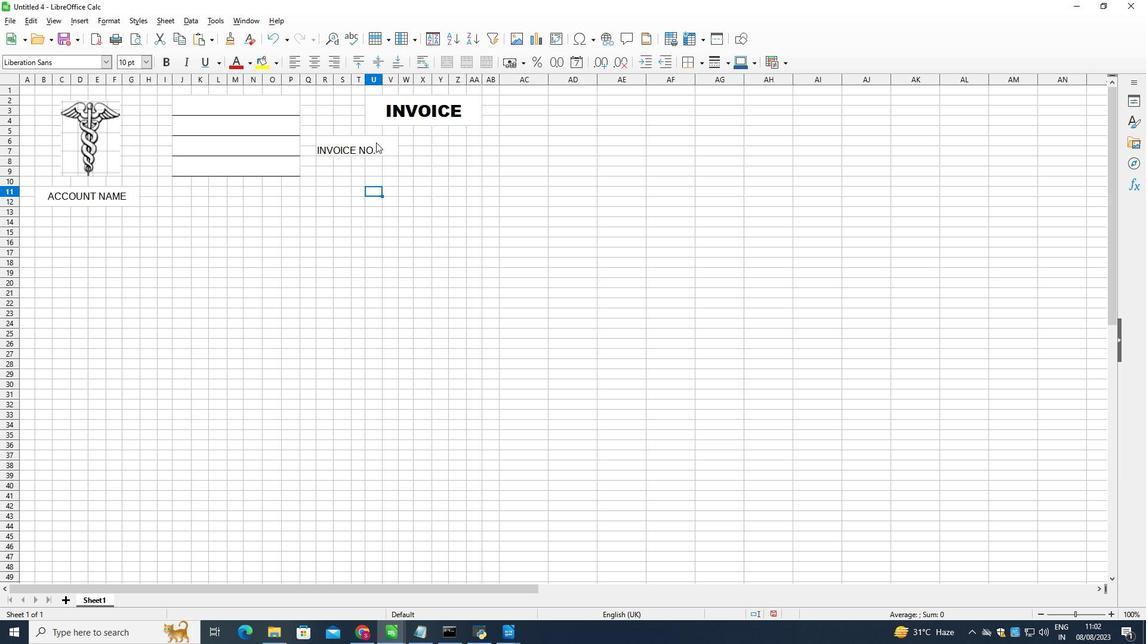 
Action: Mouse pressed left at (374, 140)
Screenshot: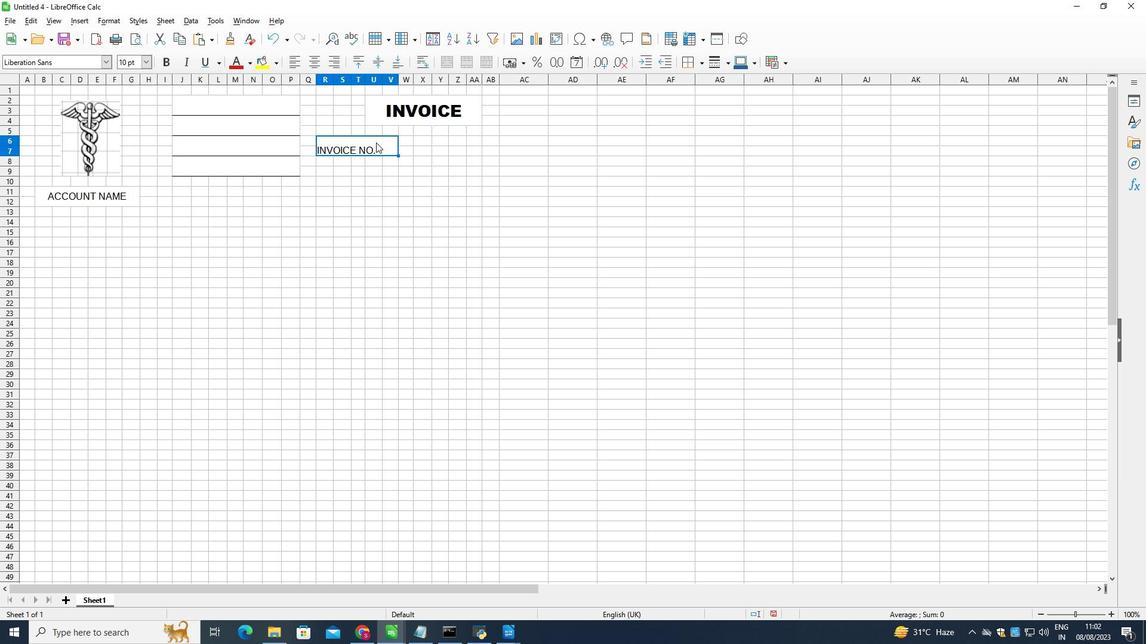 
Action: Mouse moved to (308, 60)
Screenshot: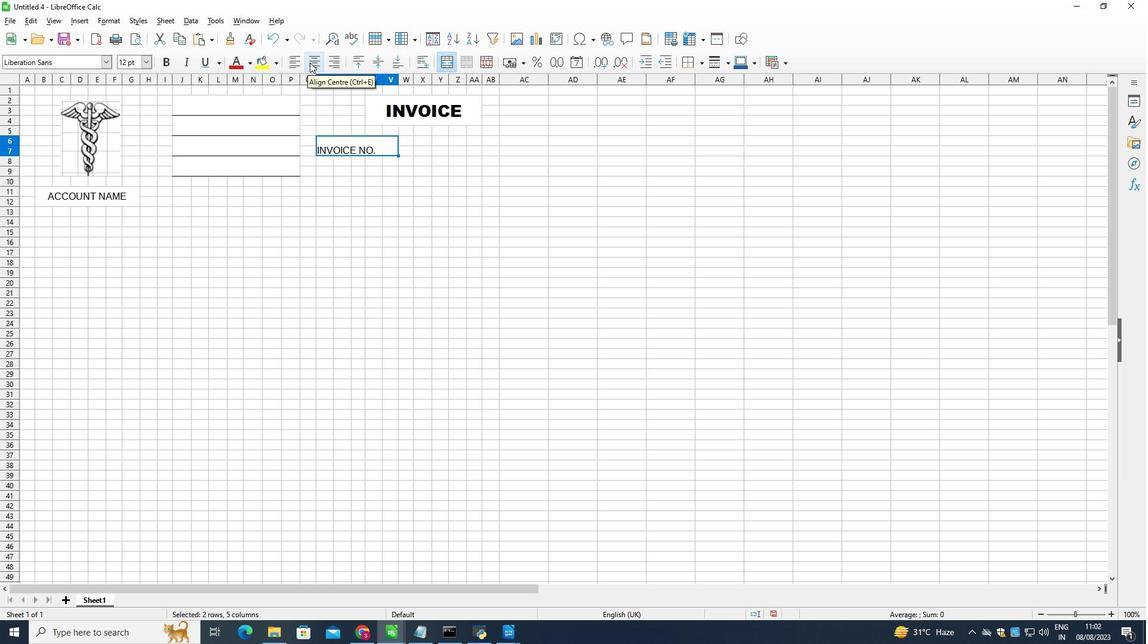 
Action: Mouse pressed left at (308, 60)
Screenshot: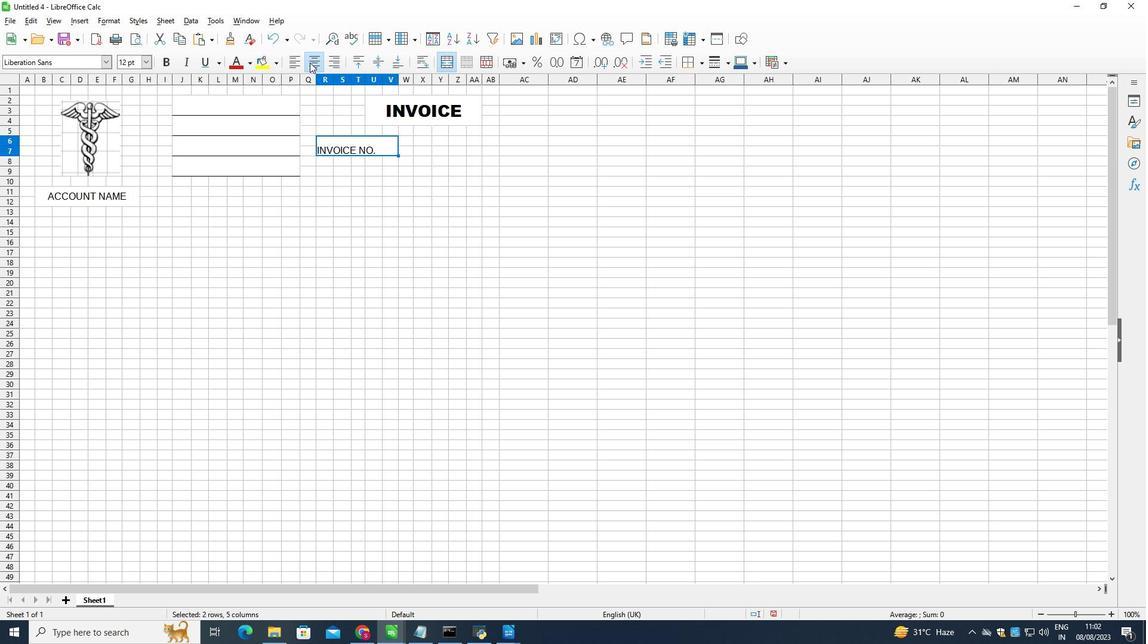 
Action: Mouse moved to (378, 59)
Screenshot: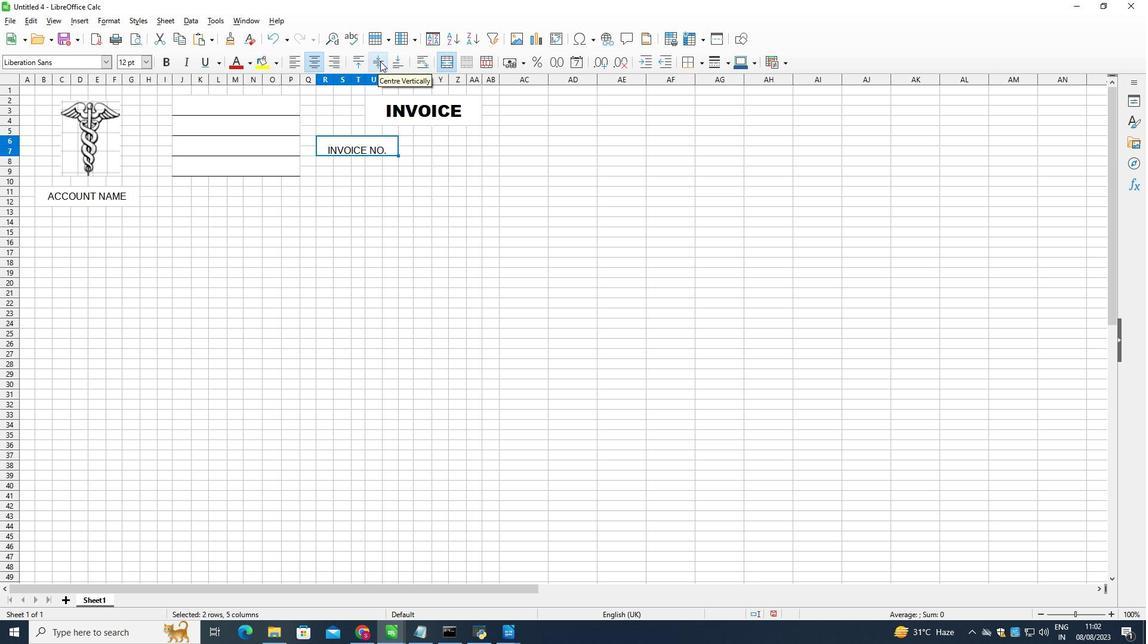 
Action: Mouse pressed left at (378, 59)
Screenshot: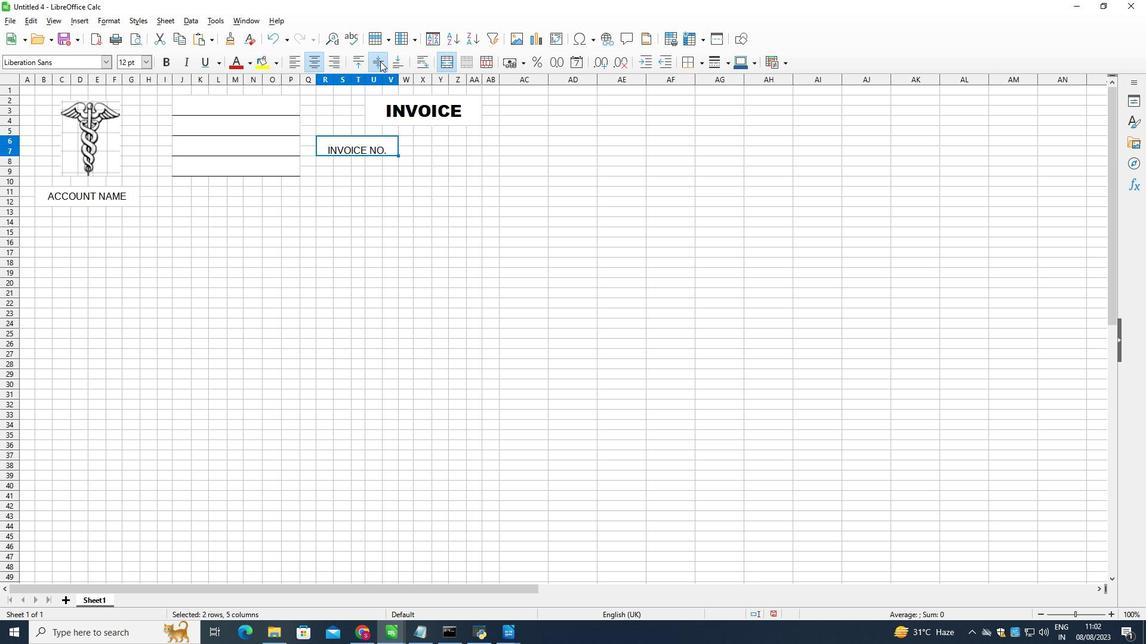 
Action: Mouse moved to (350, 206)
Screenshot: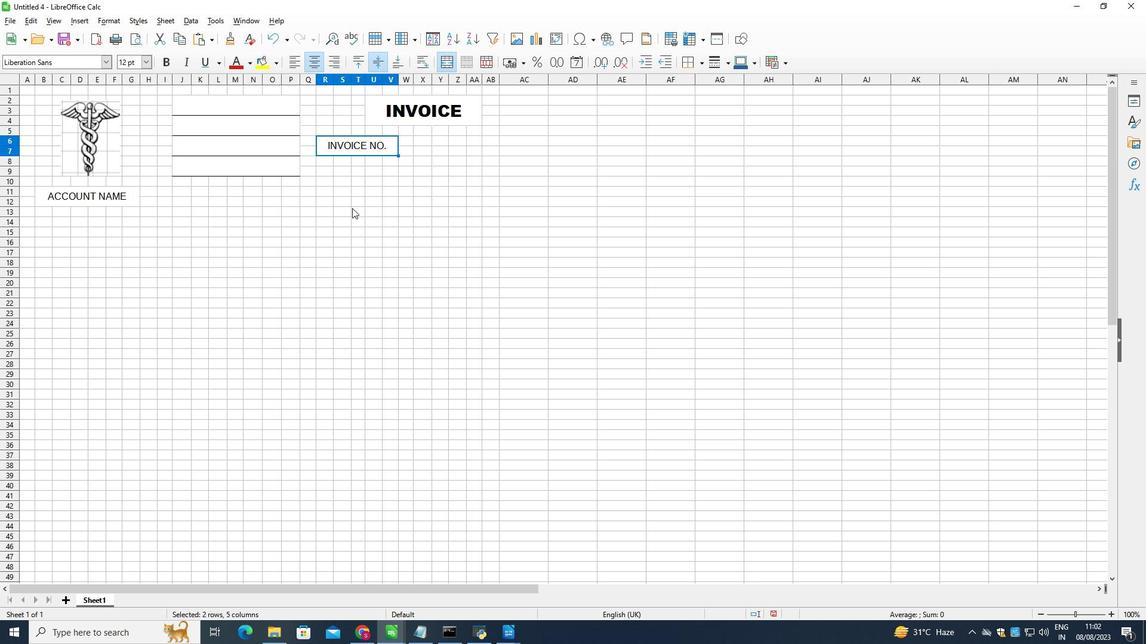 
Action: Mouse pressed left at (350, 206)
Screenshot: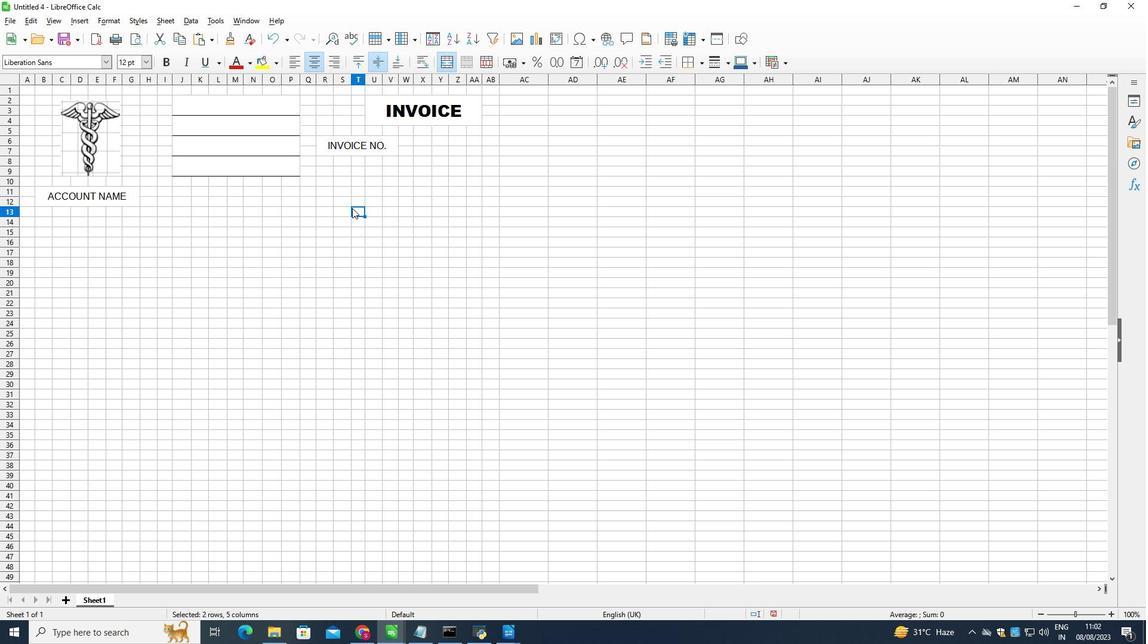 
Action: Mouse moved to (327, 156)
Screenshot: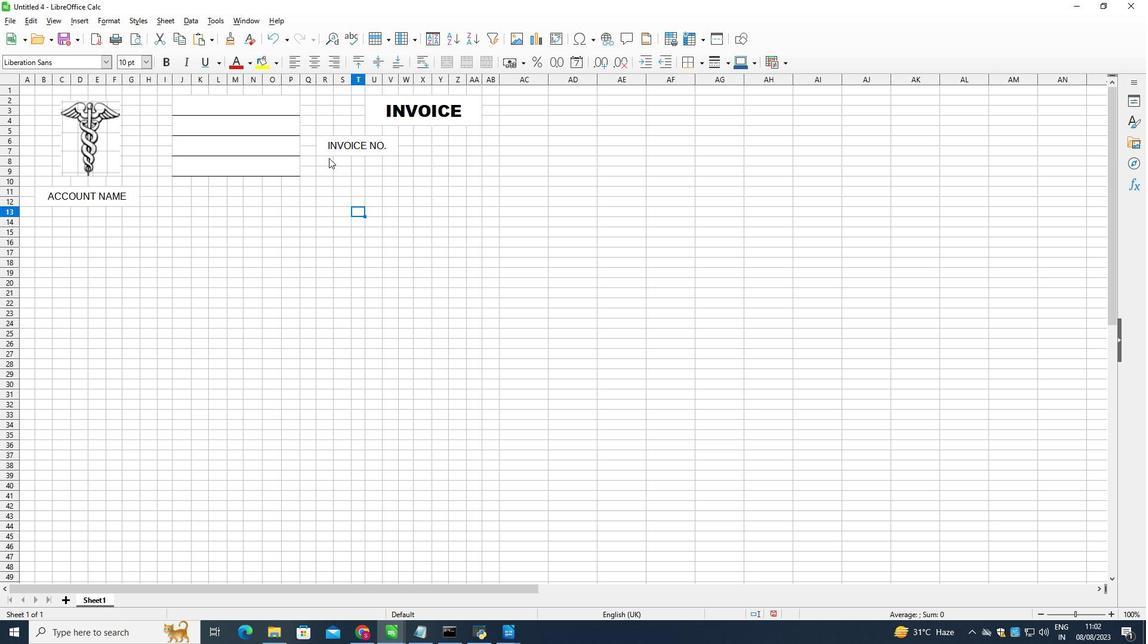 
Action: Mouse pressed left at (327, 156)
Screenshot: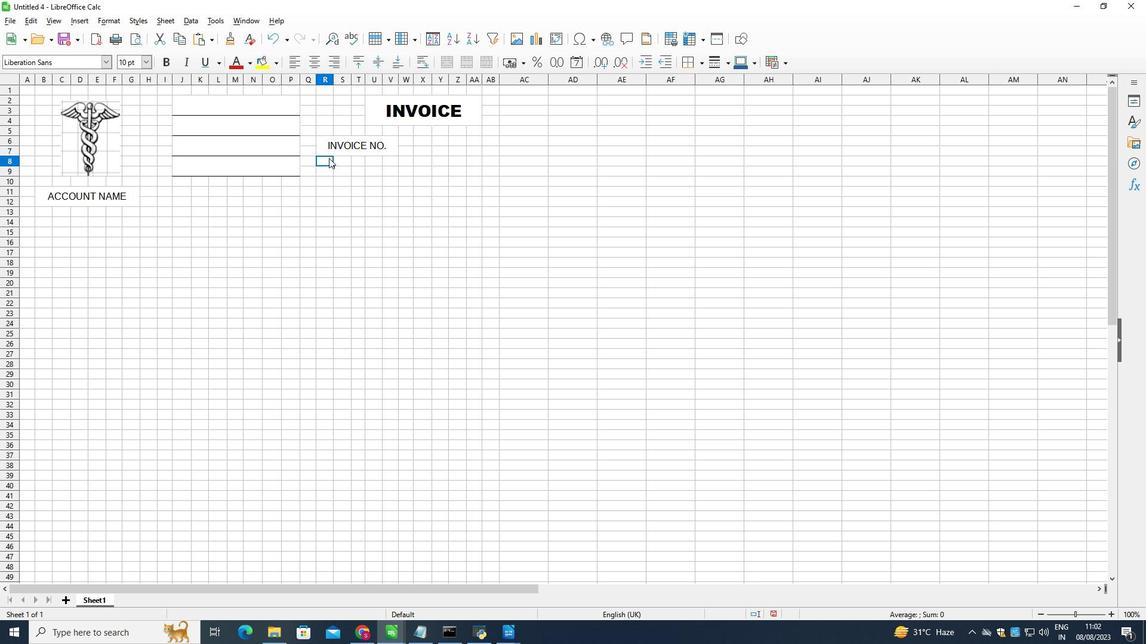 
Action: Mouse moved to (461, 57)
Screenshot: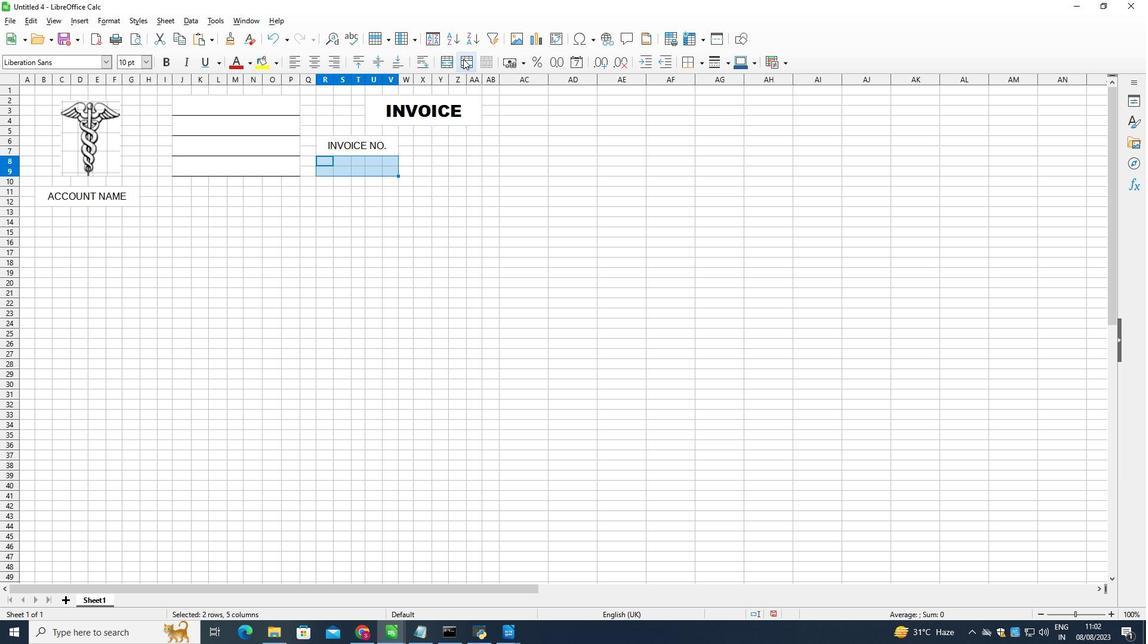 
Action: Mouse pressed left at (461, 57)
Screenshot: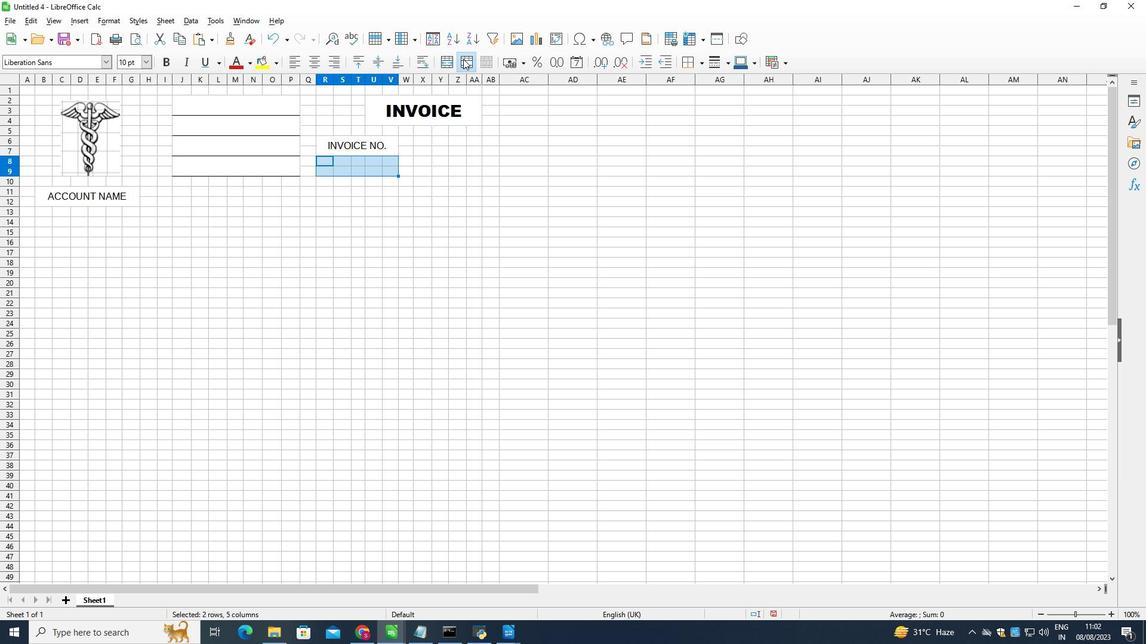 
Action: Mouse moved to (144, 58)
Screenshot: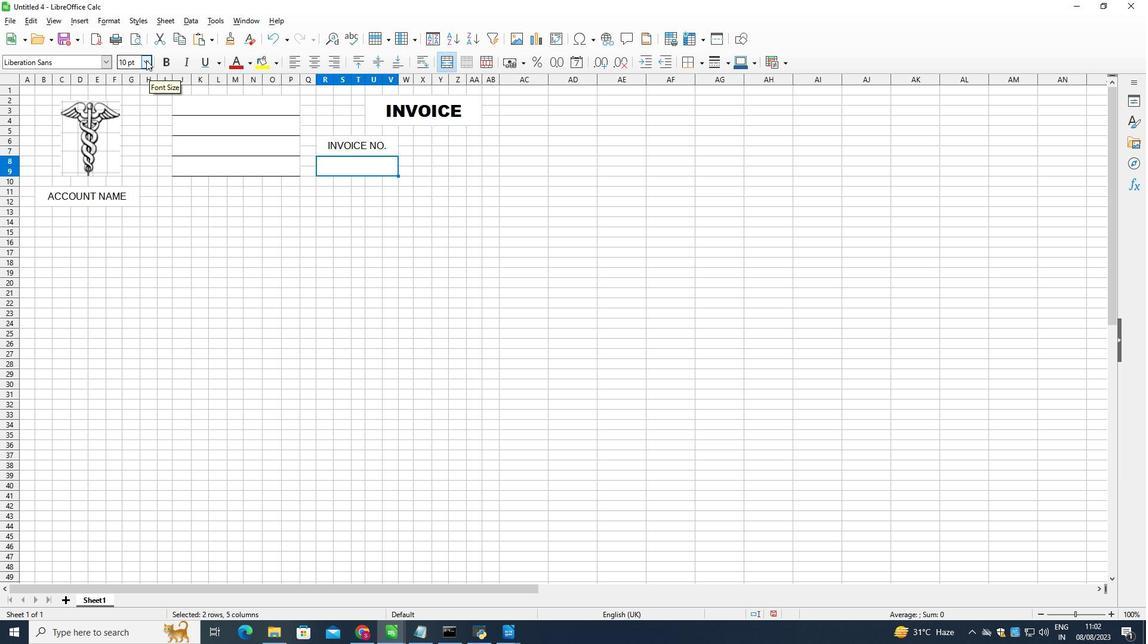 
Action: Mouse pressed left at (144, 58)
Screenshot: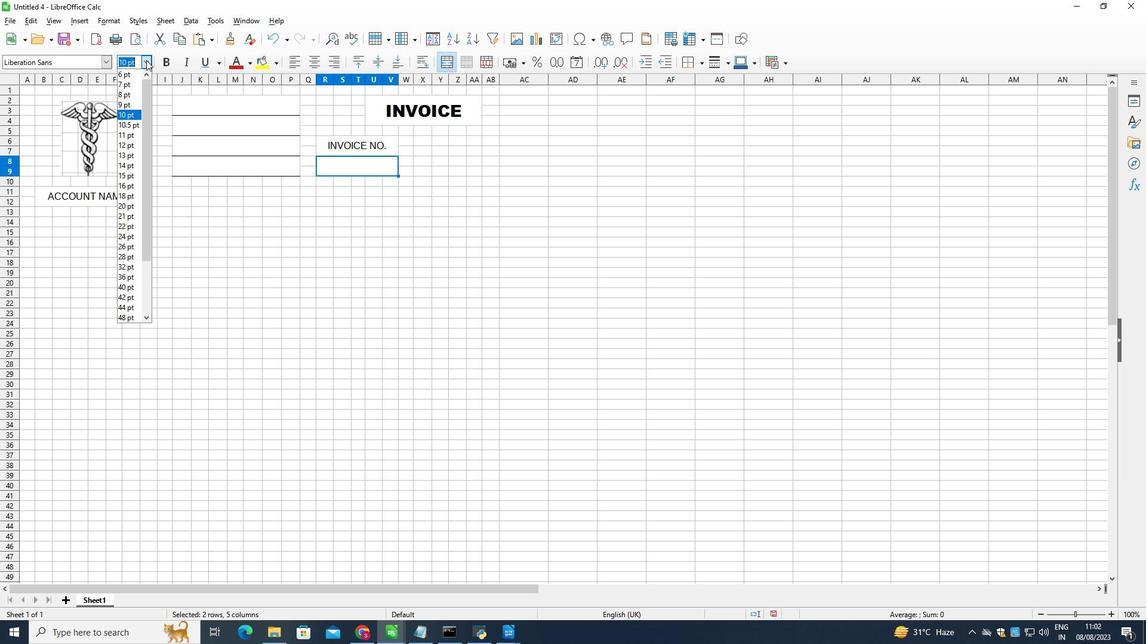
Action: Mouse moved to (131, 140)
Screenshot: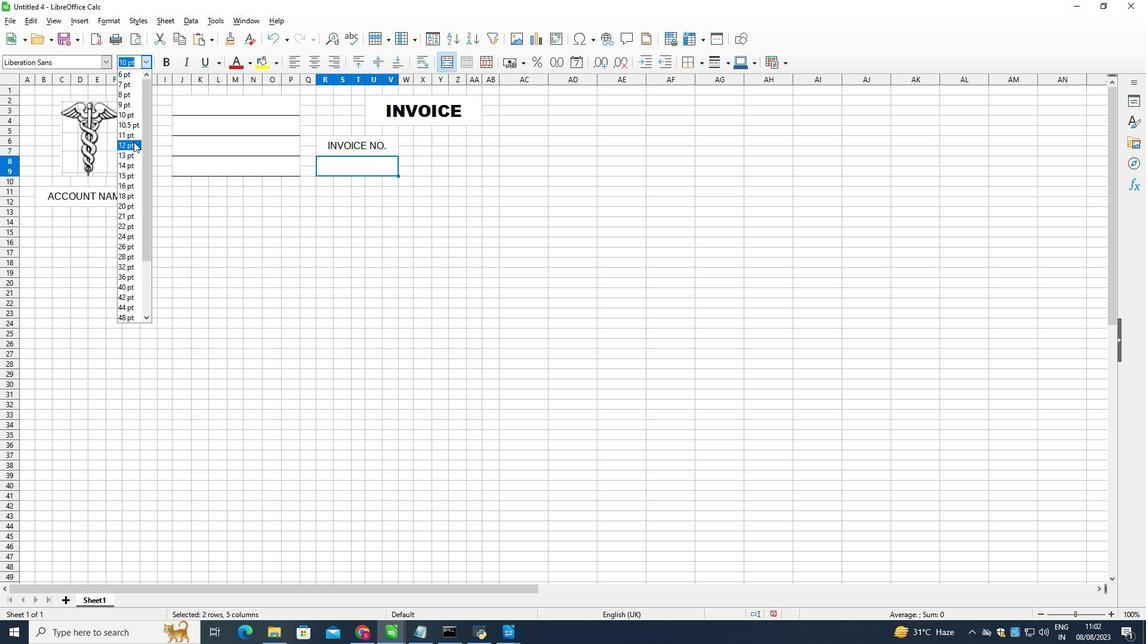 
Action: Mouse pressed left at (131, 140)
Screenshot: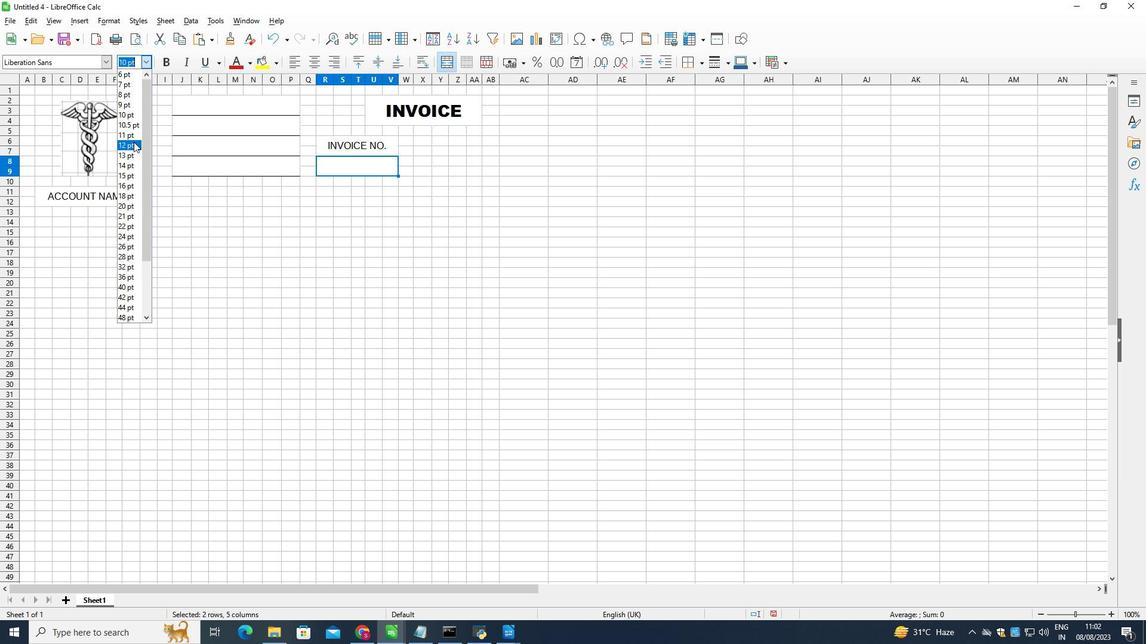 
Action: Key pressed <Key.shift>DATE
Screenshot: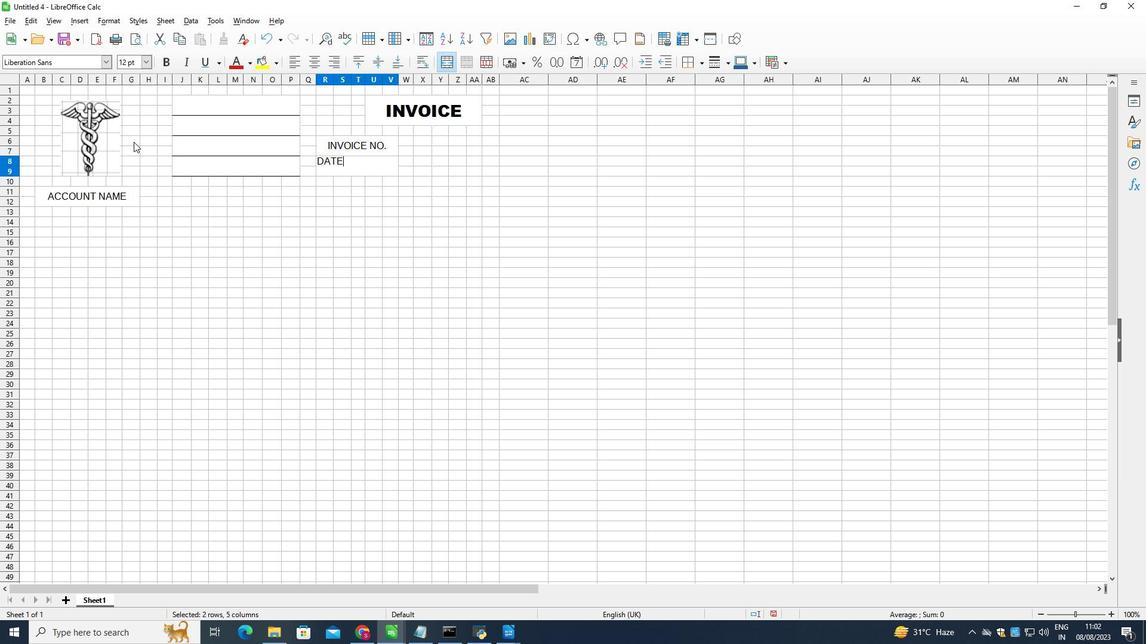 
Action: Mouse moved to (328, 249)
Screenshot: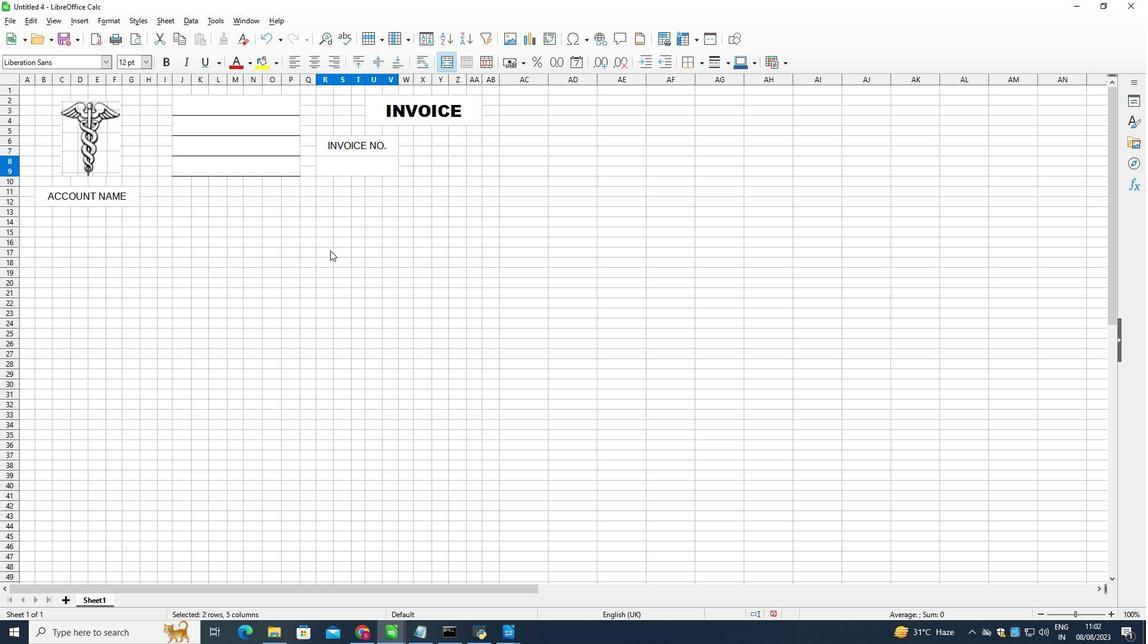 
Action: Mouse pressed left at (328, 249)
Screenshot: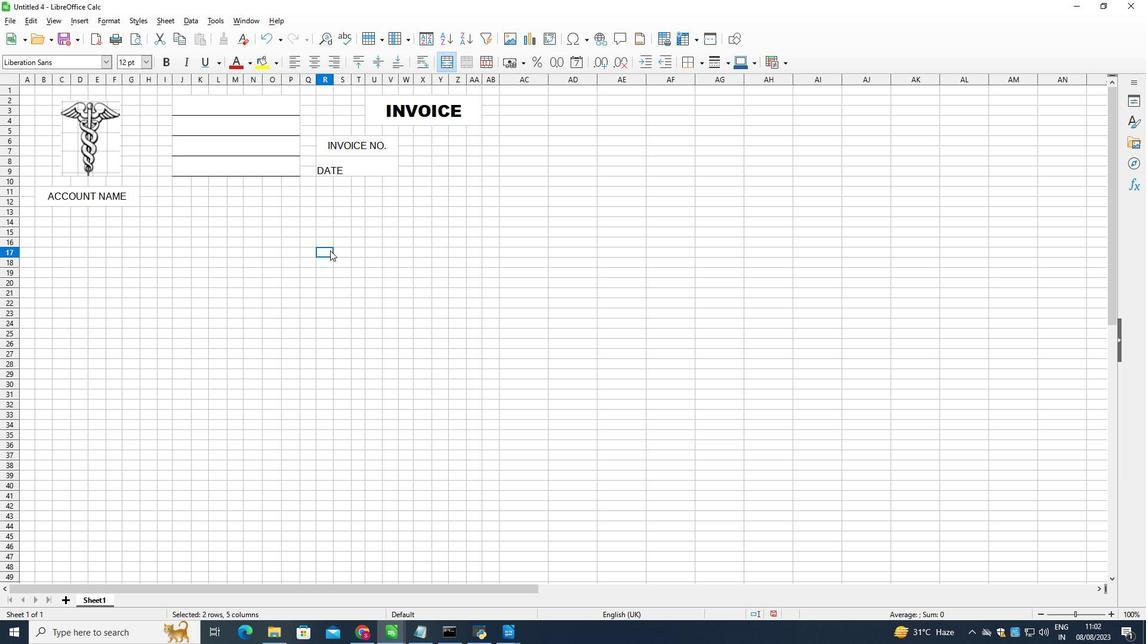 
Action: Mouse moved to (369, 161)
Screenshot: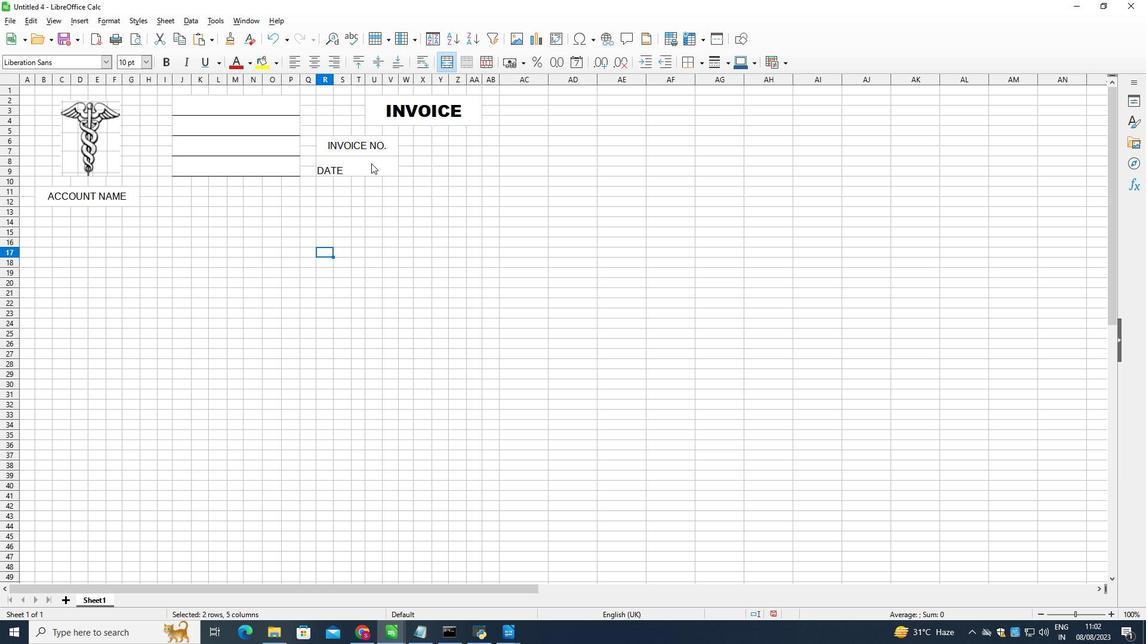 
Action: Mouse pressed left at (369, 161)
Screenshot: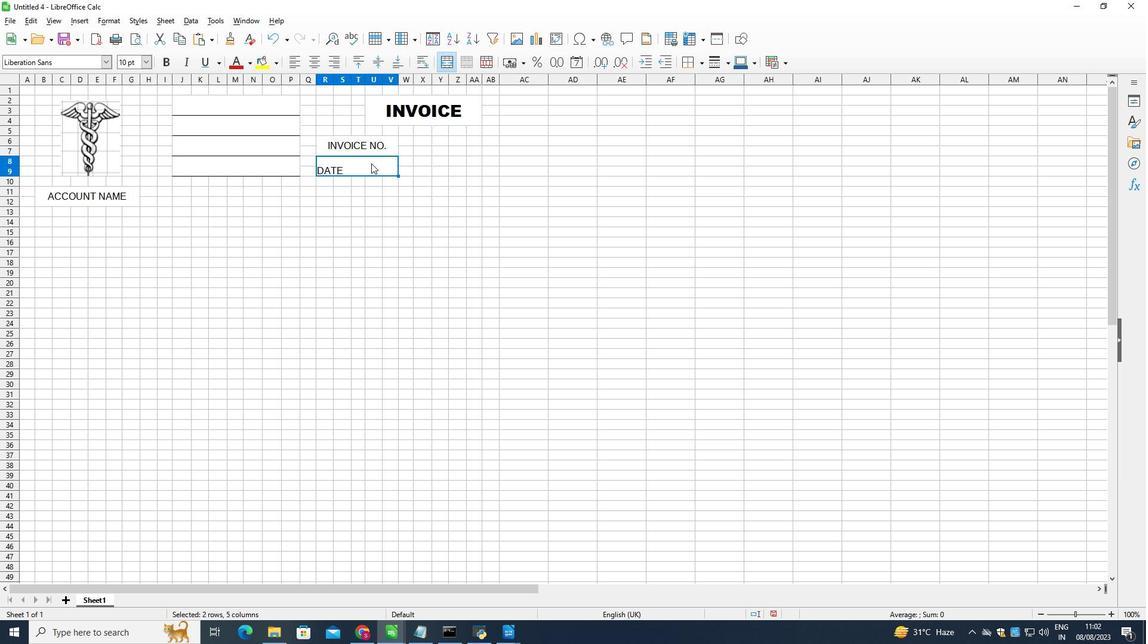 
Action: Mouse moved to (318, 57)
Screenshot: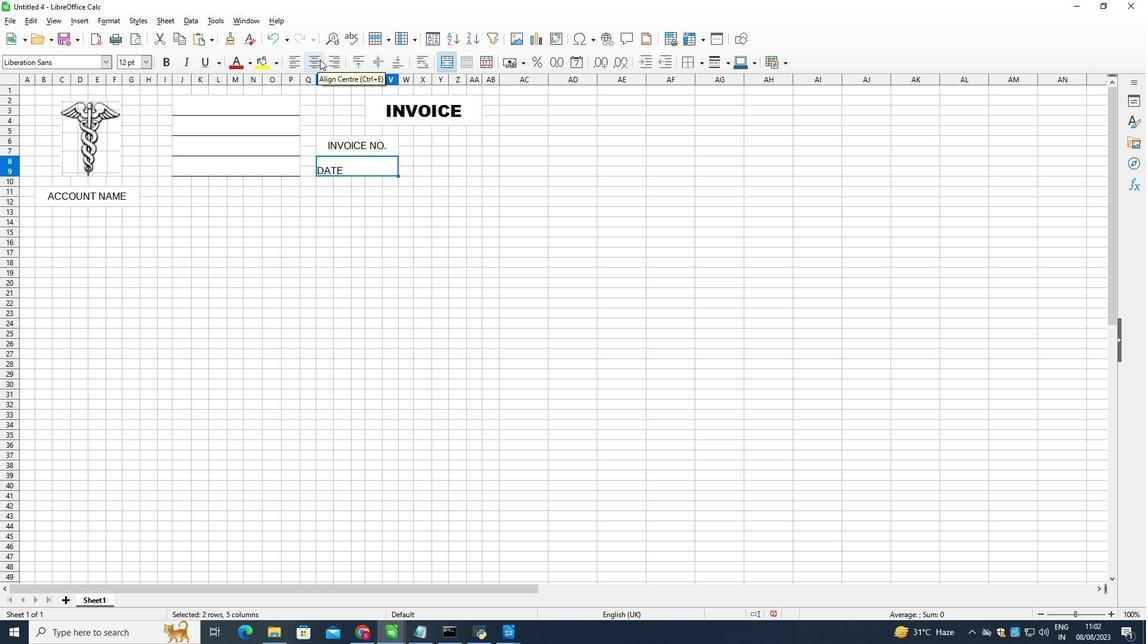 
Action: Mouse pressed left at (318, 57)
Screenshot: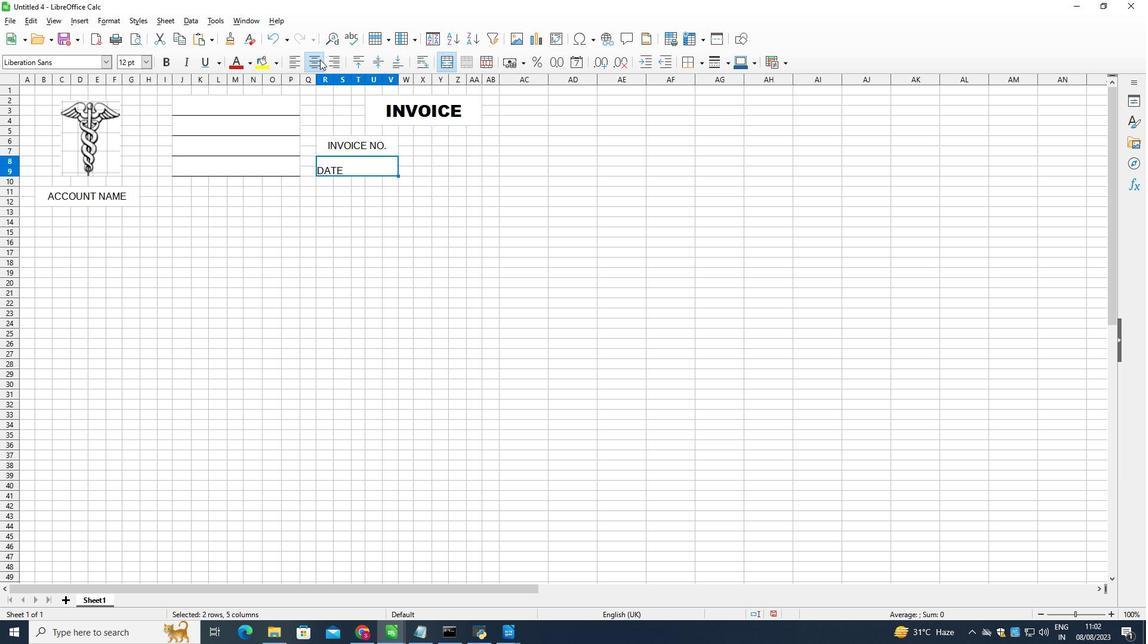
Action: Mouse moved to (373, 62)
Screenshot: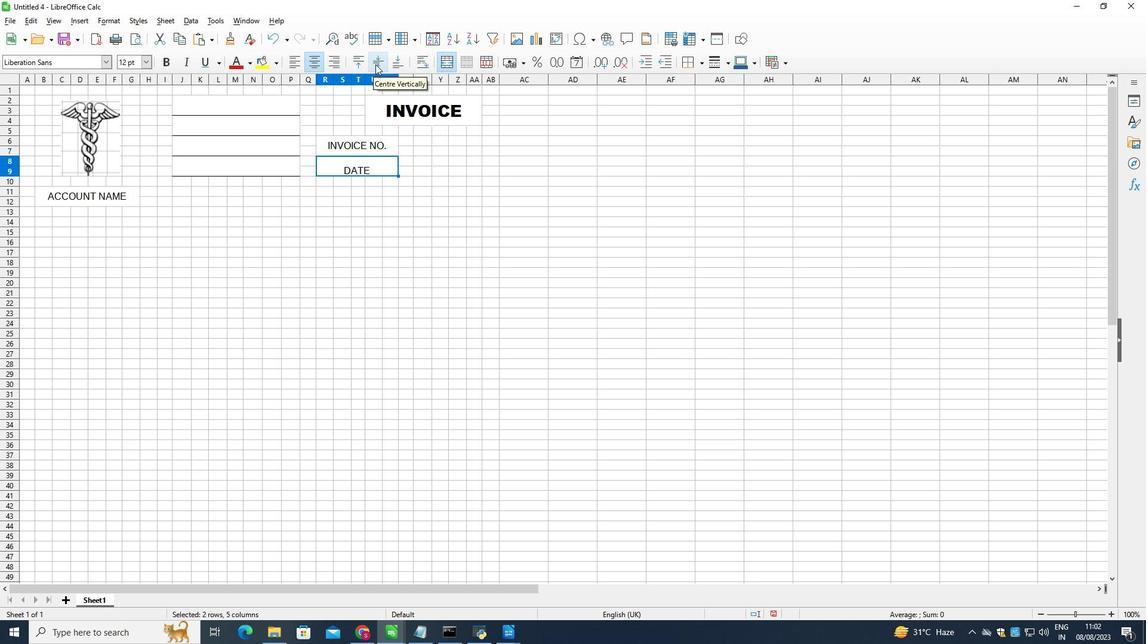 
Action: Mouse pressed left at (373, 62)
Screenshot: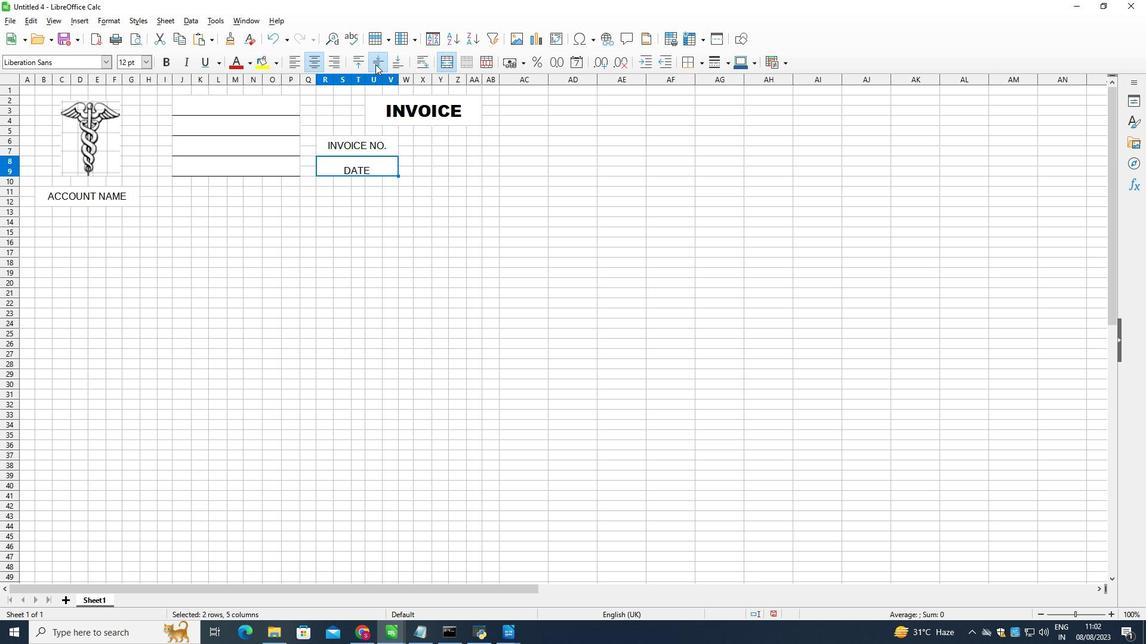 
Action: Mouse moved to (407, 138)
Screenshot: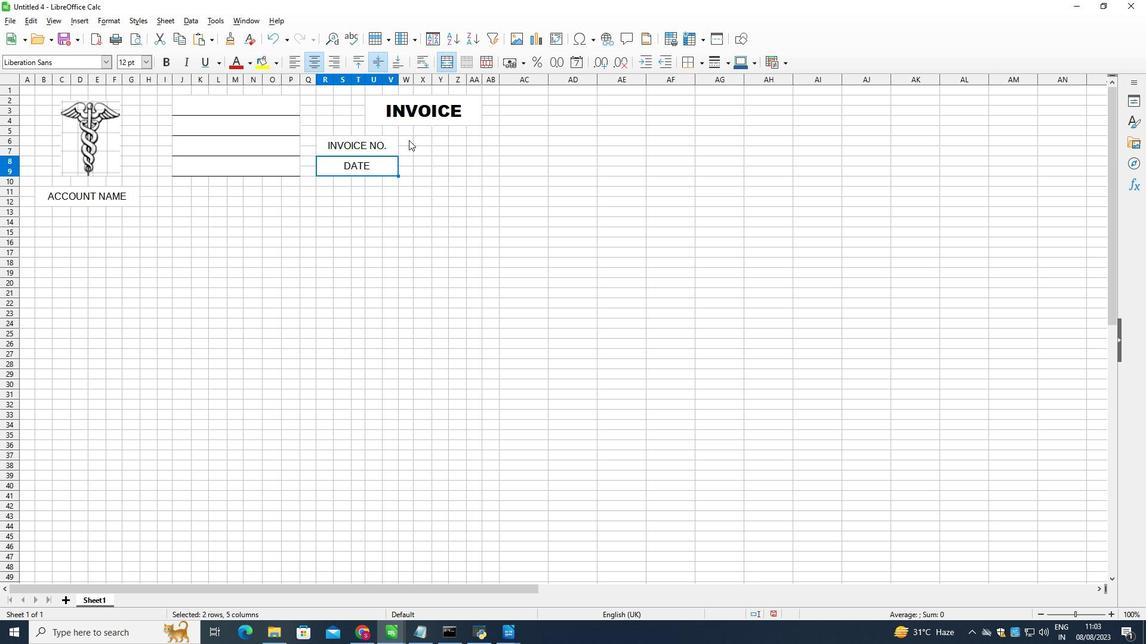 
Action: Mouse pressed left at (407, 138)
Screenshot: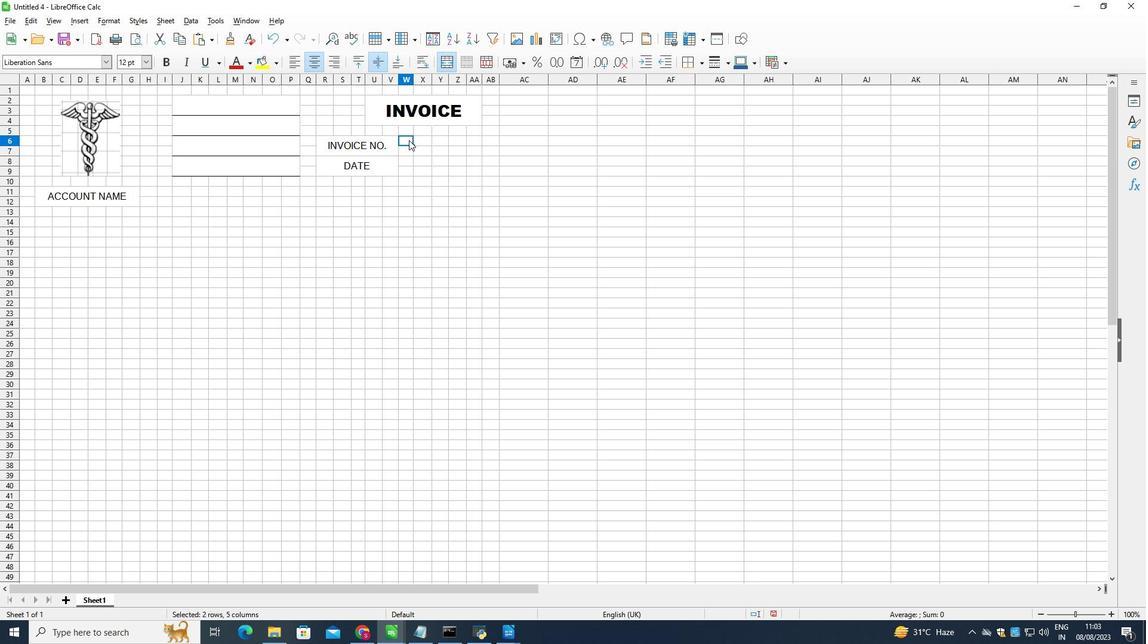 
Action: Mouse moved to (464, 57)
Screenshot: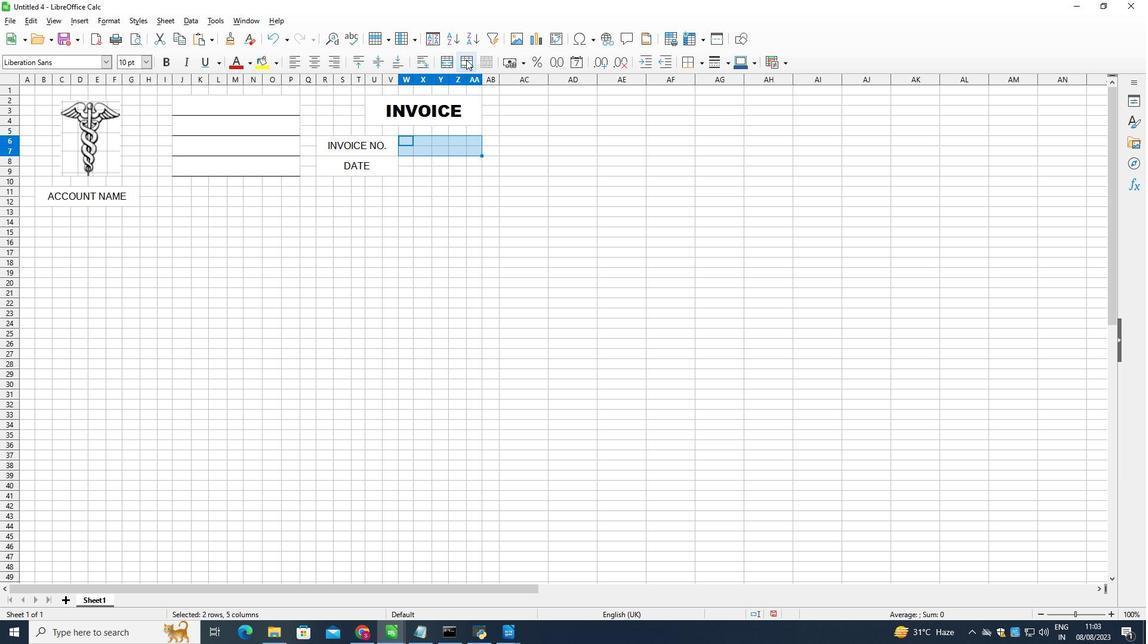 
Action: Mouse pressed left at (464, 57)
Screenshot: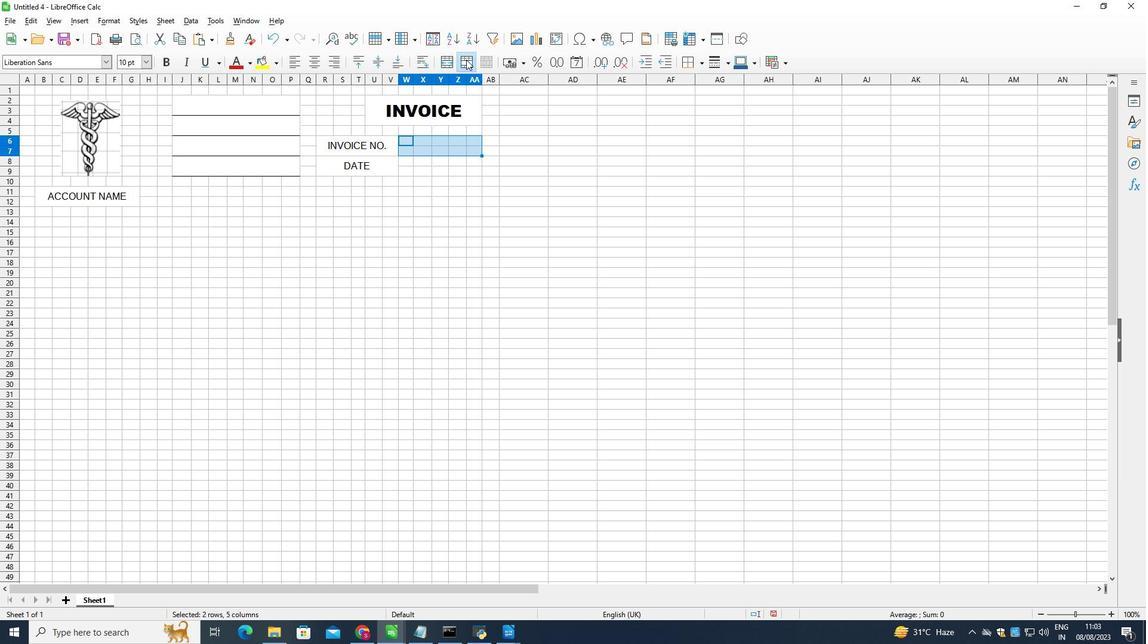 
Action: Mouse moved to (700, 62)
Screenshot: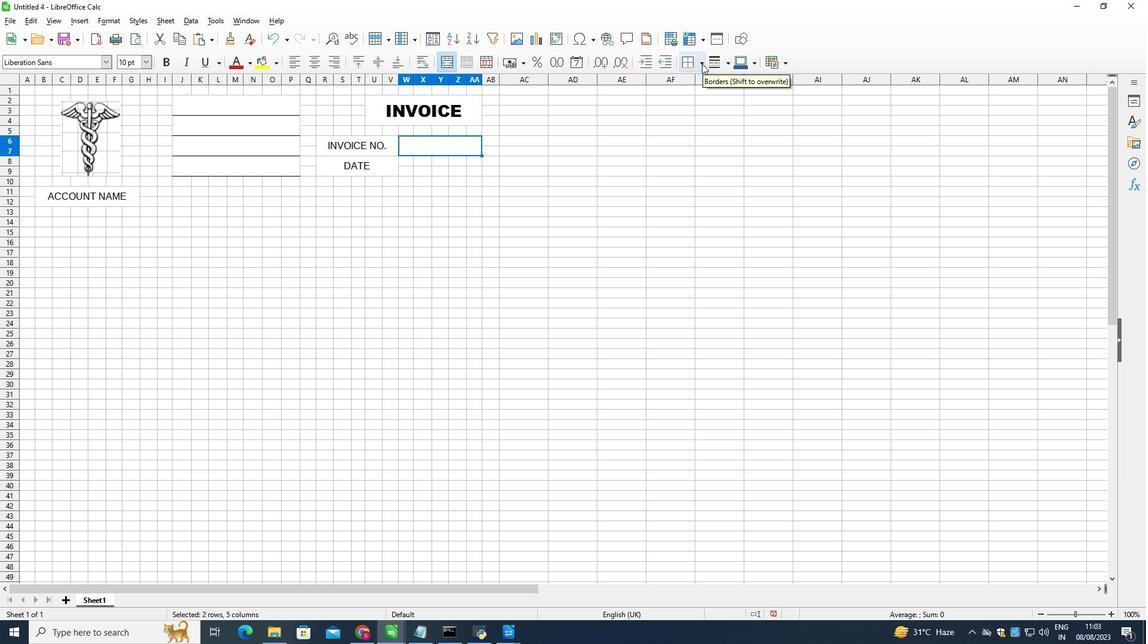 
Action: Mouse pressed left at (700, 62)
Screenshot: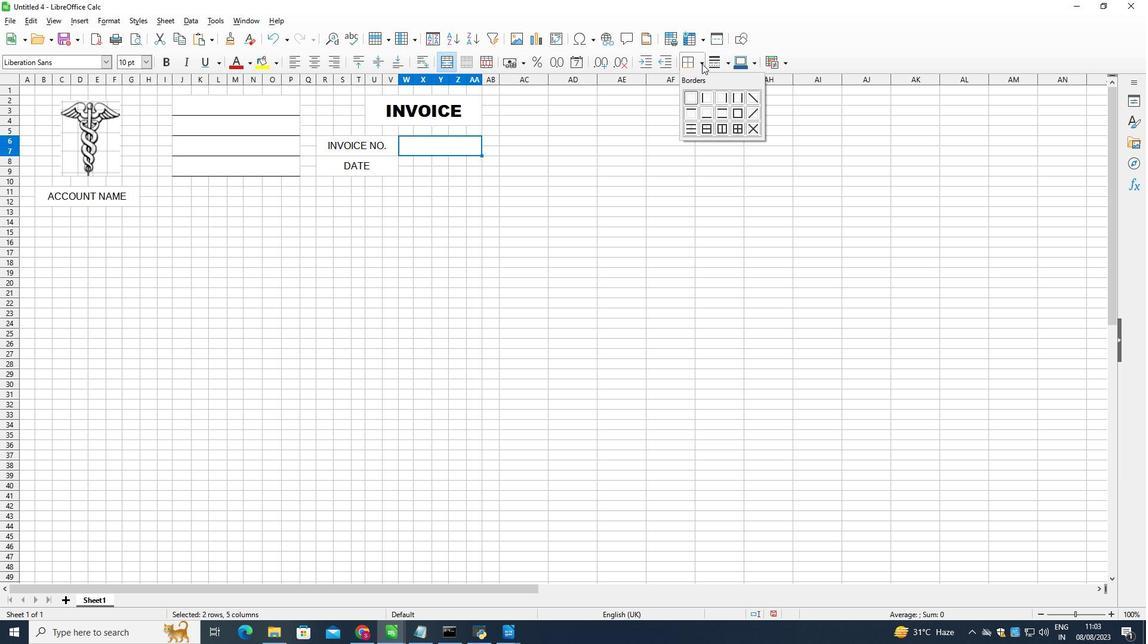 
Action: Mouse moved to (705, 108)
Screenshot: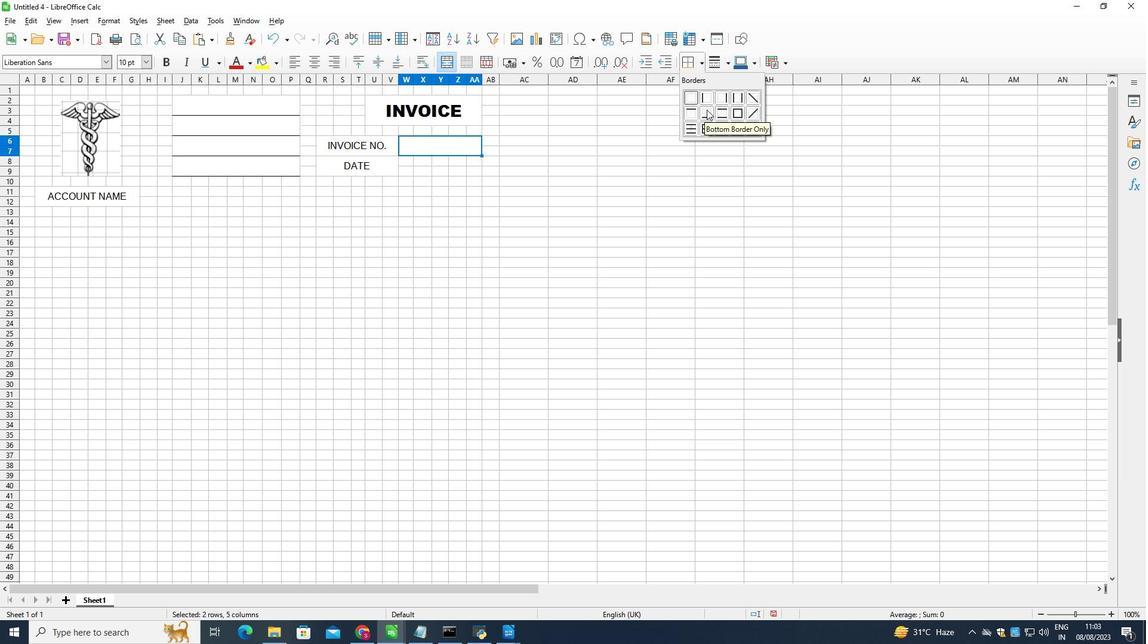 
Action: Mouse pressed left at (705, 108)
Screenshot: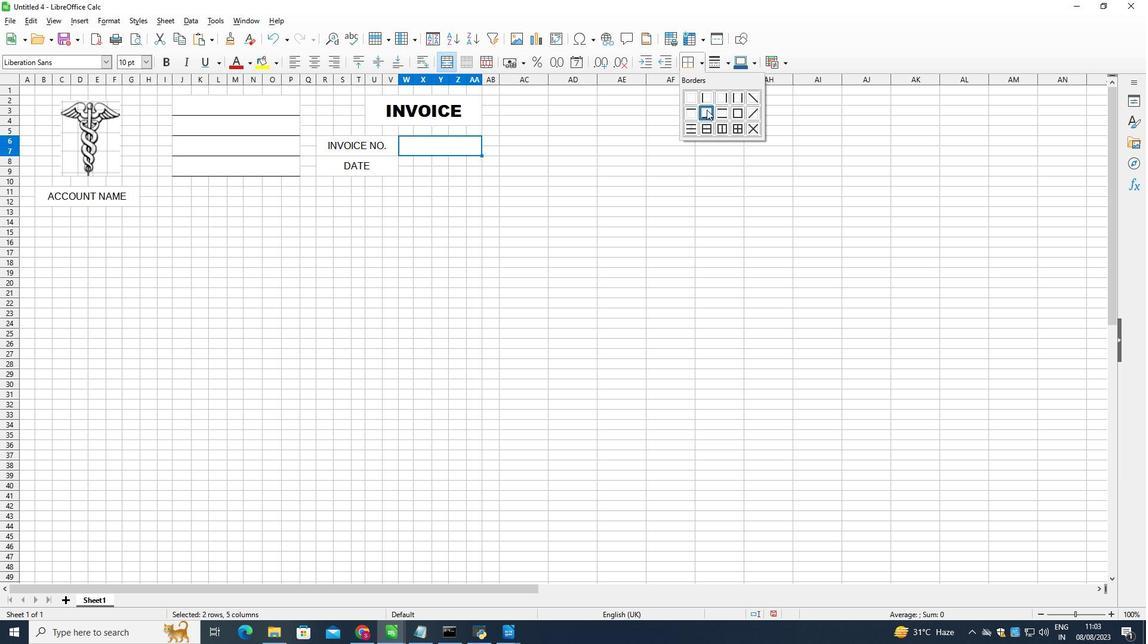 
Action: Mouse moved to (424, 183)
Screenshot: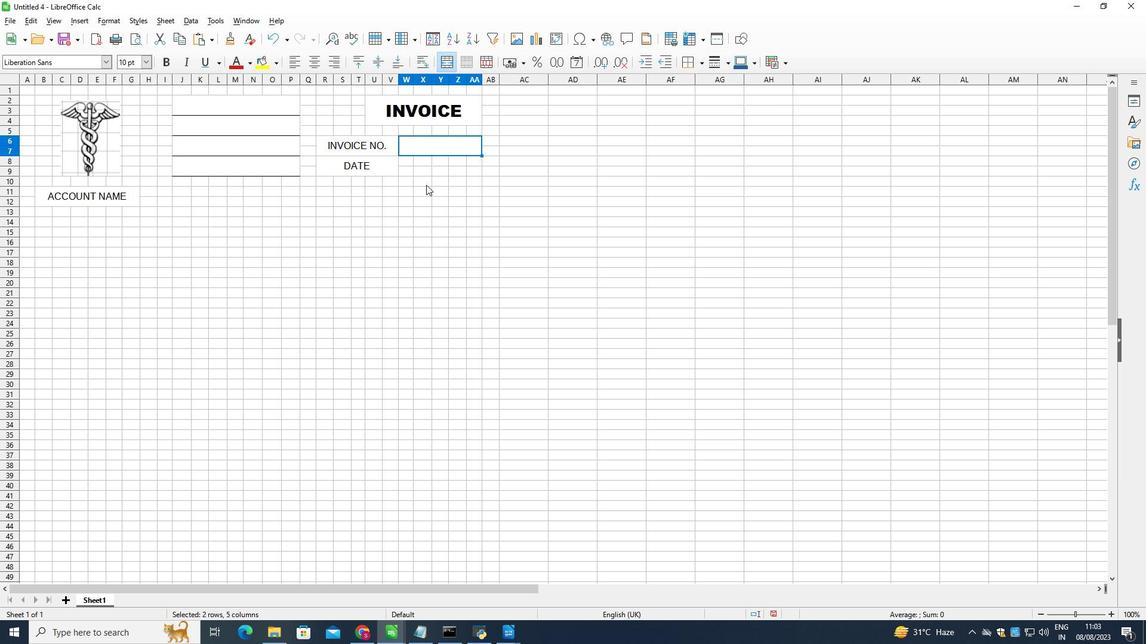 
Action: Mouse pressed left at (424, 183)
Screenshot: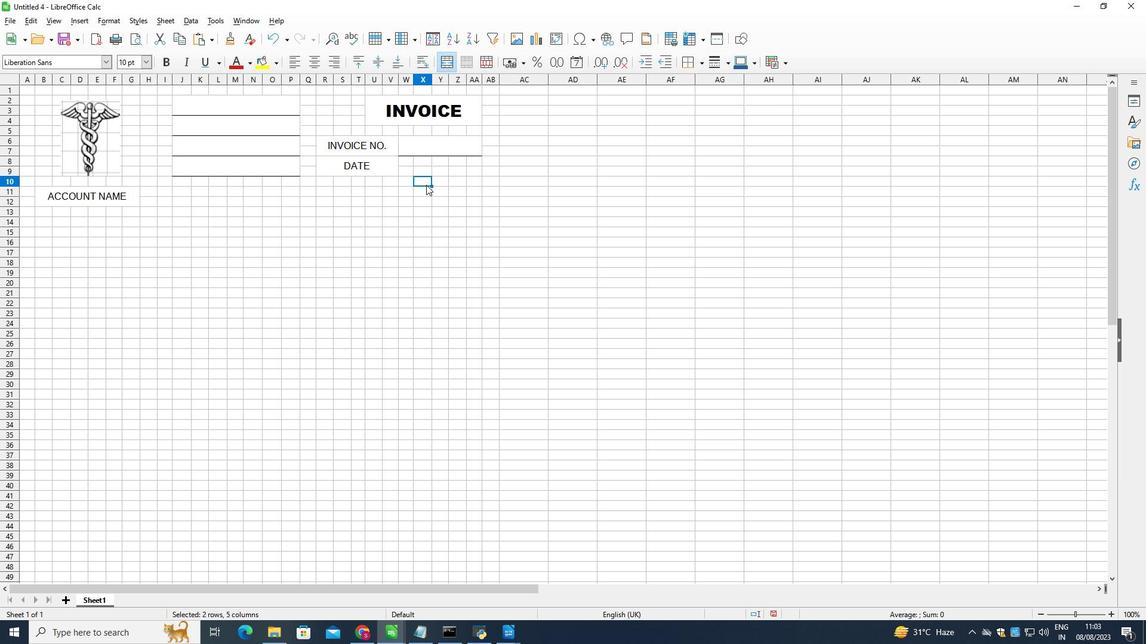 
Action: Mouse moved to (403, 159)
Screenshot: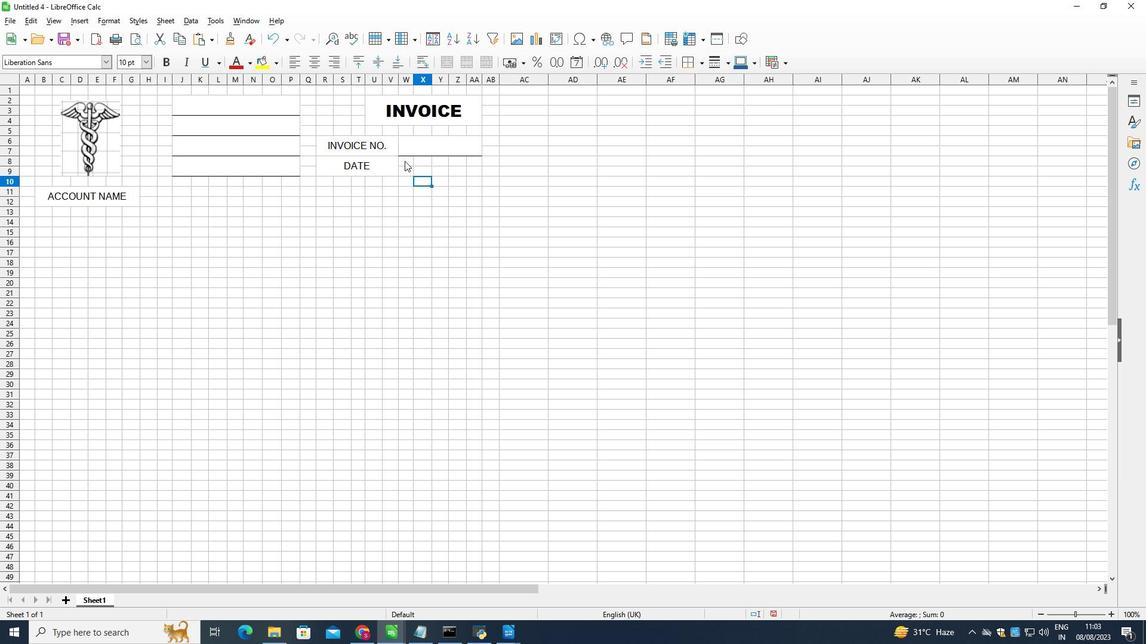 
Action: Mouse pressed left at (403, 159)
Screenshot: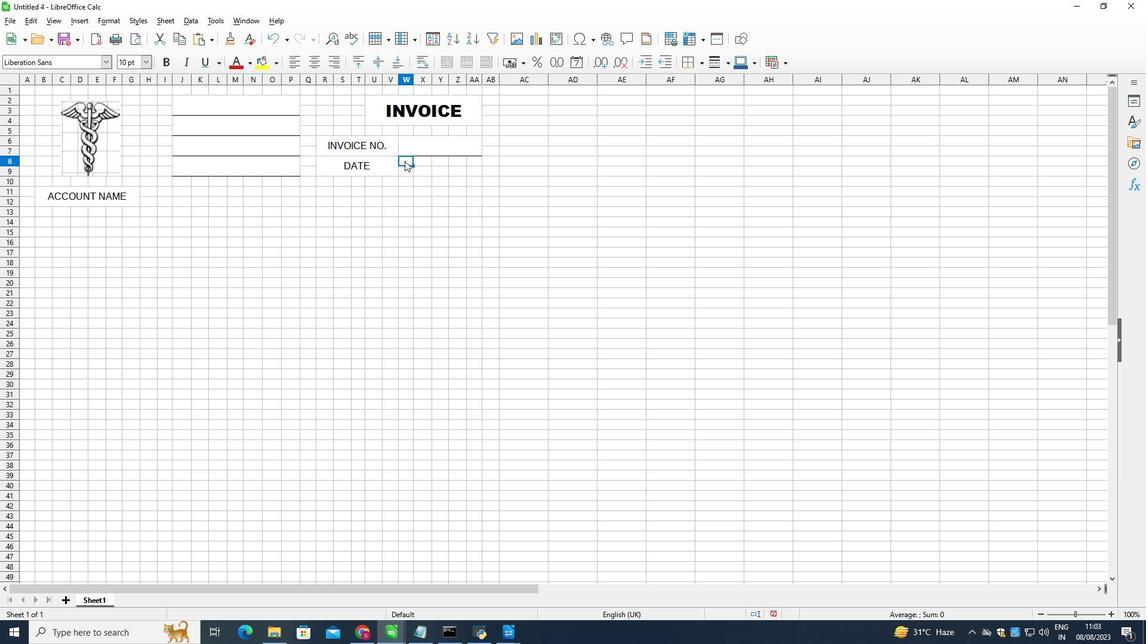 
Action: Mouse moved to (463, 59)
Screenshot: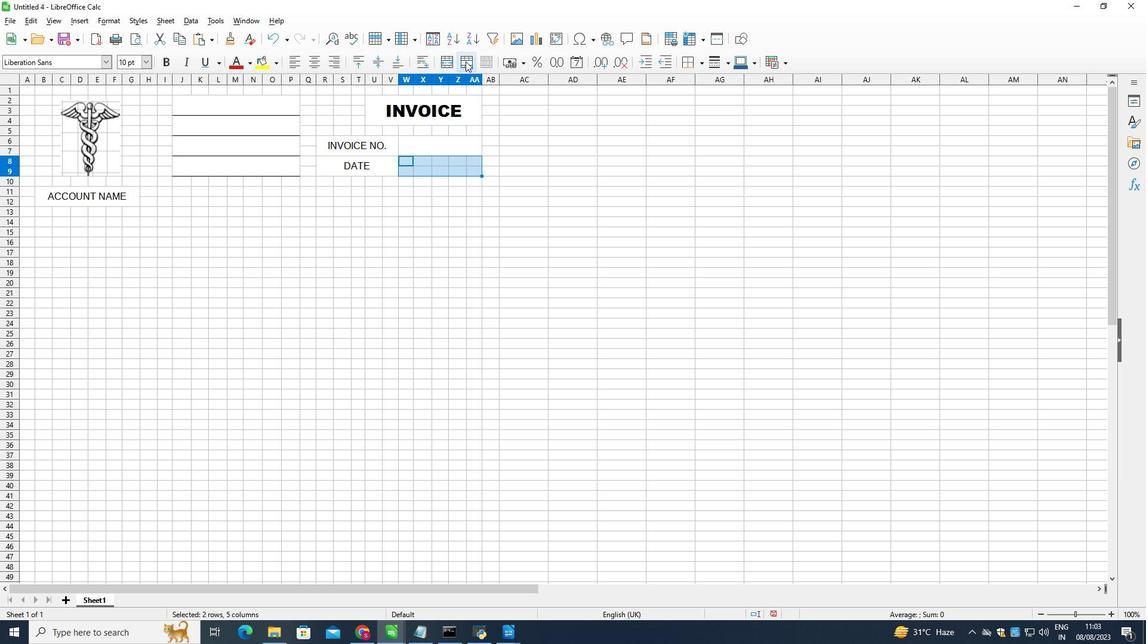 
Action: Mouse pressed left at (463, 59)
Screenshot: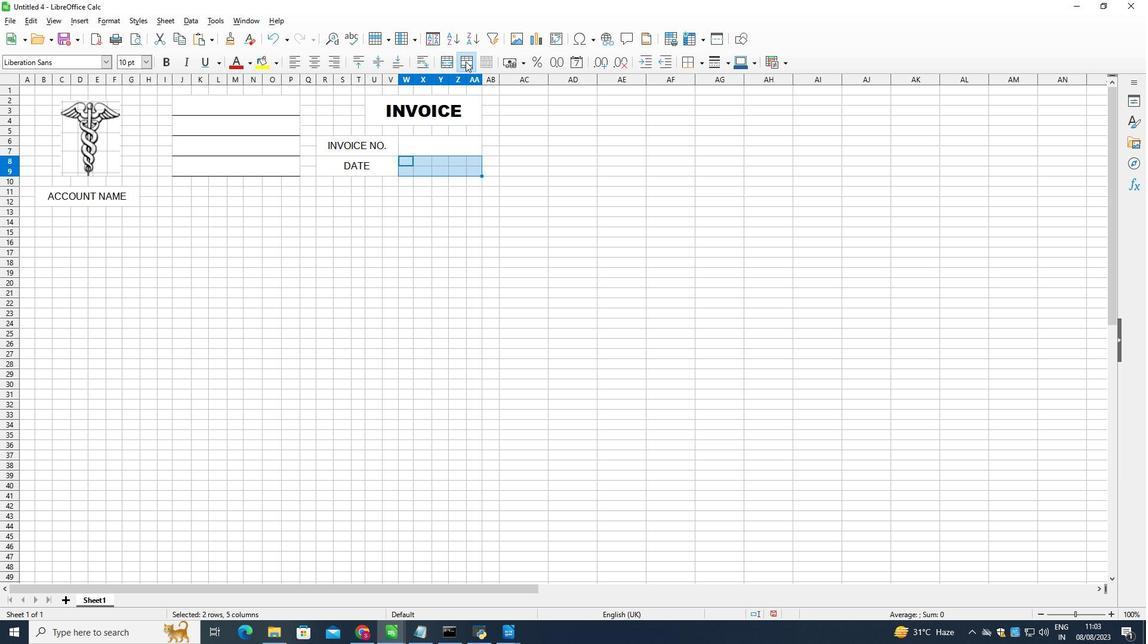 
Action: Mouse moved to (699, 57)
Screenshot: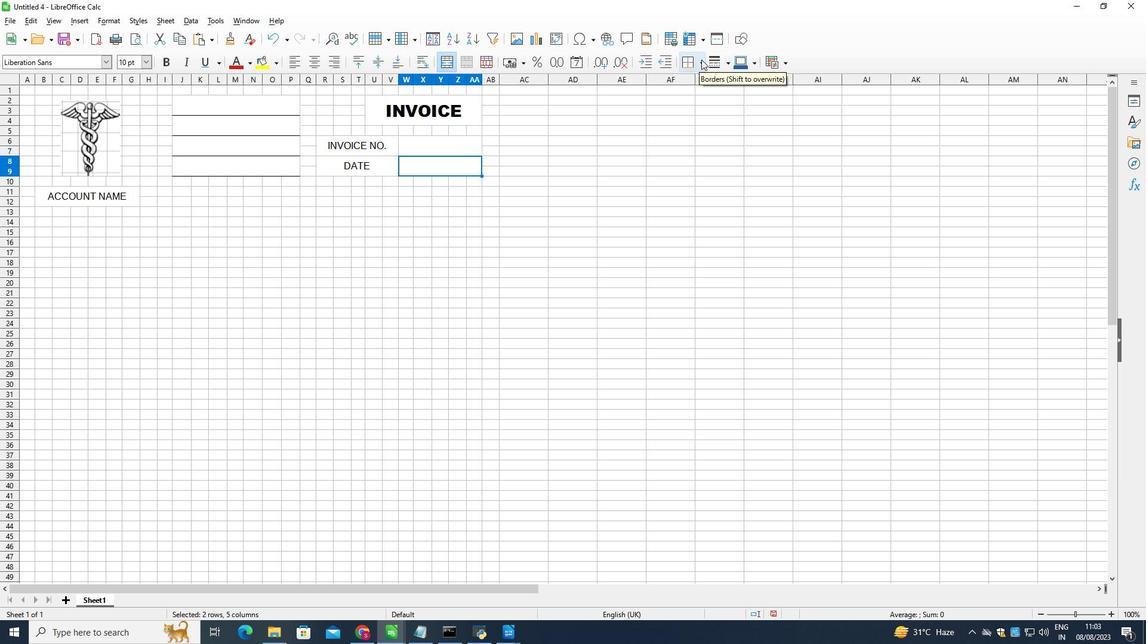 
Action: Mouse pressed left at (699, 57)
Screenshot: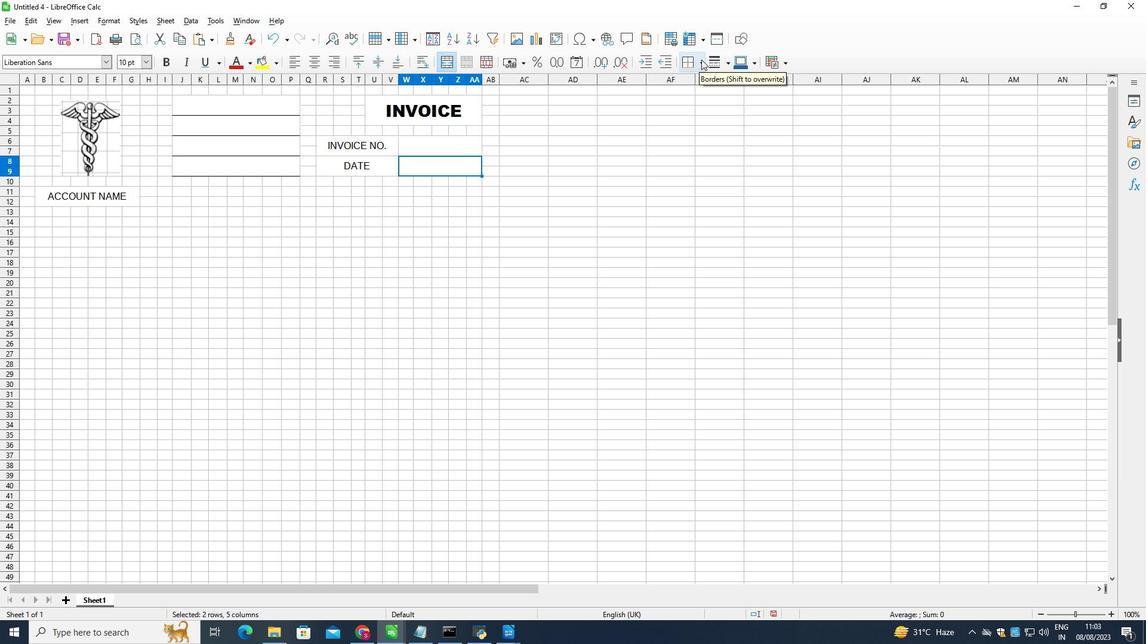 
Action: Mouse moved to (707, 114)
Screenshot: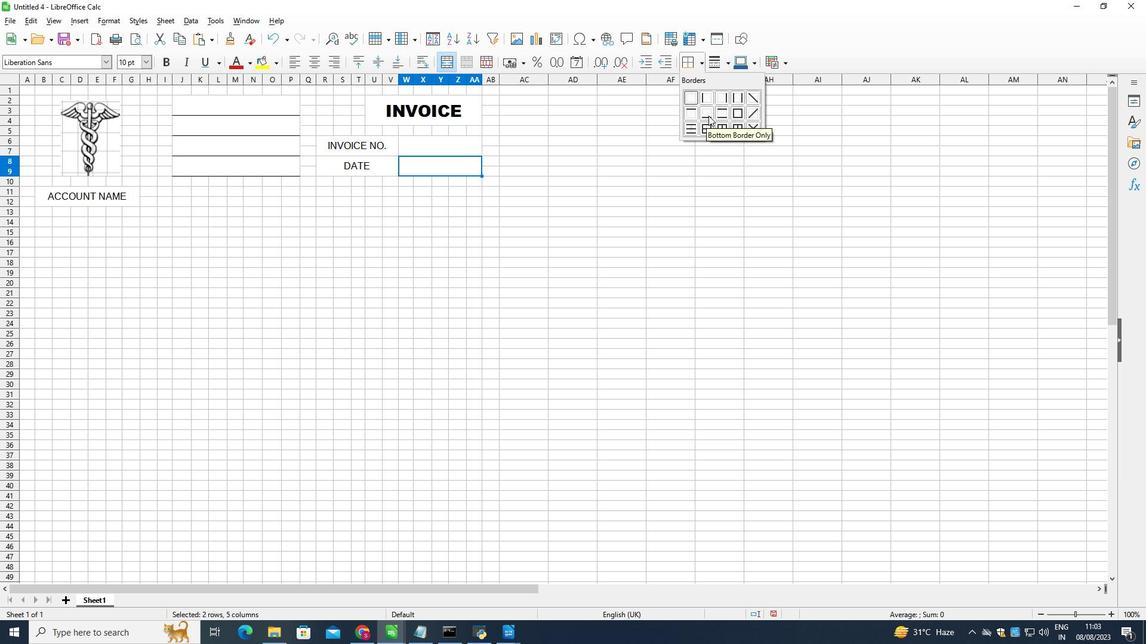 
Action: Mouse pressed left at (707, 114)
Screenshot: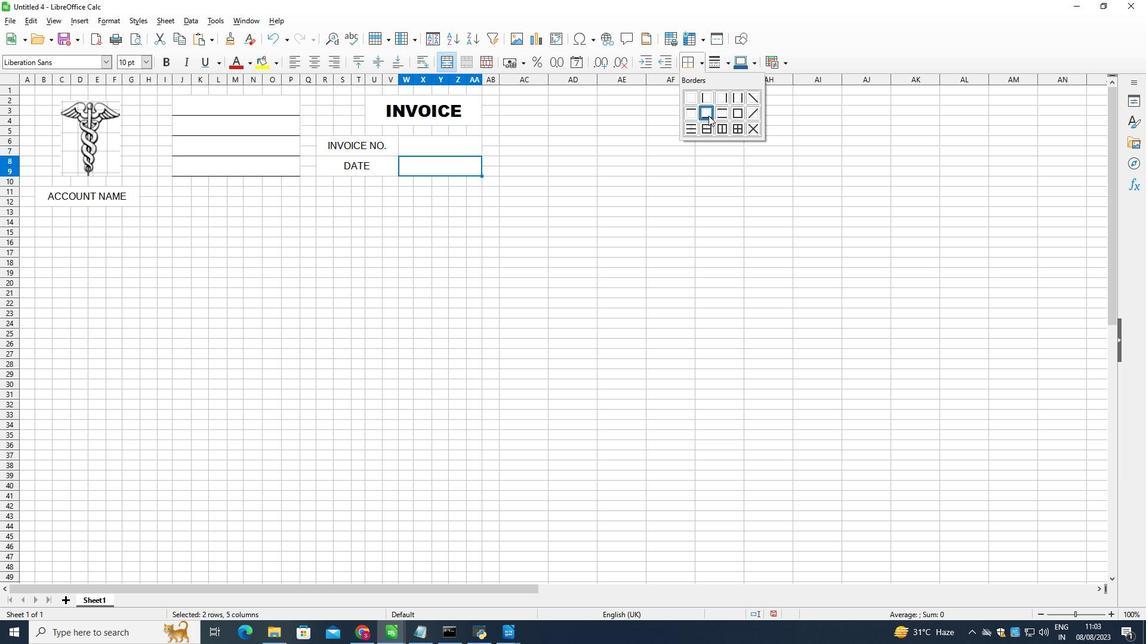 
Action: Mouse moved to (429, 266)
Screenshot: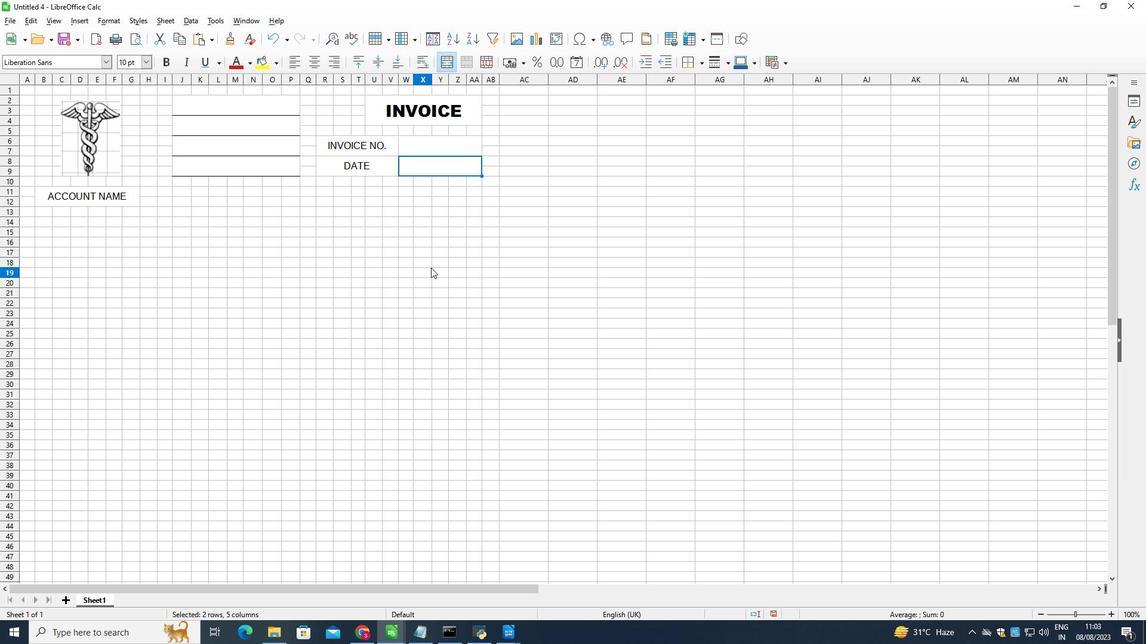 
Action: Mouse pressed left at (429, 266)
Screenshot: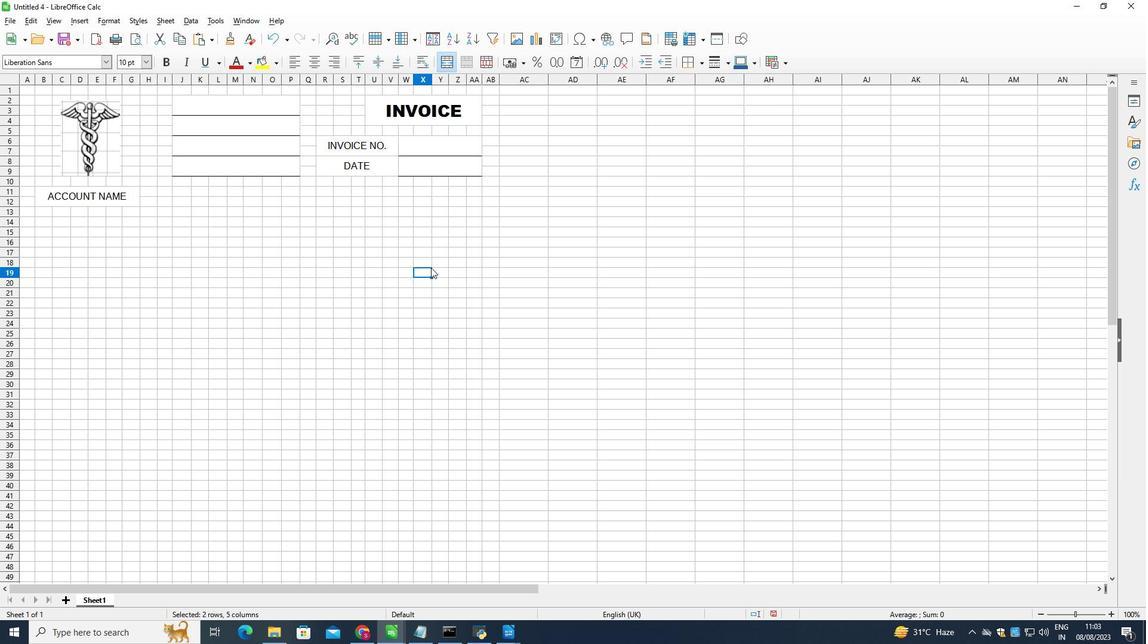 
Action: Mouse moved to (456, 142)
Screenshot: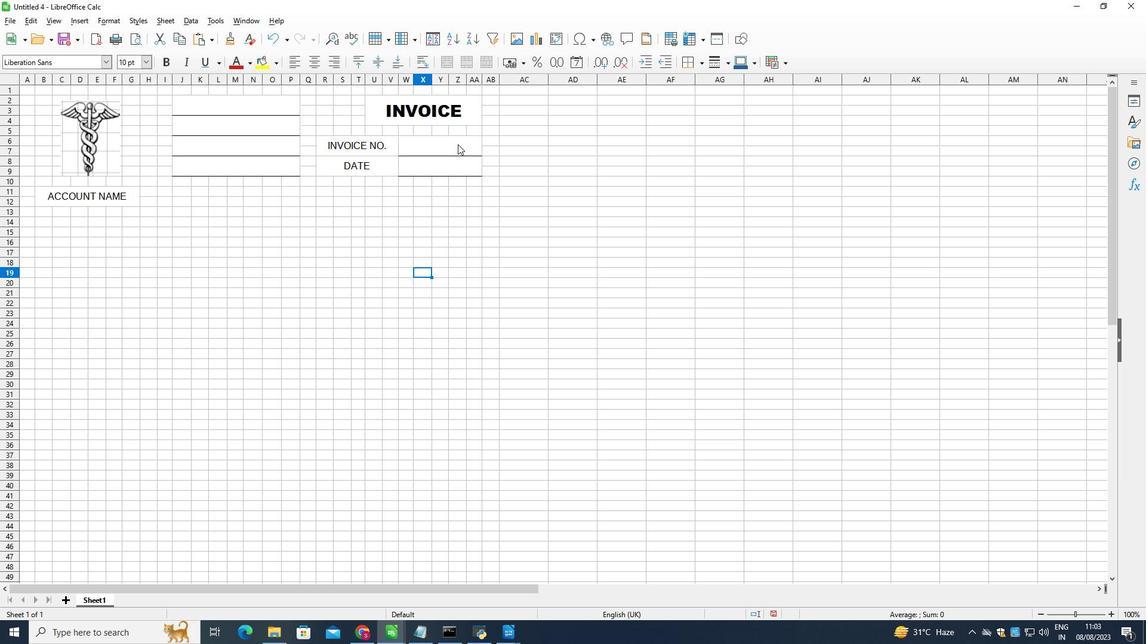 
Action: Mouse pressed left at (456, 142)
Screenshot: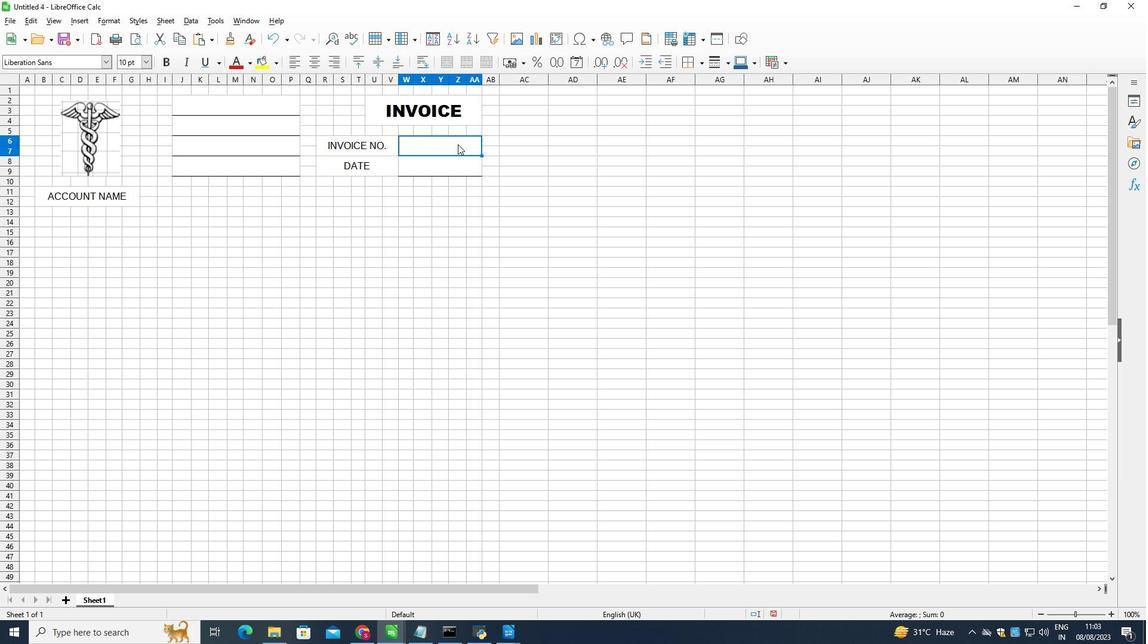 
Action: Mouse moved to (280, 241)
Screenshot: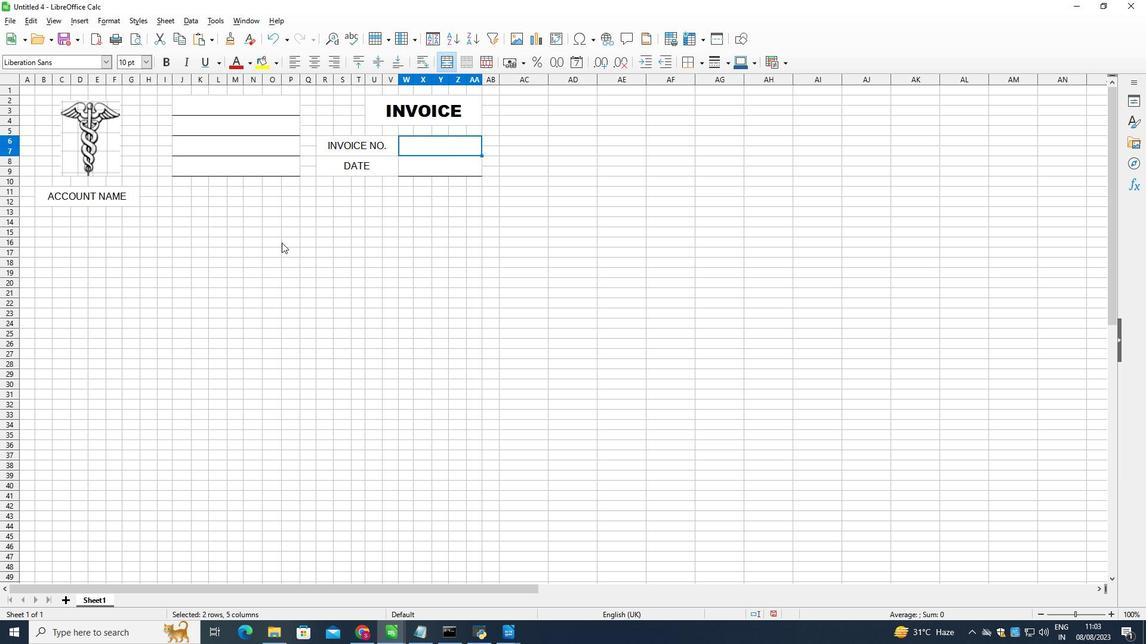 
Action: Mouse pressed left at (280, 241)
Screenshot: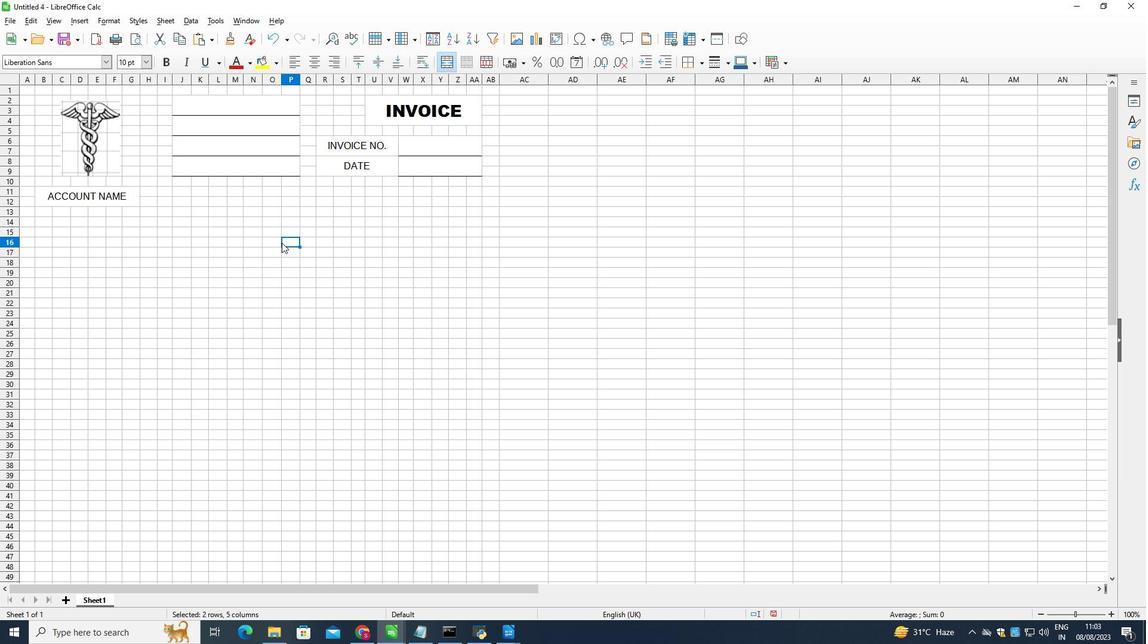 
Action: Mouse moved to (62, 210)
Screenshot: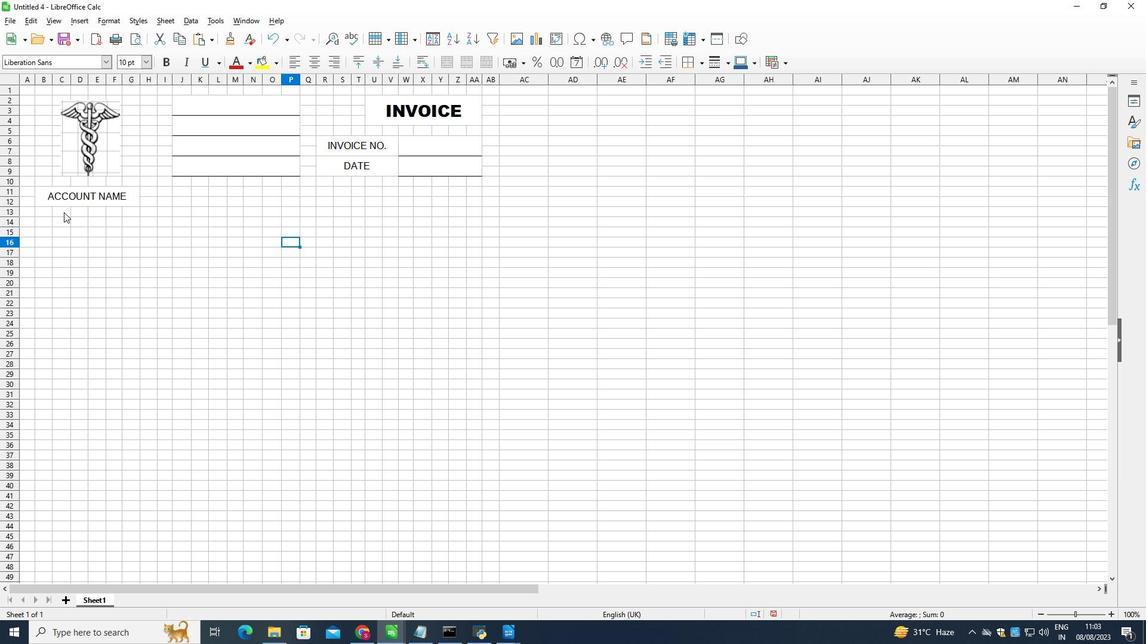 
Action: Mouse pressed left at (62, 210)
Screenshot: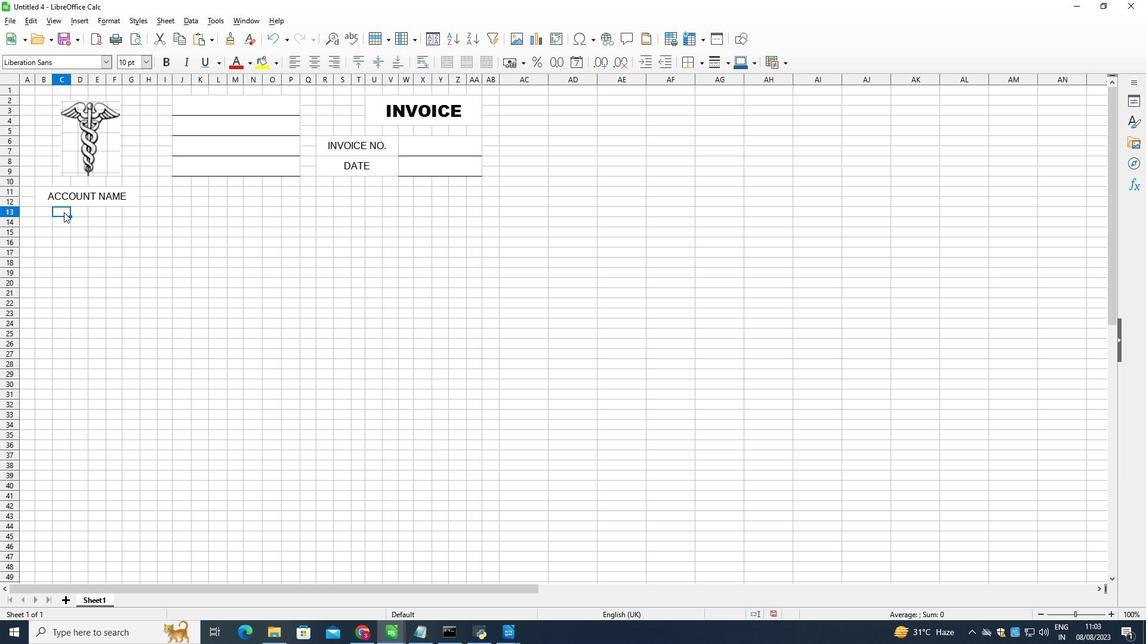
Action: Mouse moved to (464, 59)
Screenshot: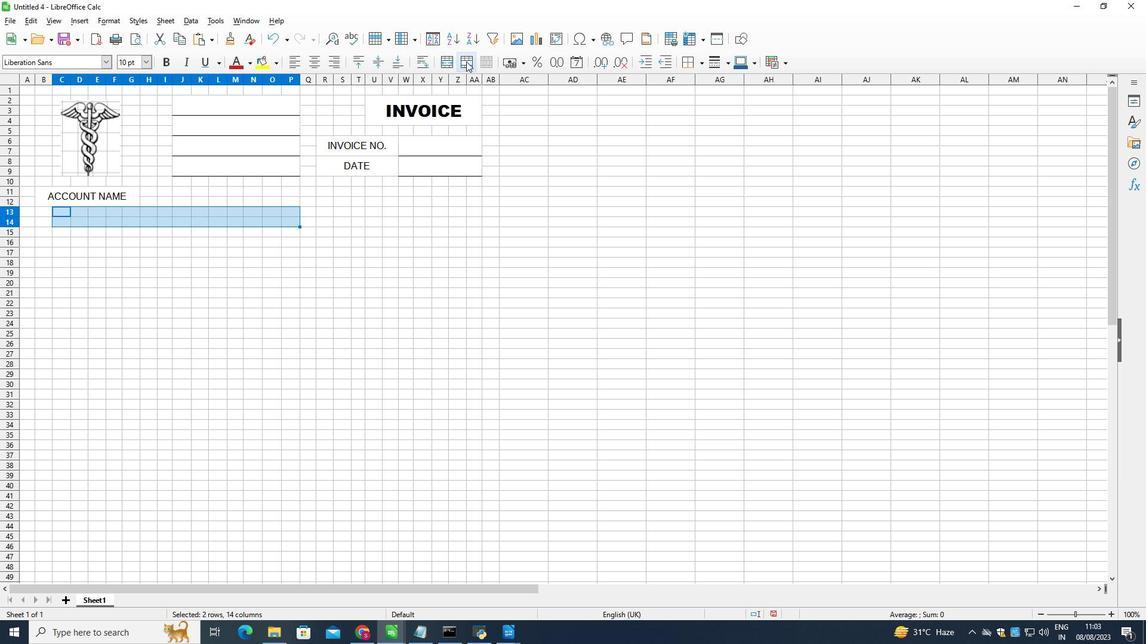 
Action: Mouse pressed left at (464, 59)
Screenshot: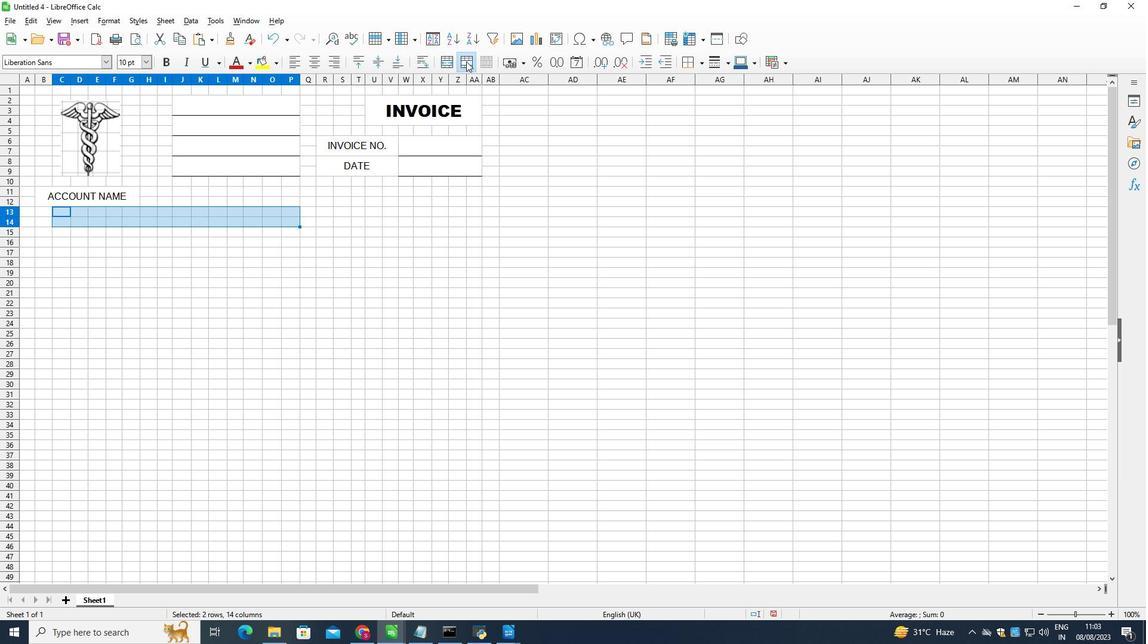 
Action: Mouse moved to (62, 231)
Screenshot: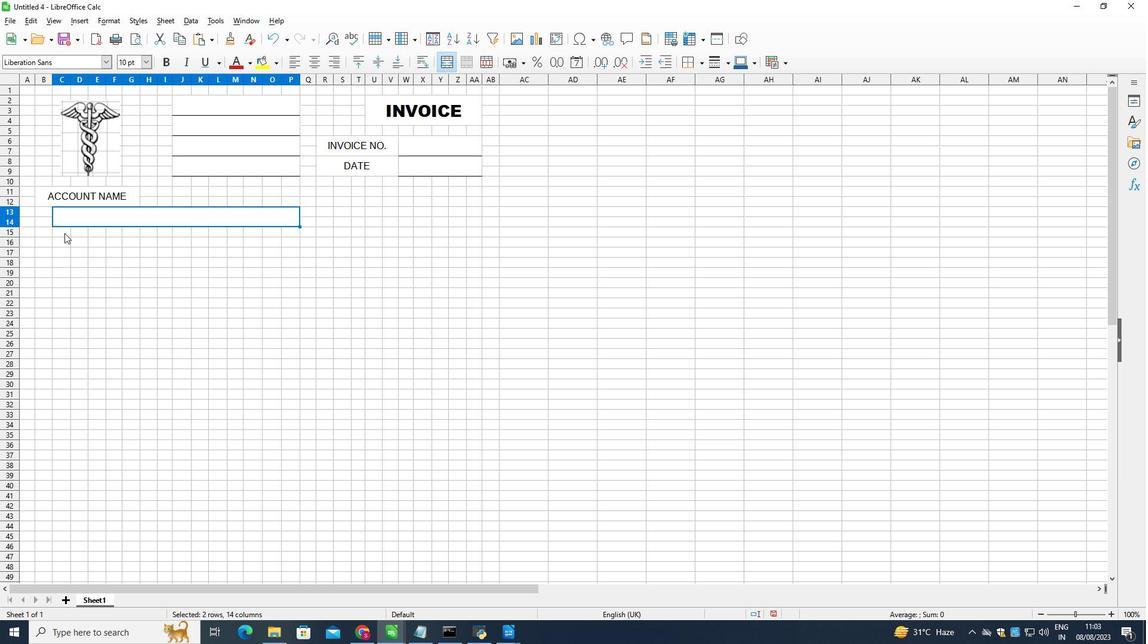 
Action: Mouse pressed left at (62, 231)
Screenshot: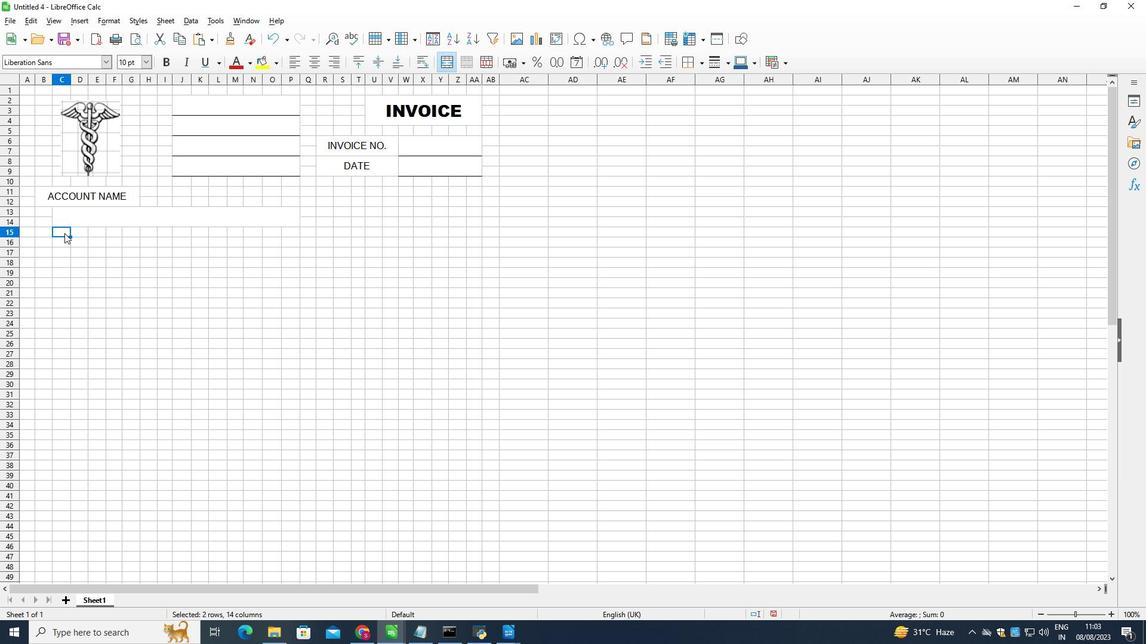 
Action: Mouse moved to (461, 56)
Screenshot: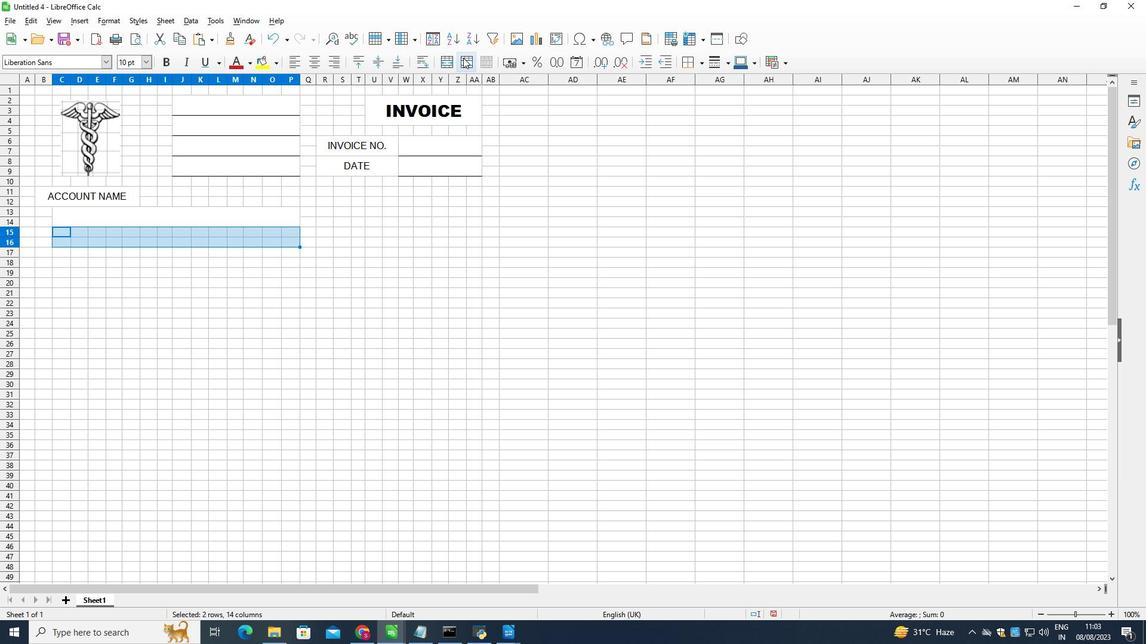 
Action: Mouse pressed left at (461, 56)
Screenshot: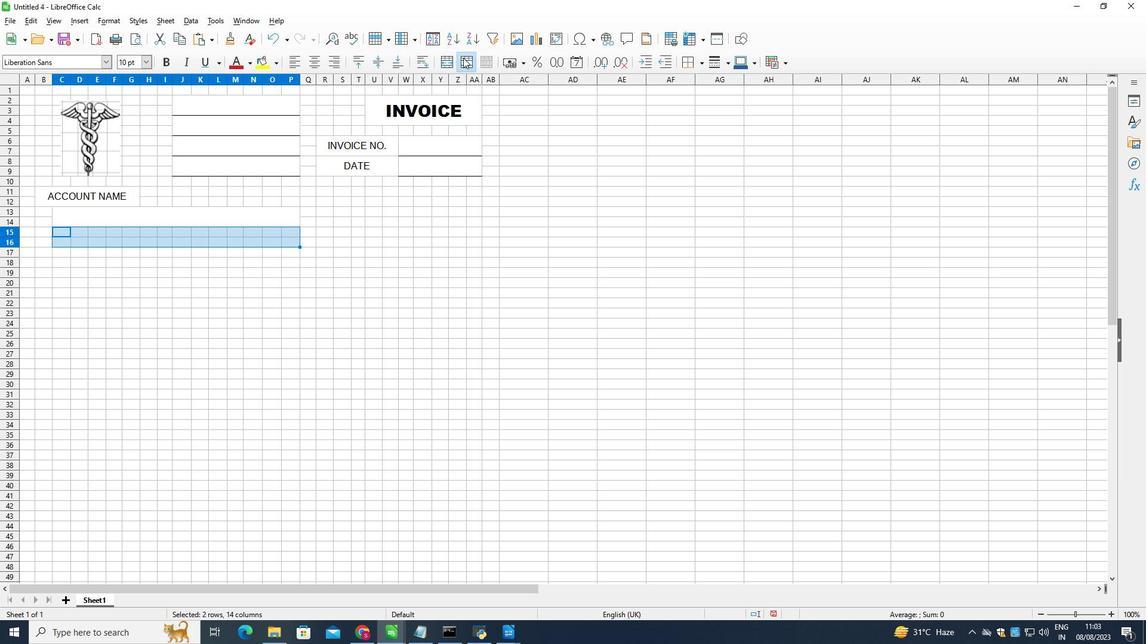 
Action: Mouse moved to (63, 250)
Screenshot: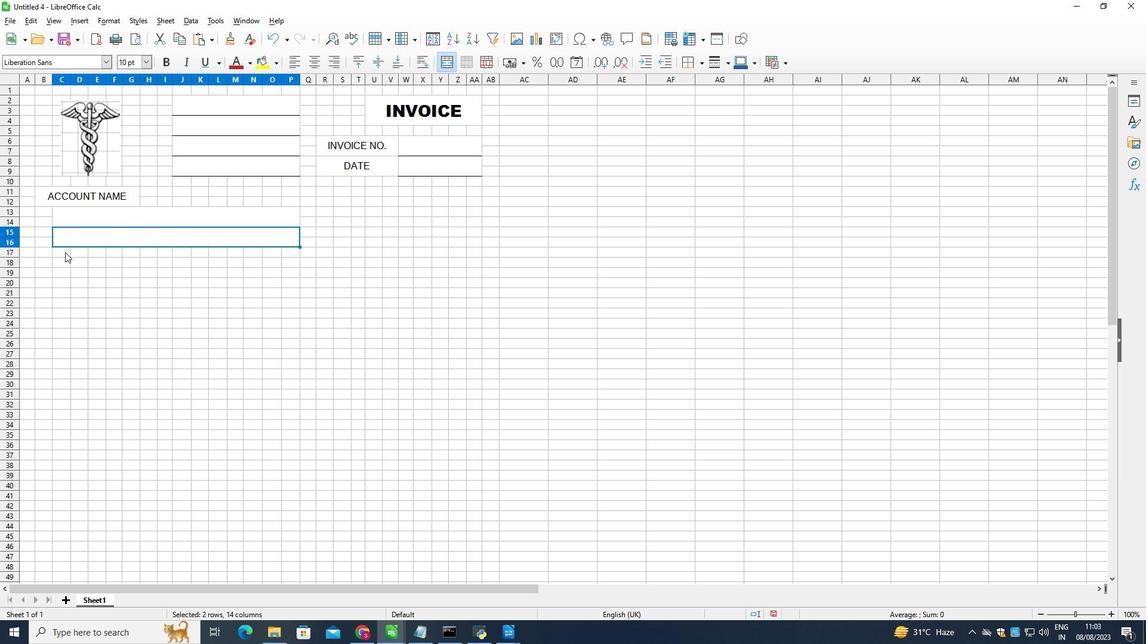 
Action: Mouse pressed left at (63, 250)
